 Task: Design a food menu with mouth-watering food photography.
Action: Mouse moved to (236, 218)
Screenshot: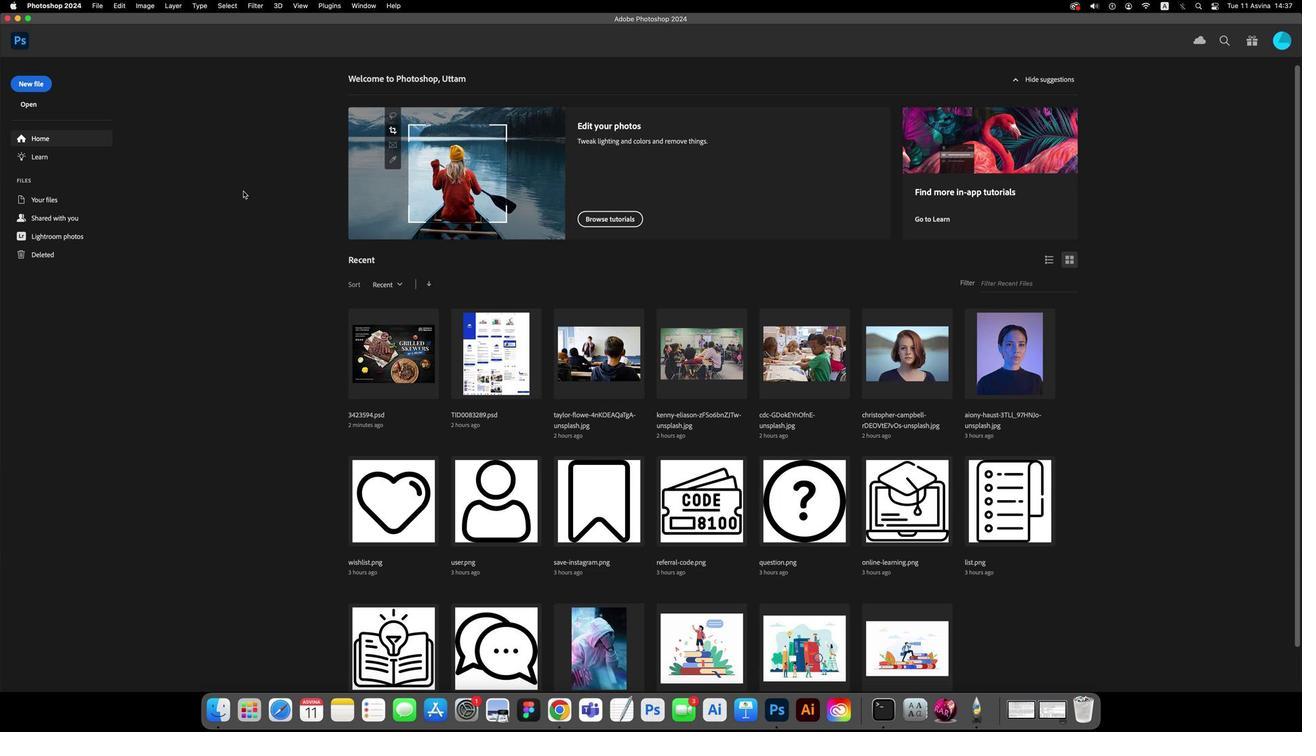 
Action: Mouse pressed left at (236, 218)
Screenshot: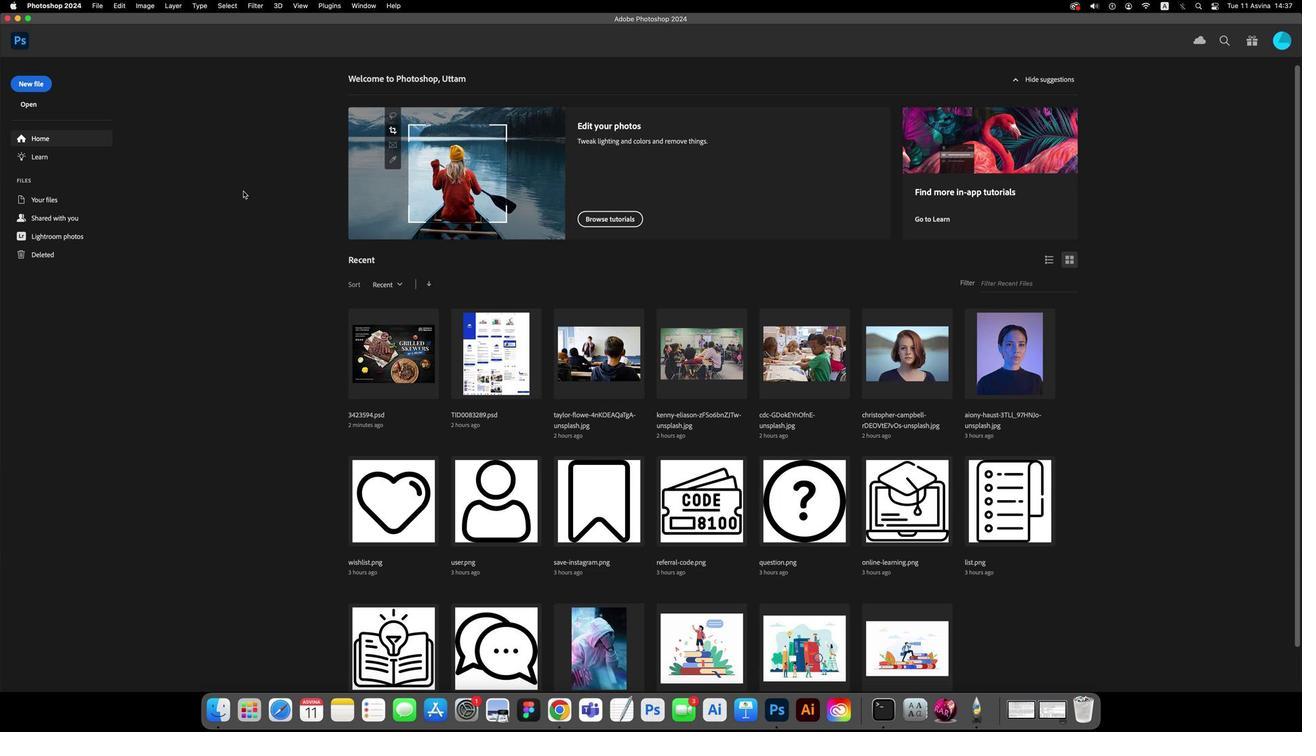 
Action: Mouse moved to (21, 85)
Screenshot: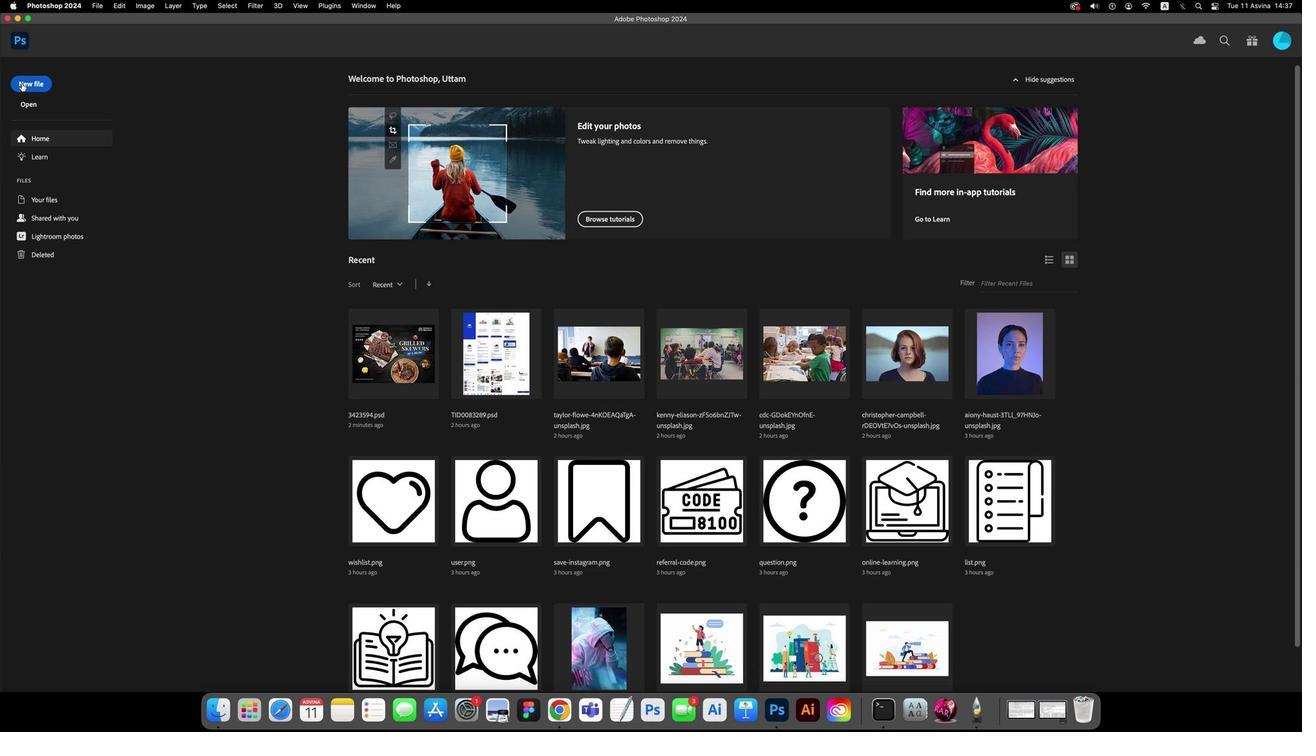
Action: Mouse pressed left at (21, 85)
Screenshot: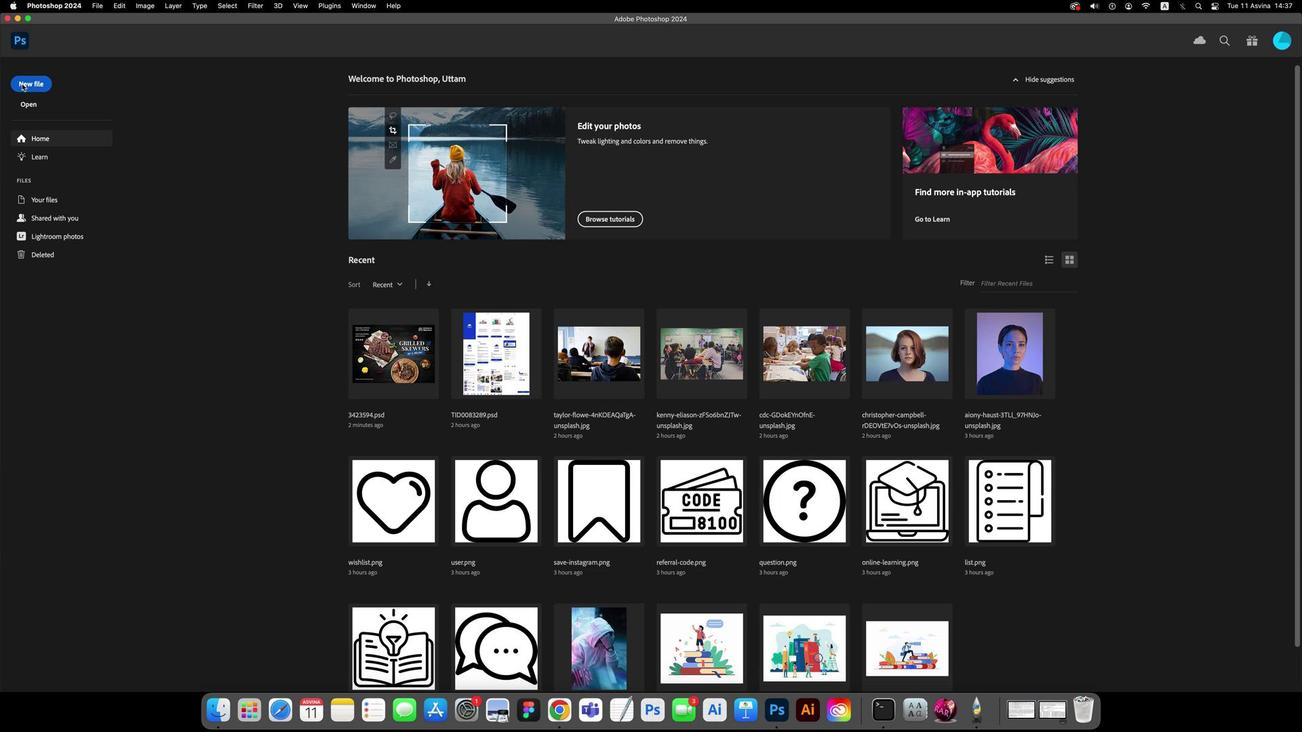 
Action: Mouse moved to (500, 191)
Screenshot: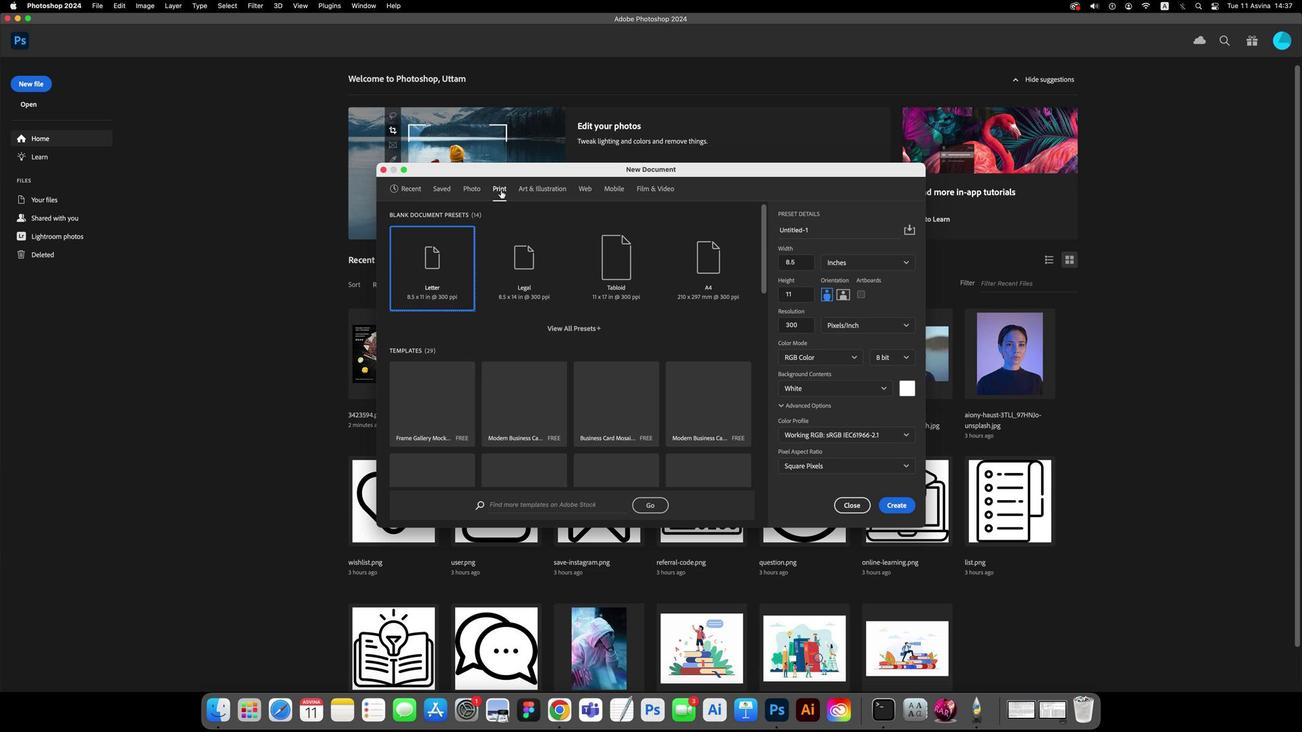 
Action: Mouse pressed left at (500, 191)
Screenshot: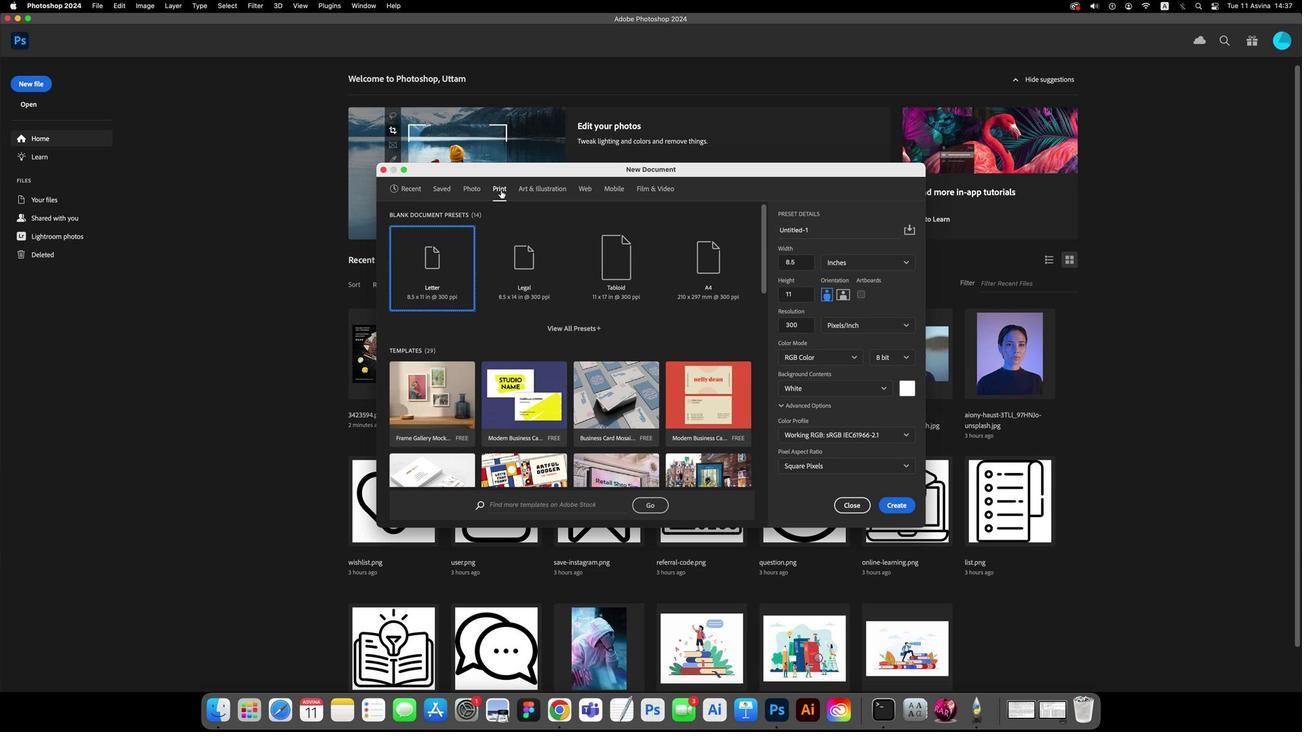 
Action: Mouse moved to (690, 259)
Screenshot: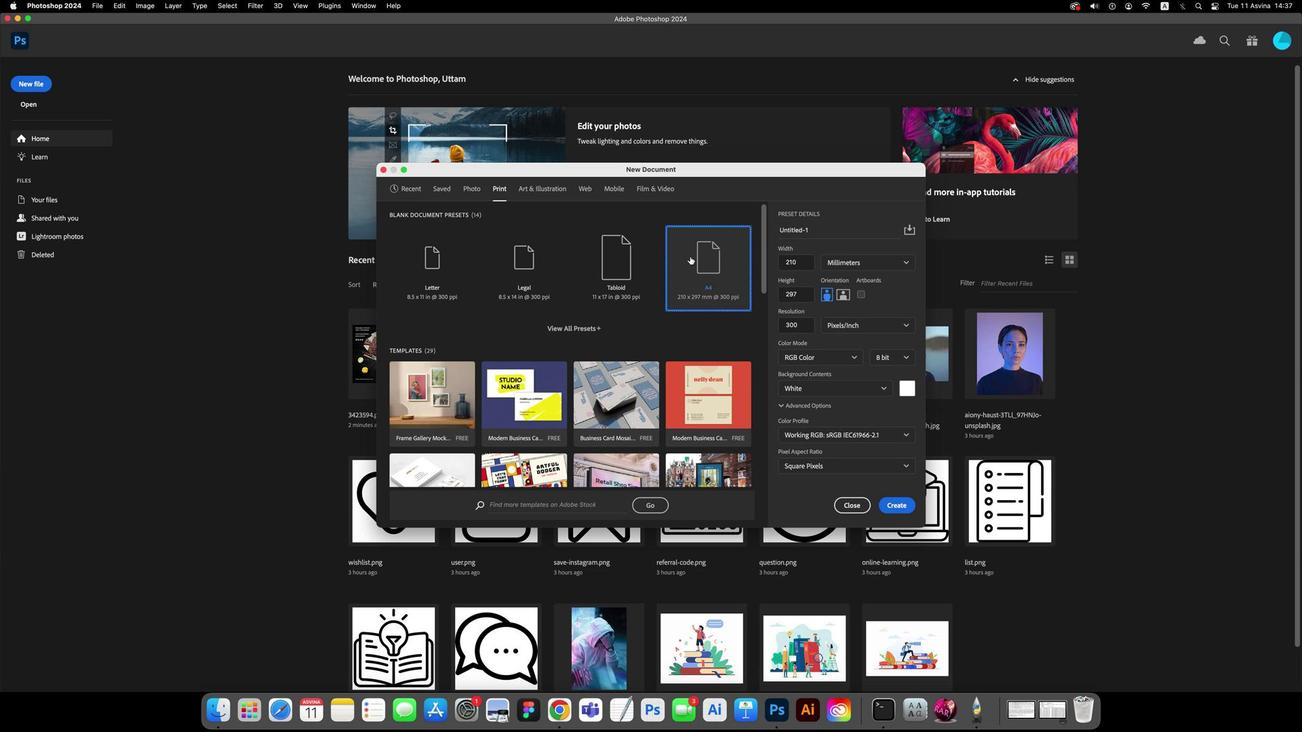 
Action: Mouse pressed left at (690, 259)
Screenshot: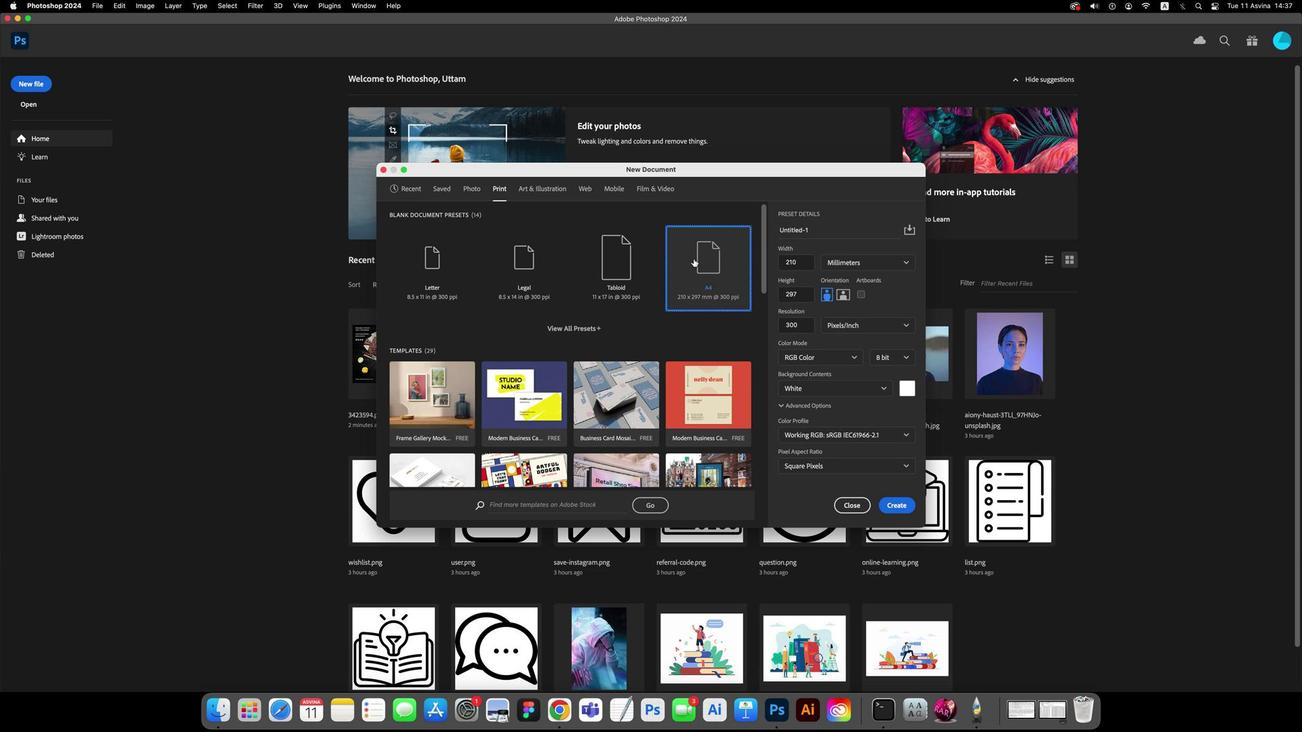 
Action: Mouse moved to (896, 506)
Screenshot: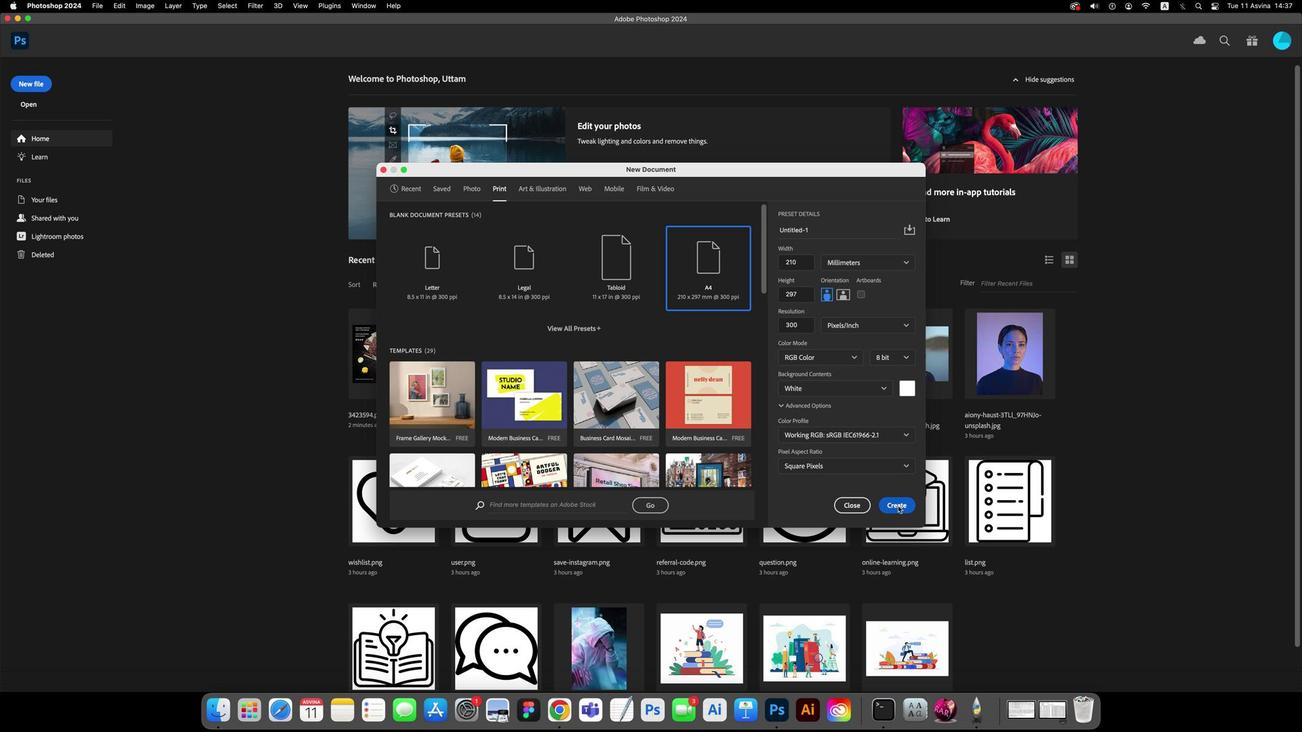 
Action: Mouse pressed left at (896, 506)
Screenshot: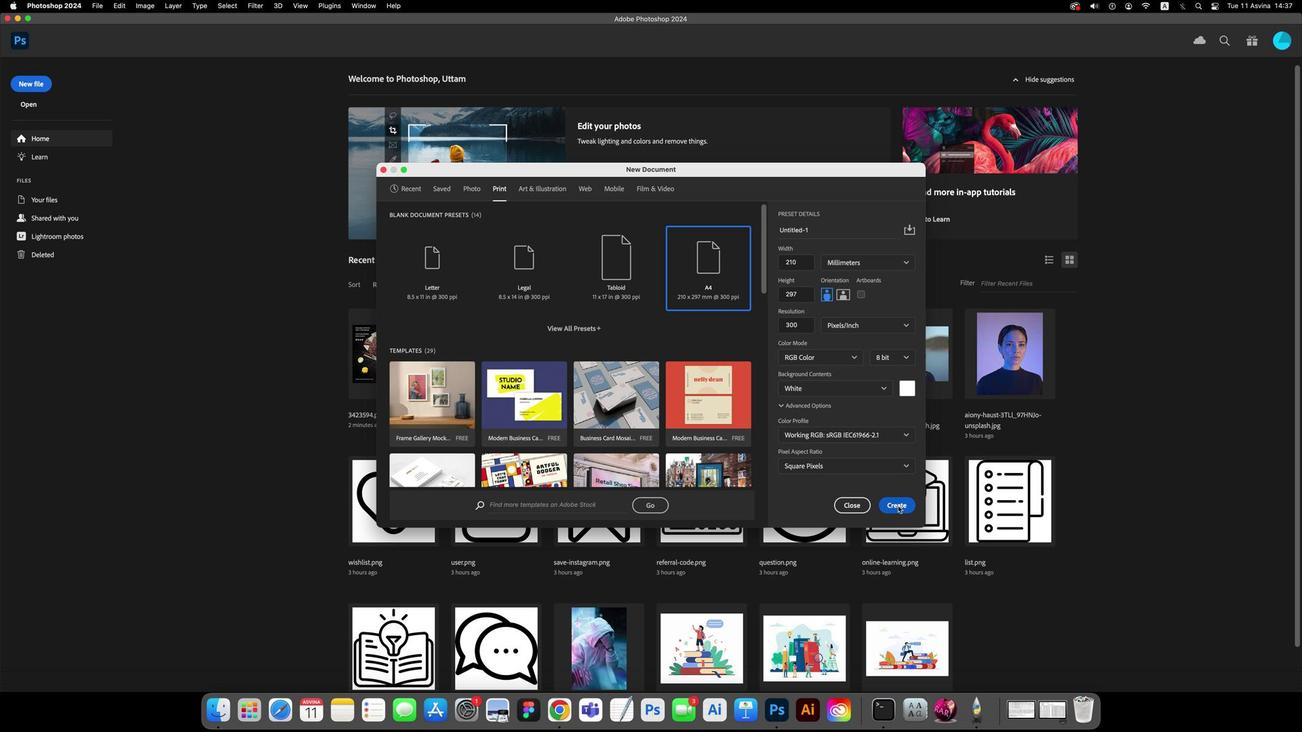 
Action: Mouse moved to (93, 6)
Screenshot: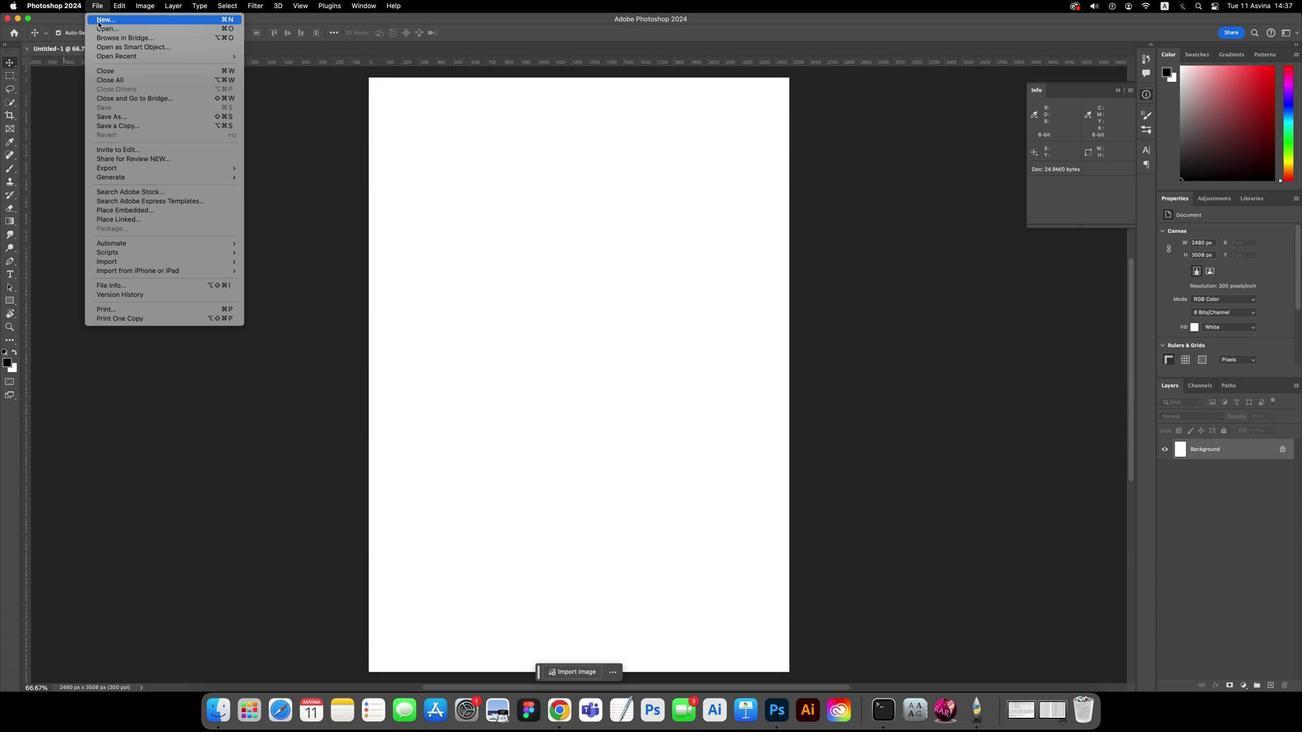 
Action: Mouse pressed left at (93, 6)
Screenshot: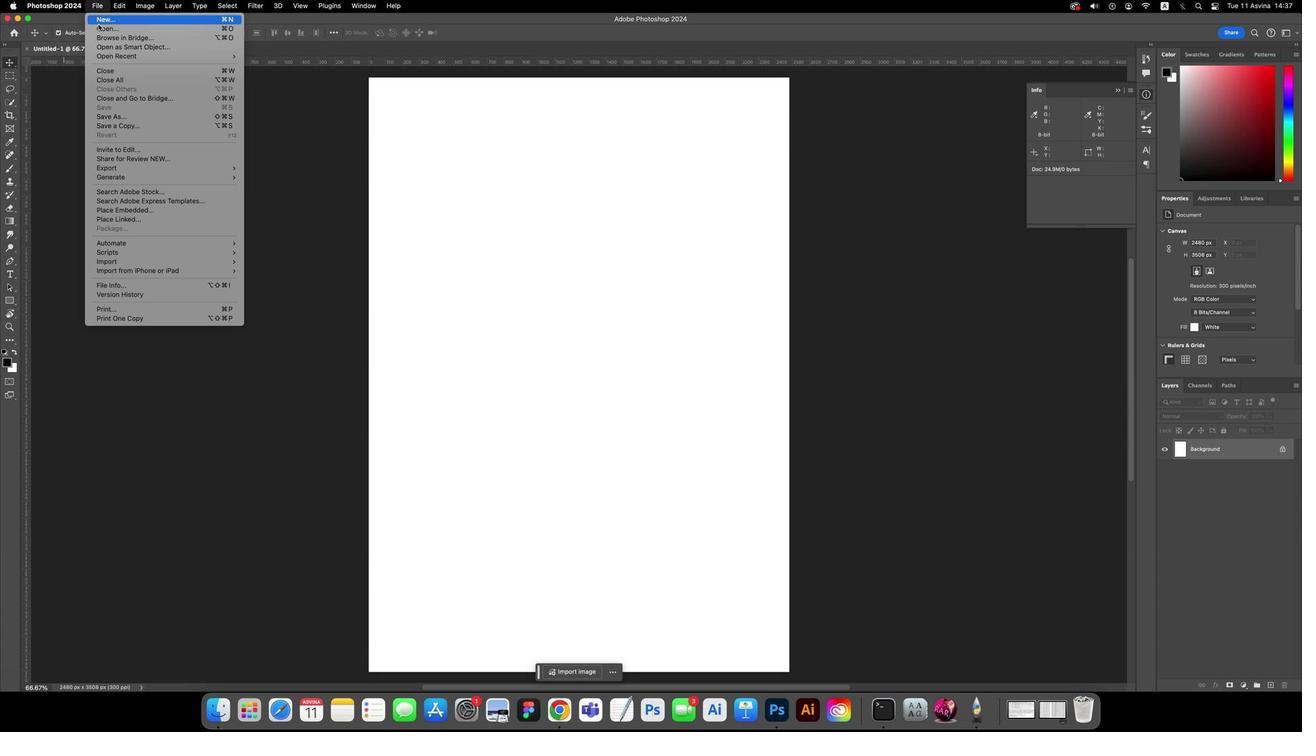 
Action: Mouse moved to (99, 18)
Screenshot: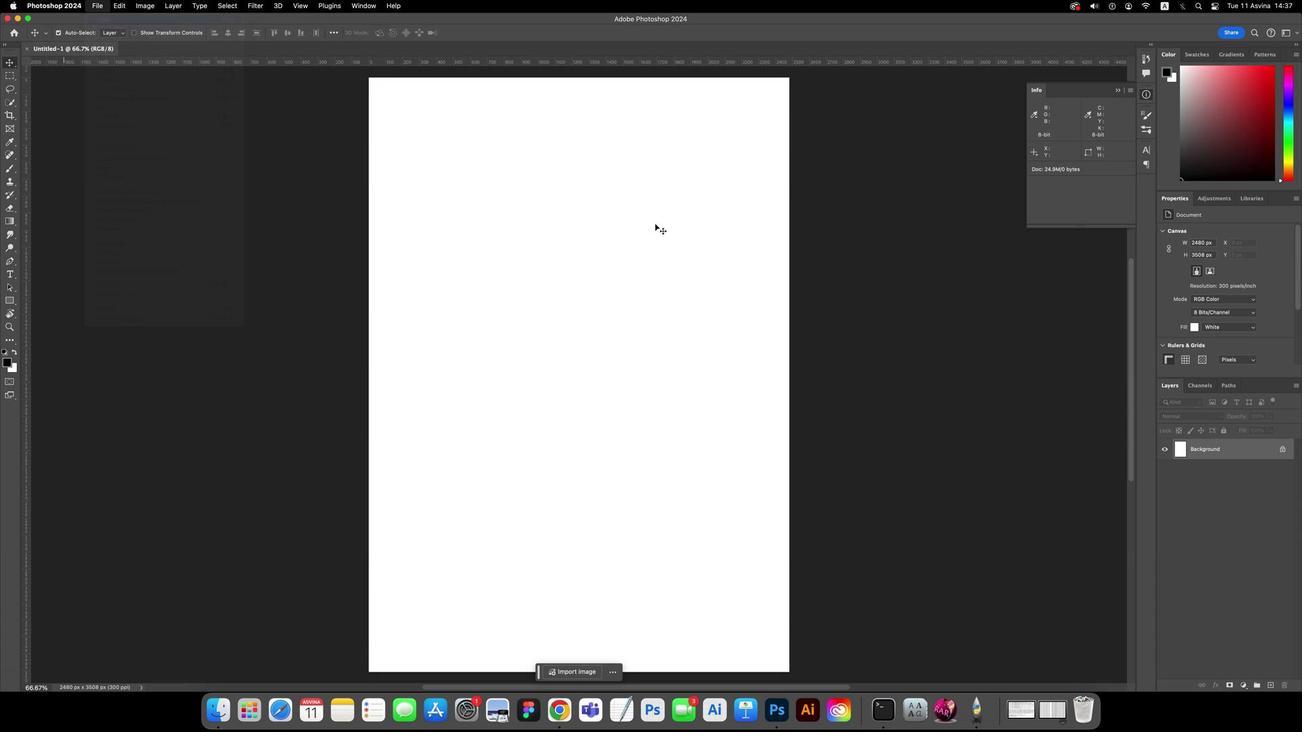 
Action: Mouse pressed left at (99, 18)
Screenshot: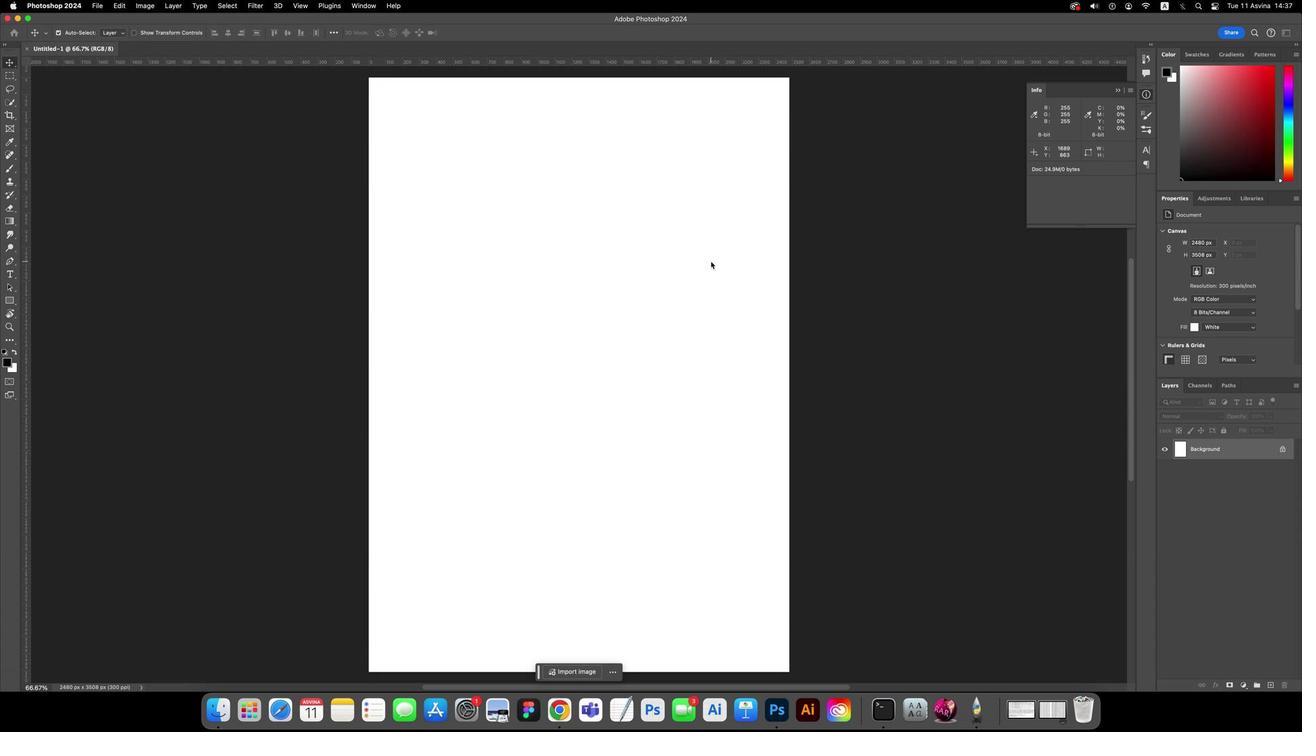 
Action: Mouse moved to (858, 296)
Screenshot: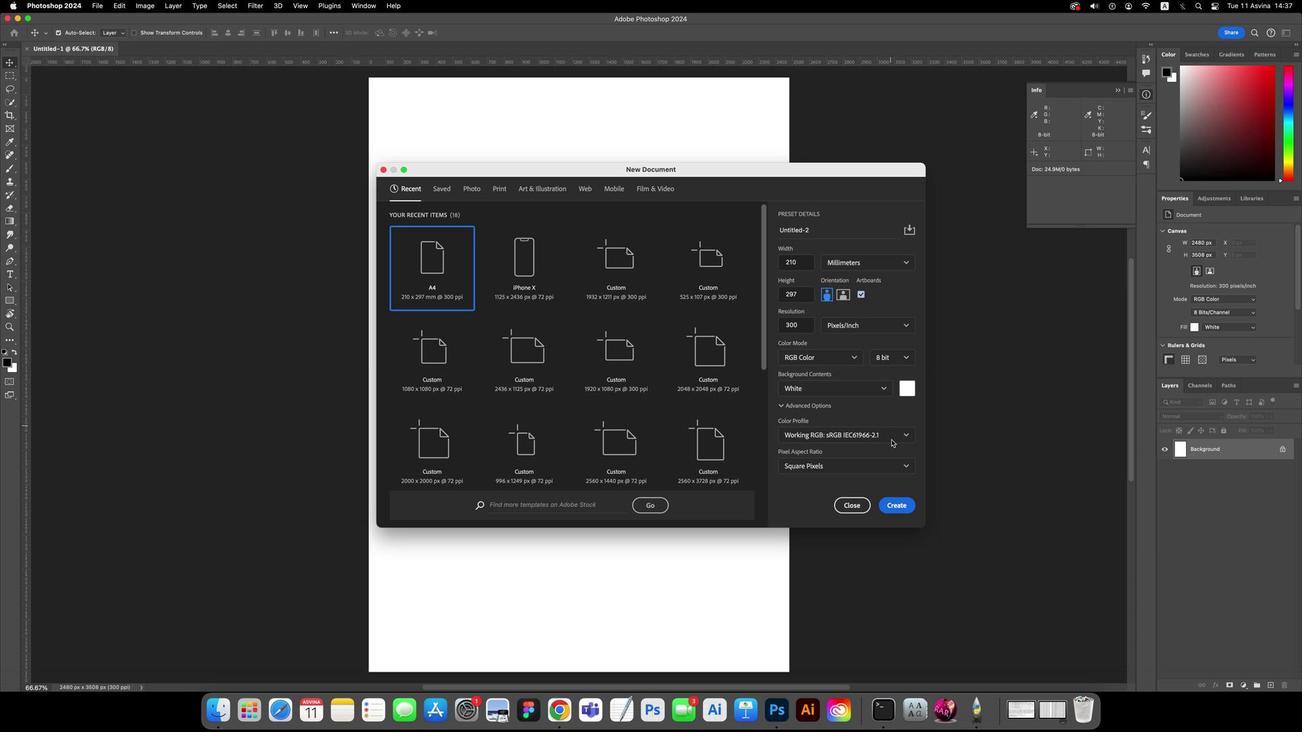
Action: Mouse pressed left at (858, 296)
Screenshot: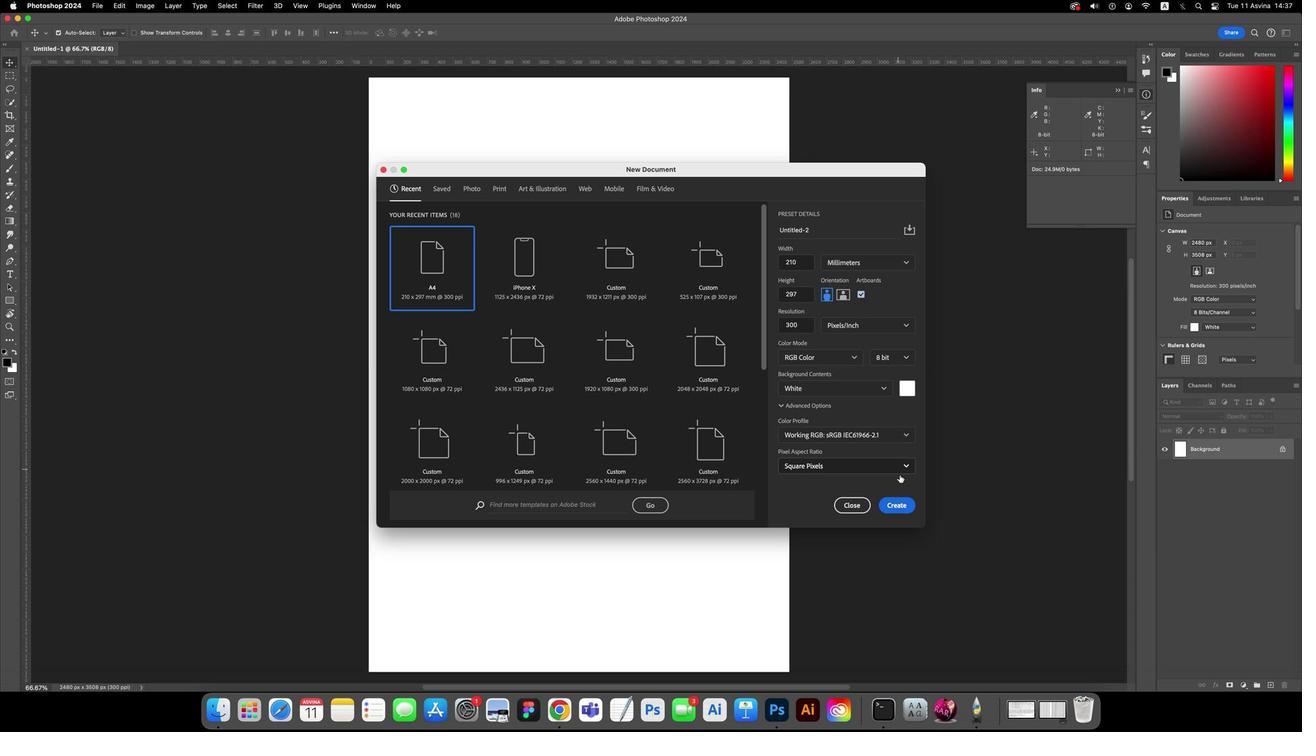 
Action: Mouse moved to (897, 502)
Screenshot: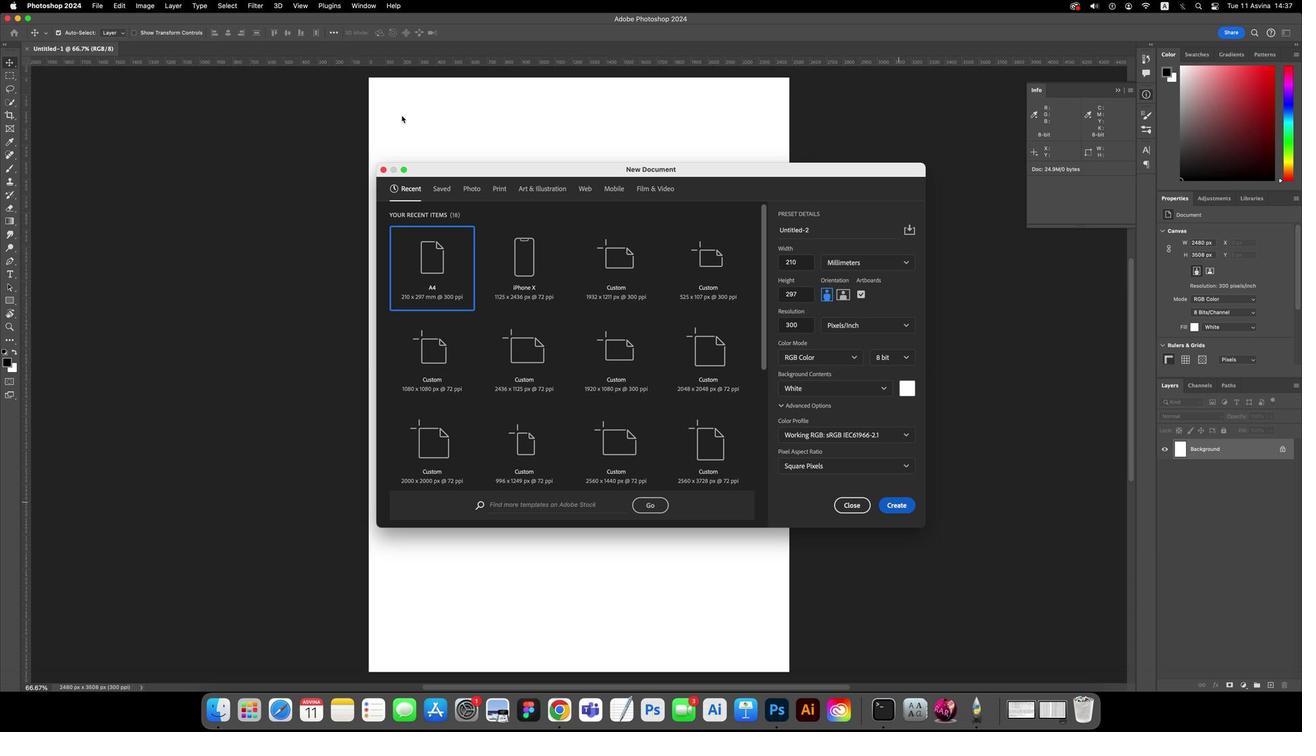 
Action: Mouse pressed left at (897, 502)
Screenshot: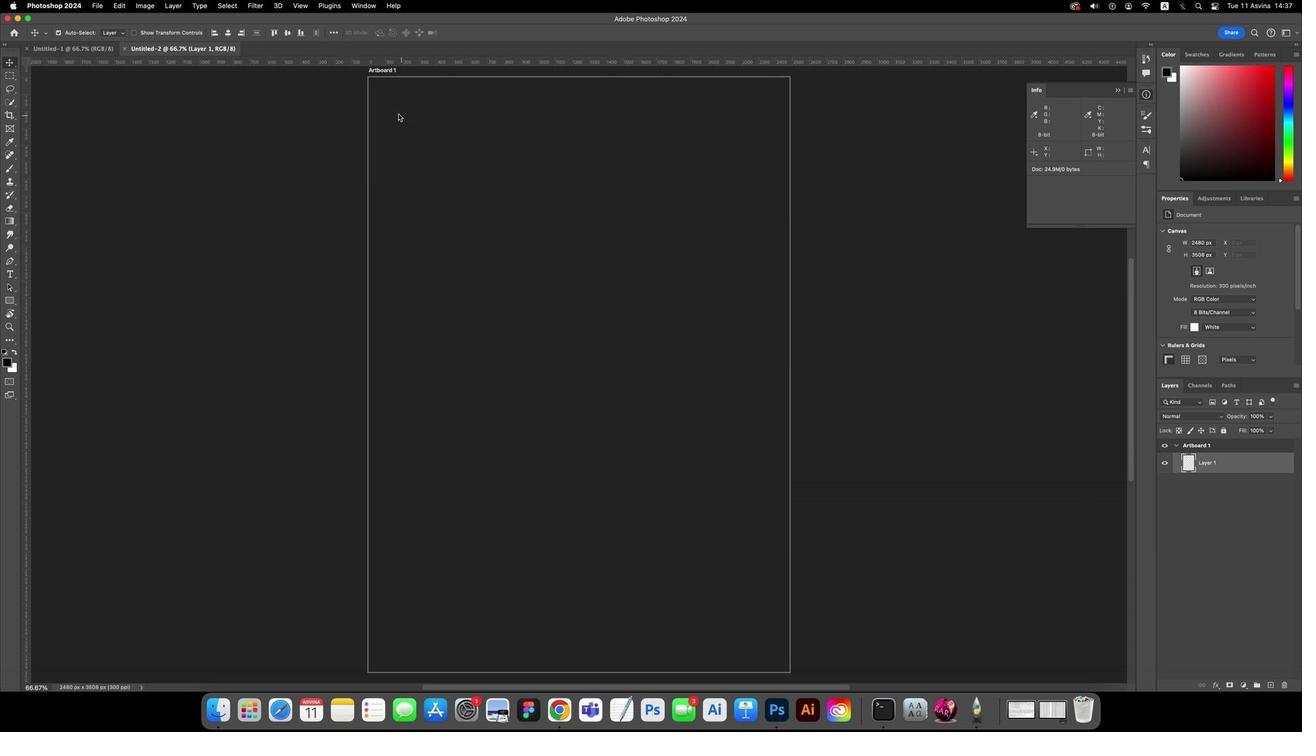 
Action: Mouse moved to (25, 51)
Screenshot: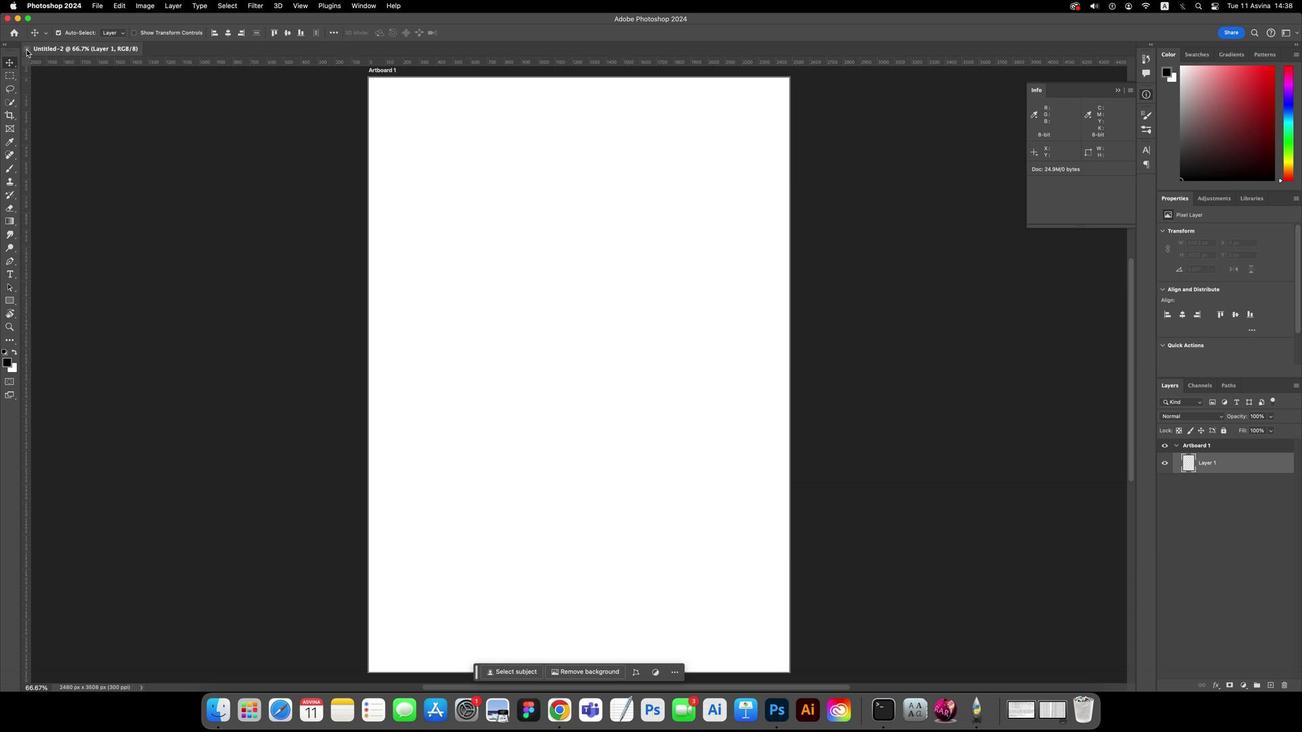 
Action: Mouse pressed left at (25, 51)
Screenshot: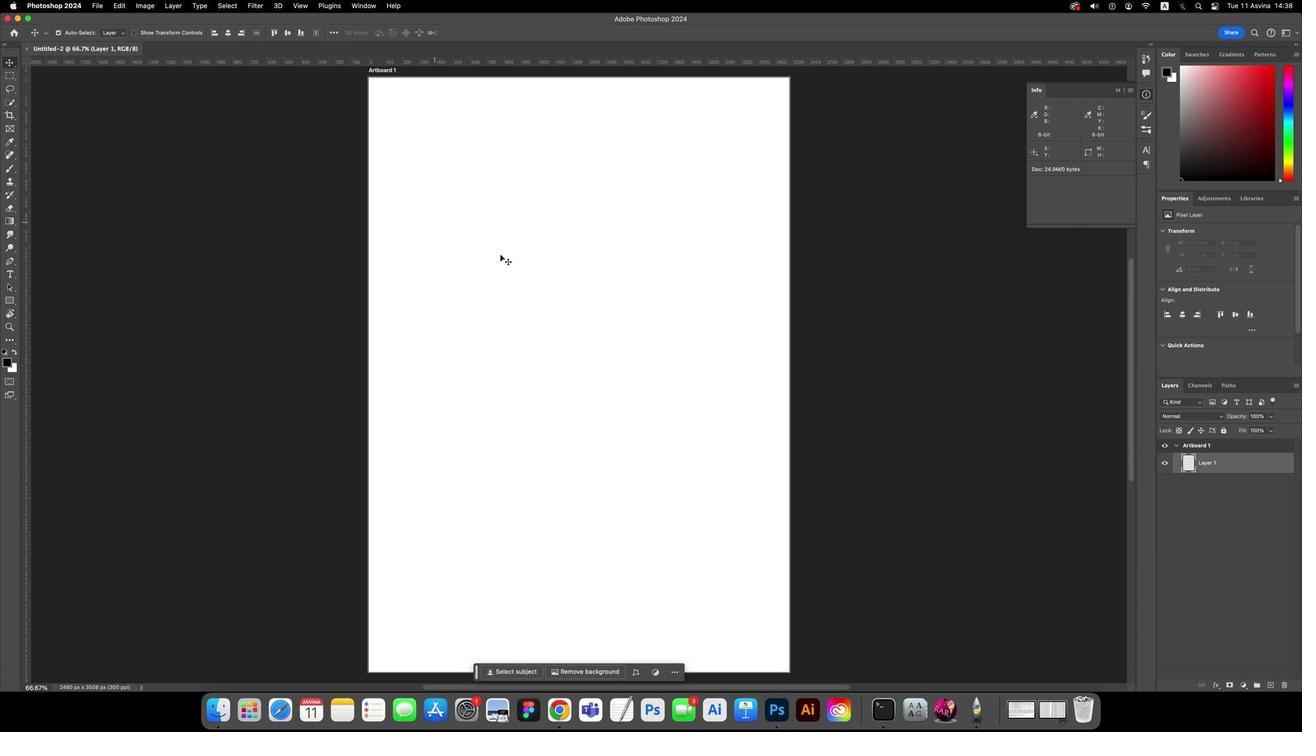 
Action: Mouse moved to (793, 376)
Screenshot: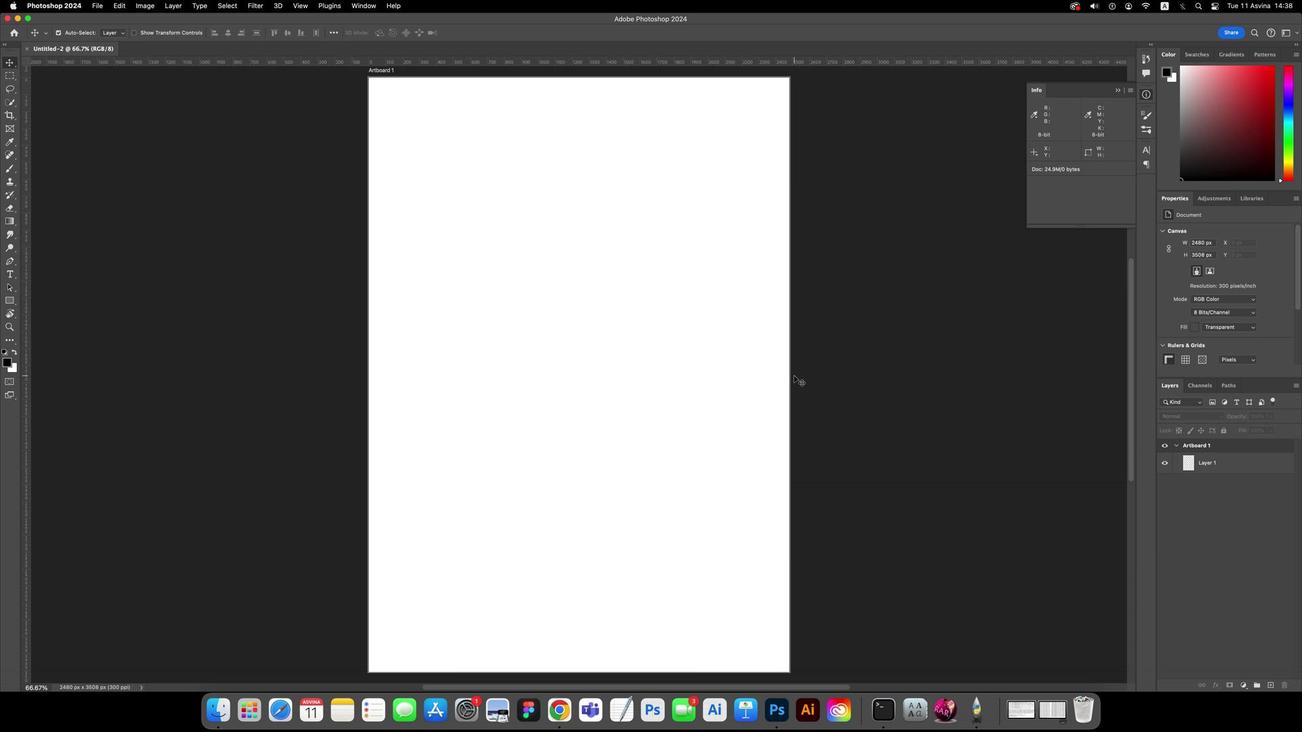
Action: Mouse pressed left at (793, 376)
Screenshot: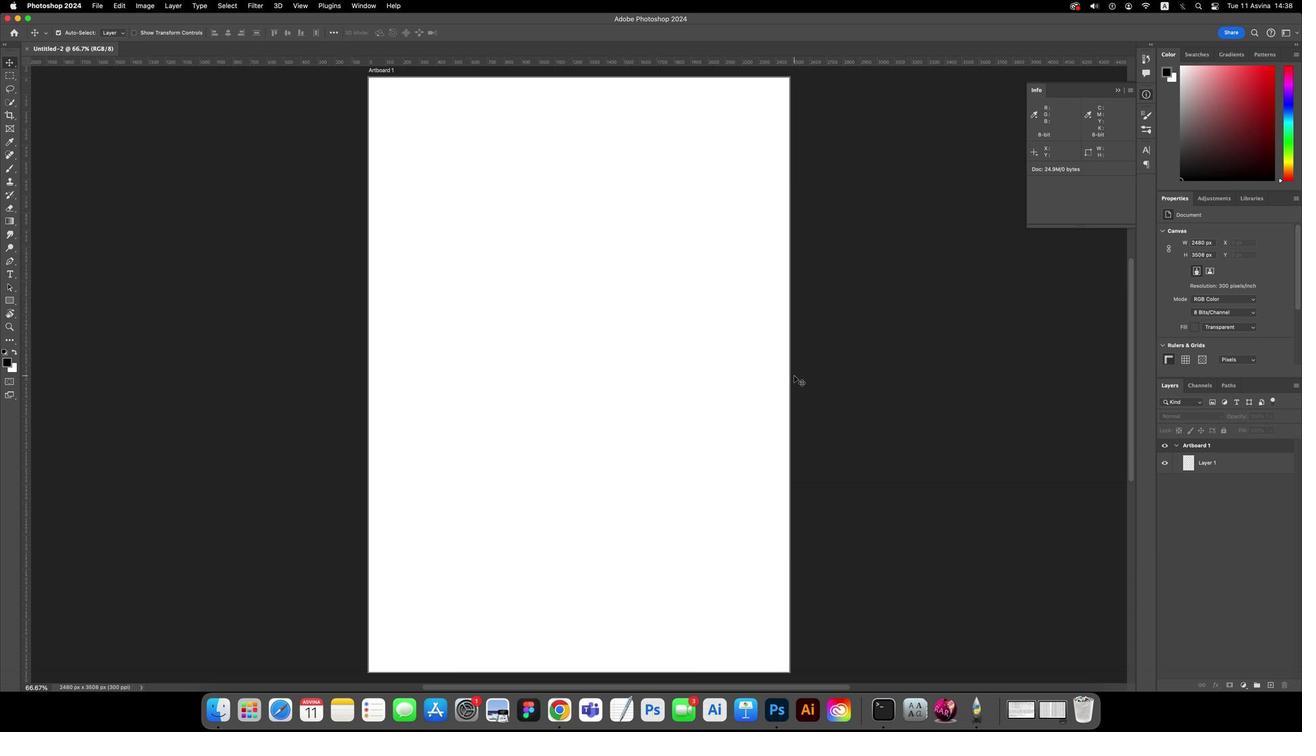 
Action: Mouse moved to (787, 377)
Screenshot: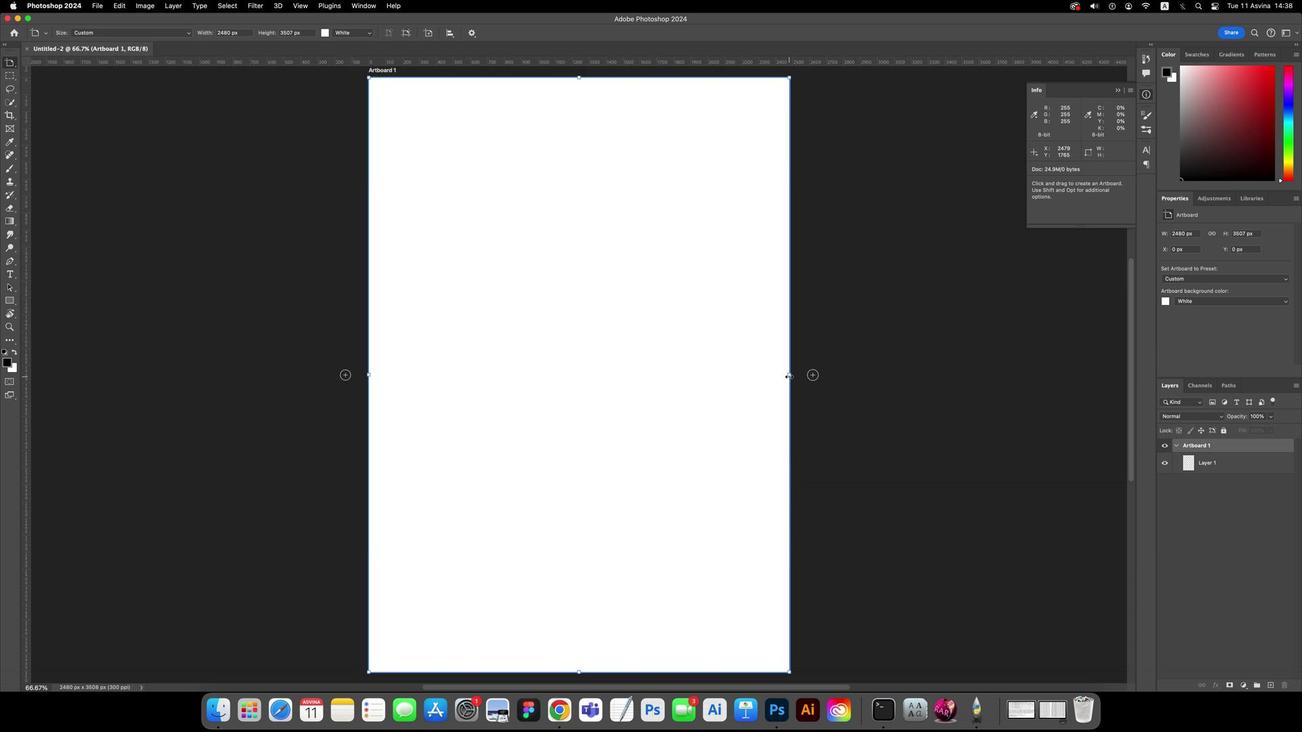 
Action: Mouse pressed left at (787, 377)
Screenshot: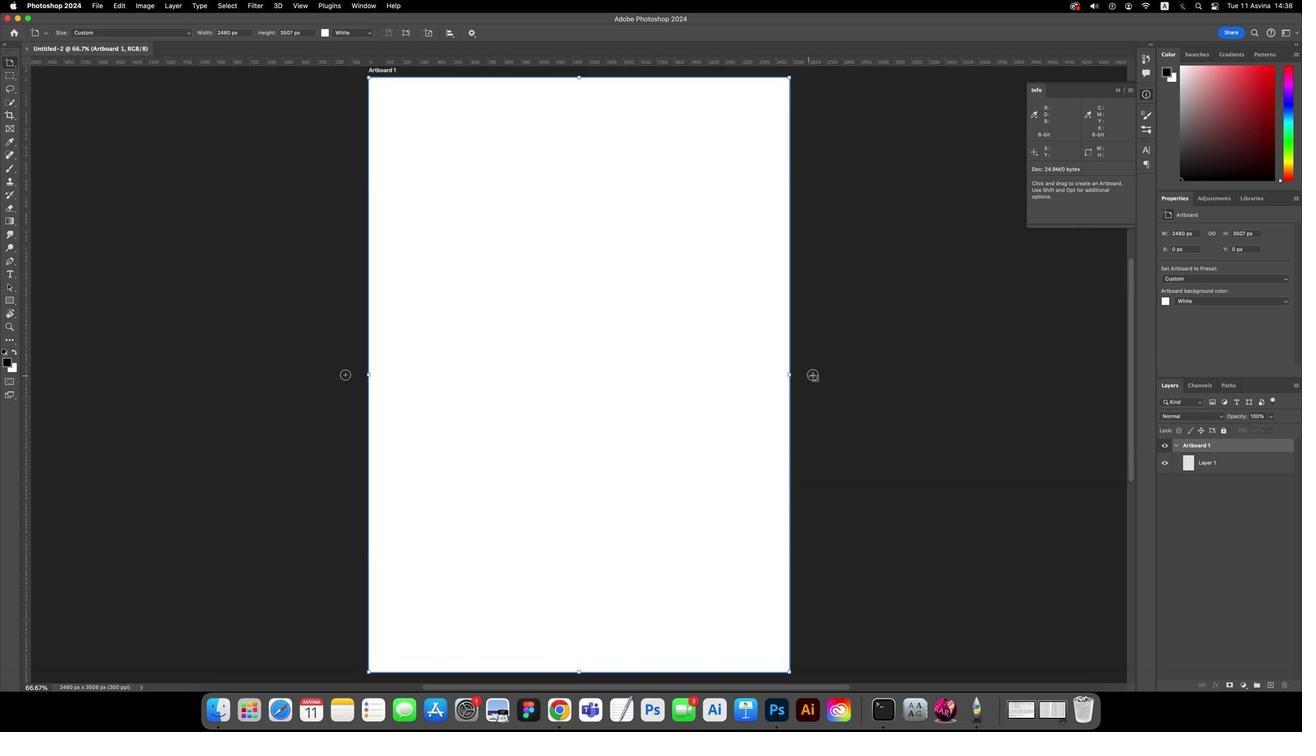 
Action: Mouse moved to (813, 376)
Screenshot: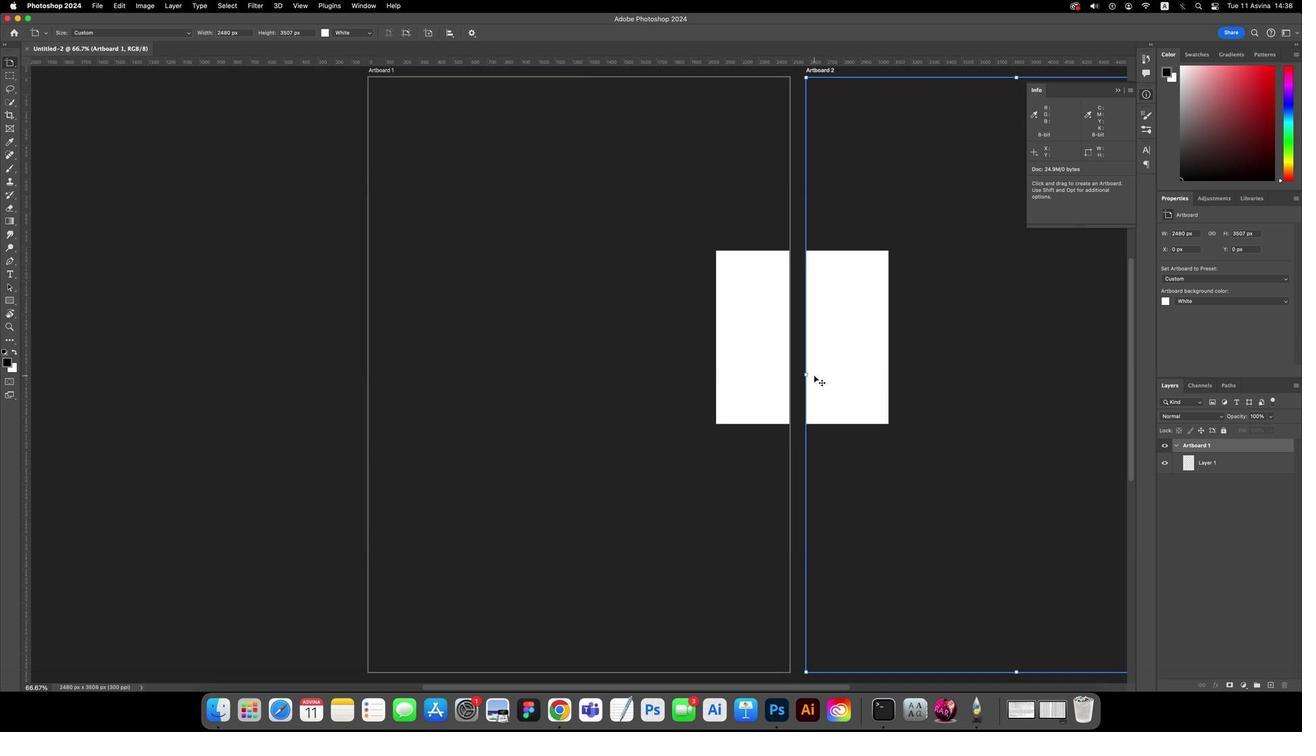 
Action: Mouse pressed left at (813, 376)
Screenshot: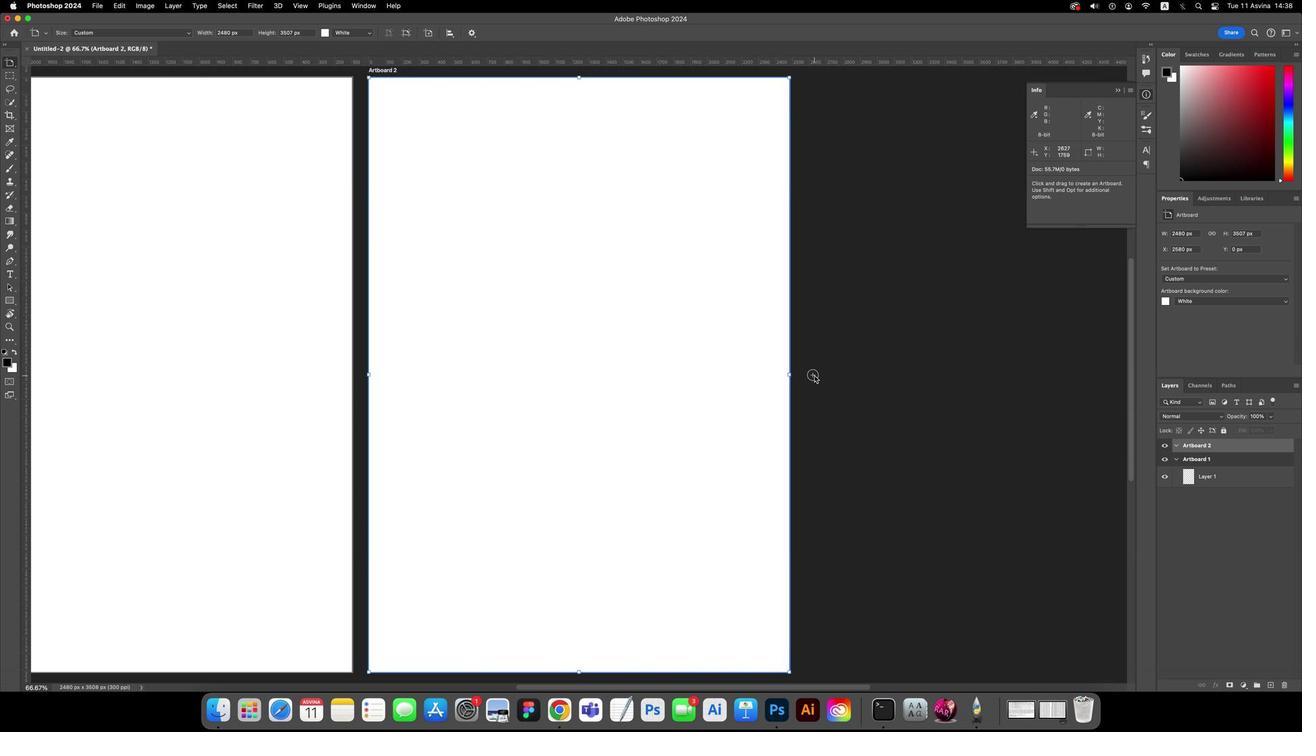 
Action: Mouse moved to (502, 346)
Screenshot: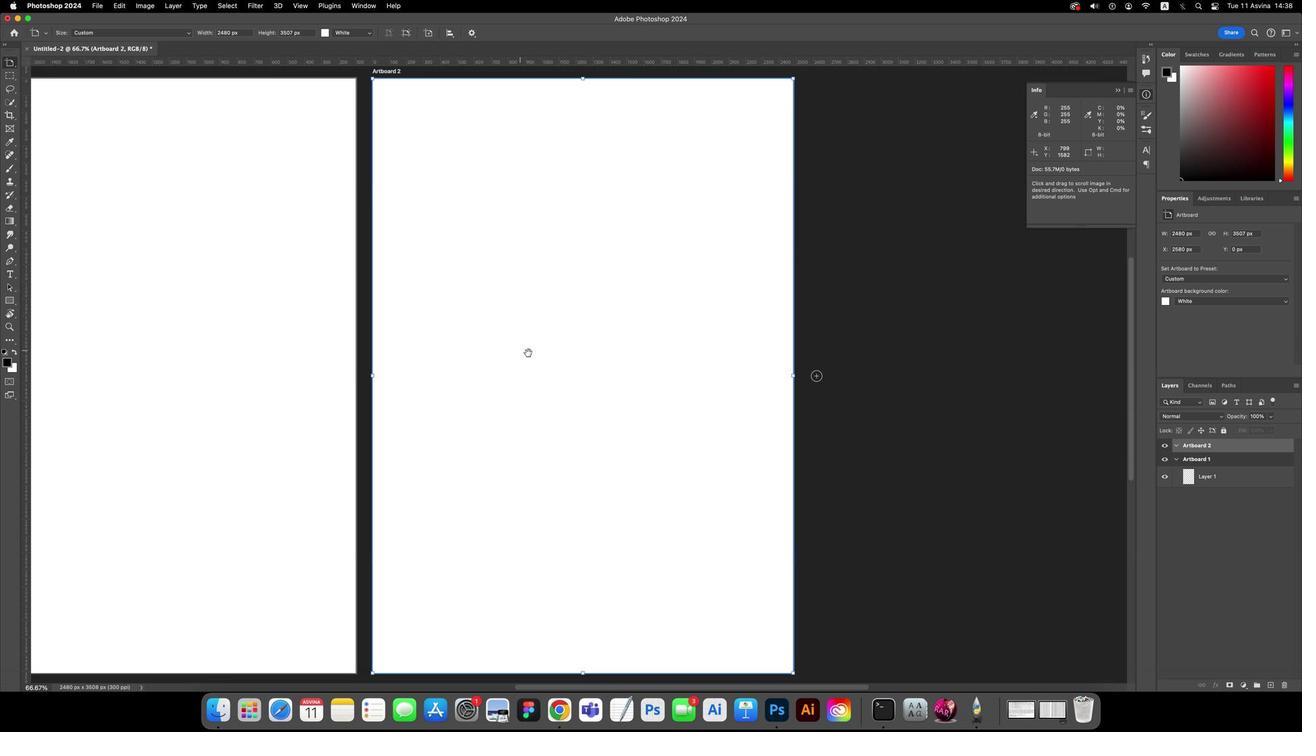 
Action: Key pressed Key.space
Screenshot: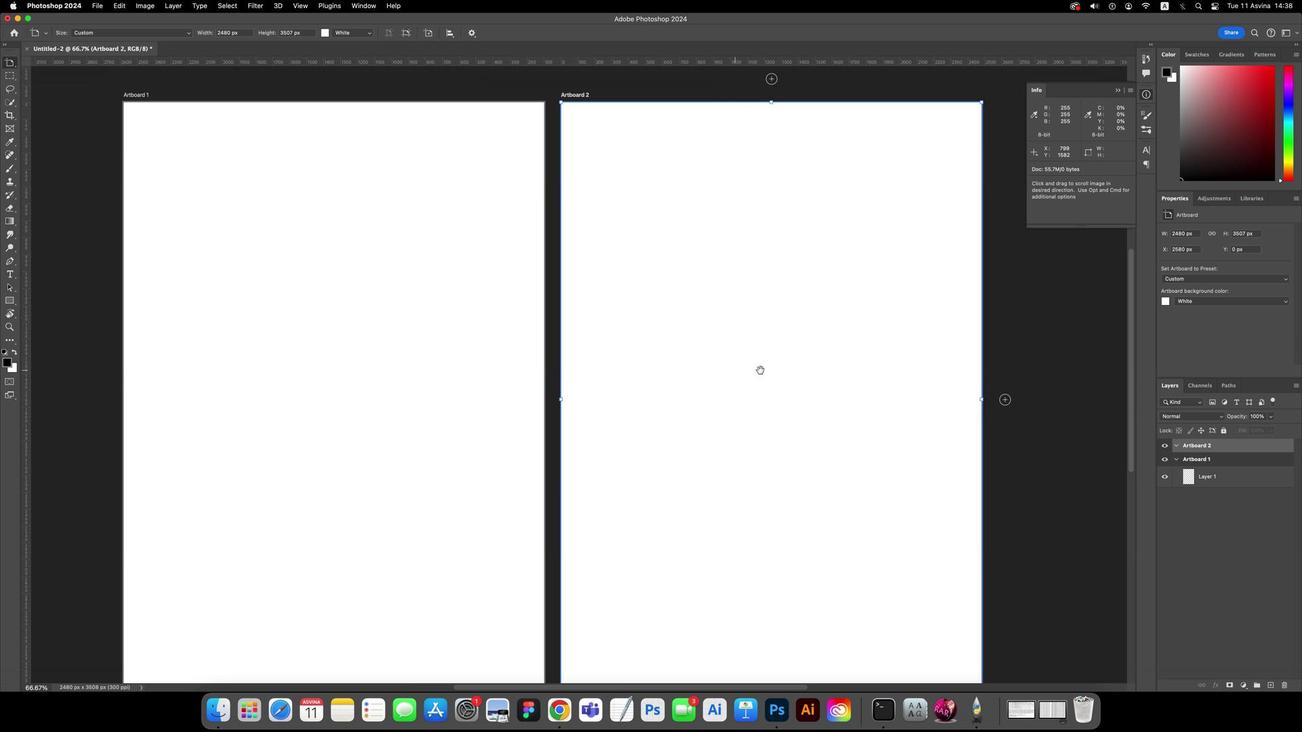 
Action: Mouse moved to (503, 346)
Screenshot: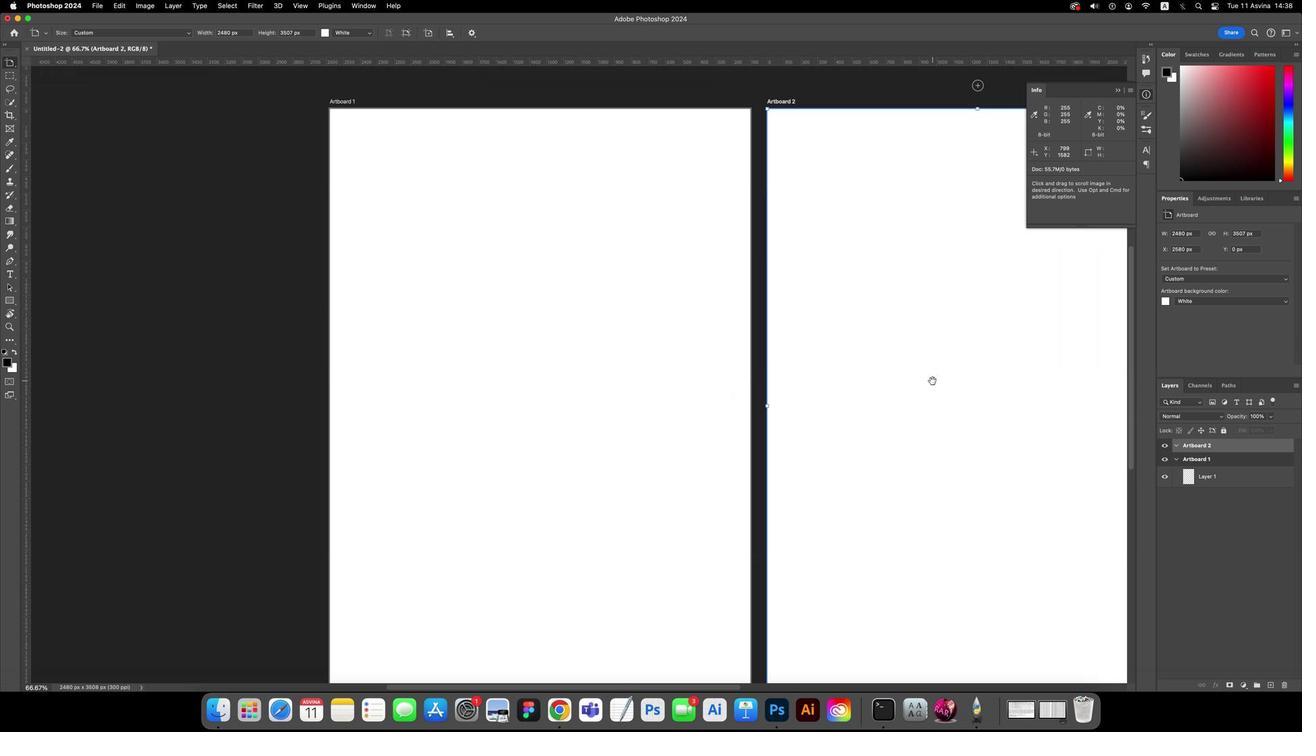
Action: Mouse pressed left at (503, 346)
Screenshot: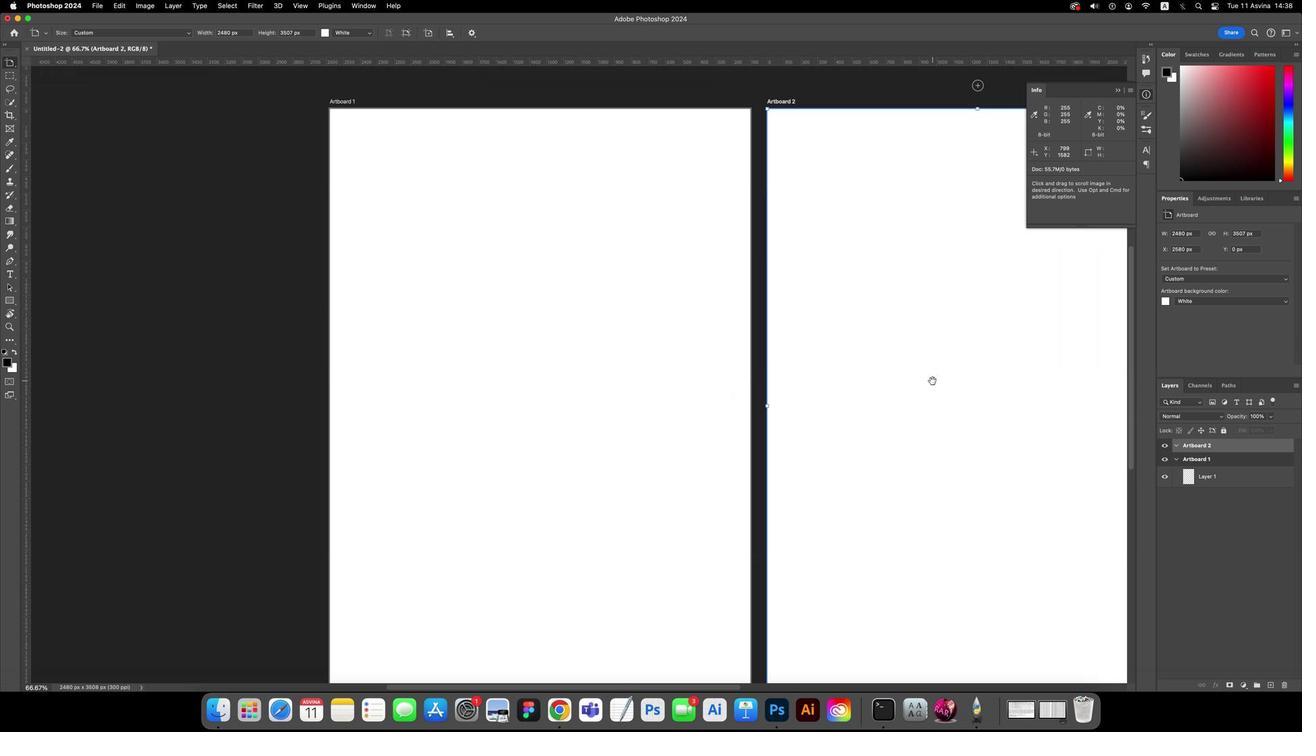
Action: Mouse moved to (931, 381)
Screenshot: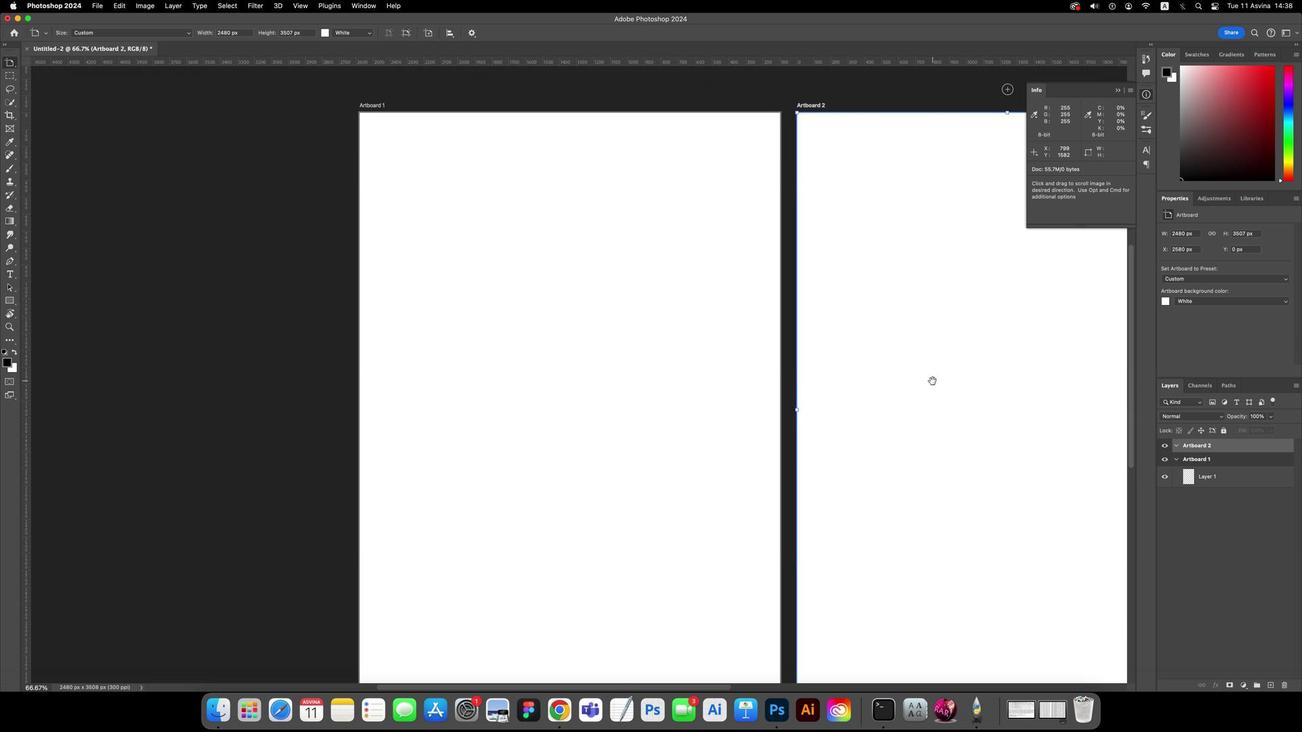 
Action: Key pressed Key.spaceKey.space
Screenshot: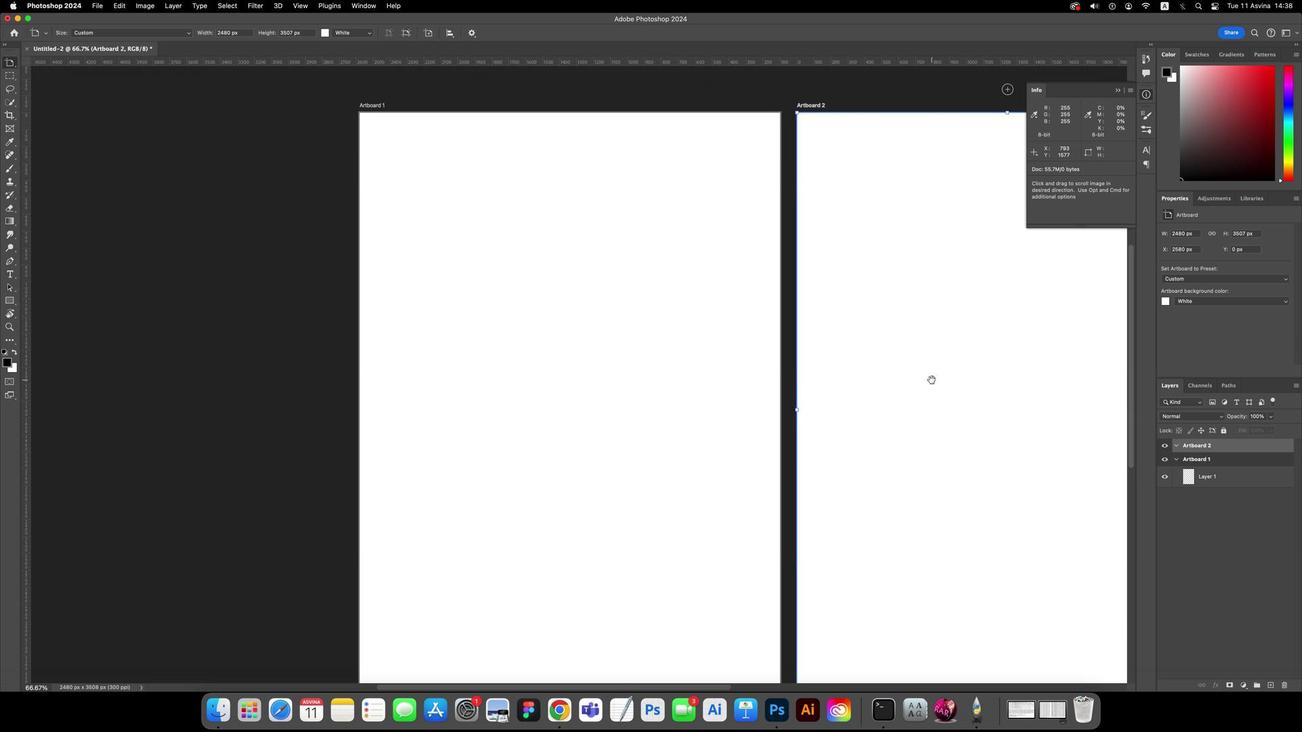 
Action: Mouse moved to (930, 380)
Screenshot: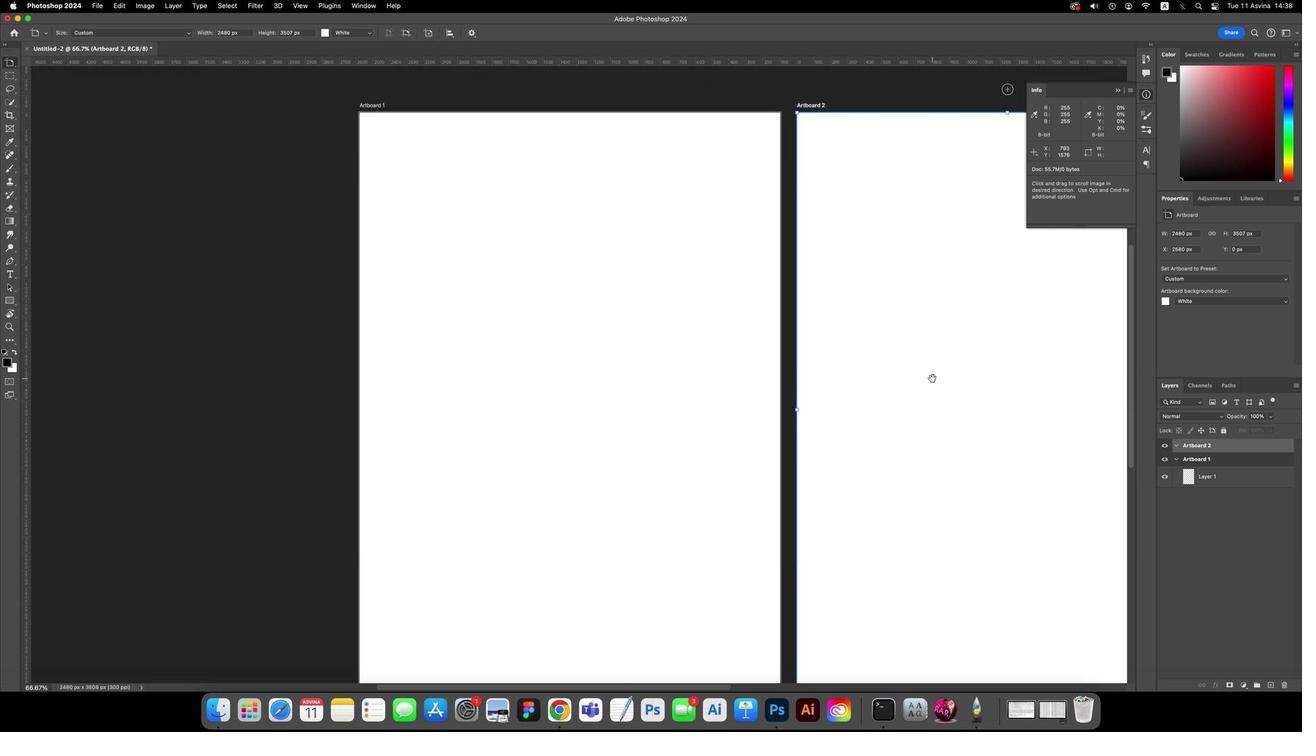 
Action: Key pressed Key.space
Screenshot: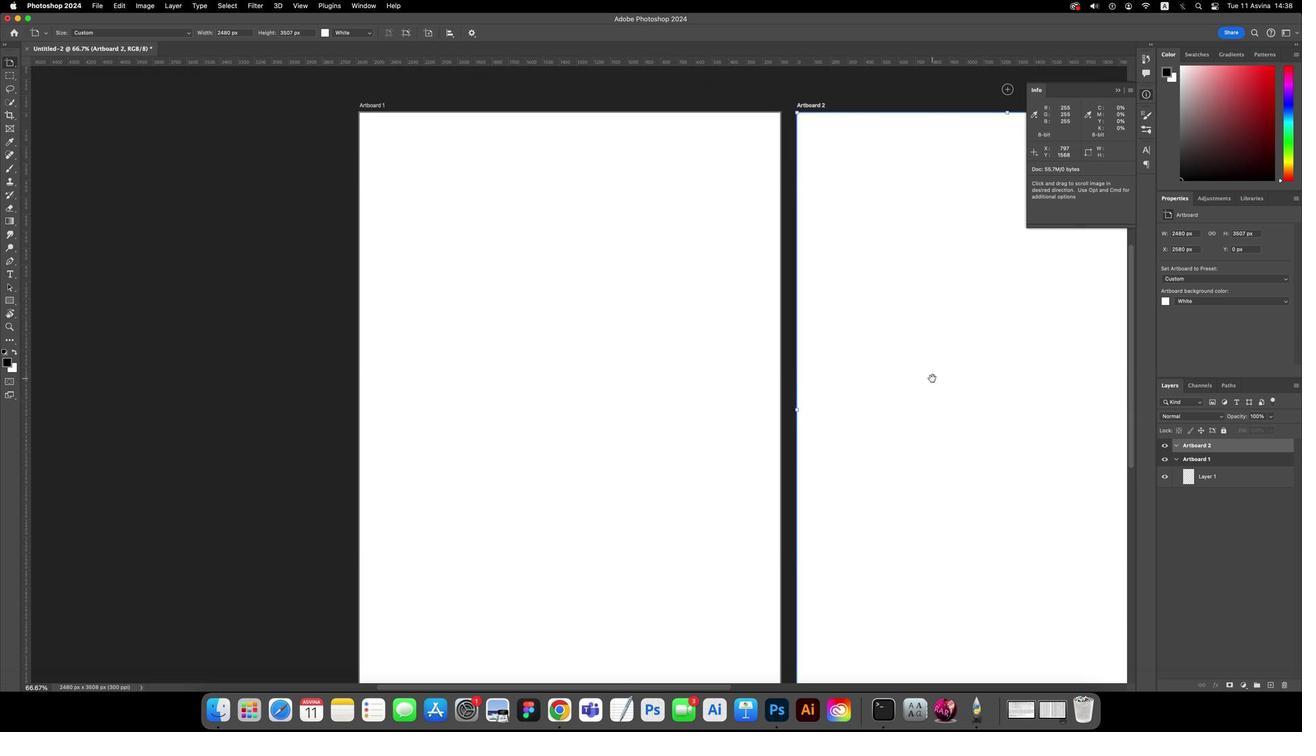 
Action: Mouse moved to (930, 379)
Screenshot: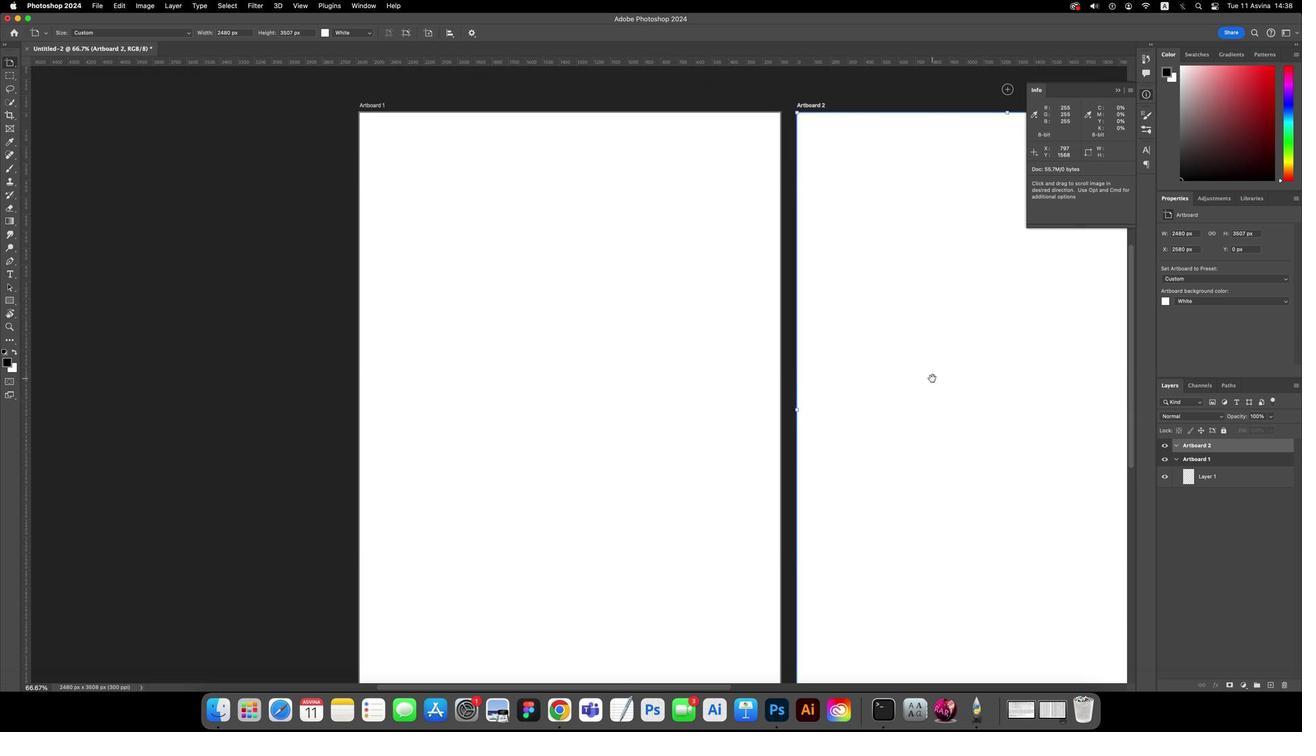 
Action: Key pressed Key.space
Screenshot: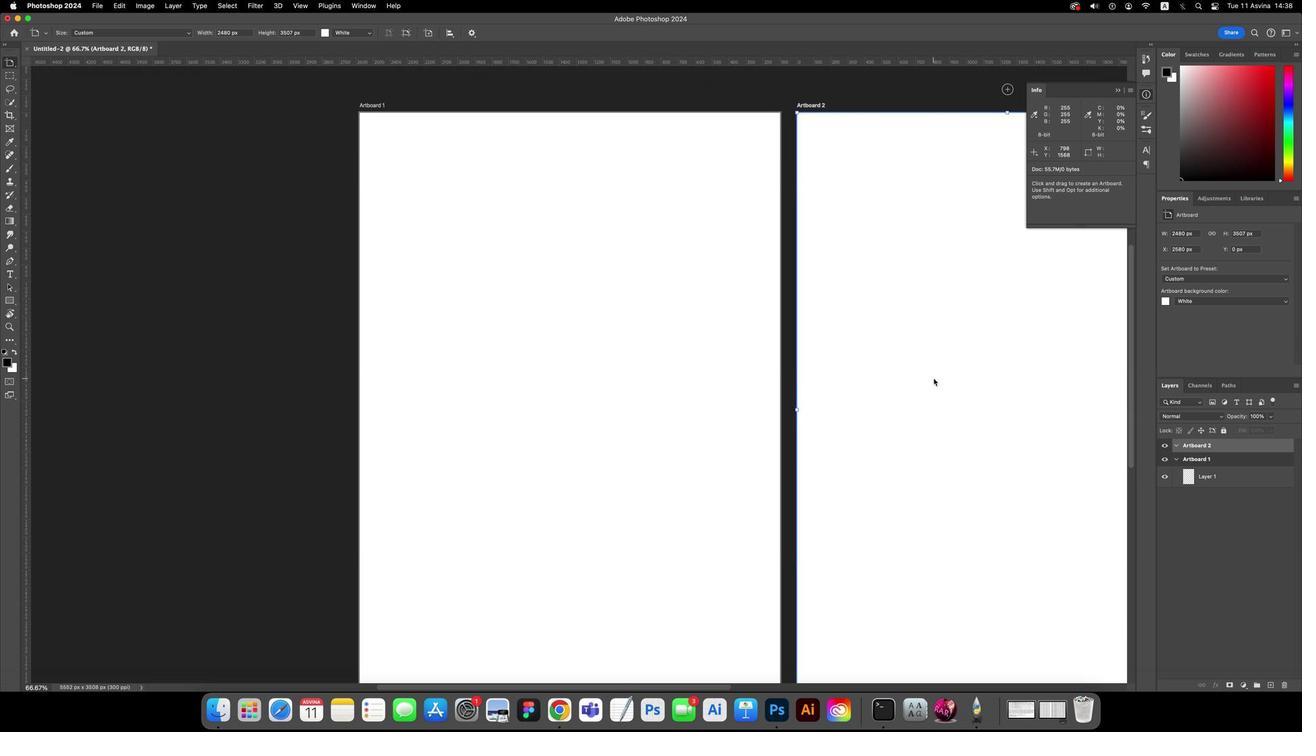 
Action: Mouse moved to (850, 289)
Screenshot: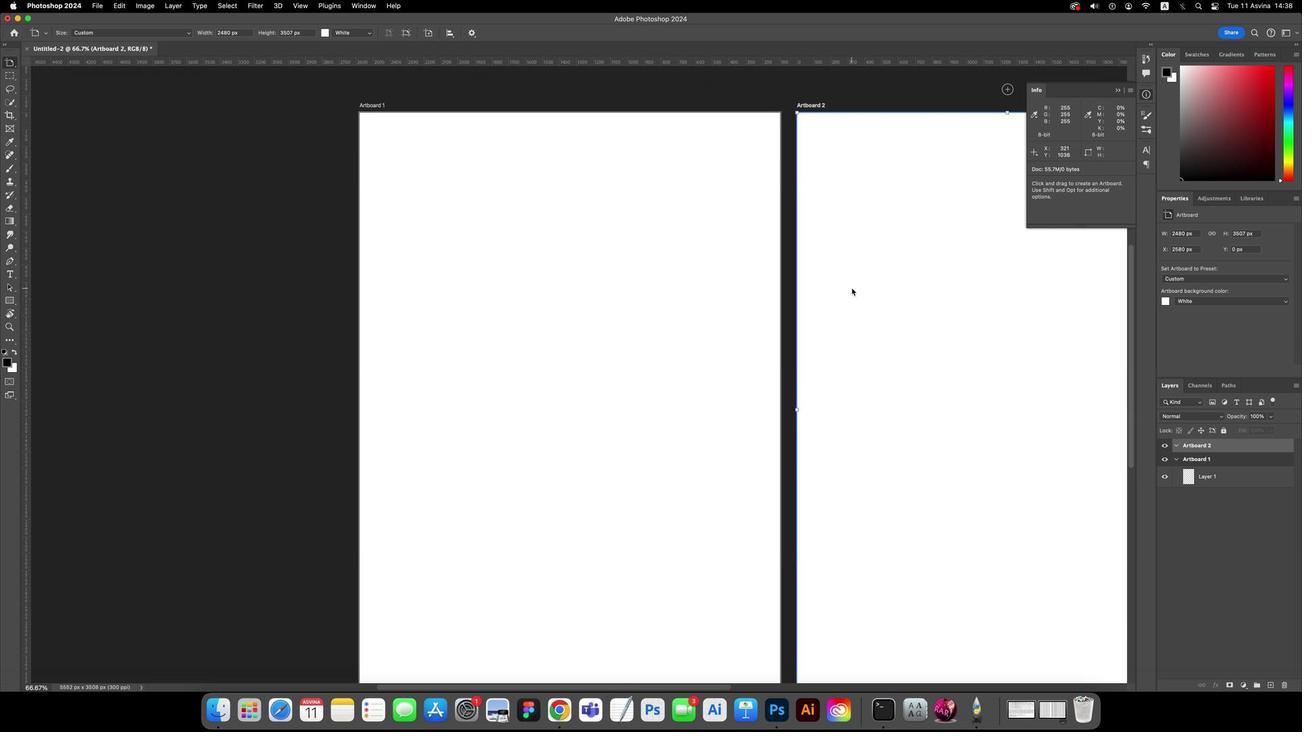 
Action: Mouse scrolled (850, 289) with delta (0, 2)
Screenshot: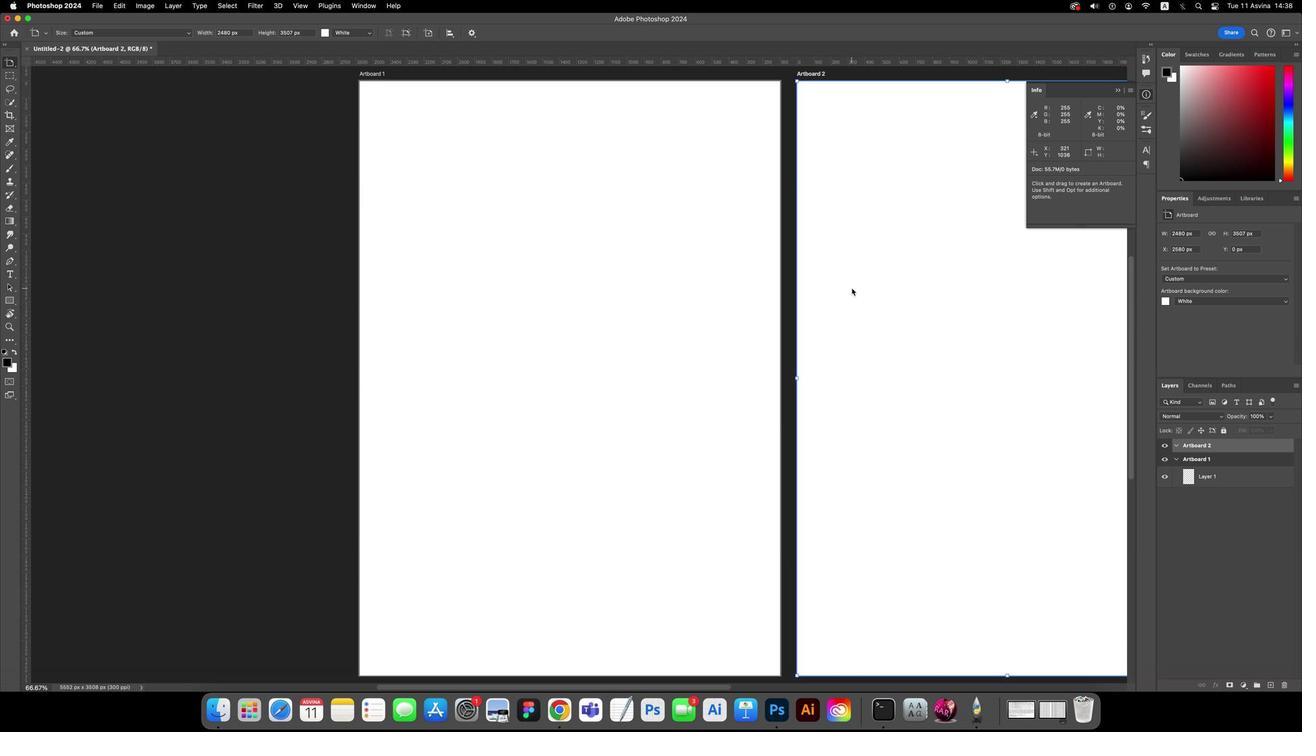 
Action: Mouse scrolled (850, 289) with delta (0, 2)
Screenshot: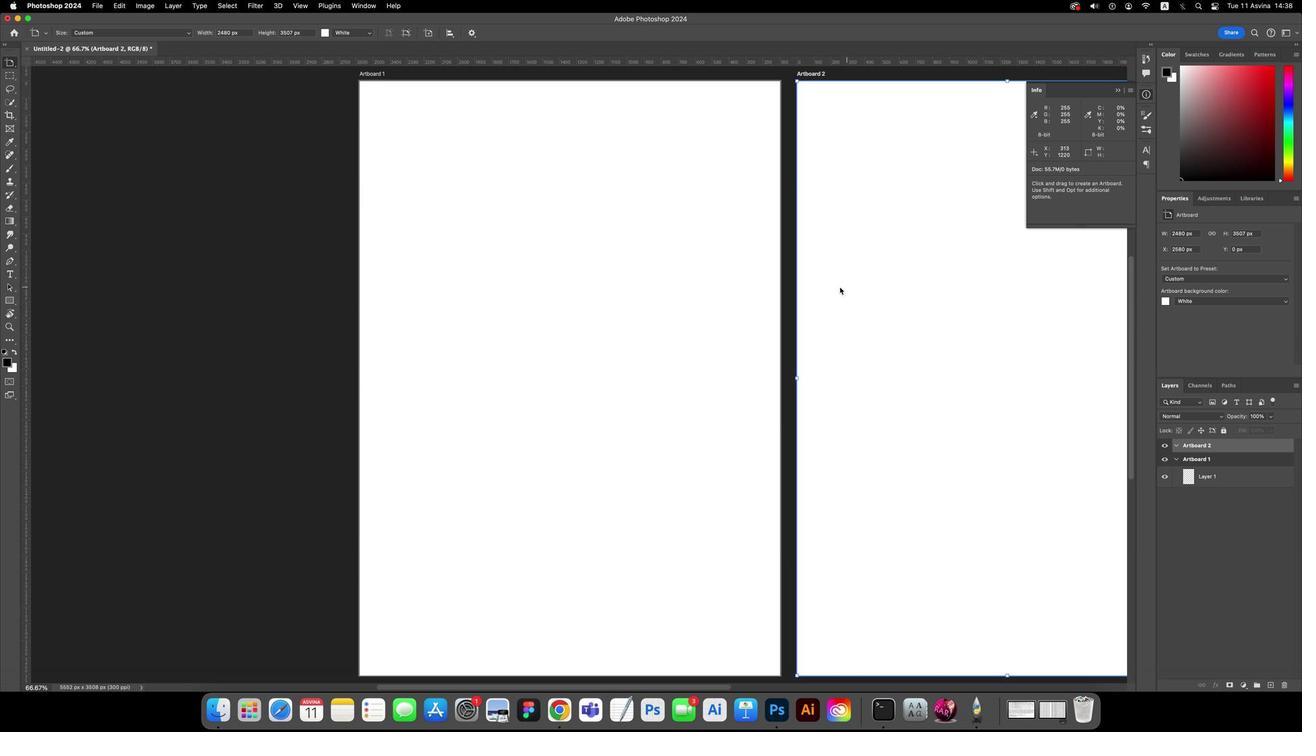 
Action: Mouse scrolled (850, 289) with delta (0, 0)
Screenshot: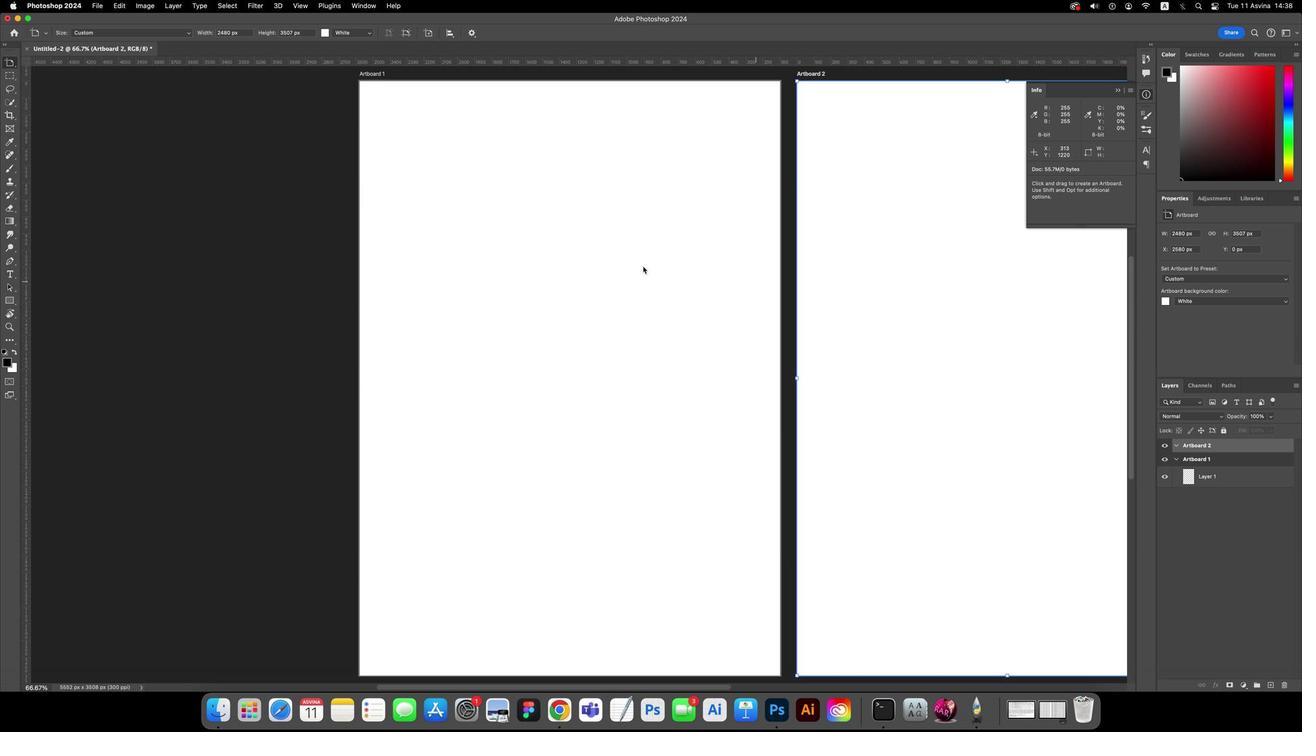 
Action: Mouse moved to (95, 6)
Screenshot: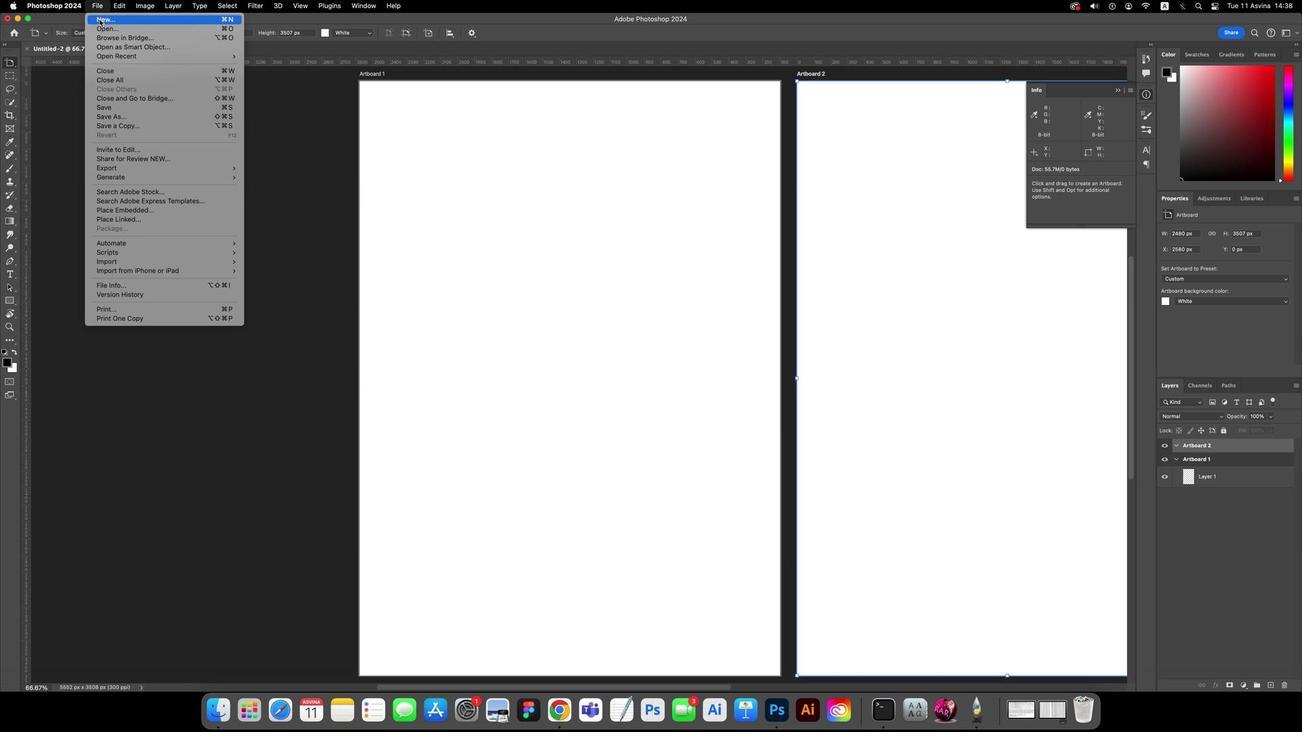 
Action: Mouse pressed left at (95, 6)
Screenshot: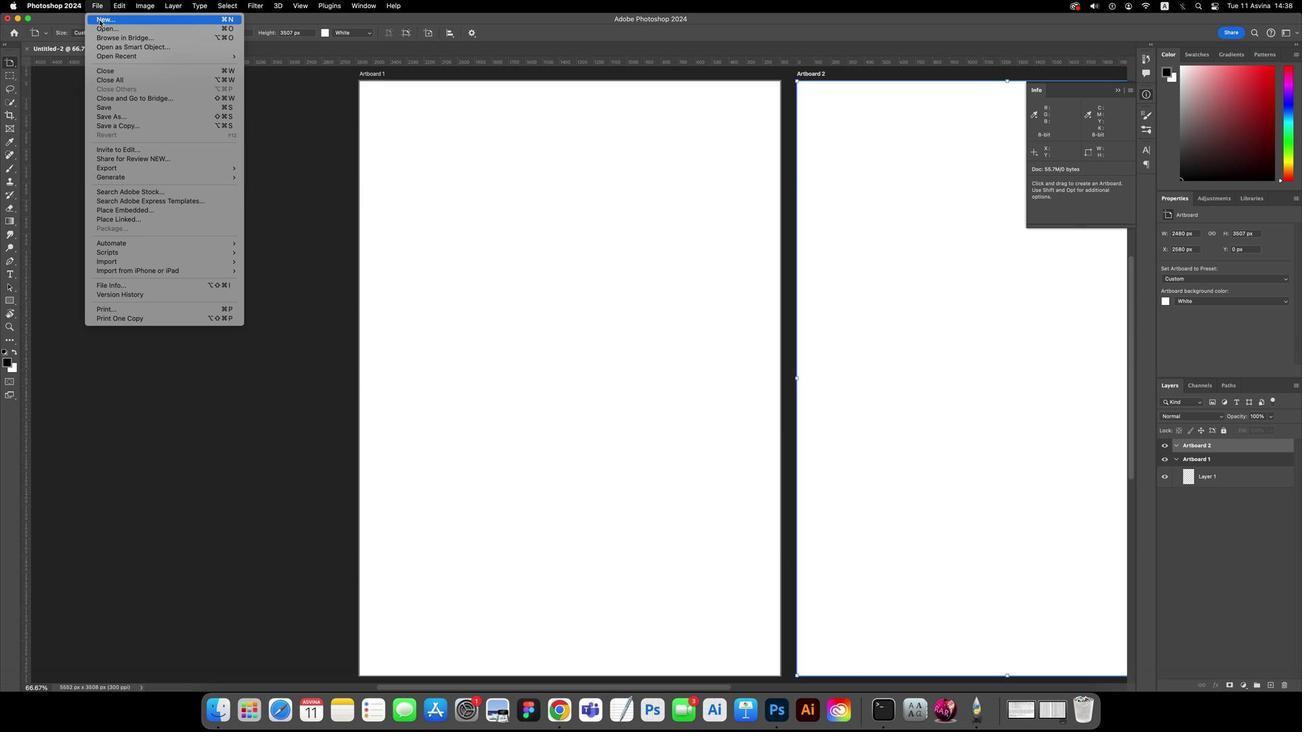 
Action: Mouse moved to (99, 22)
Screenshot: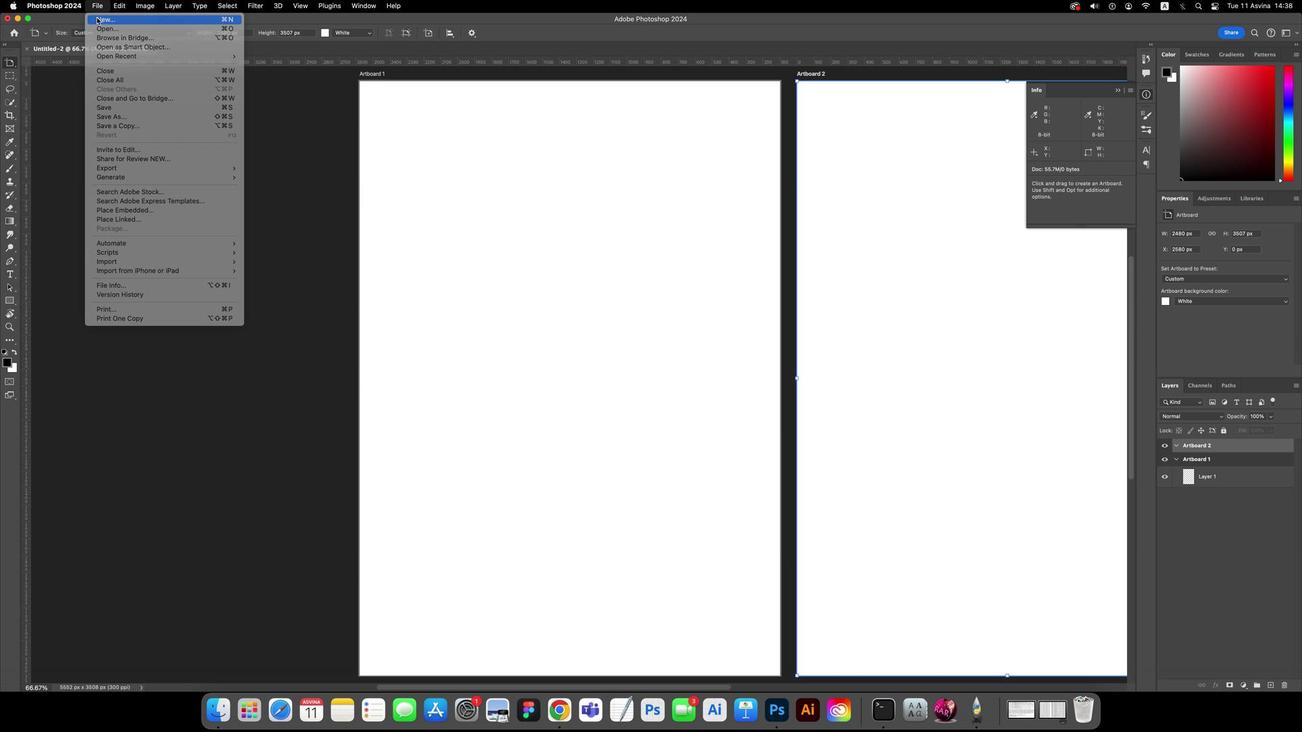 
Action: Mouse pressed left at (99, 22)
Screenshot: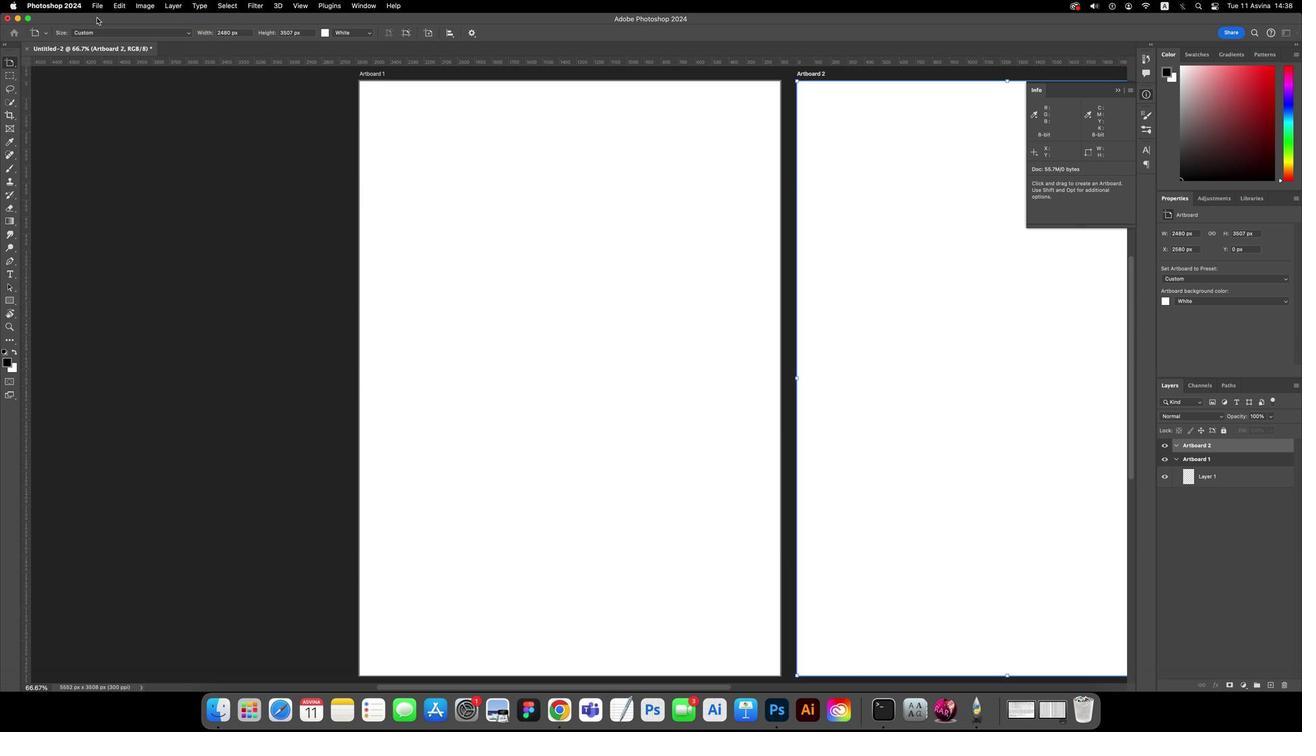 
Action: Mouse moved to (838, 297)
Screenshot: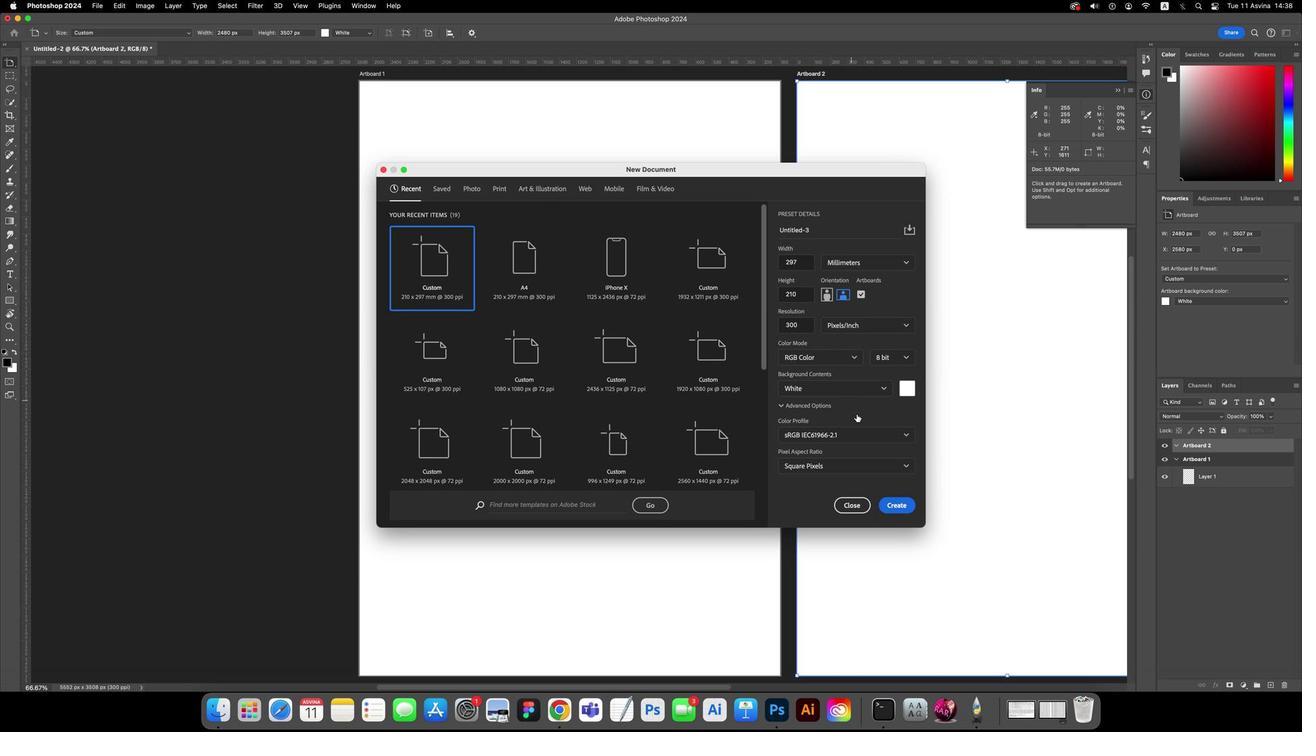 
Action: Mouse pressed left at (838, 297)
Screenshot: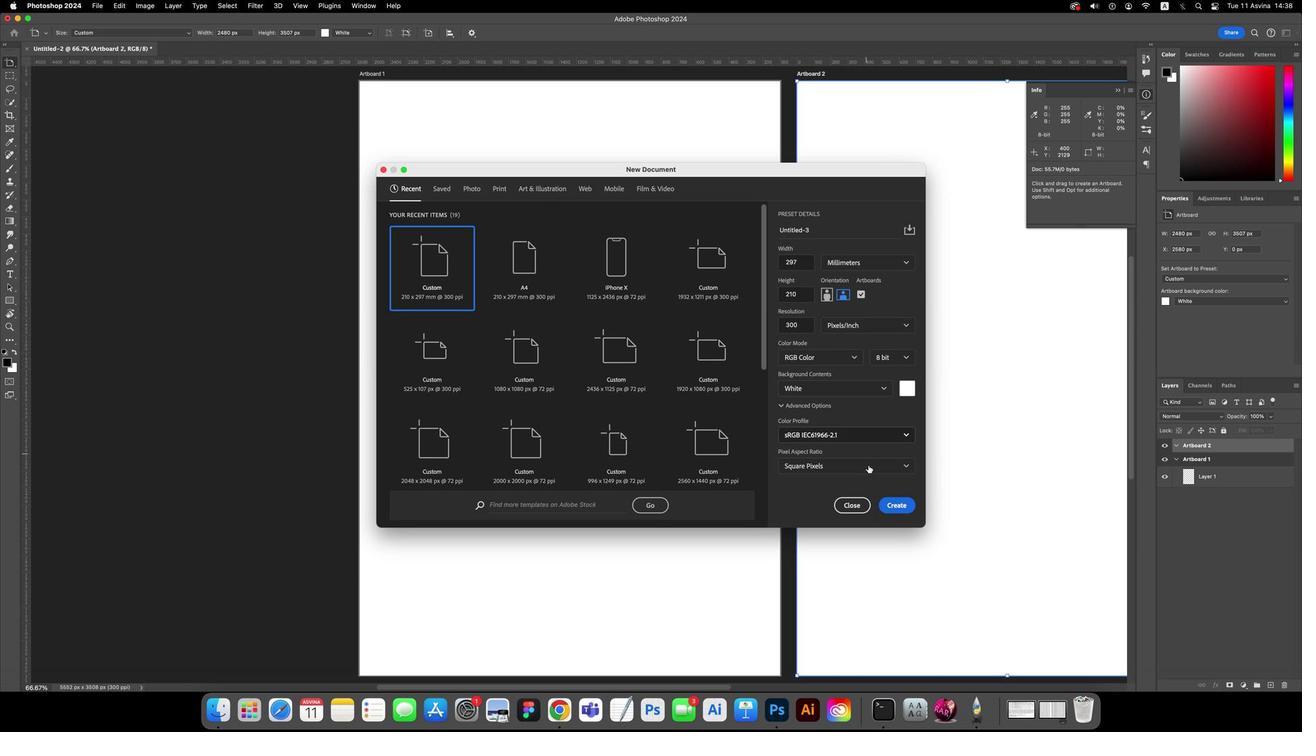 
Action: Mouse moved to (896, 506)
Screenshot: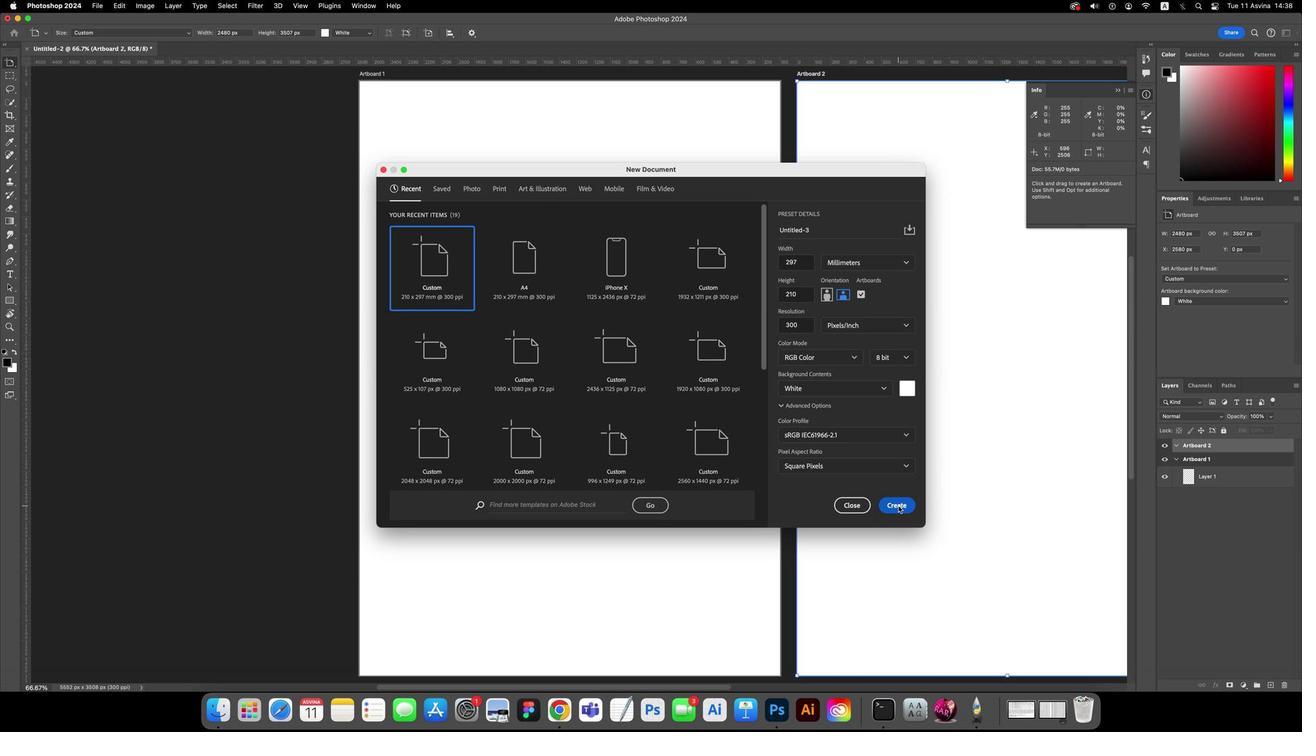 
Action: Mouse pressed left at (896, 506)
Screenshot: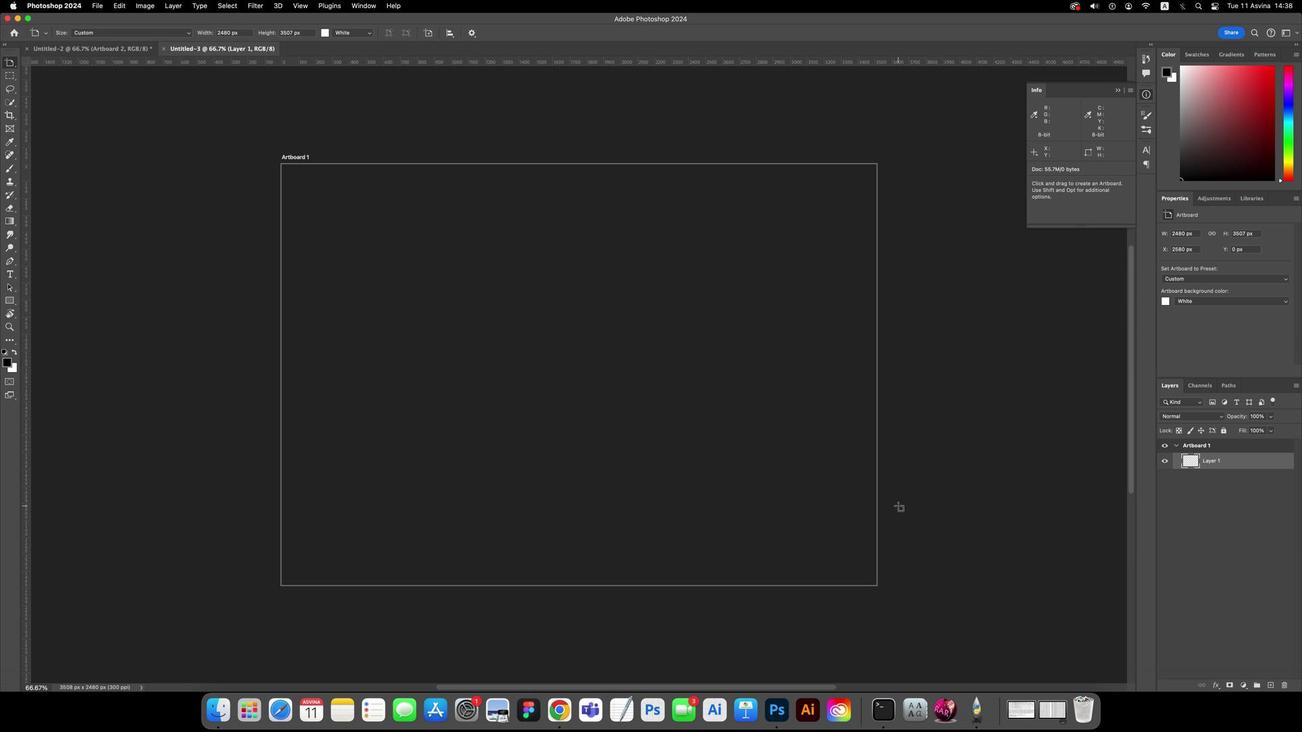 
Action: Mouse moved to (645, 274)
Screenshot: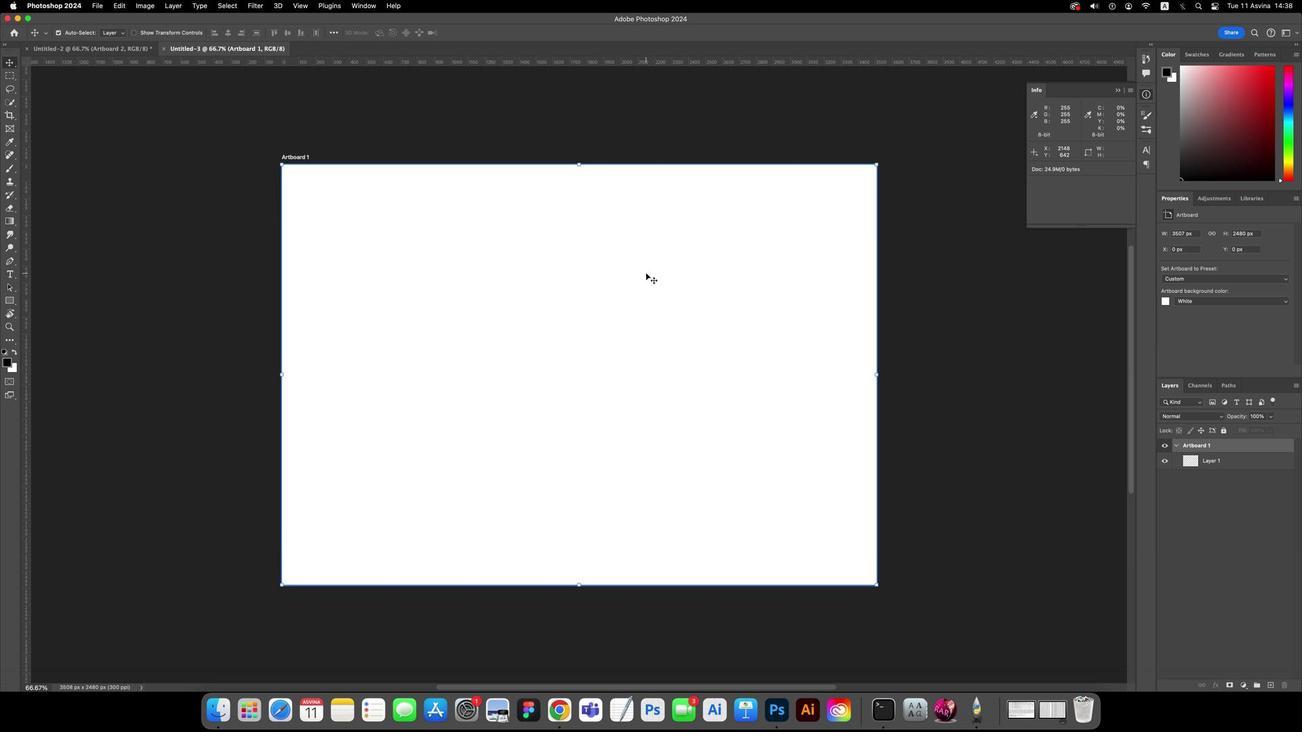 
Action: Mouse pressed left at (645, 274)
Screenshot: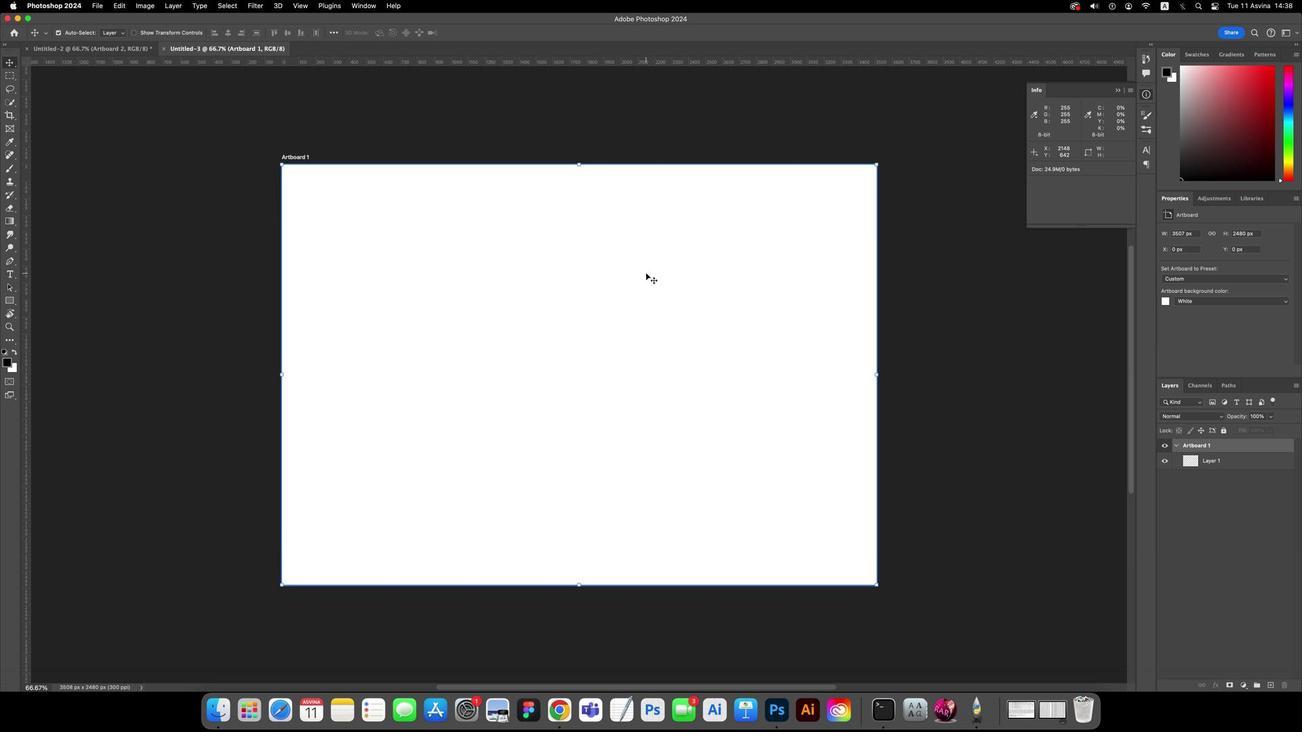
Action: Mouse moved to (649, 272)
Screenshot: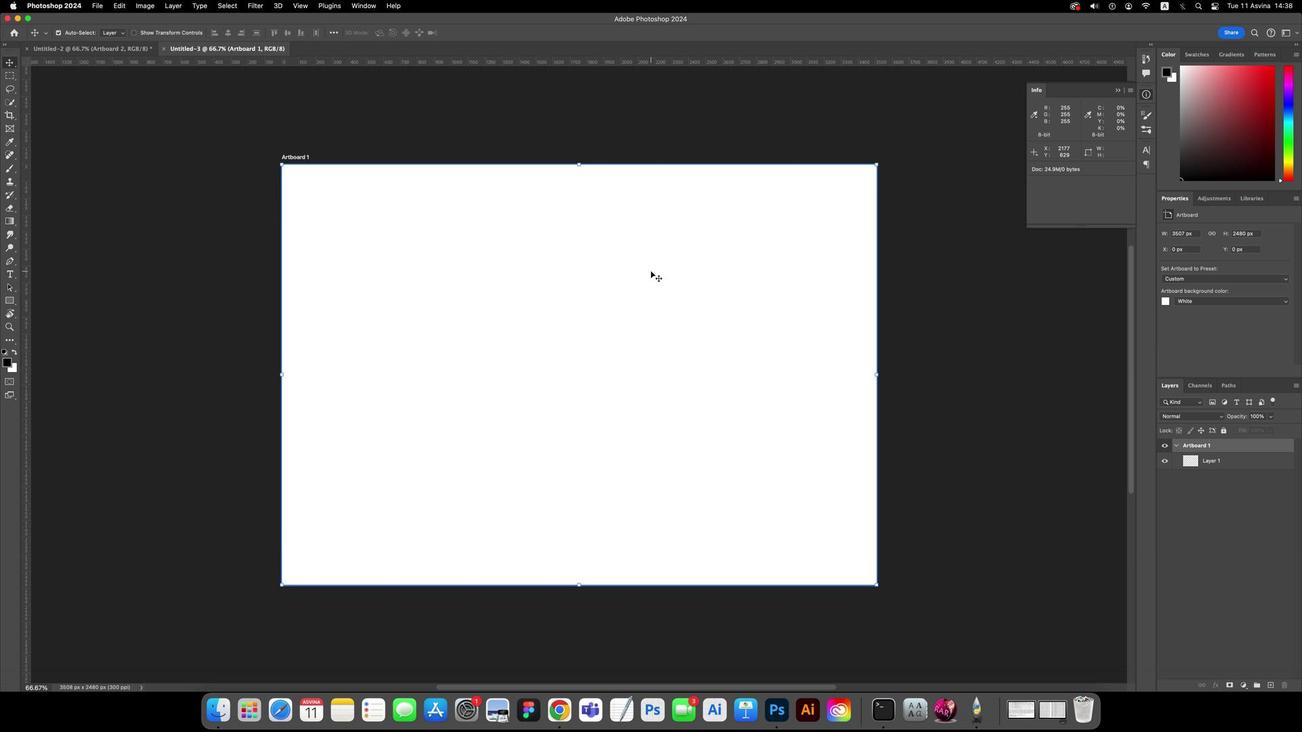 
Action: Key pressed 't'
Screenshot: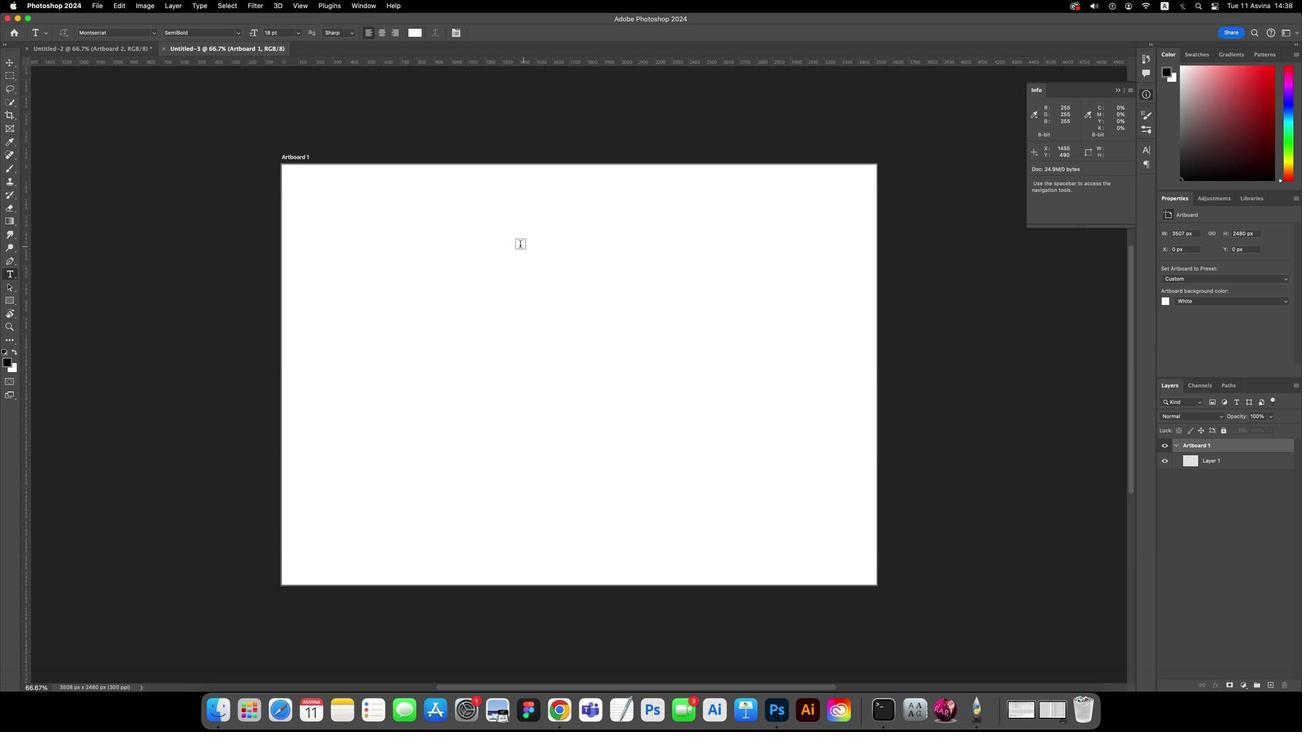 
Action: Mouse moved to (500, 232)
Screenshot: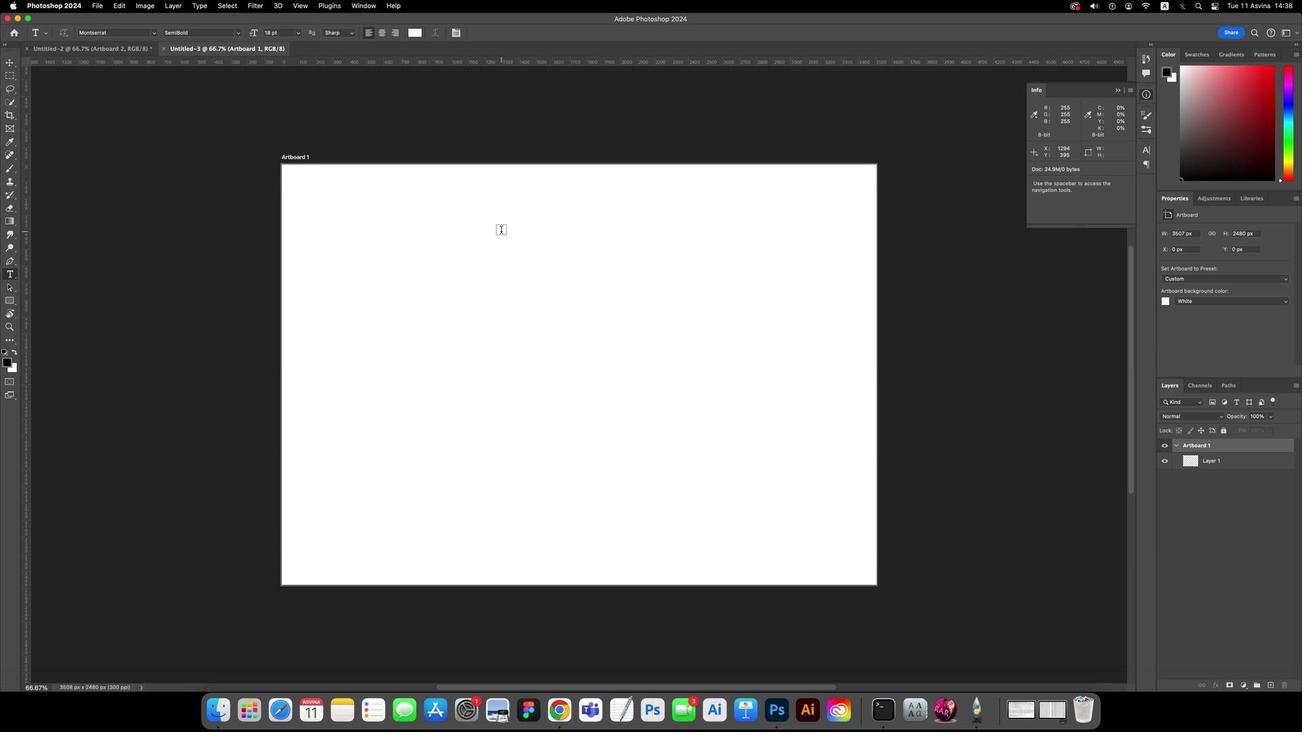 
Action: Mouse pressed left at (500, 232)
Screenshot: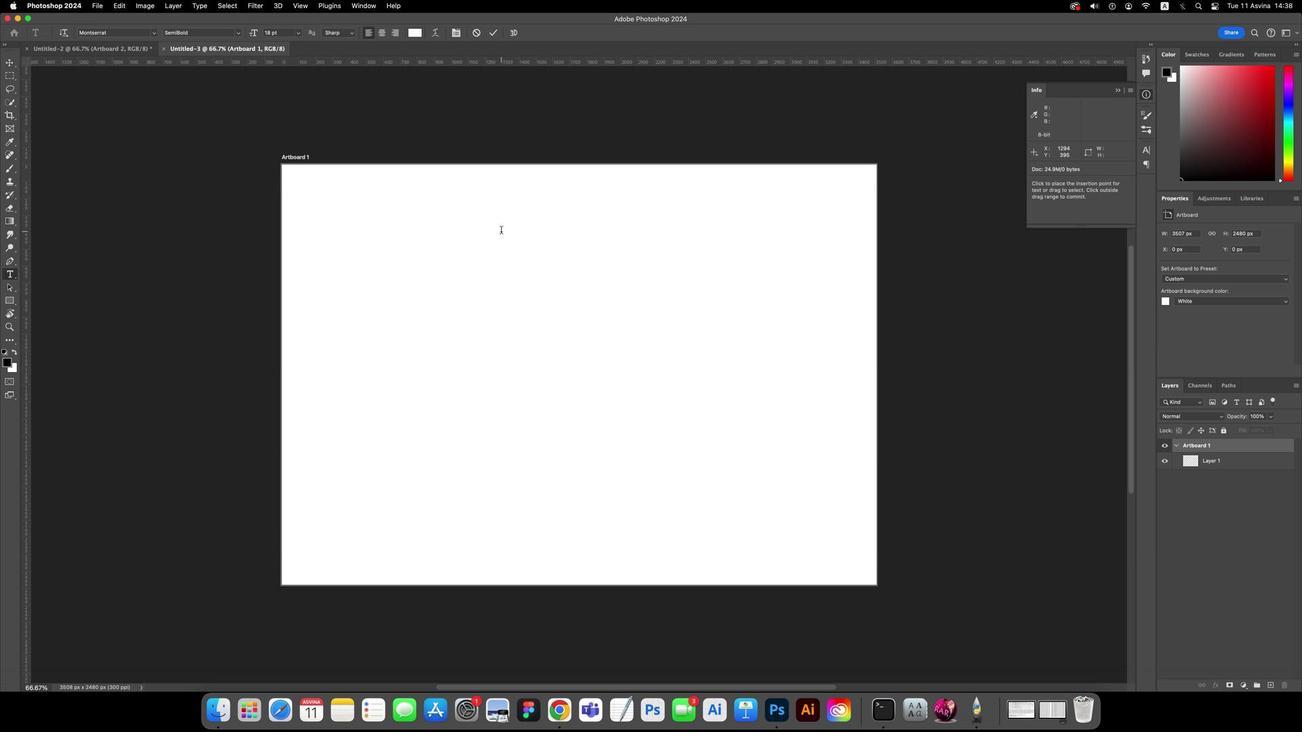 
Action: Key pressed Key.caps_lock'M'Key.caps_lock'e''n''u'Key.cmd'a'
Screenshot: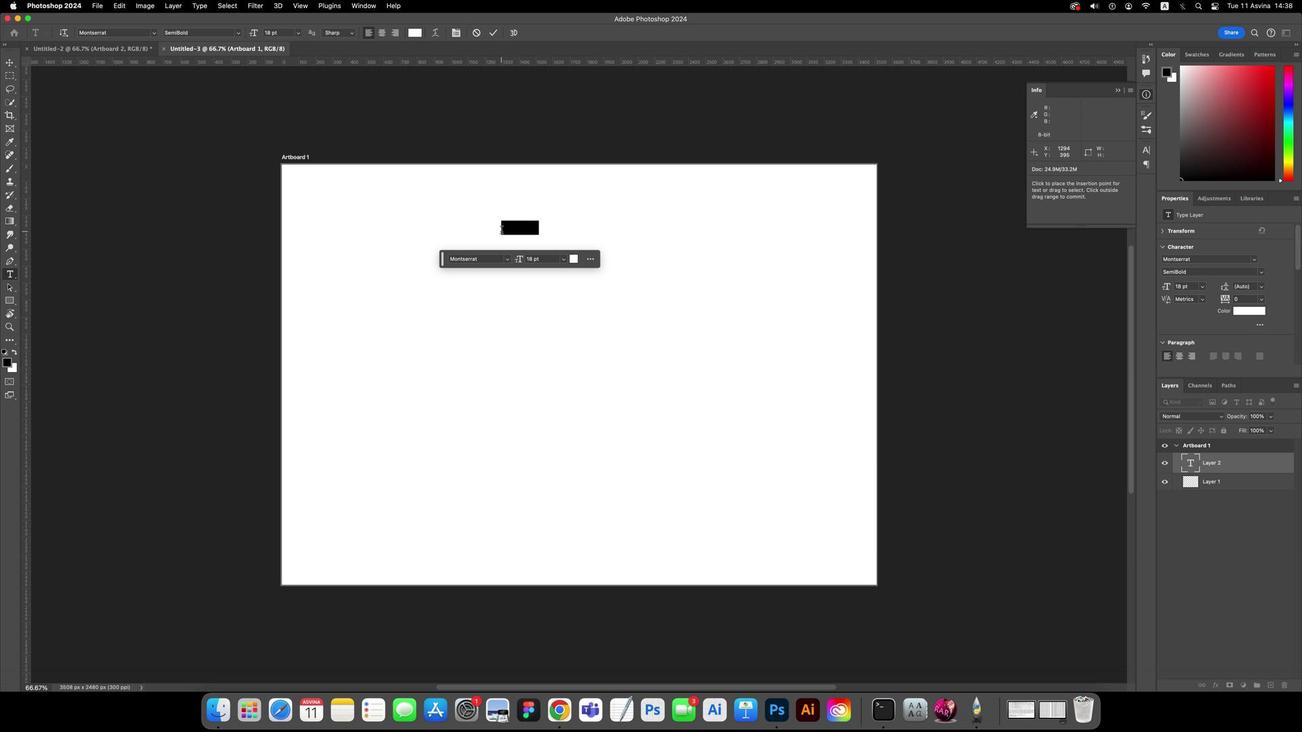 
Action: Mouse moved to (411, 34)
Screenshot: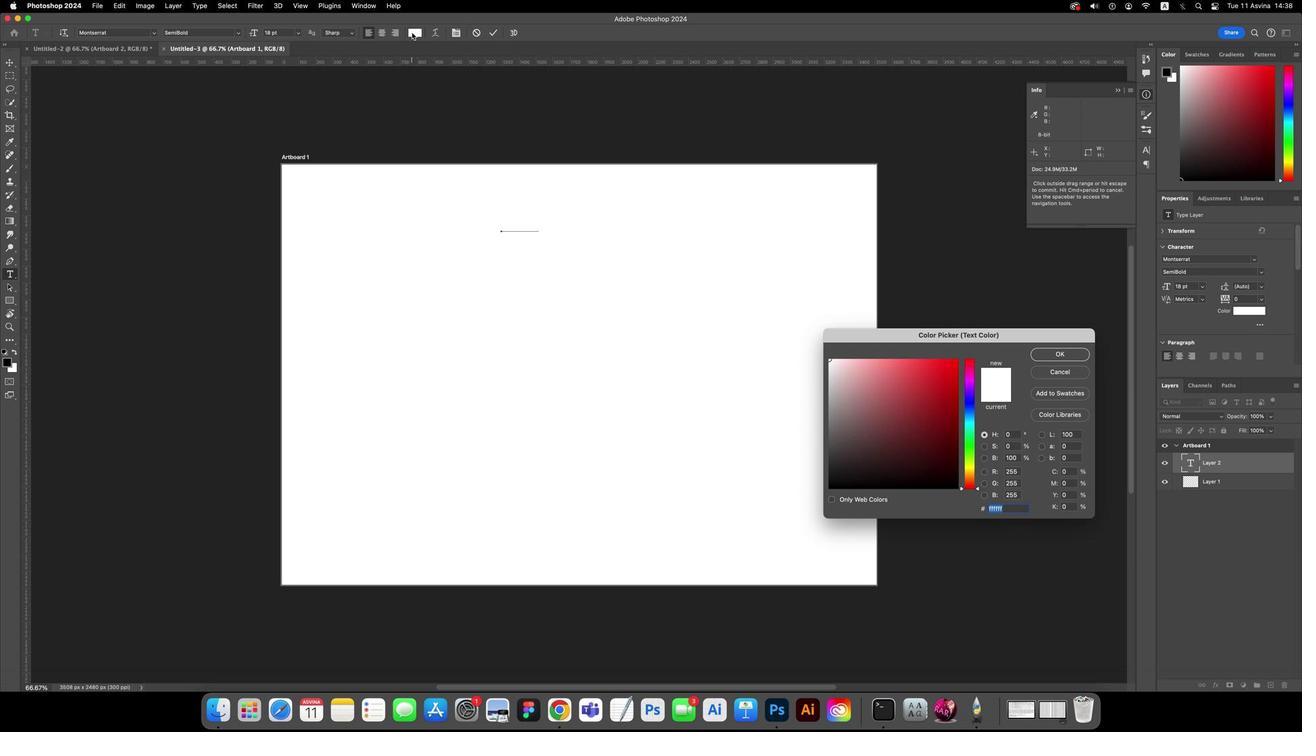 
Action: Mouse pressed left at (411, 34)
Screenshot: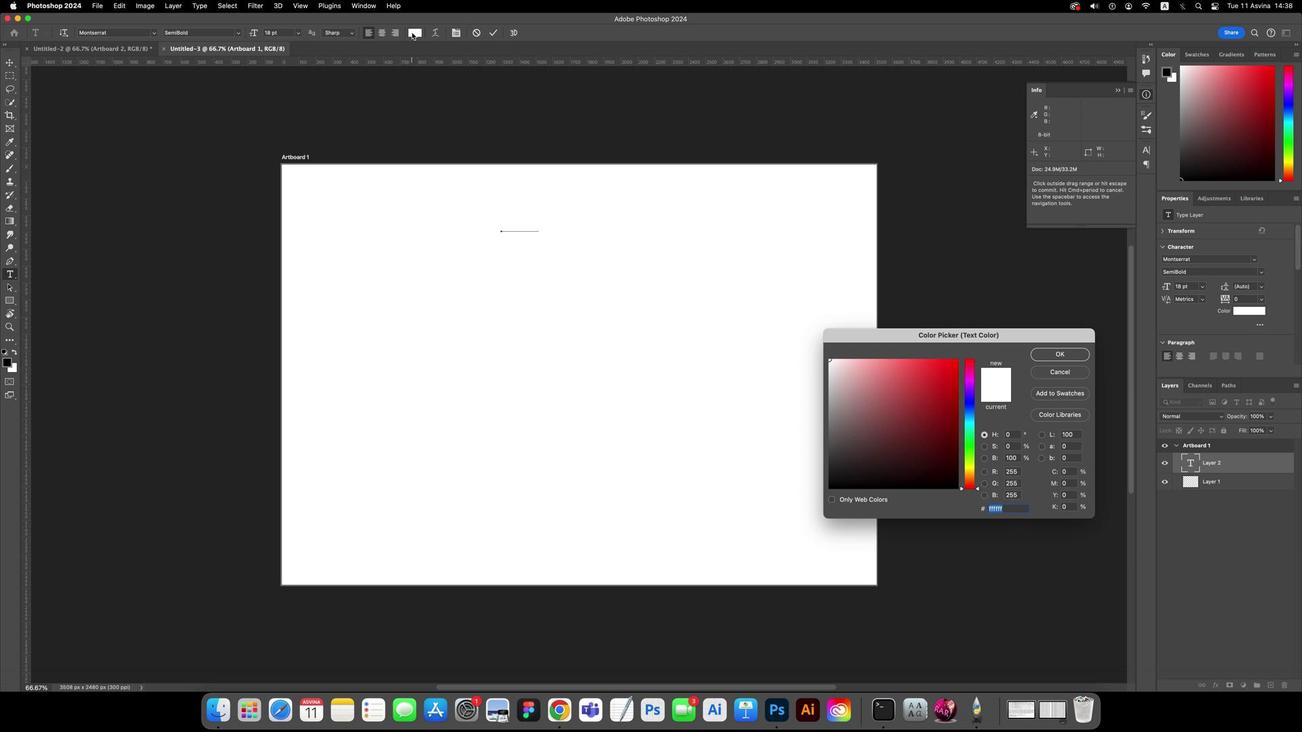
Action: Mouse moved to (839, 465)
Screenshot: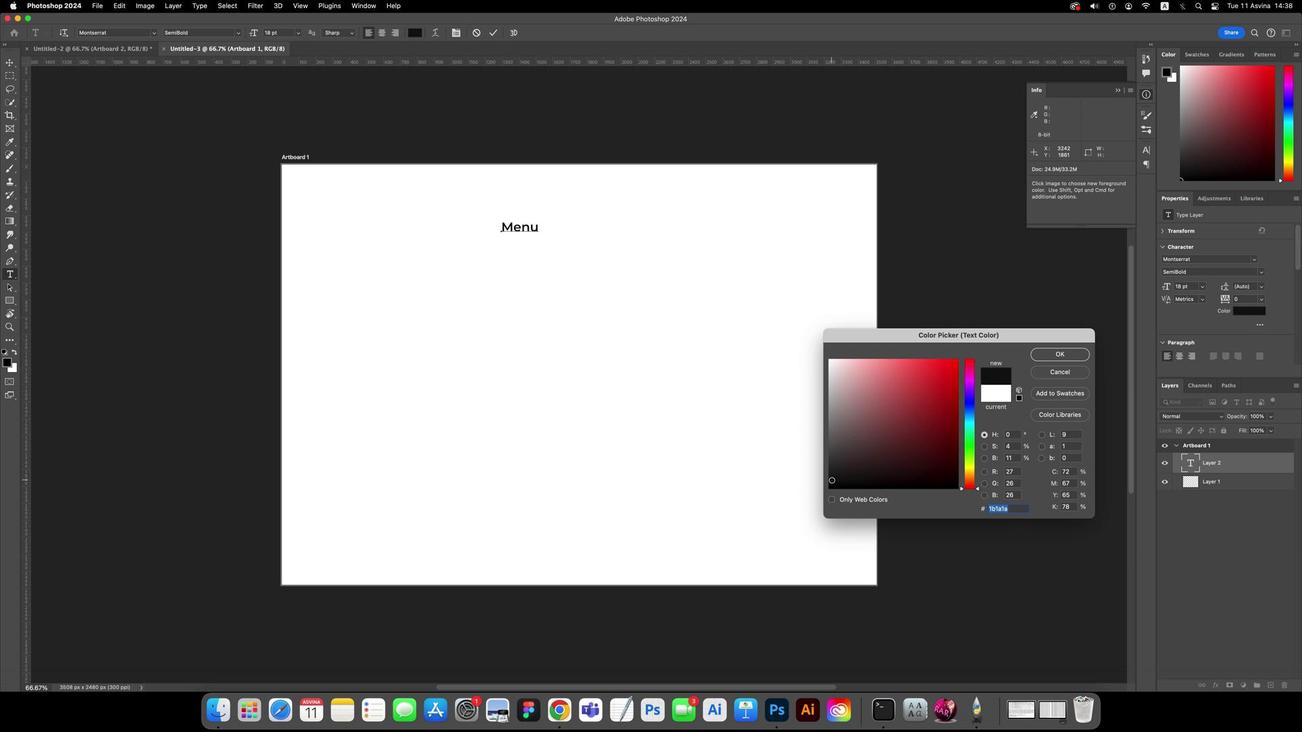 
Action: Mouse pressed left at (839, 465)
Screenshot: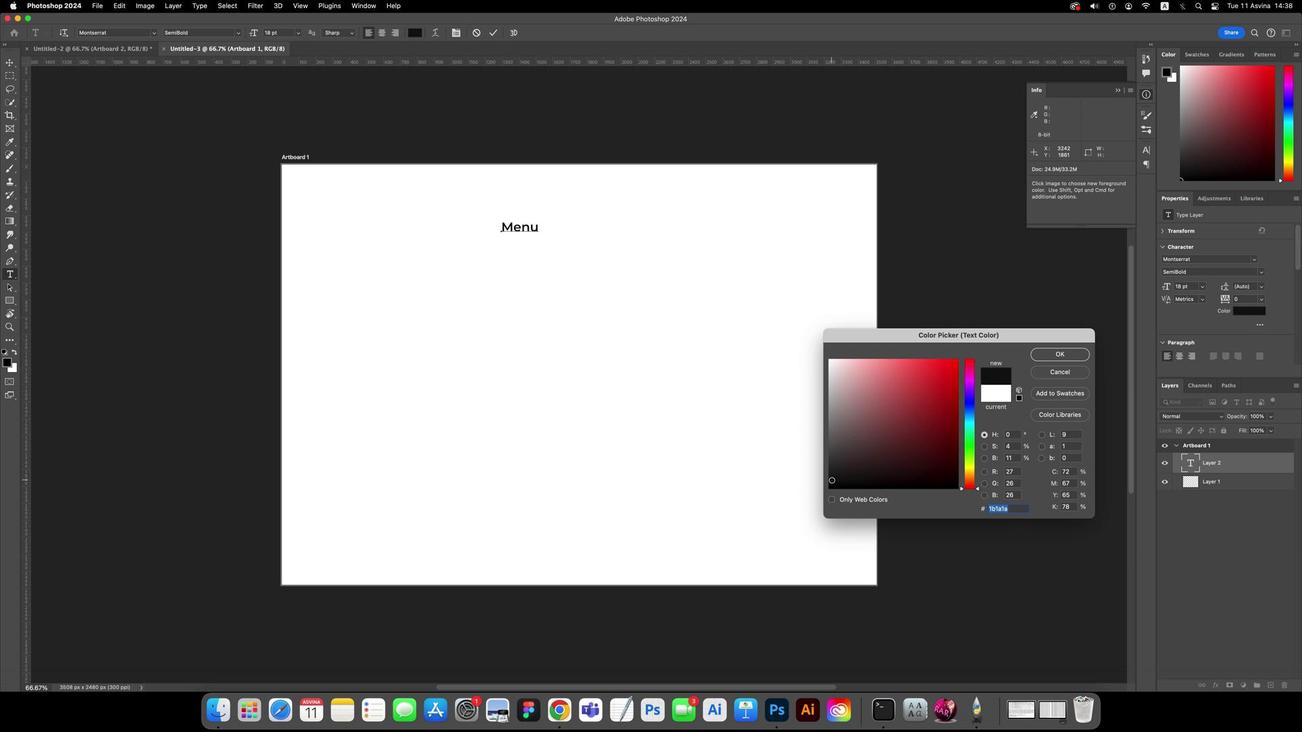 
Action: Mouse moved to (1050, 356)
Screenshot: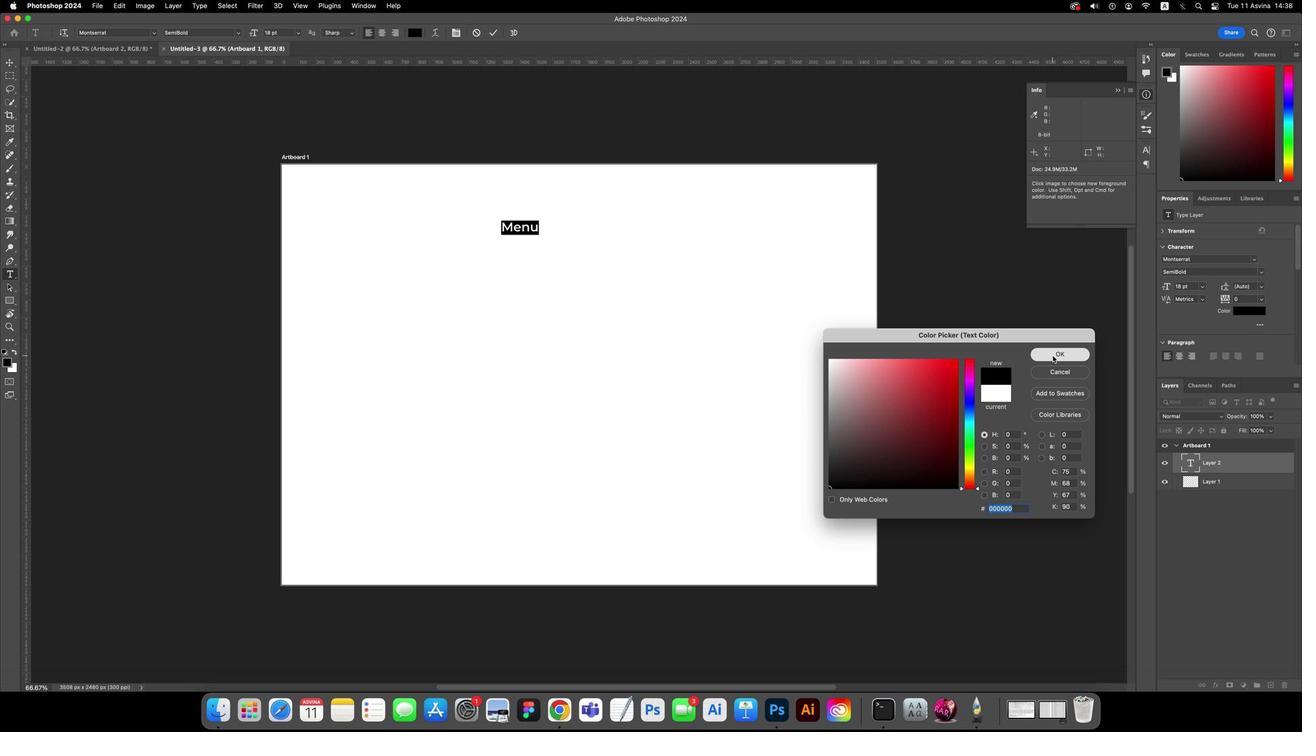 
Action: Mouse pressed left at (1050, 356)
Screenshot: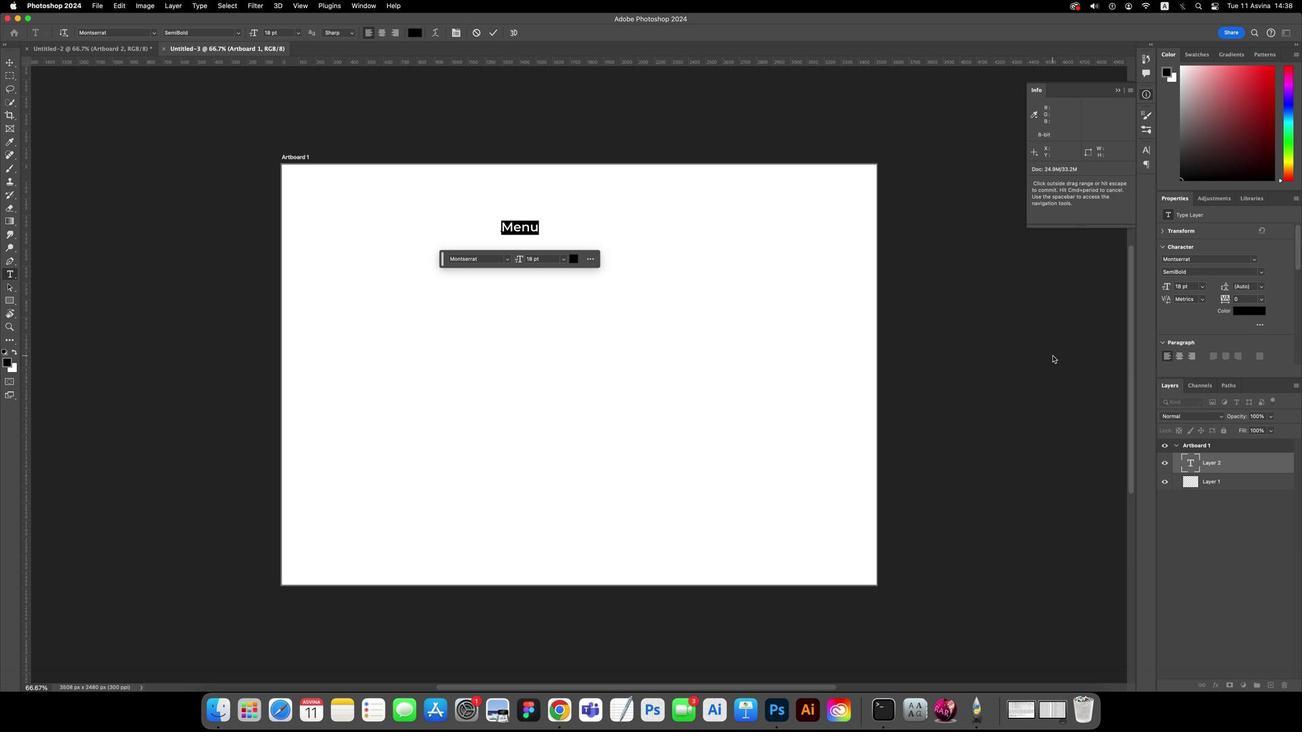 
Action: Mouse moved to (765, 318)
Screenshot: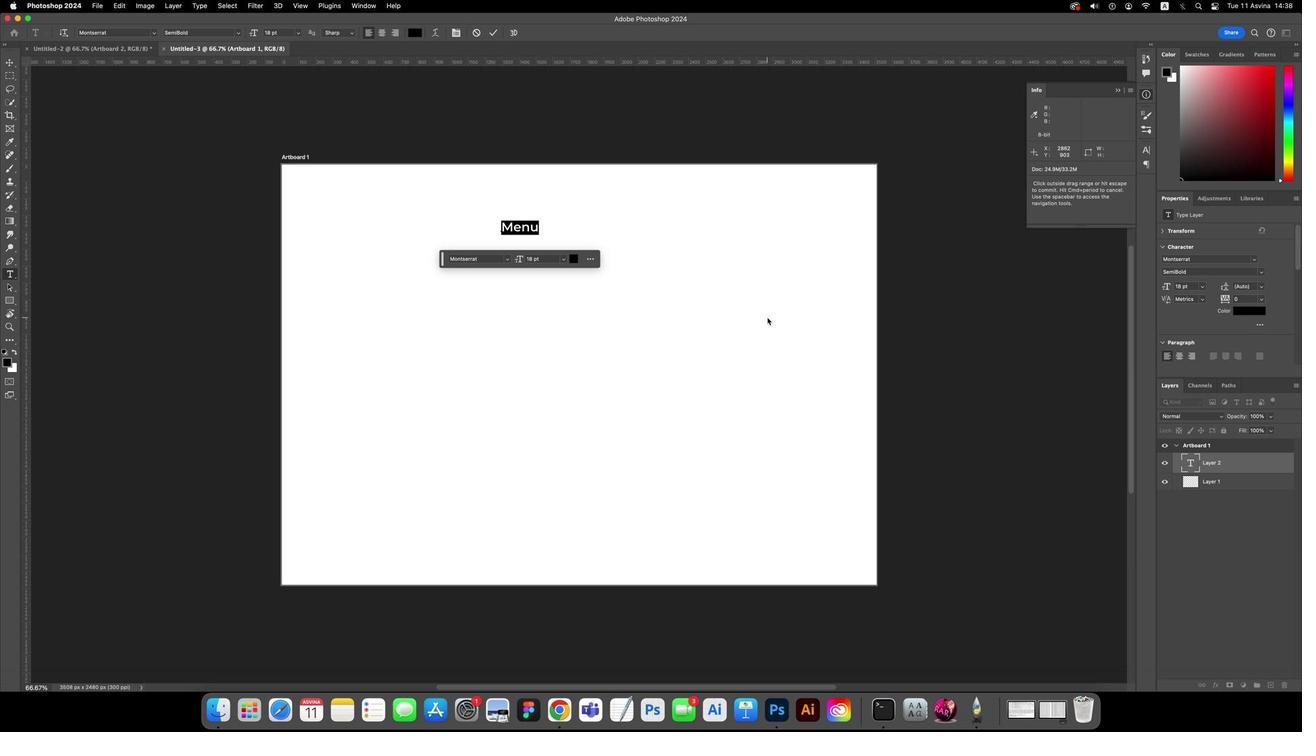 
Action: Key pressed Key.shiftKey.cmd'.''.''.''.''.''.''.''.''.''.''.''.''.''.''.''.''.''.''.''.''.''.''.''.''.''.''.''.''.''.''.''.''.''.''.''.''.''.''.''.''.''.''.''.''.''.''.''.''.''.''.'
Screenshot: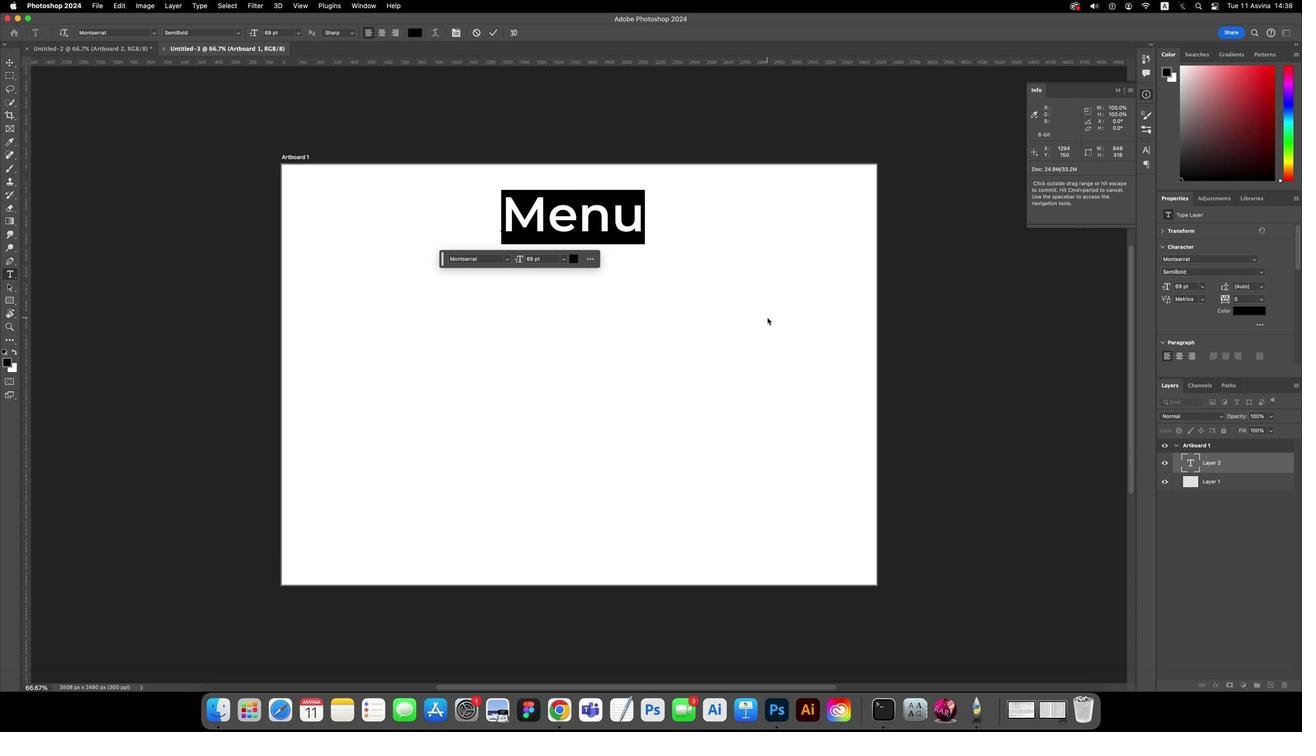 
Action: Mouse moved to (1199, 315)
Screenshot: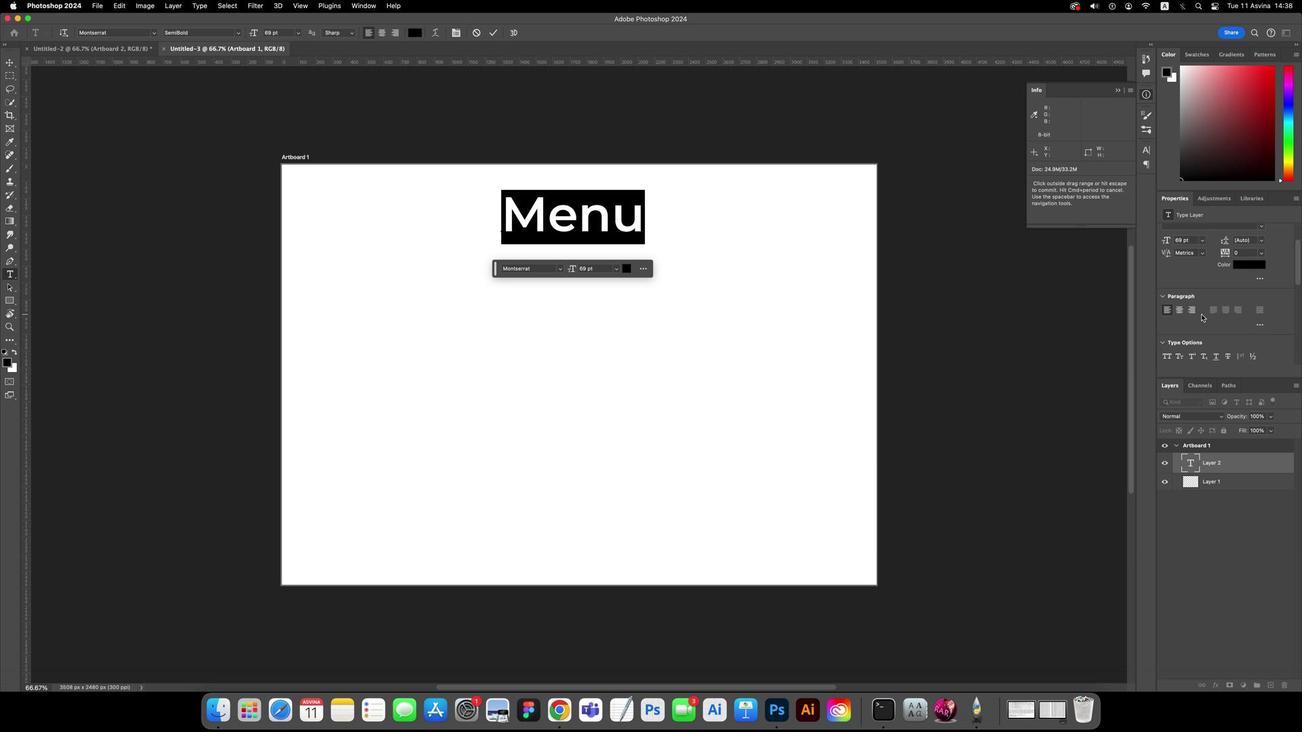 
Action: Mouse scrolled (1199, 315) with delta (0, 2)
Screenshot: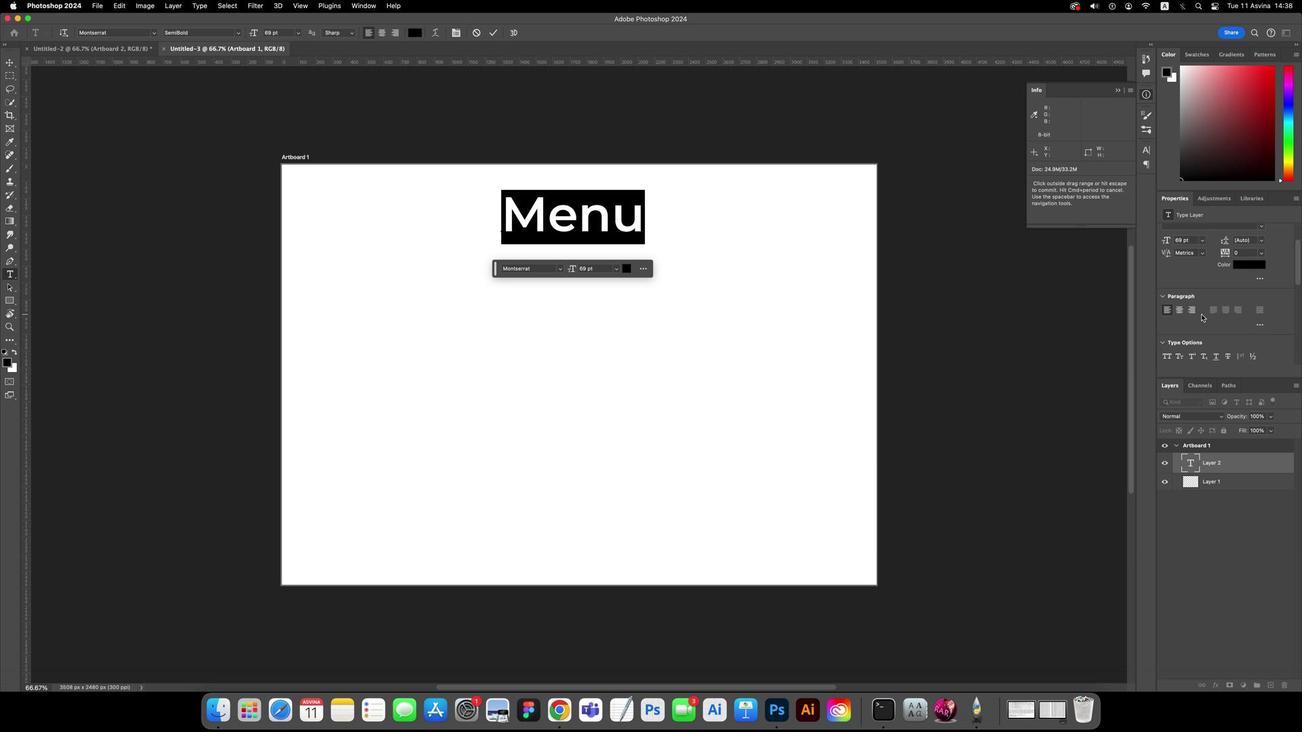 
Action: Mouse scrolled (1199, 315) with delta (0, 2)
Screenshot: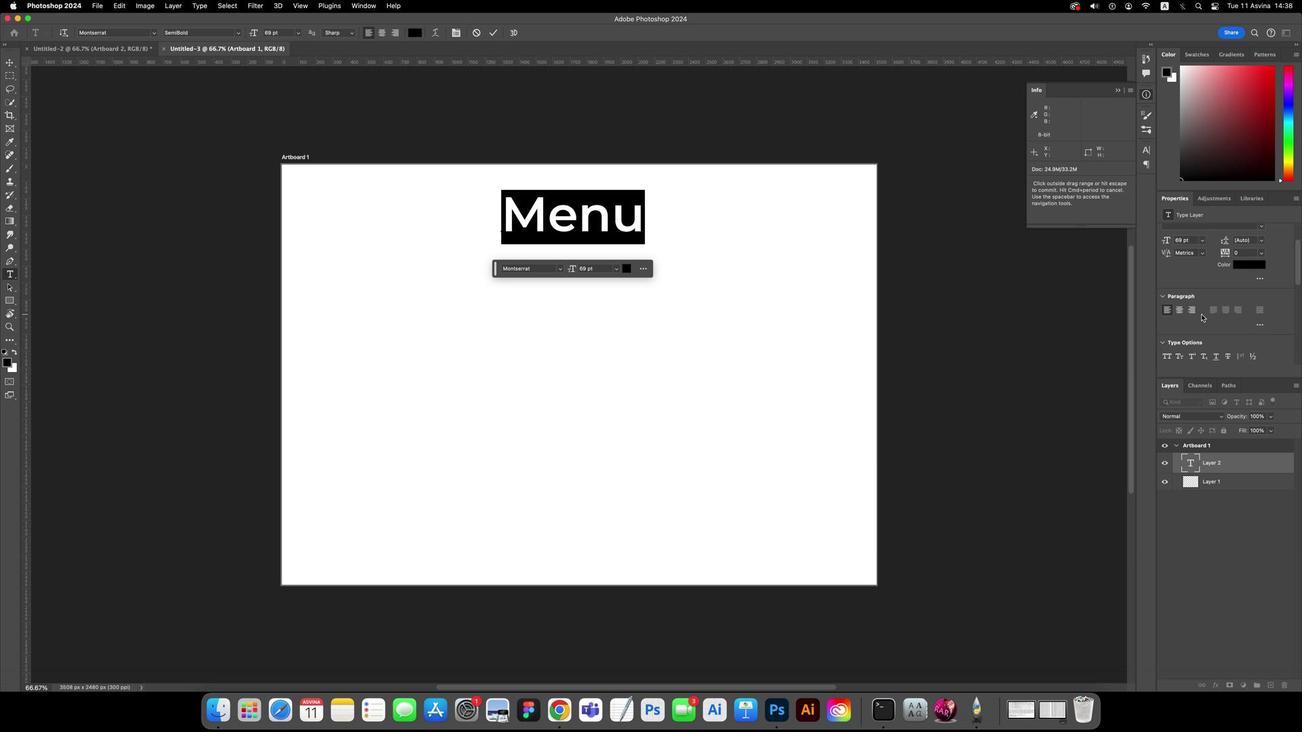 
Action: Mouse scrolled (1199, 315) with delta (0, 0)
Screenshot: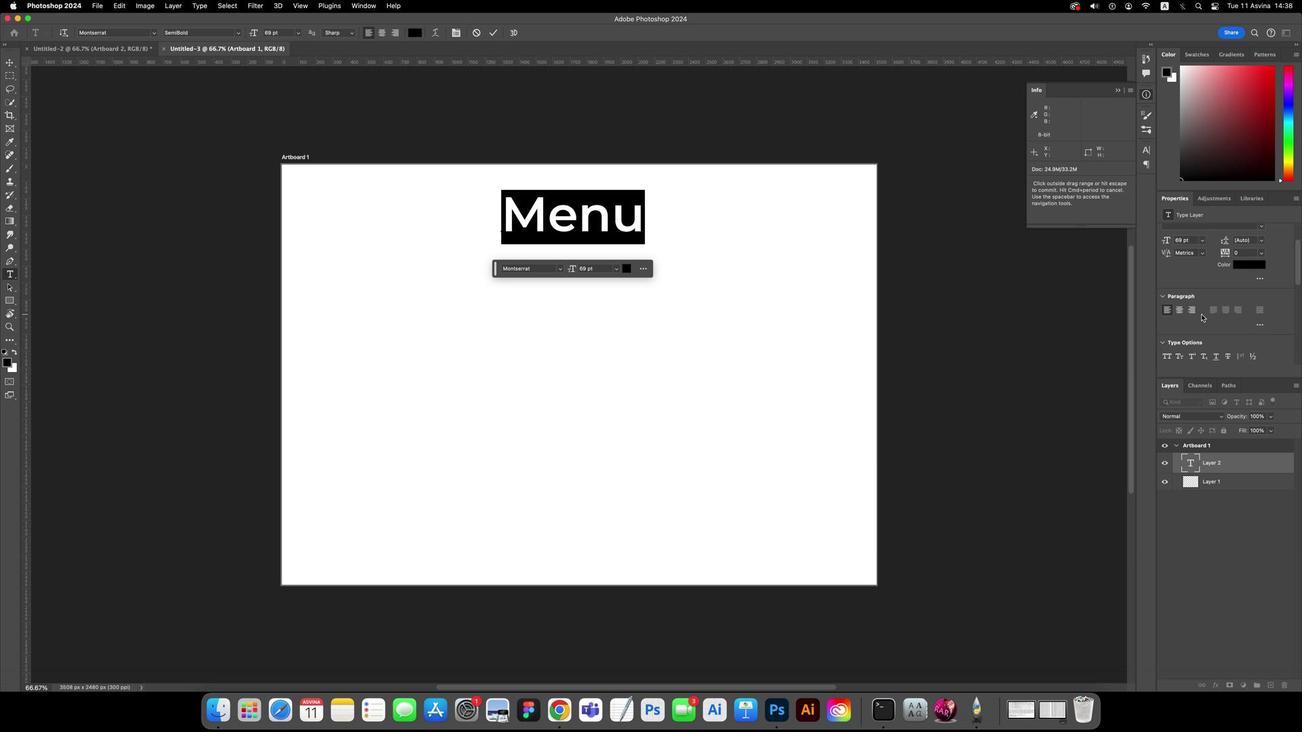 
Action: Mouse scrolled (1199, 315) with delta (0, 2)
Screenshot: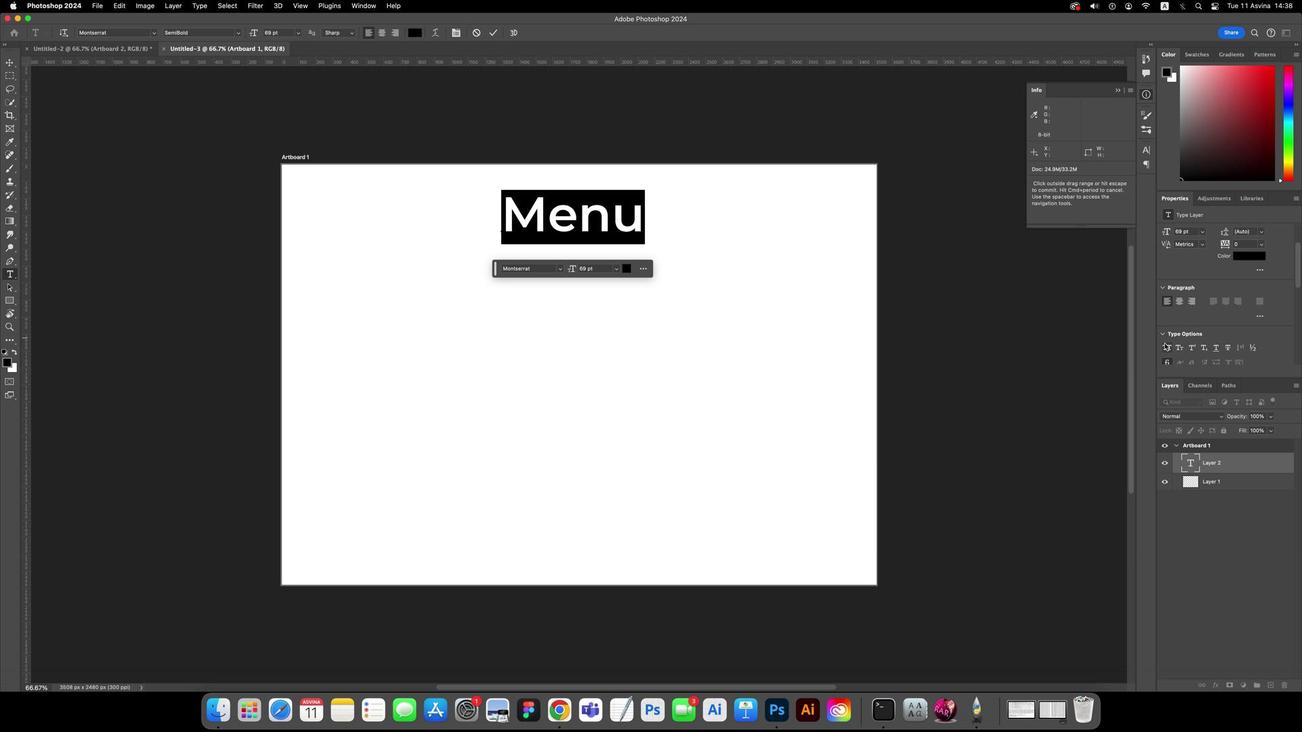 
Action: Mouse scrolled (1199, 315) with delta (0, 2)
Screenshot: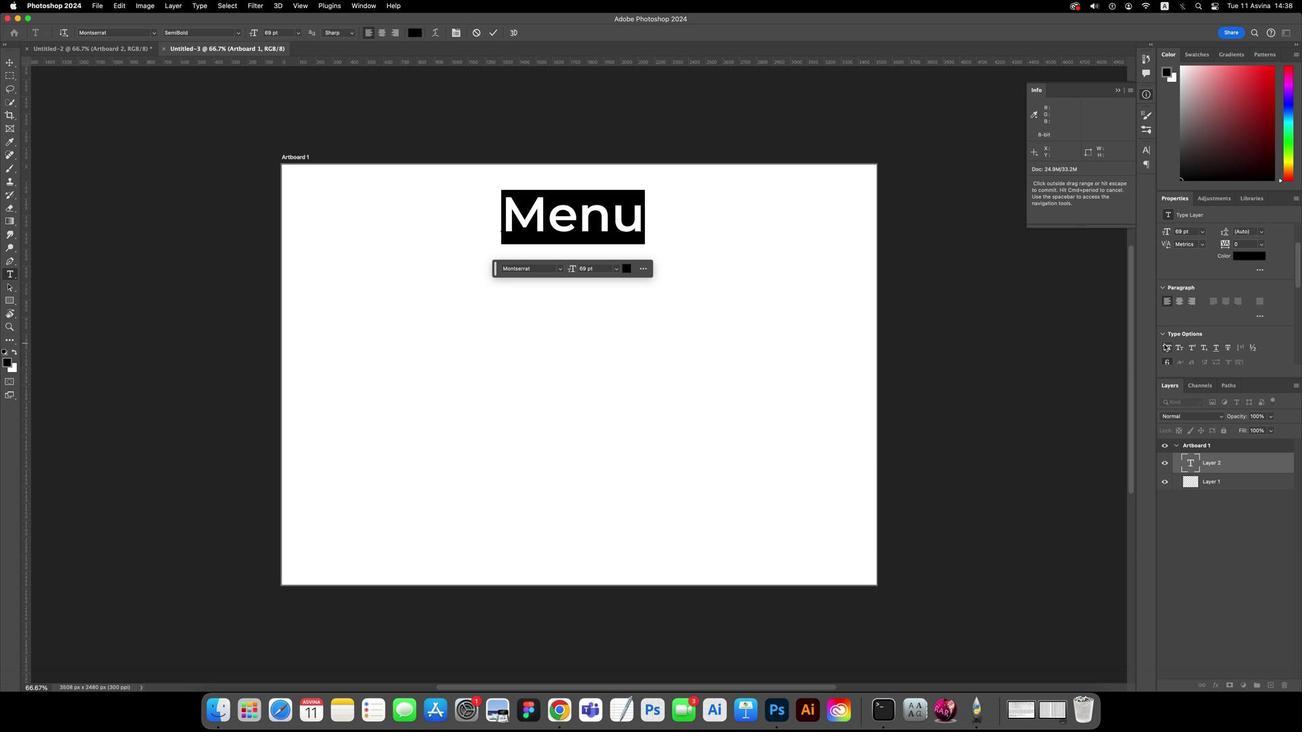 
Action: Mouse moved to (1161, 348)
Screenshot: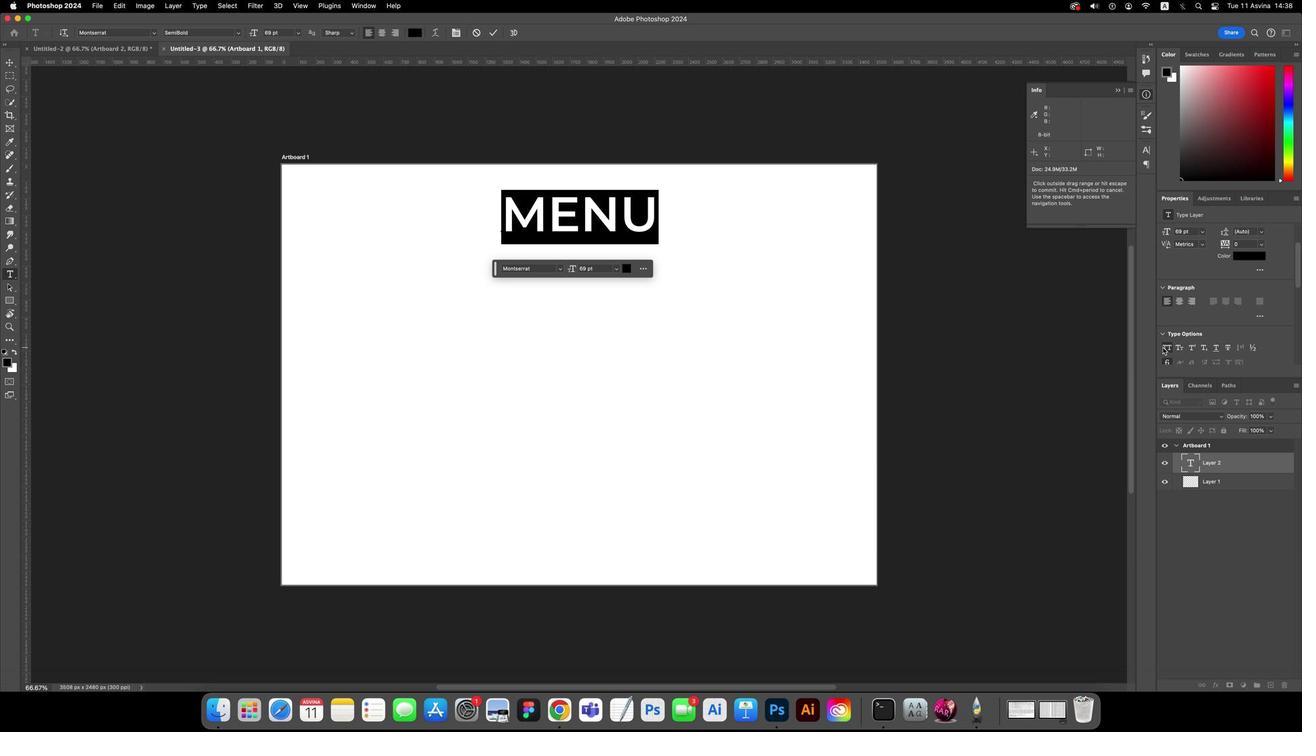 
Action: Mouse pressed left at (1161, 348)
Screenshot: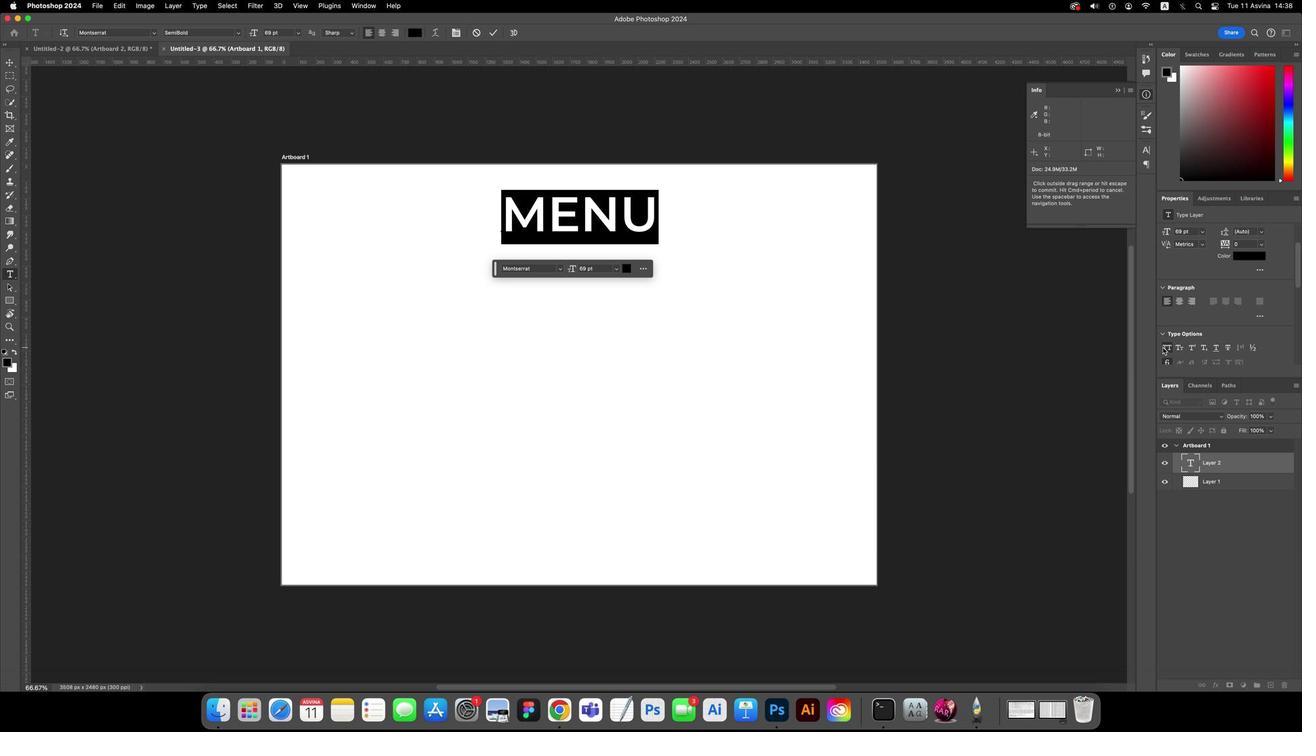 
Action: Mouse moved to (492, 36)
Screenshot: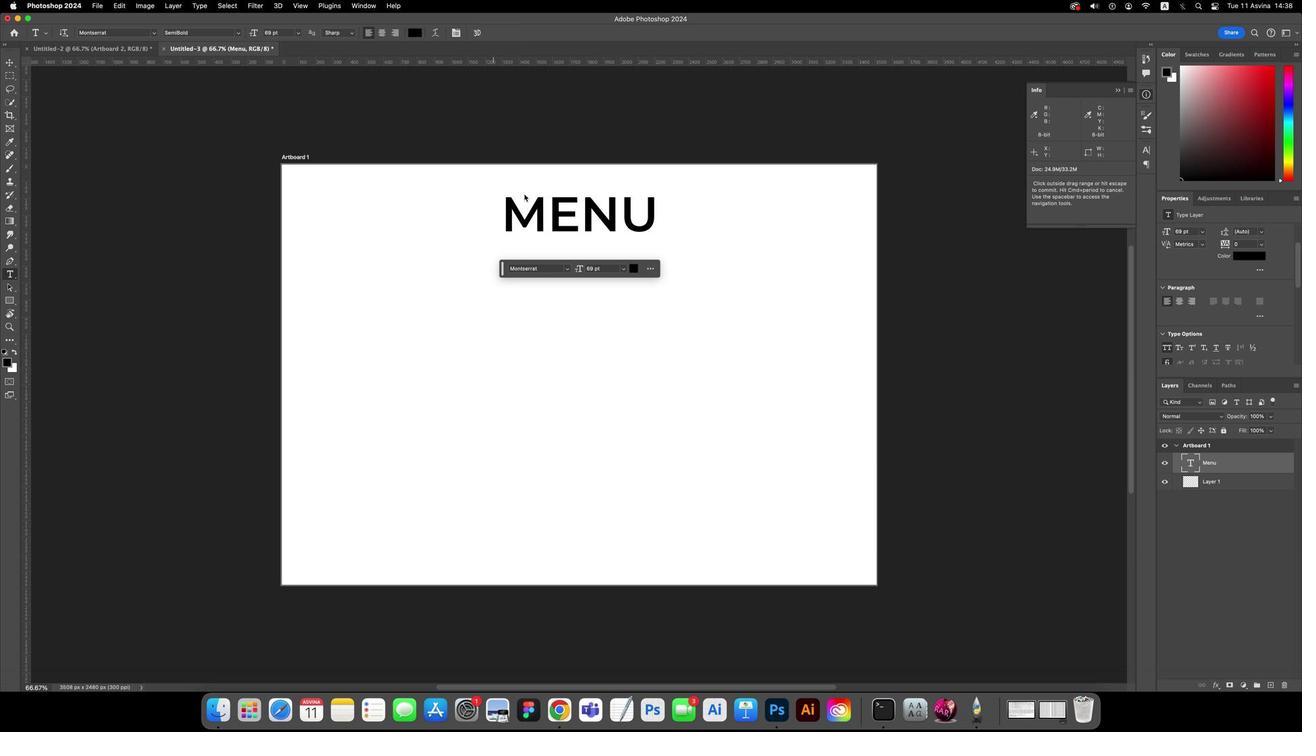 
Action: Mouse pressed left at (492, 36)
Screenshot: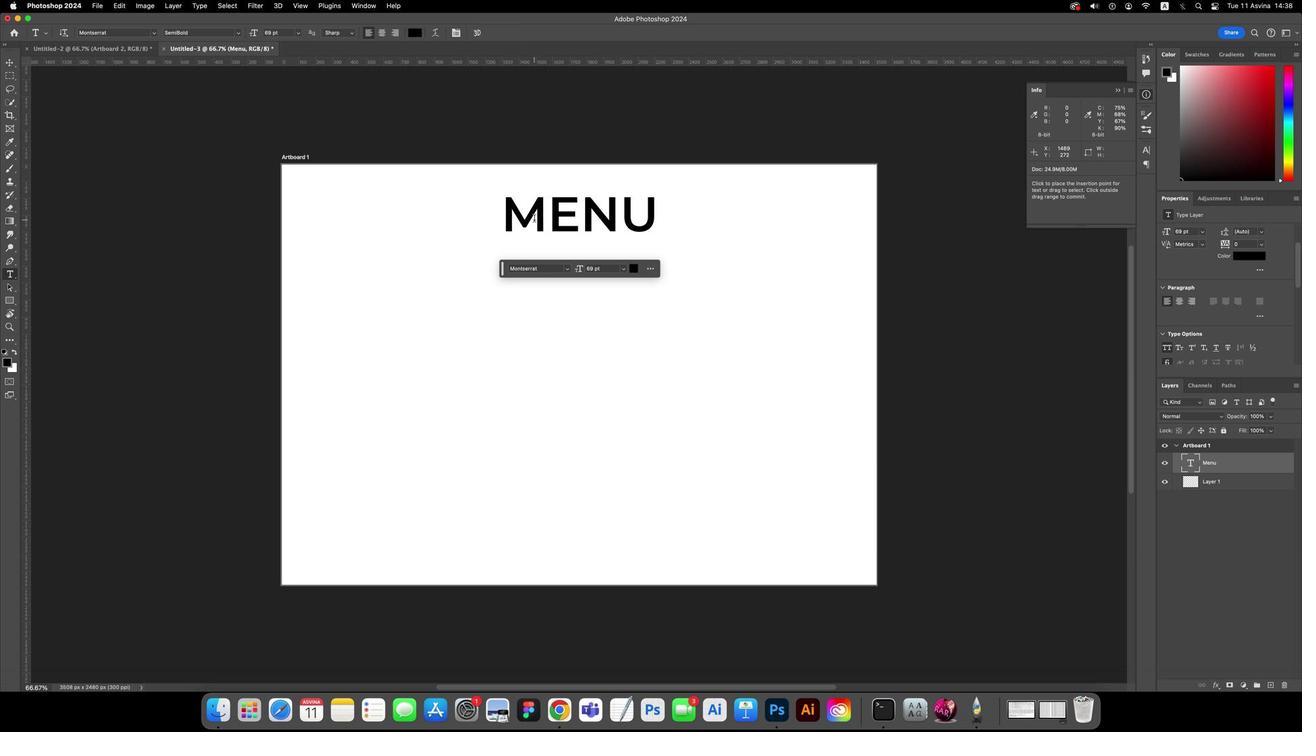 
Action: Mouse moved to (533, 221)
Screenshot: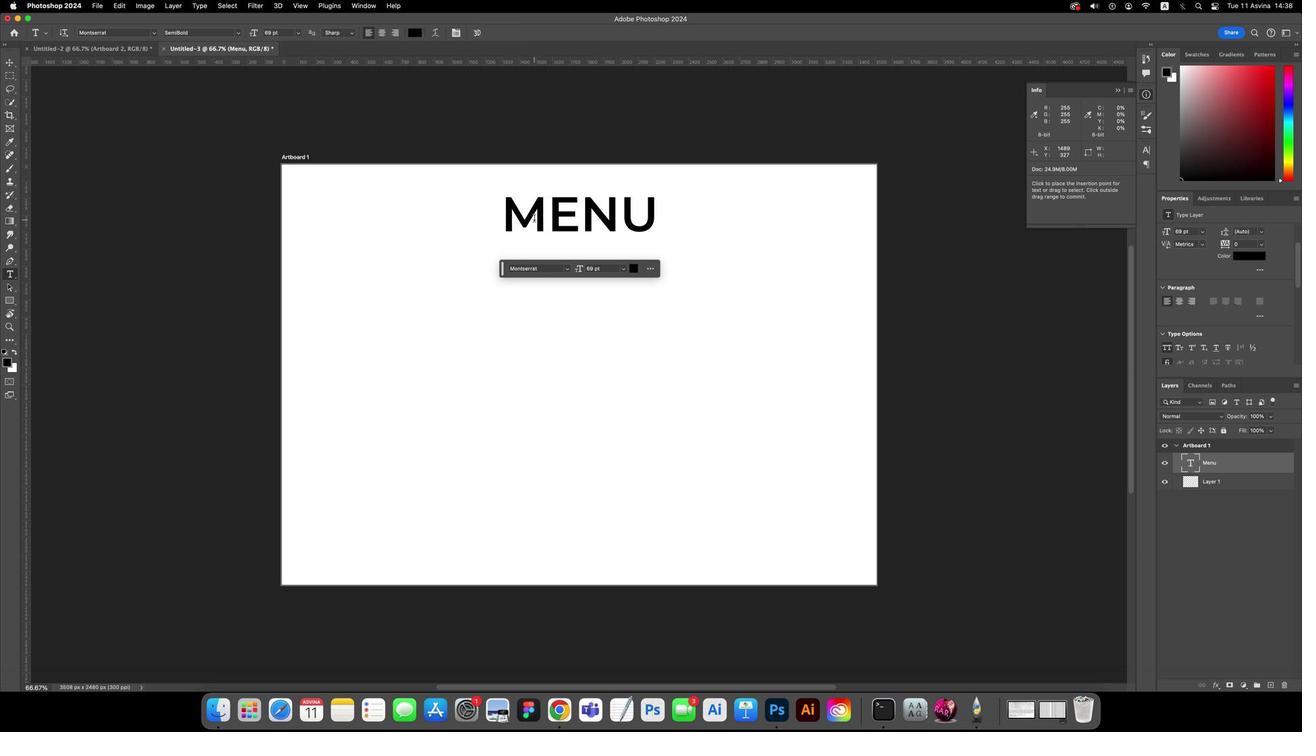 
Action: Key pressed Key.cmd't'
Screenshot: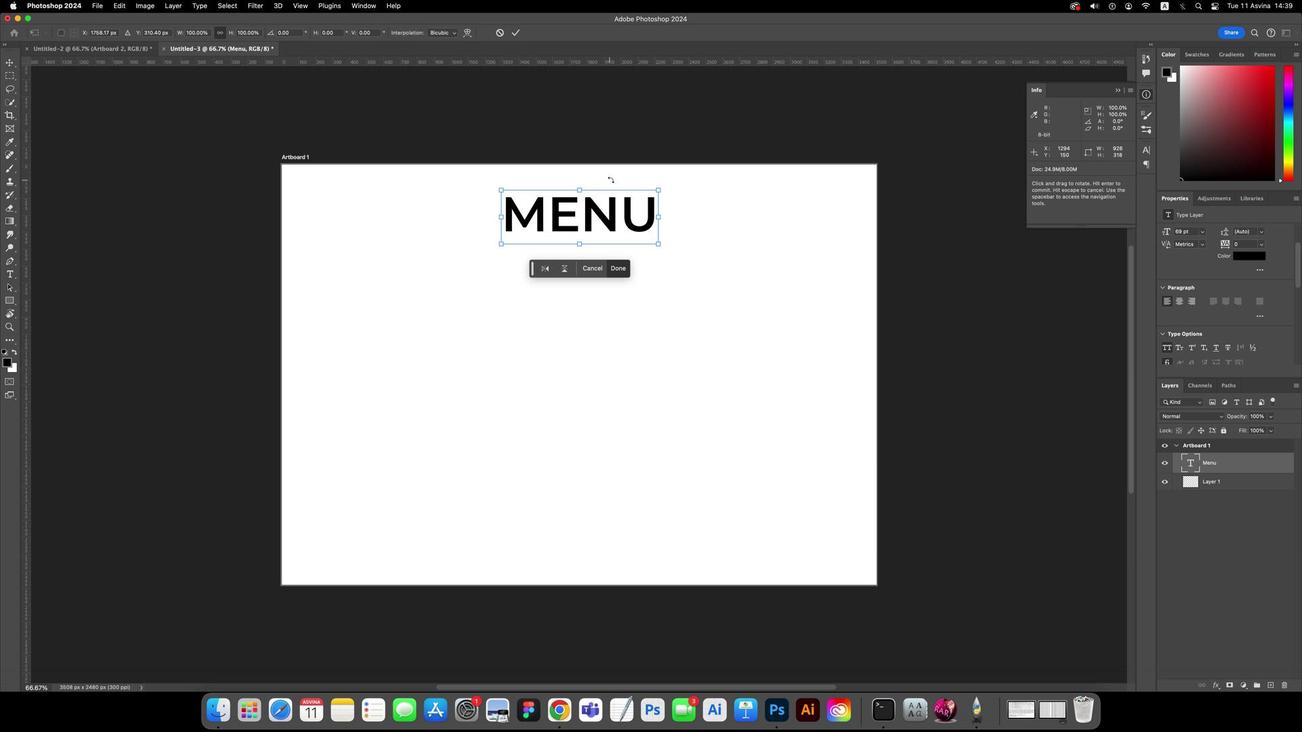 
Action: Mouse moved to (672, 184)
Screenshot: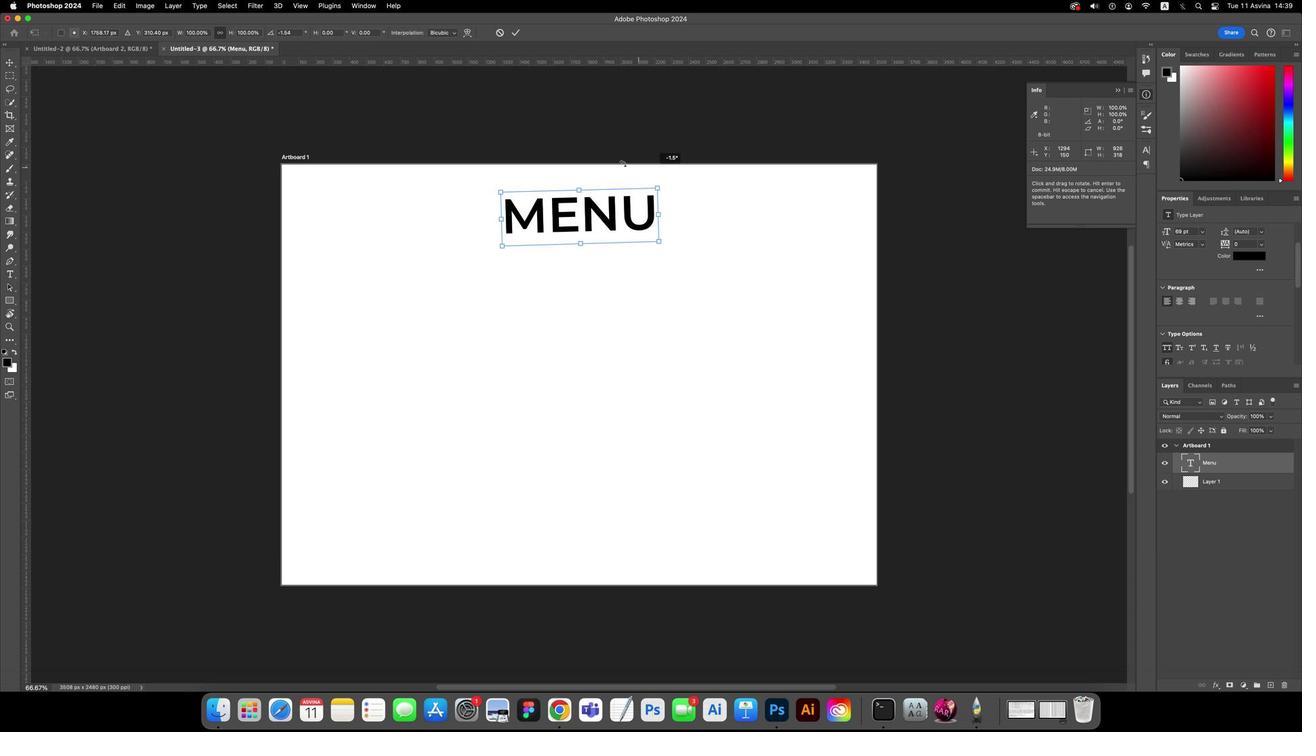 
Action: Mouse pressed left at (672, 184)
Screenshot: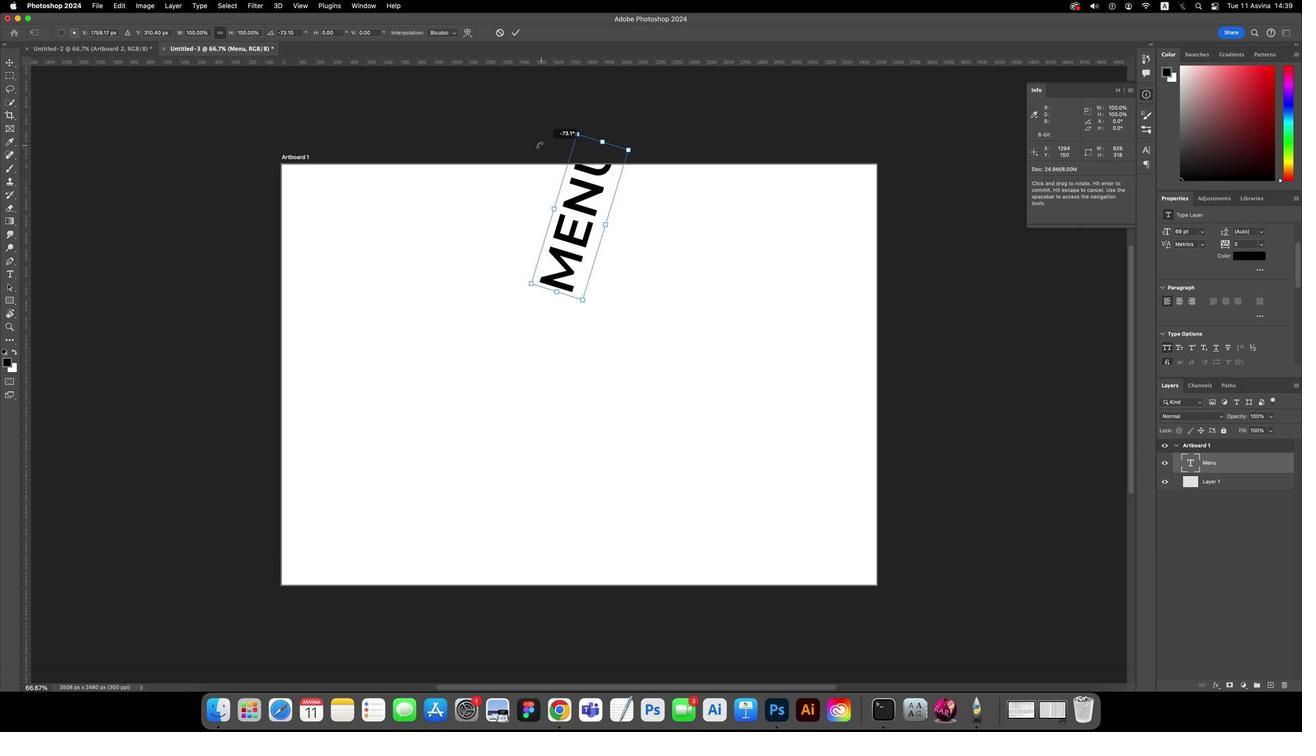 
Action: Mouse moved to (301, 35)
Screenshot: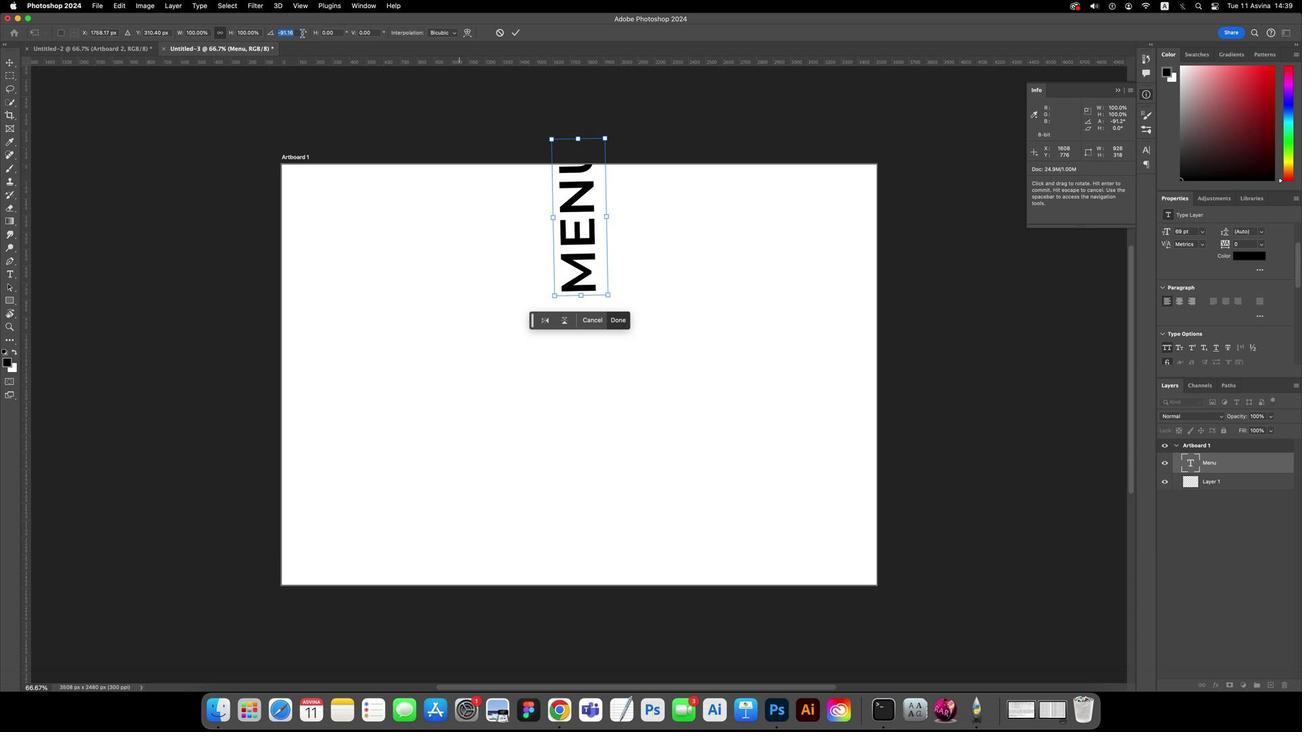 
Action: Mouse pressed left at (301, 35)
Screenshot: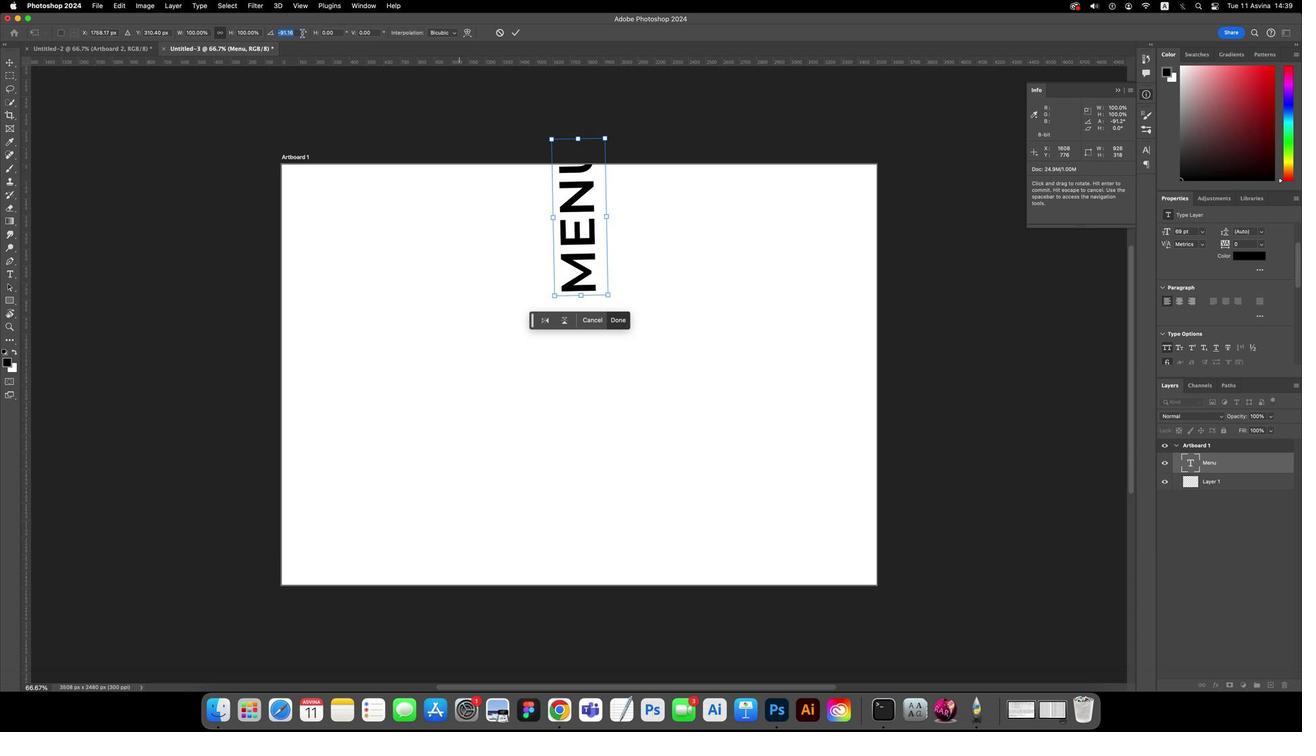 
Action: Key pressed '9''0'Key.enter
Screenshot: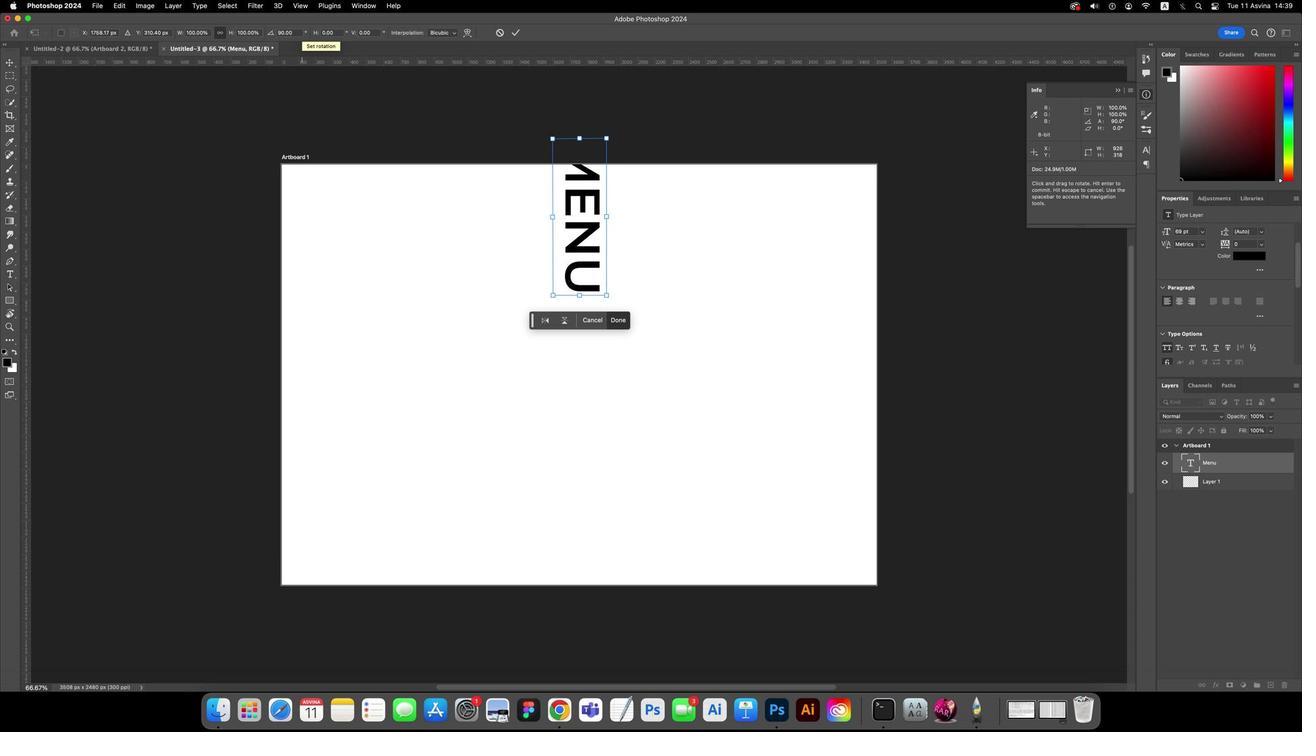 
Action: Mouse moved to (592, 204)
Screenshot: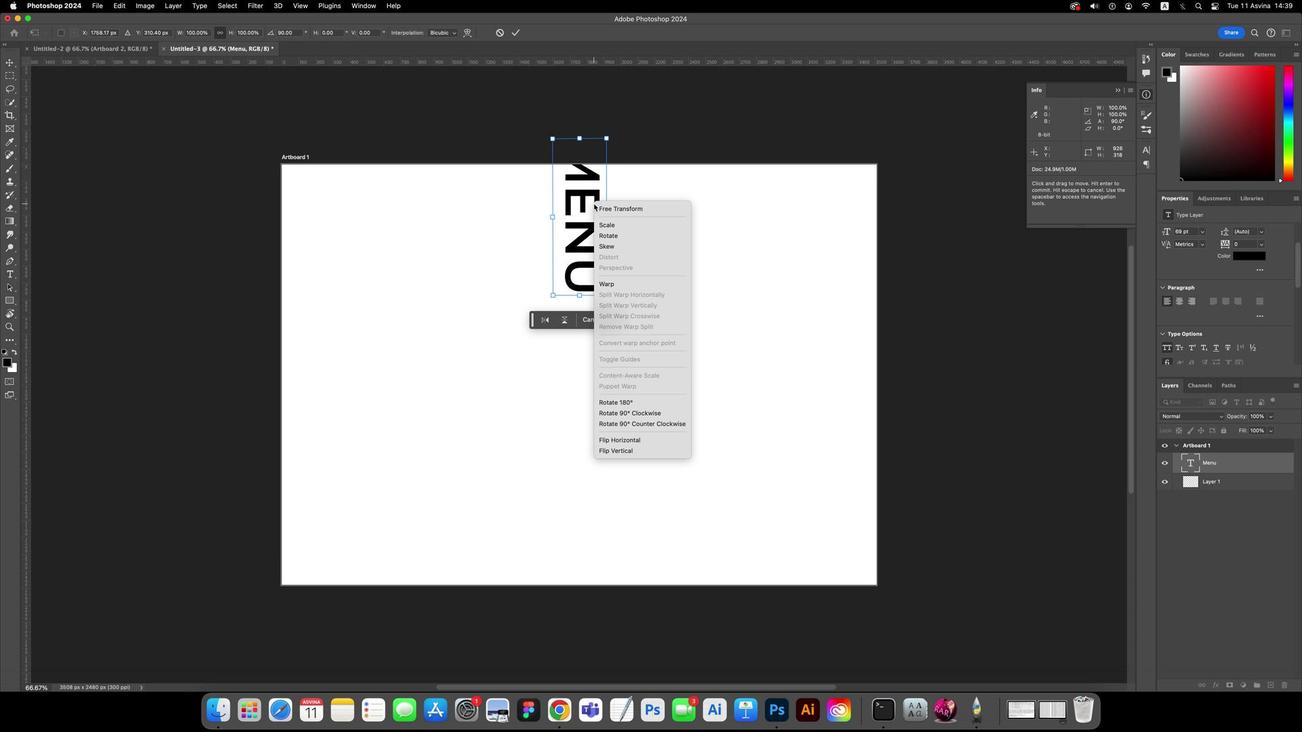 
Action: Mouse pressed right at (592, 204)
Screenshot: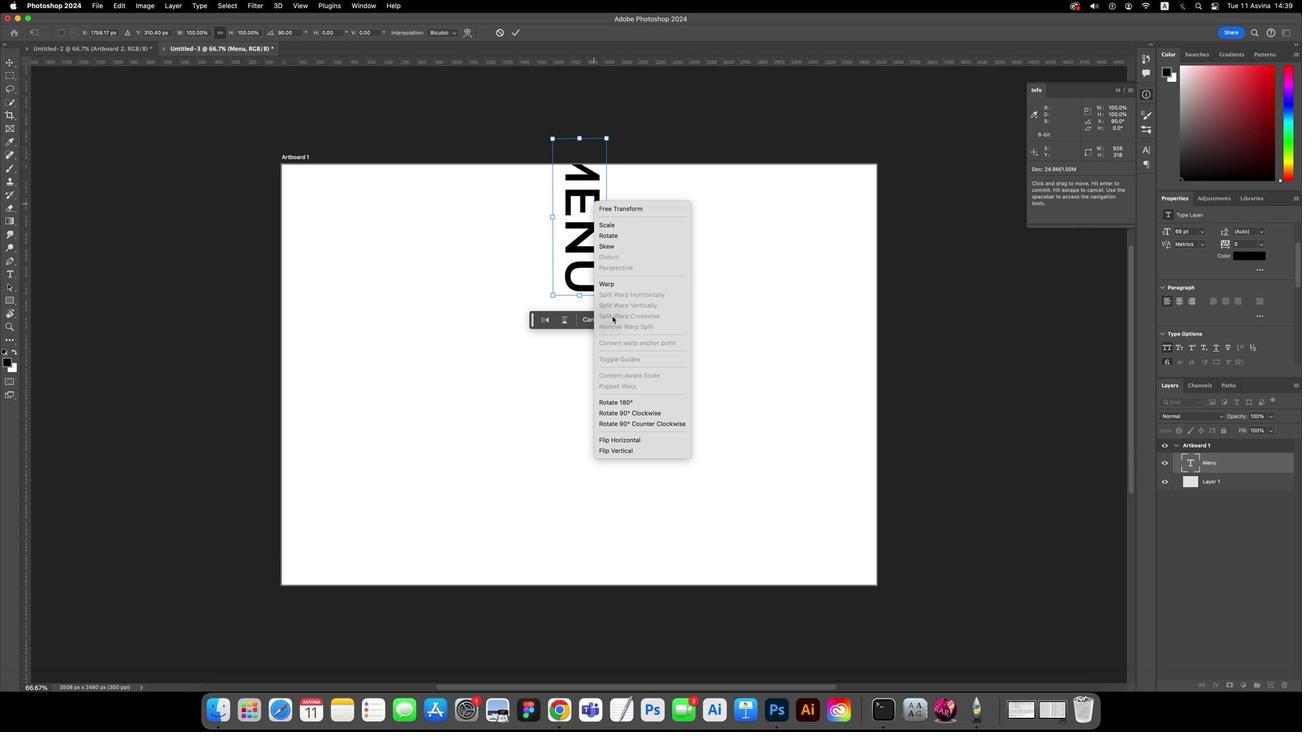 
Action: Mouse moved to (613, 441)
Screenshot: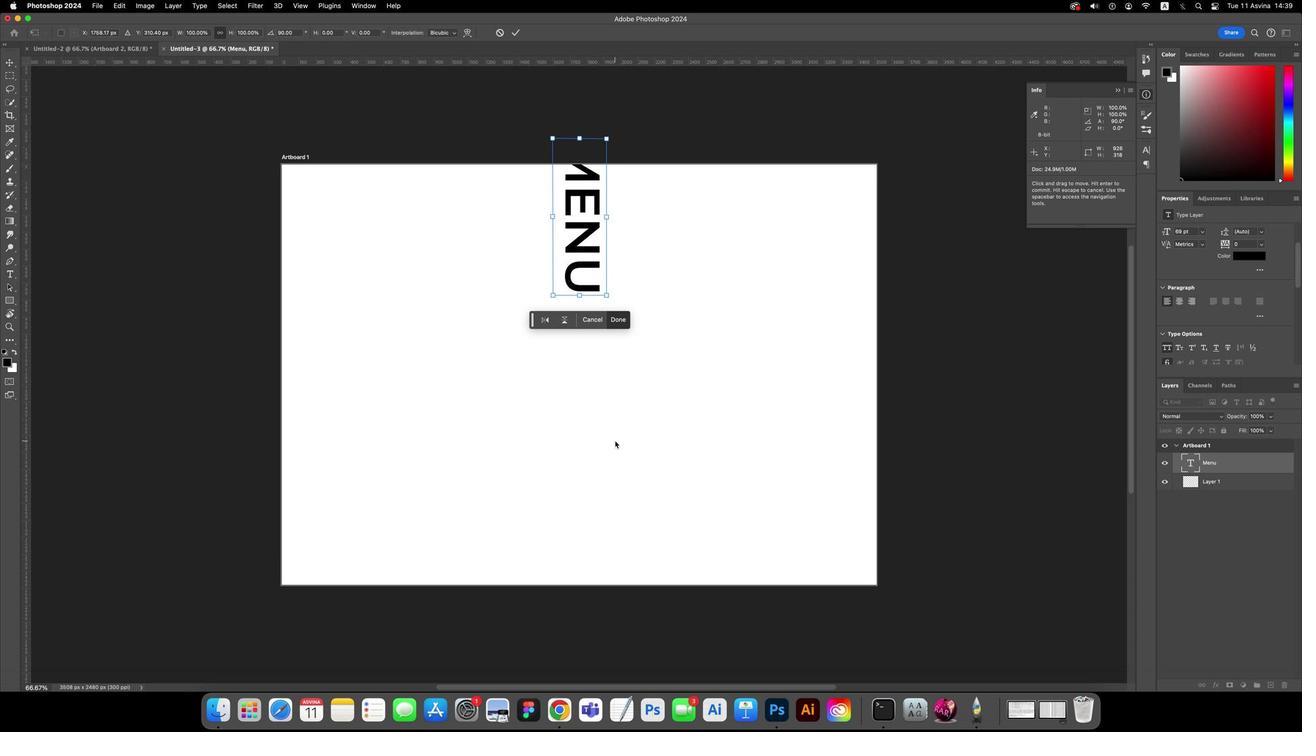 
Action: Mouse pressed left at (613, 441)
Screenshot: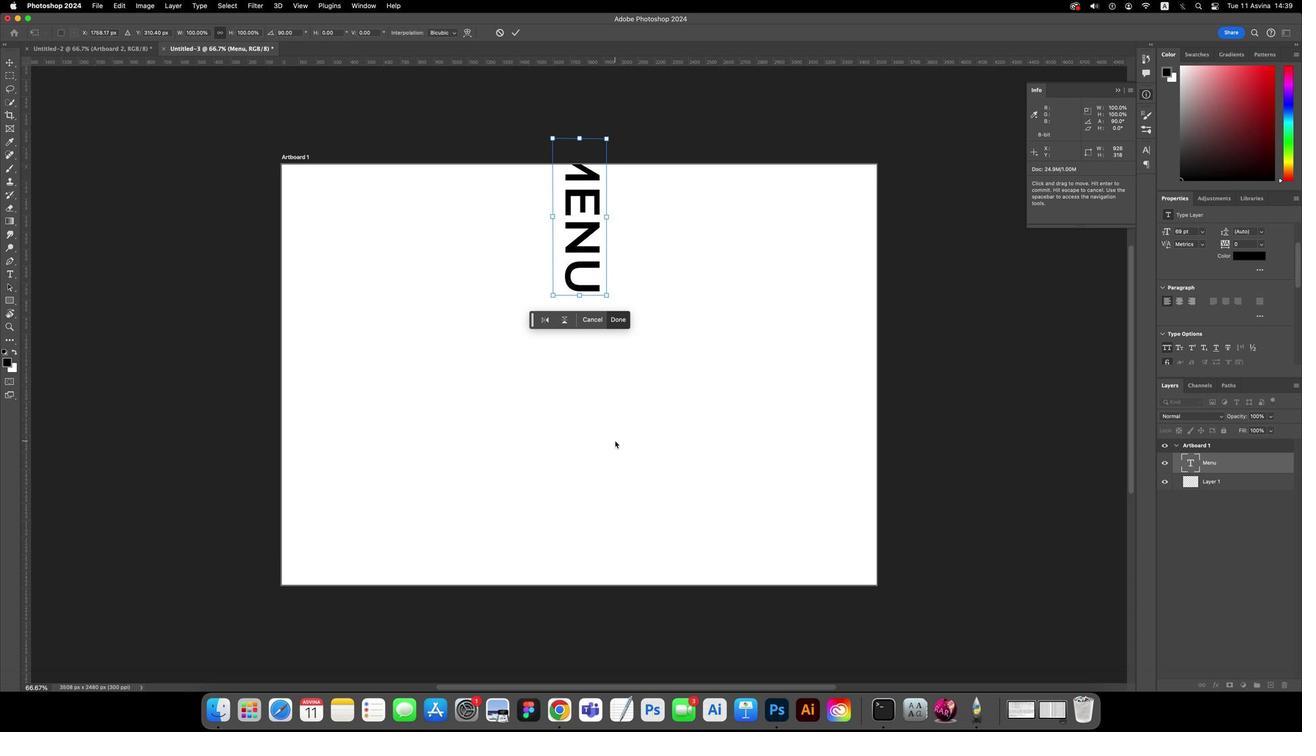 
Action: Mouse moved to (560, 223)
Screenshot: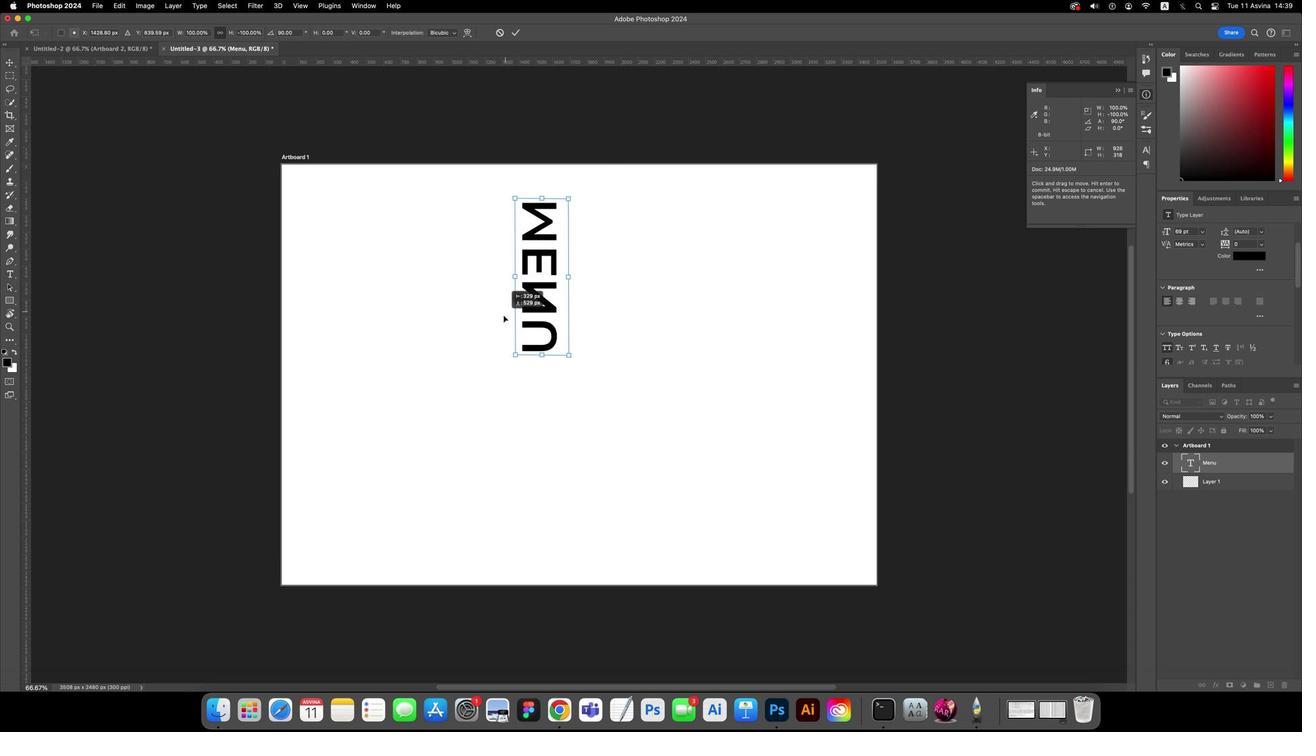 
Action: Mouse pressed left at (560, 223)
Screenshot: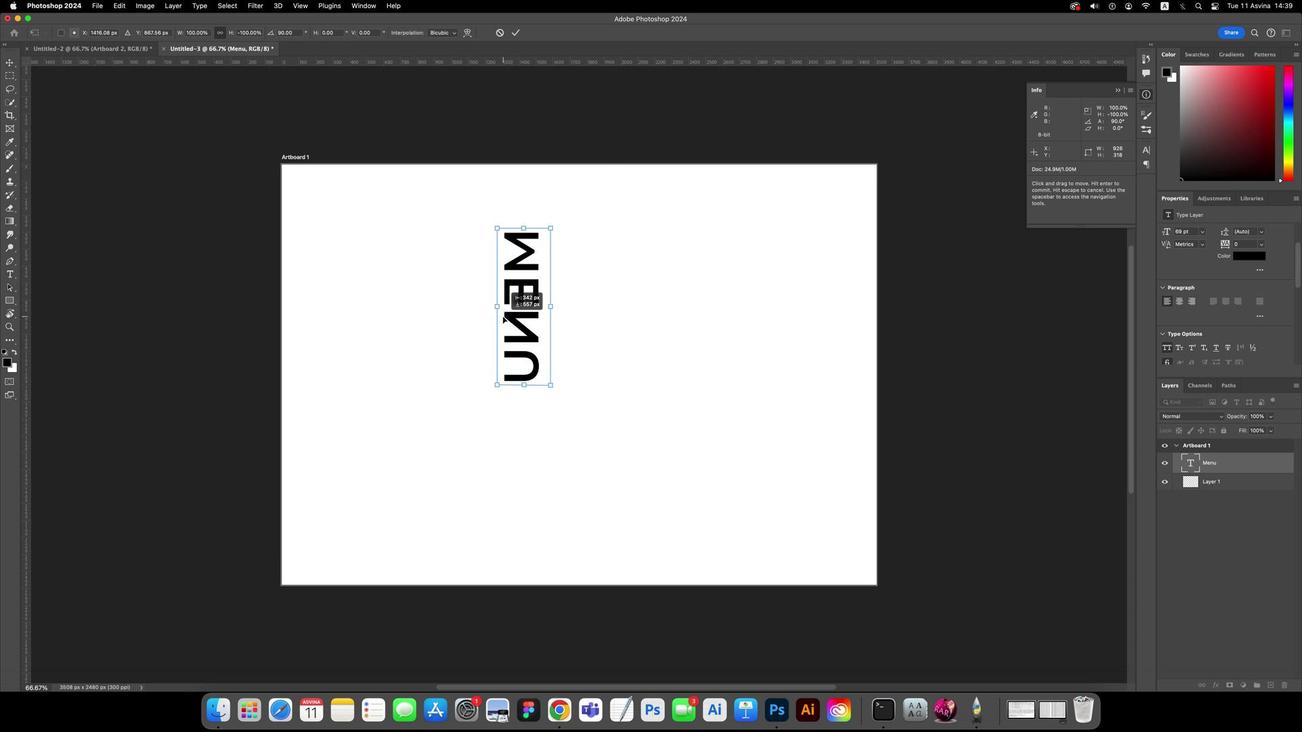 
Action: Mouse moved to (415, 358)
Screenshot: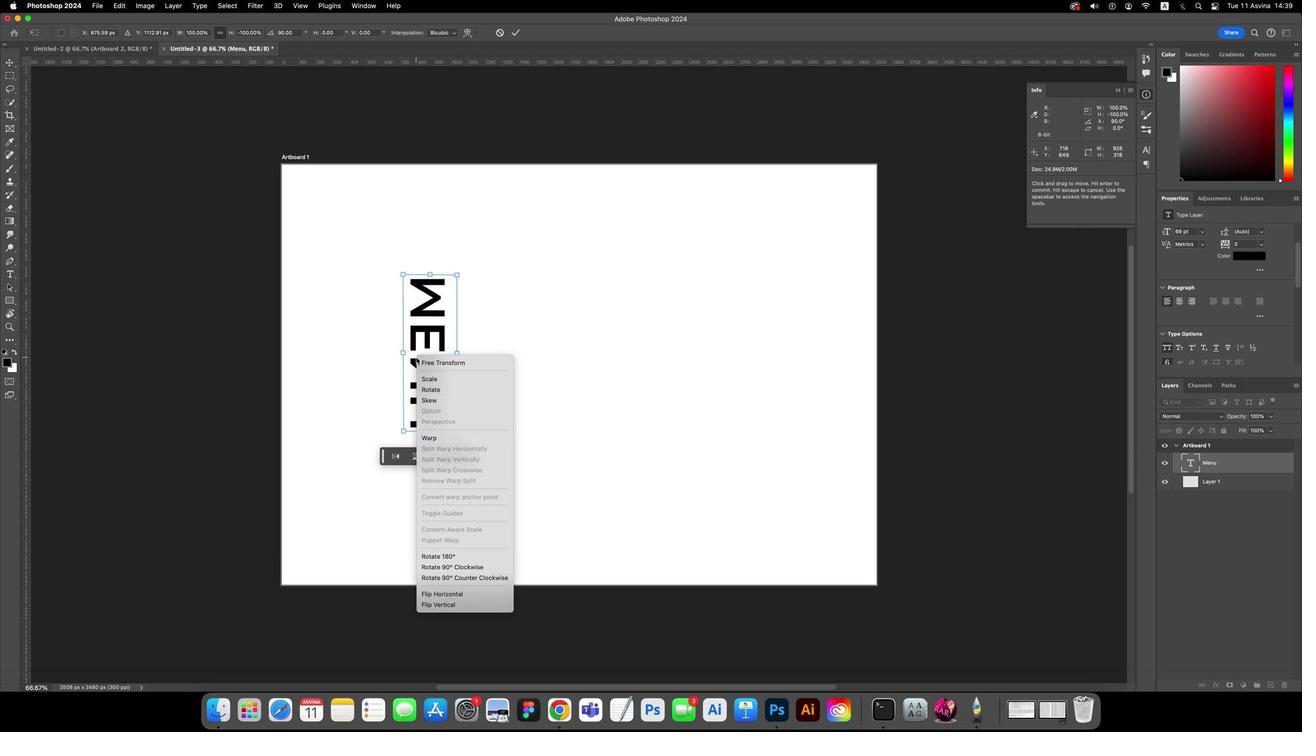 
Action: Mouse pressed right at (415, 358)
Screenshot: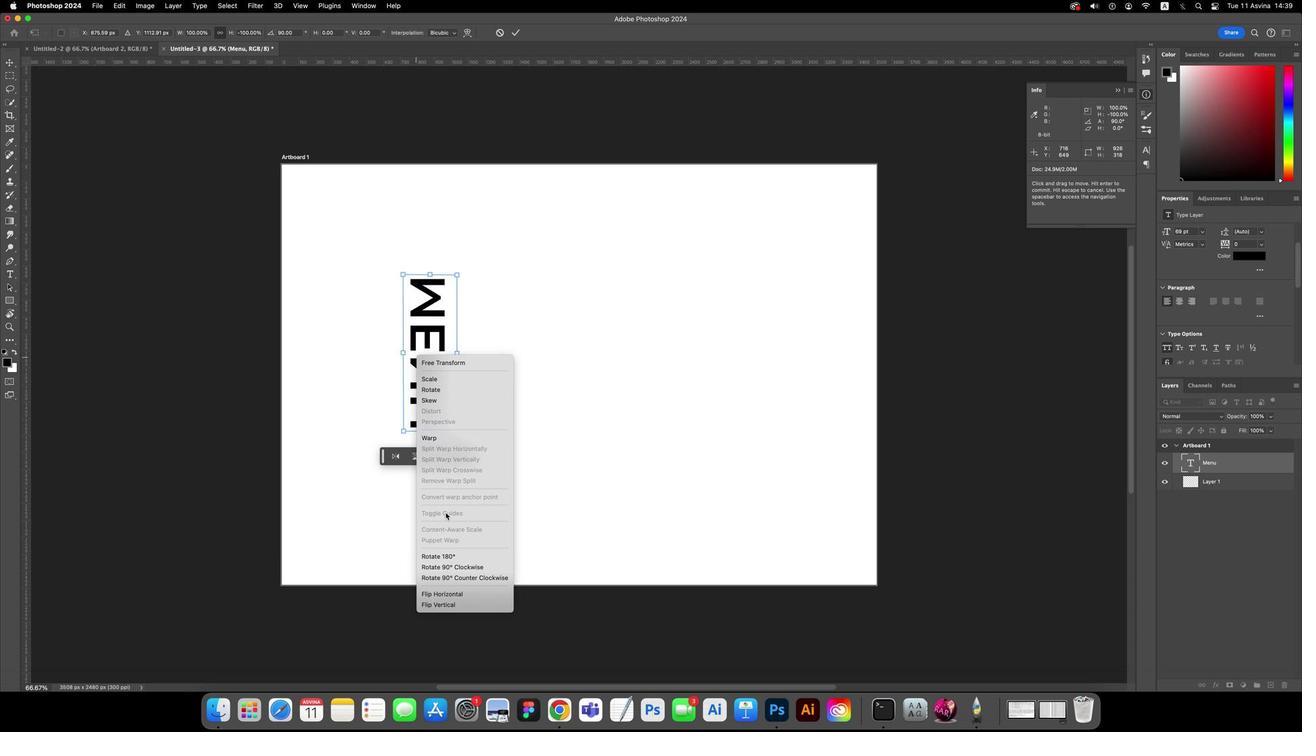 
Action: Mouse moved to (440, 597)
Screenshot: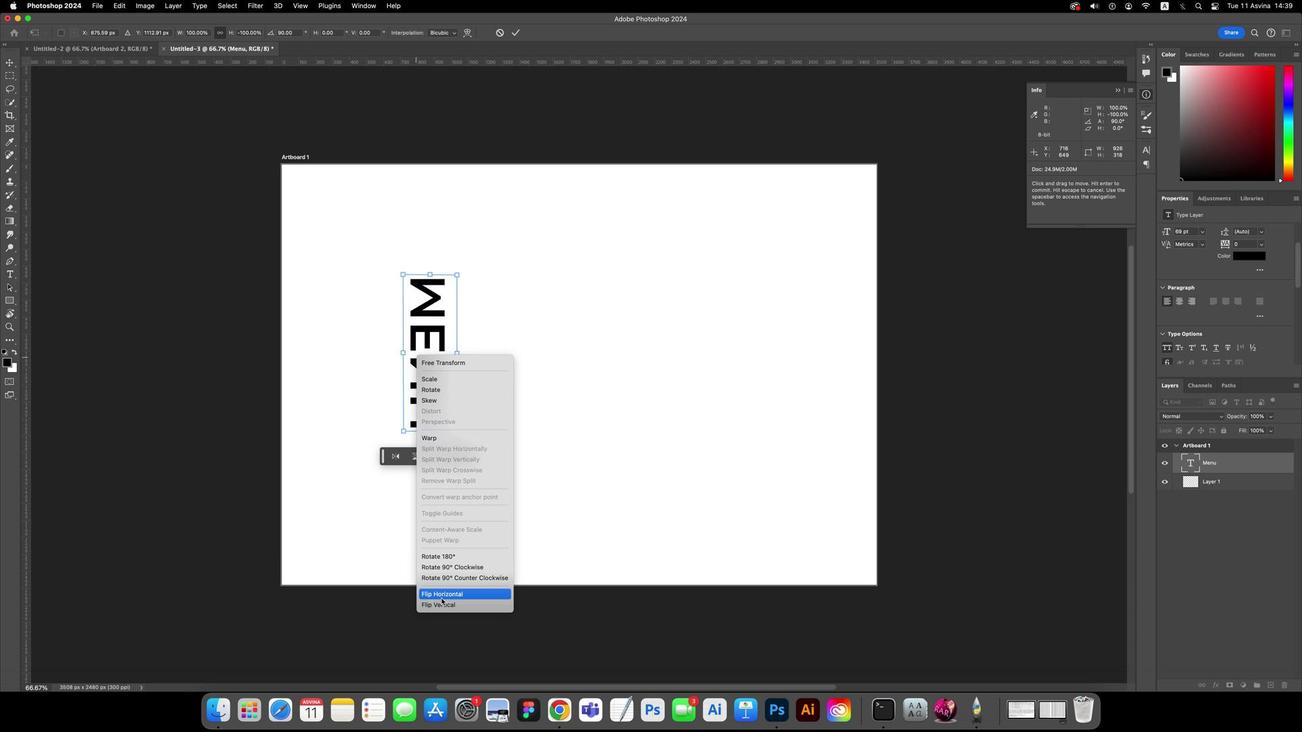 
Action: Mouse pressed left at (440, 597)
Screenshot: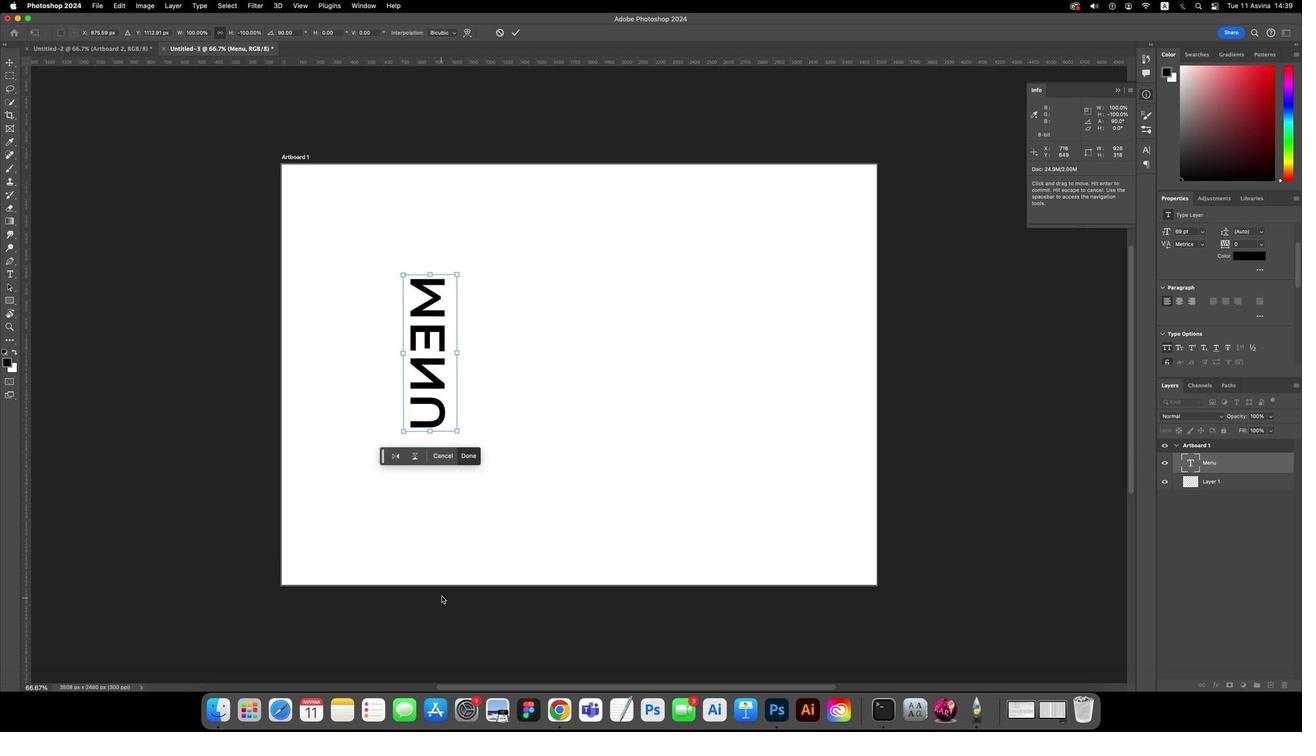 
Action: Mouse moved to (432, 373)
Screenshot: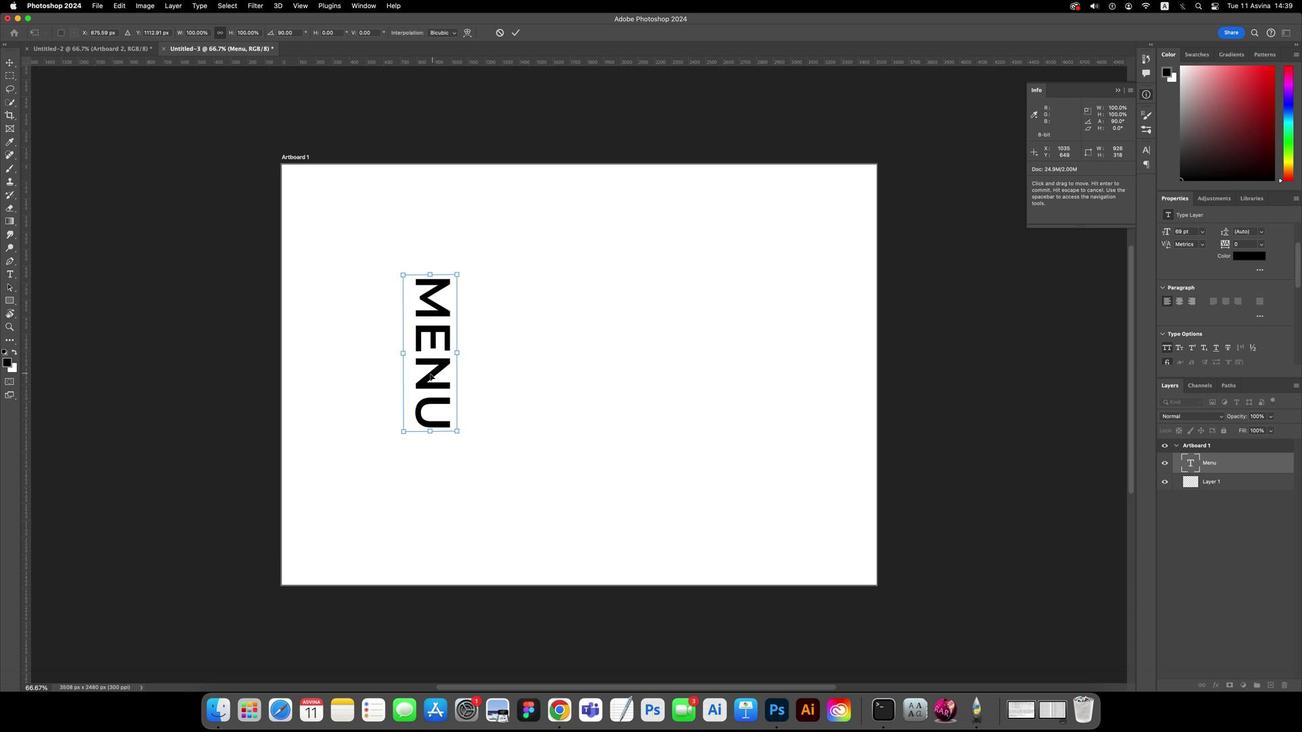 
Action: Mouse pressed left at (432, 373)
Screenshot: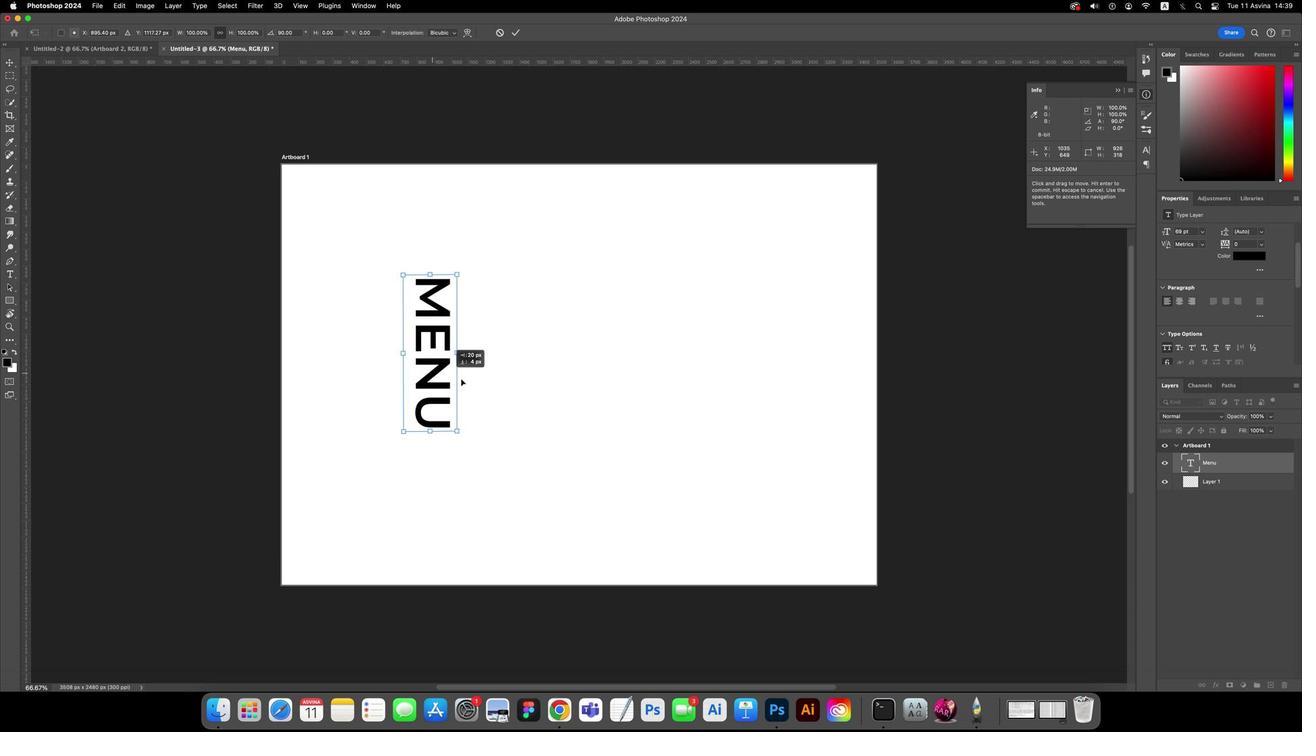
Action: Mouse moved to (842, 459)
Screenshot: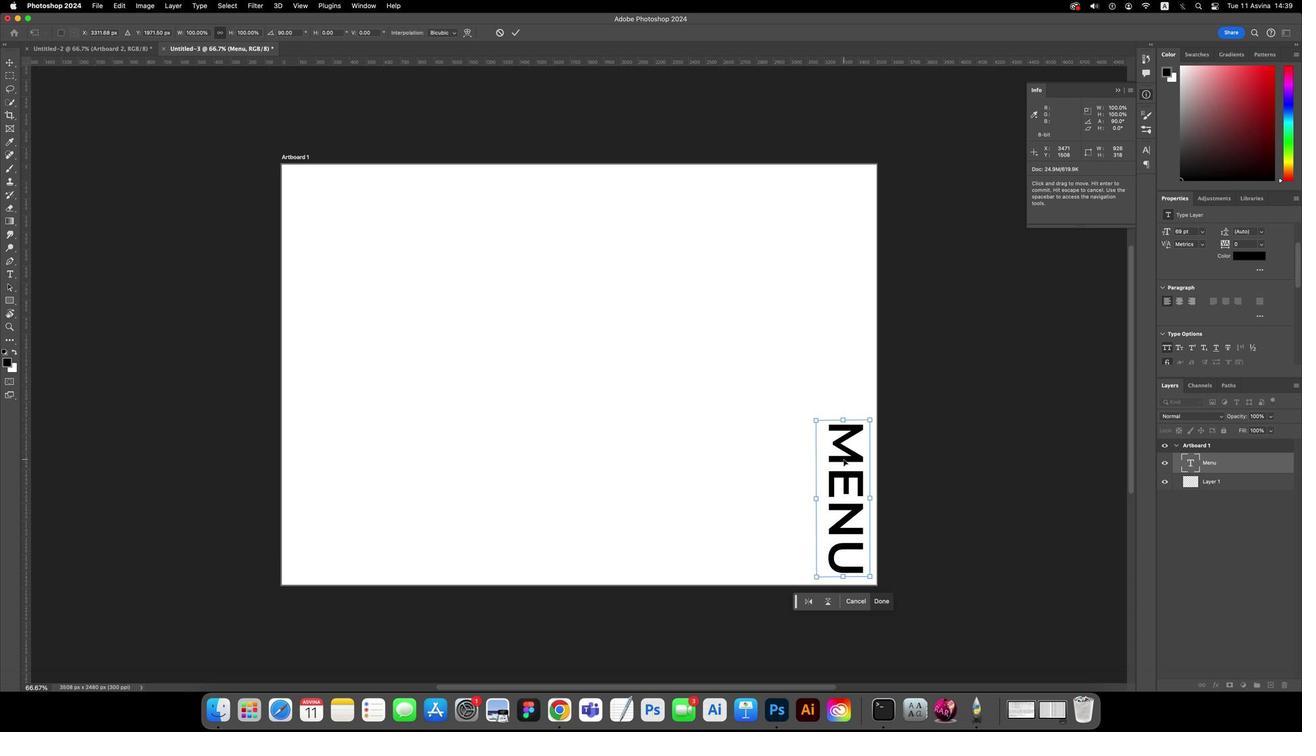
Action: Key pressed Key.enter
Screenshot: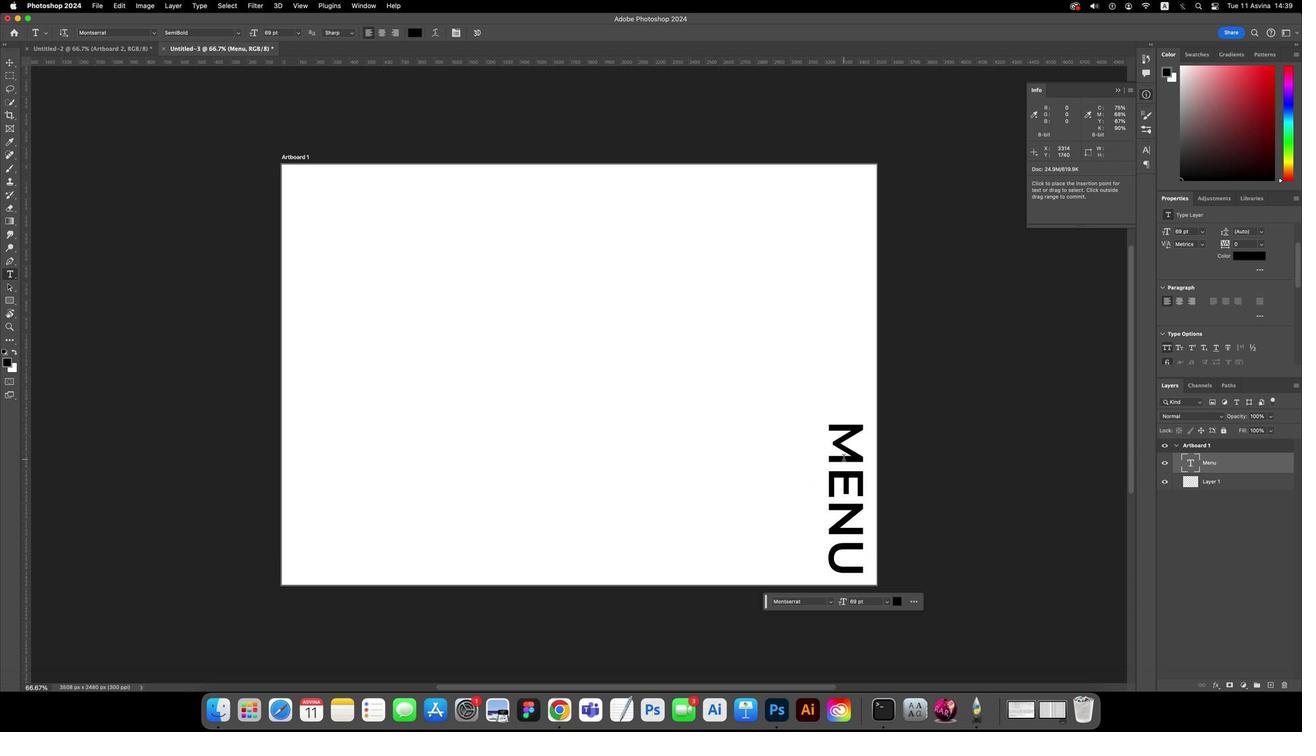 
Action: Mouse moved to (26, 48)
Screenshot: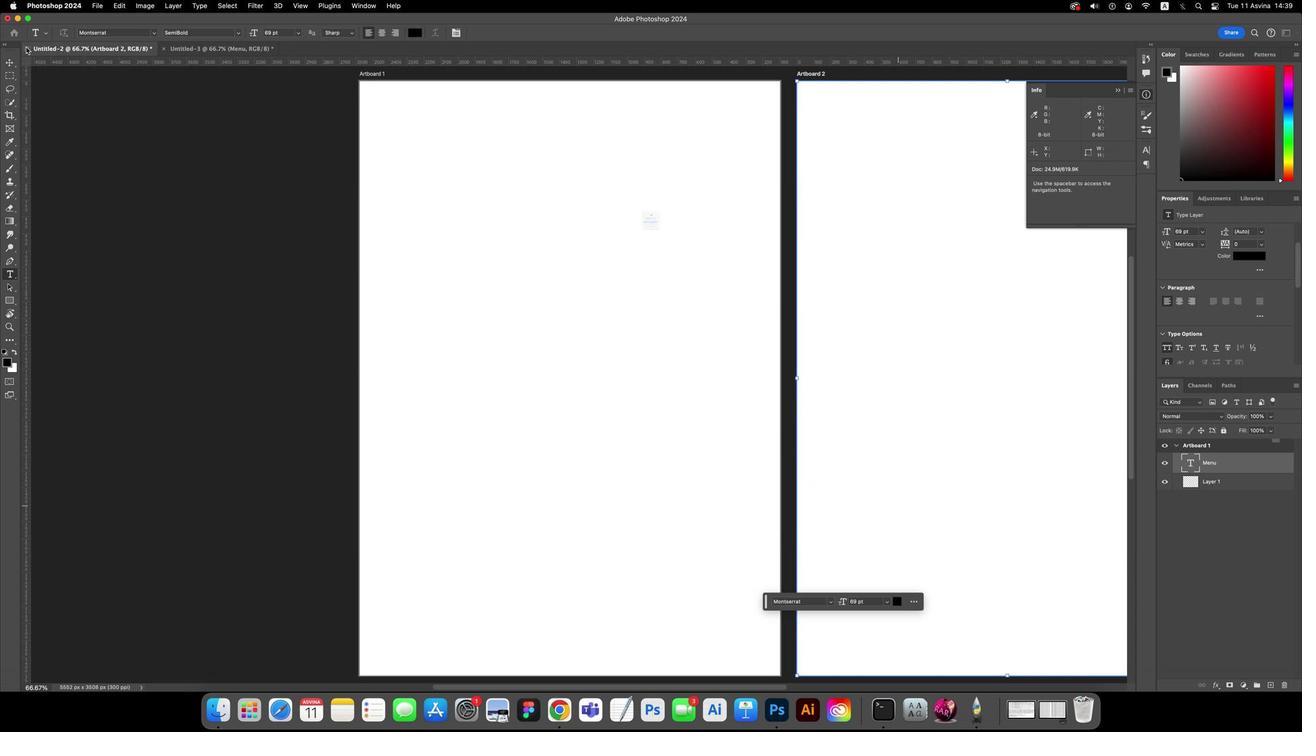 
Action: Mouse pressed left at (26, 48)
Screenshot: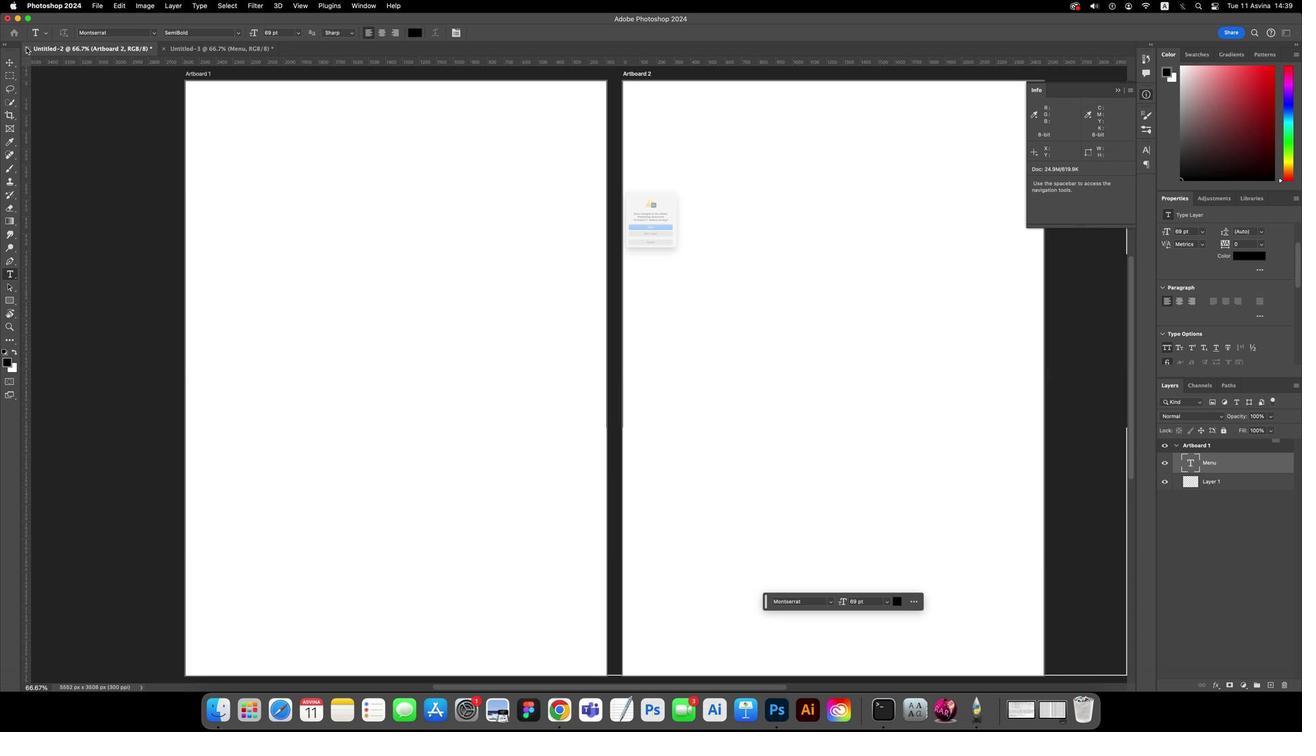 
Action: Mouse moved to (642, 257)
Screenshot: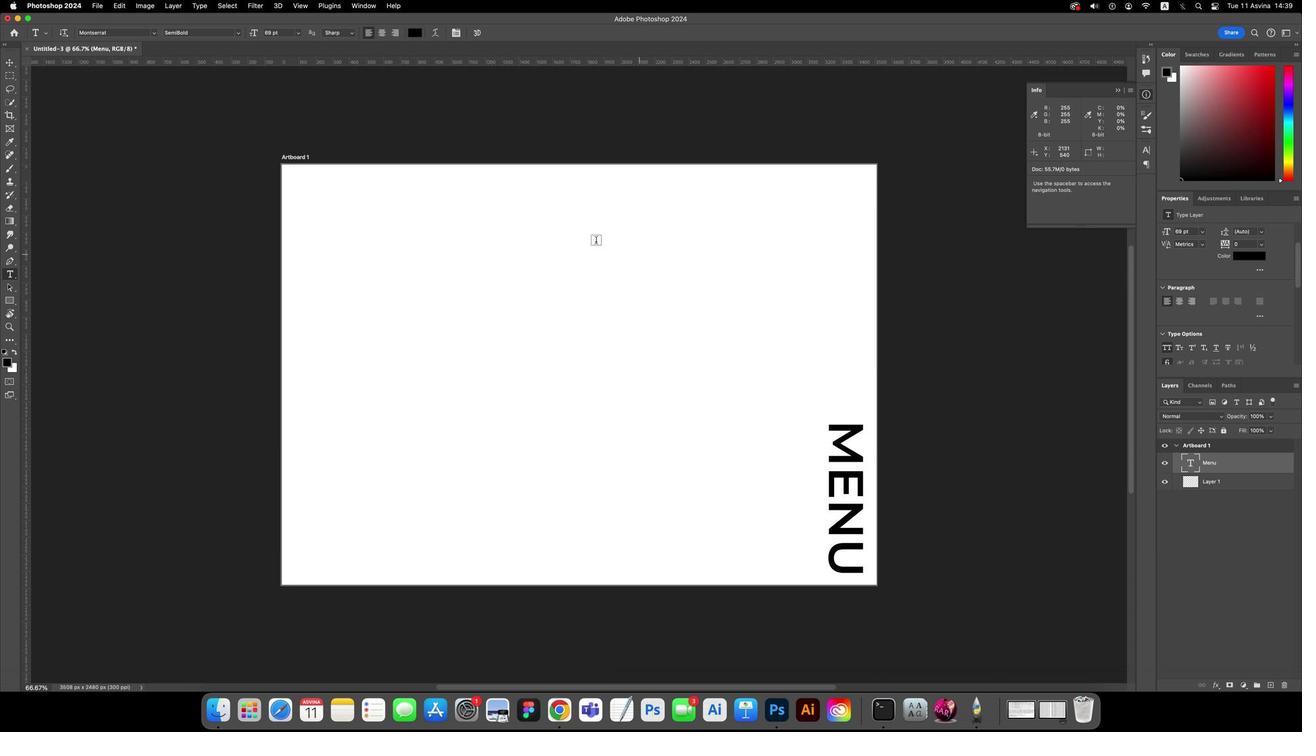 
Action: Mouse pressed left at (642, 257)
Screenshot: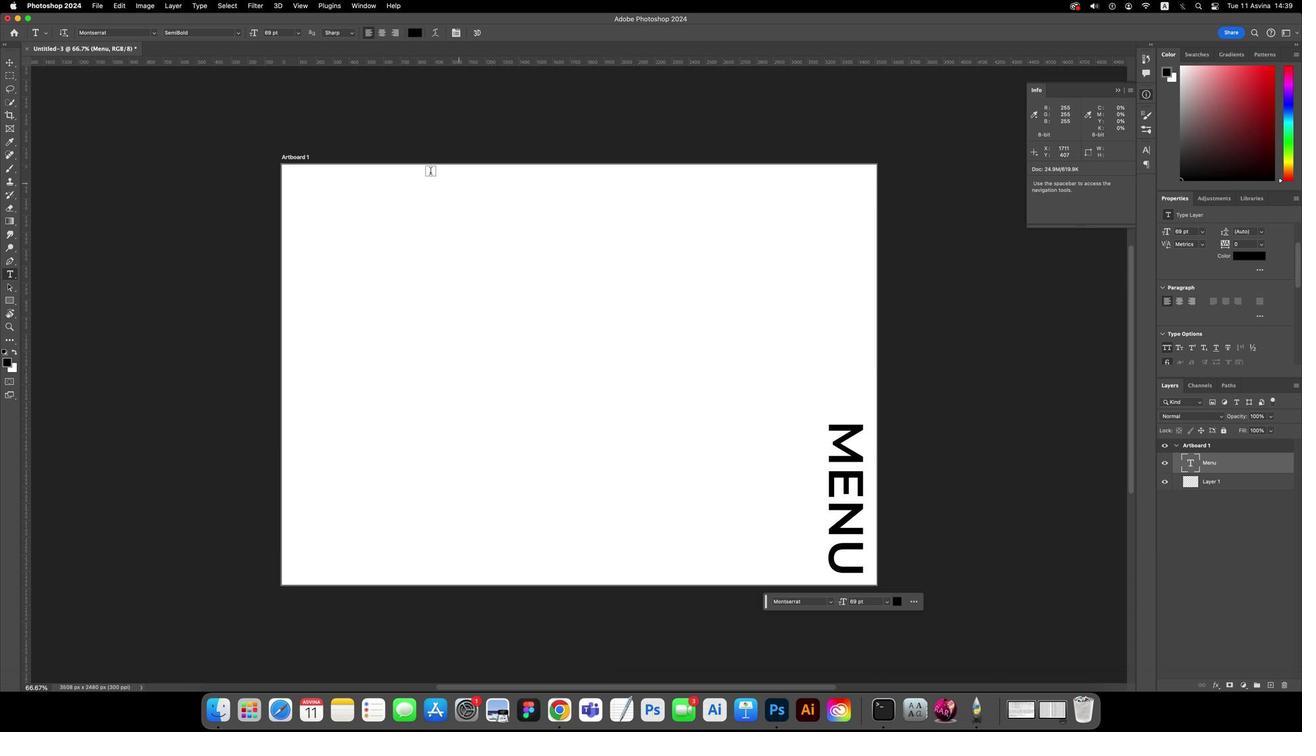 
Action: Mouse moved to (97, 4)
Screenshot: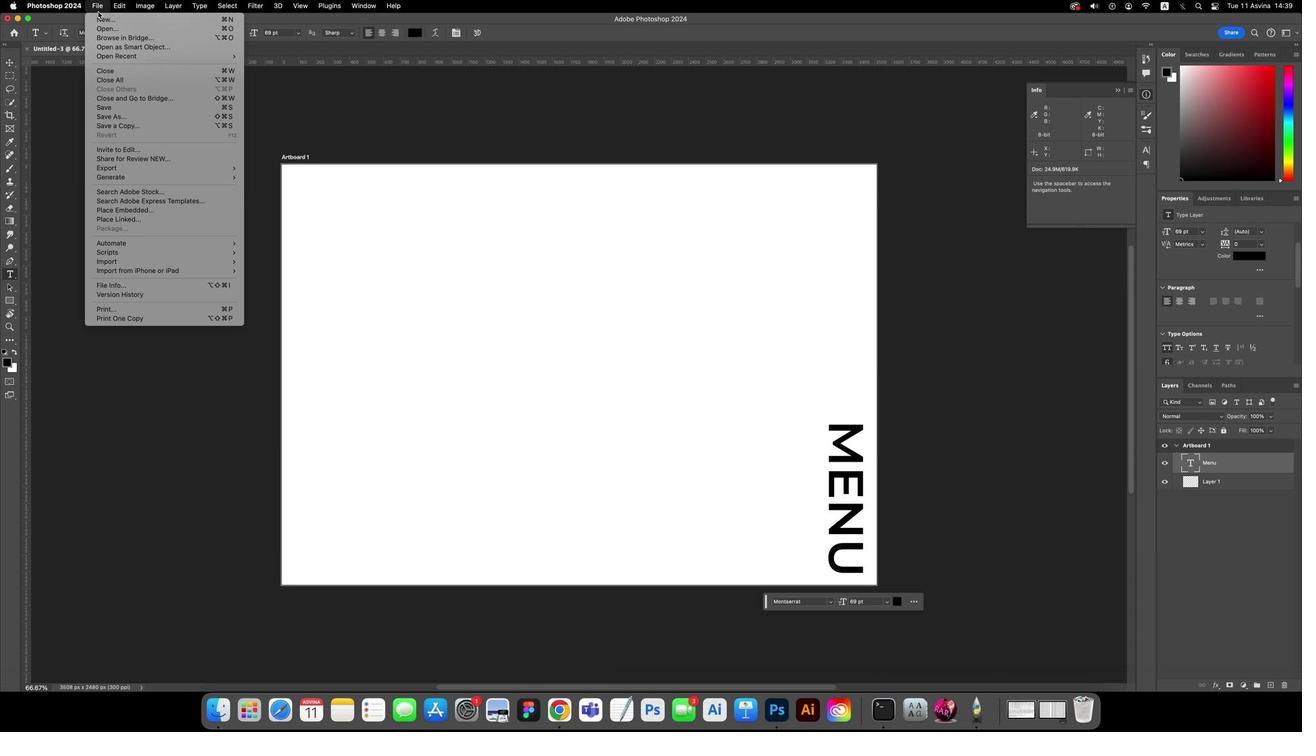 
Action: Mouse pressed left at (97, 4)
Screenshot: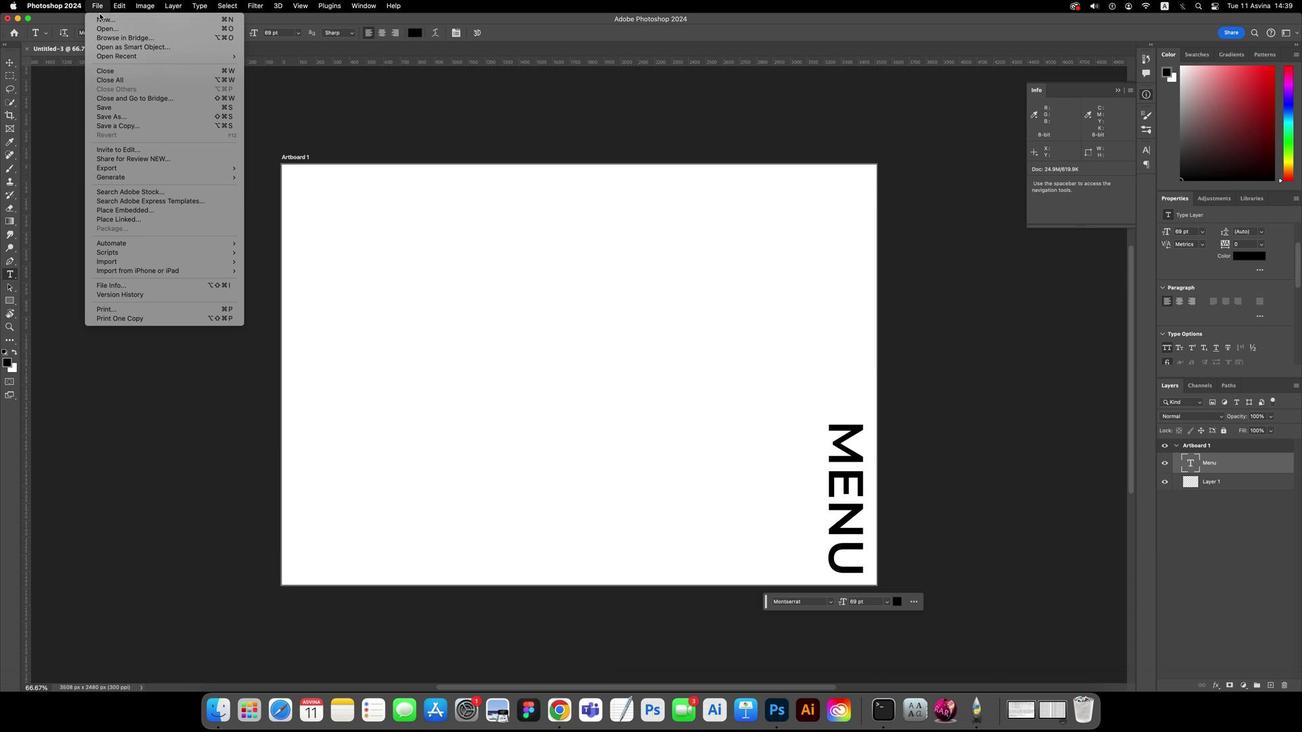 
Action: Mouse moved to (103, 30)
Screenshot: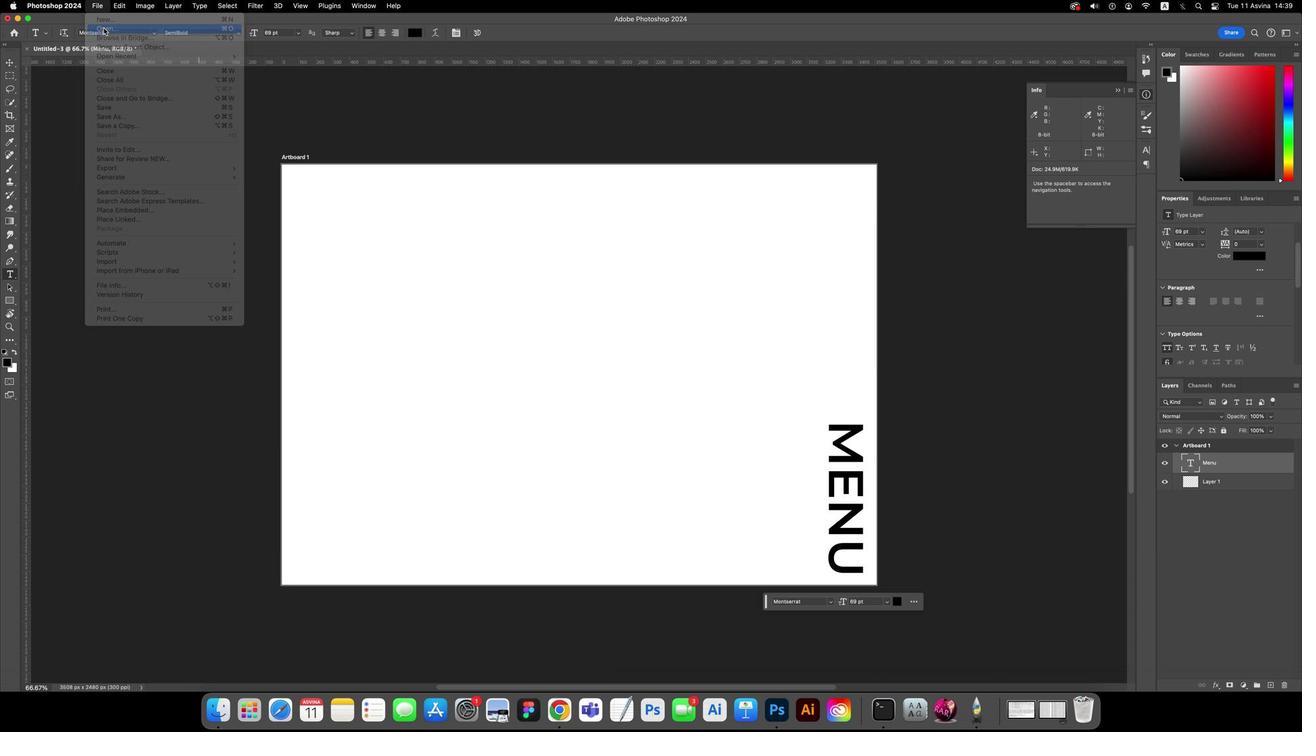 
Action: Mouse pressed left at (103, 30)
Screenshot: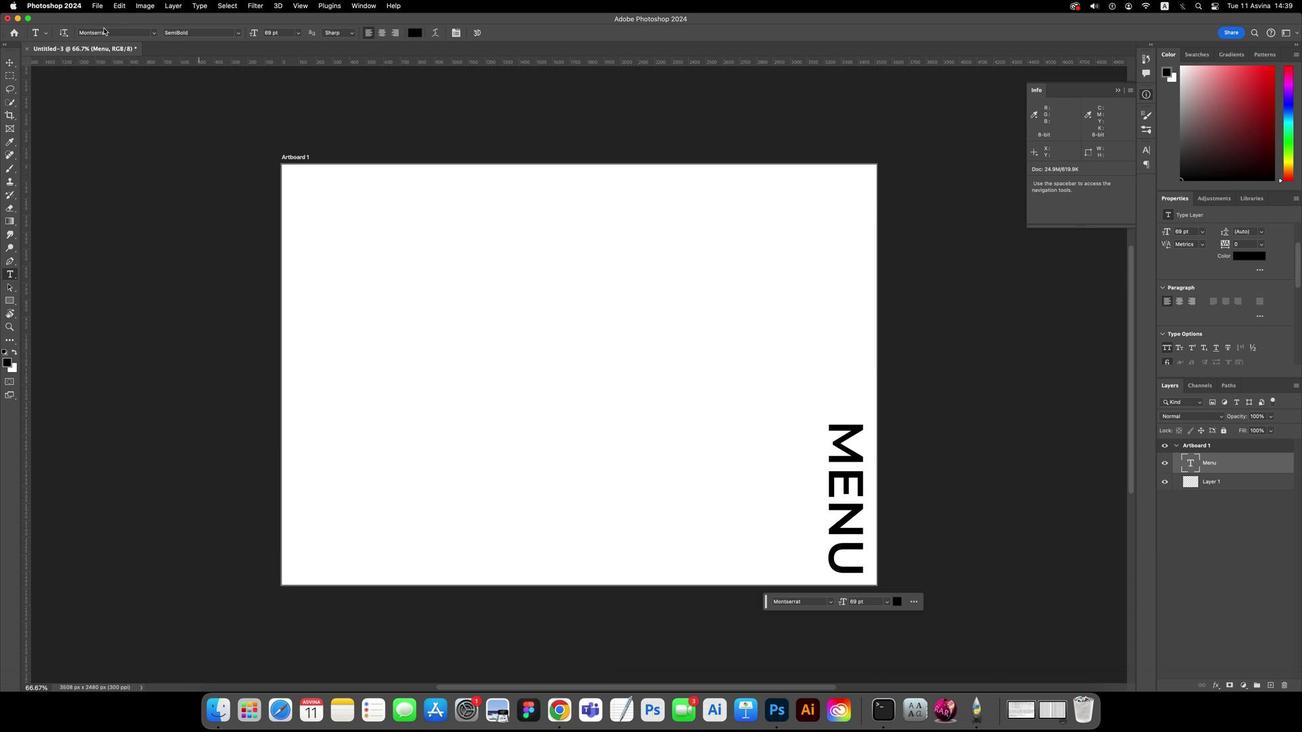 
Action: Mouse moved to (465, 211)
Screenshot: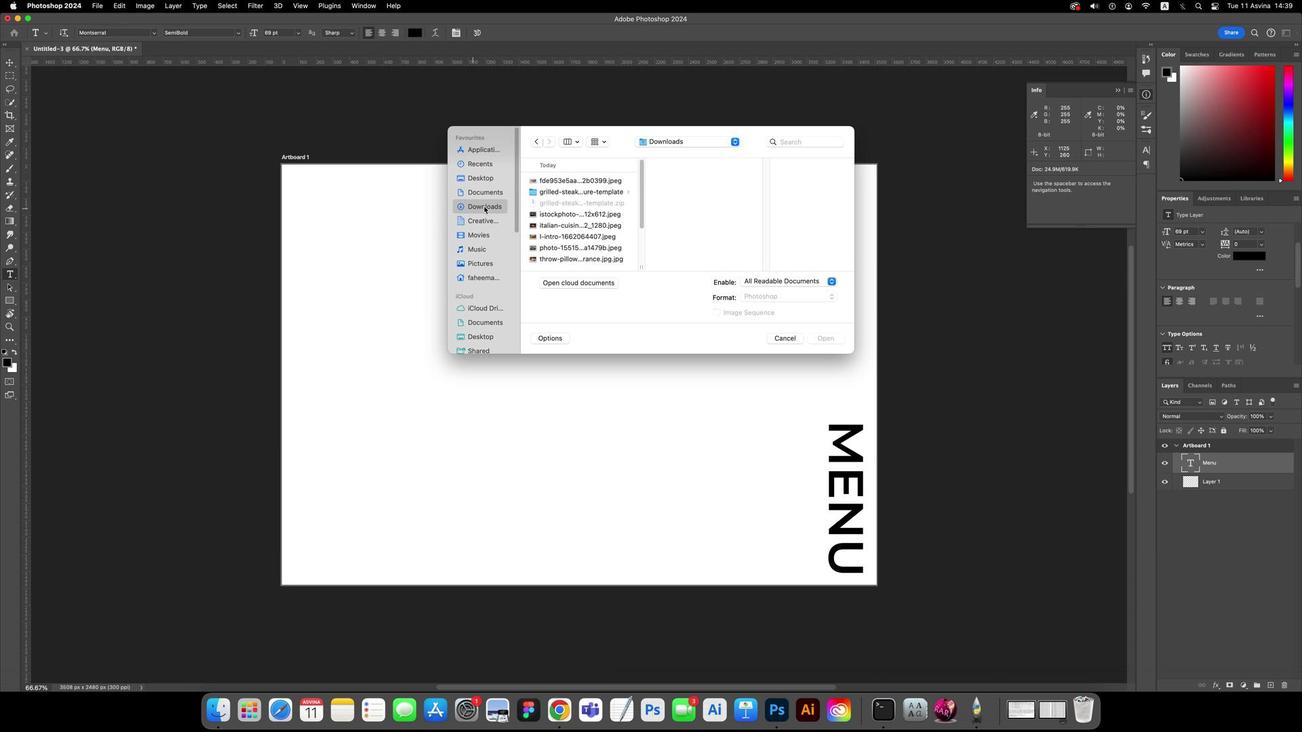 
Action: Mouse pressed left at (465, 211)
Screenshot: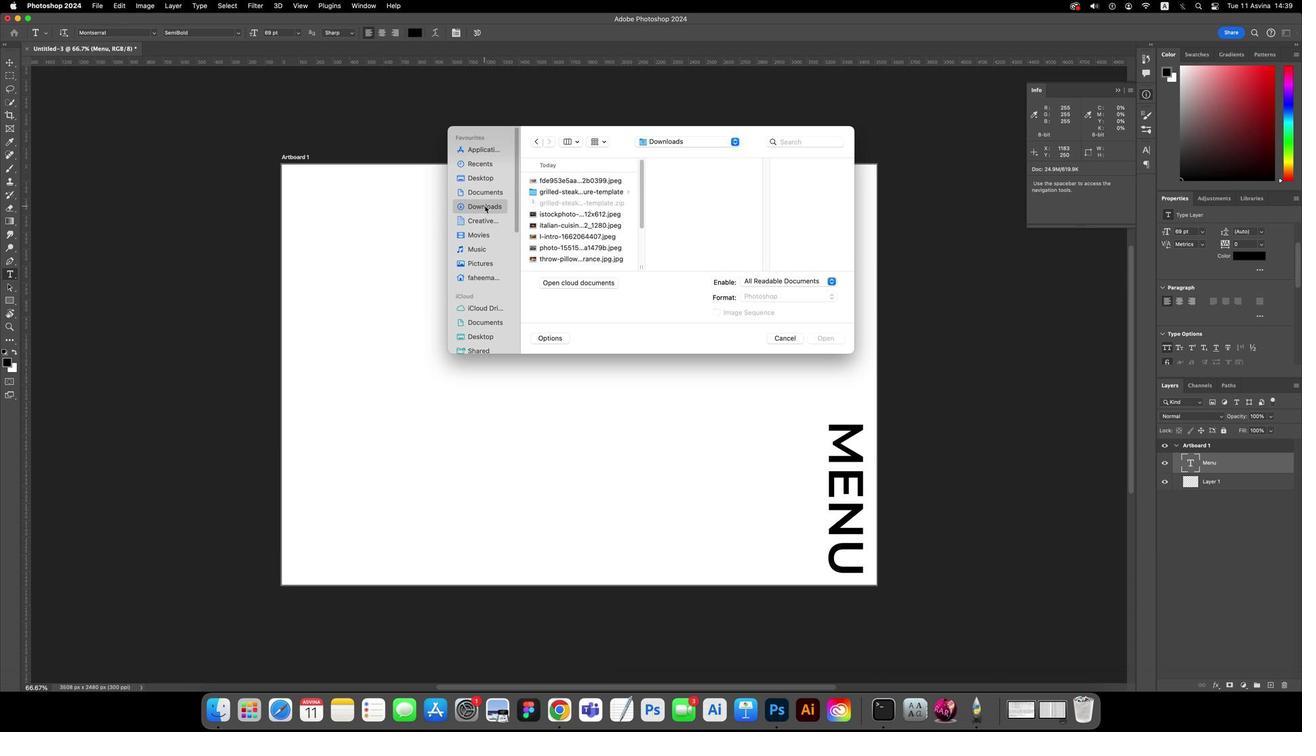 
Action: Mouse moved to (560, 177)
Screenshot: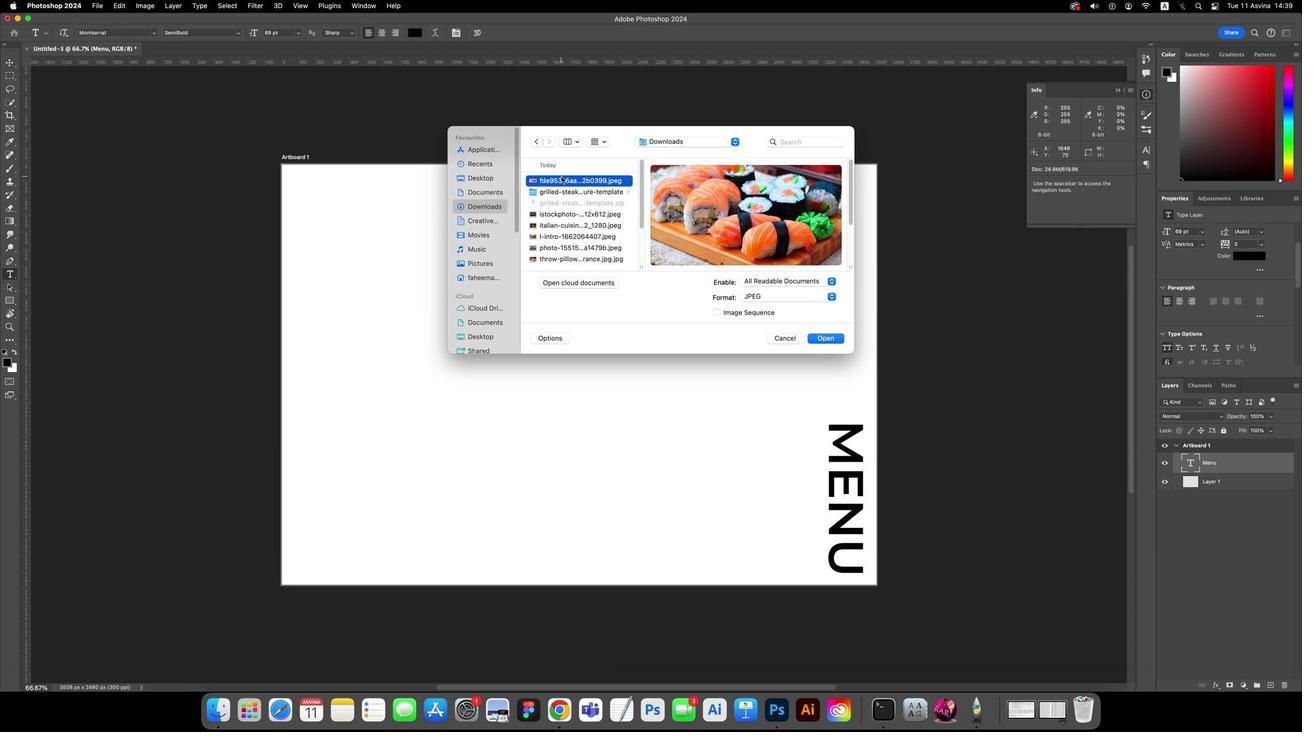 
Action: Mouse pressed left at (560, 177)
Screenshot: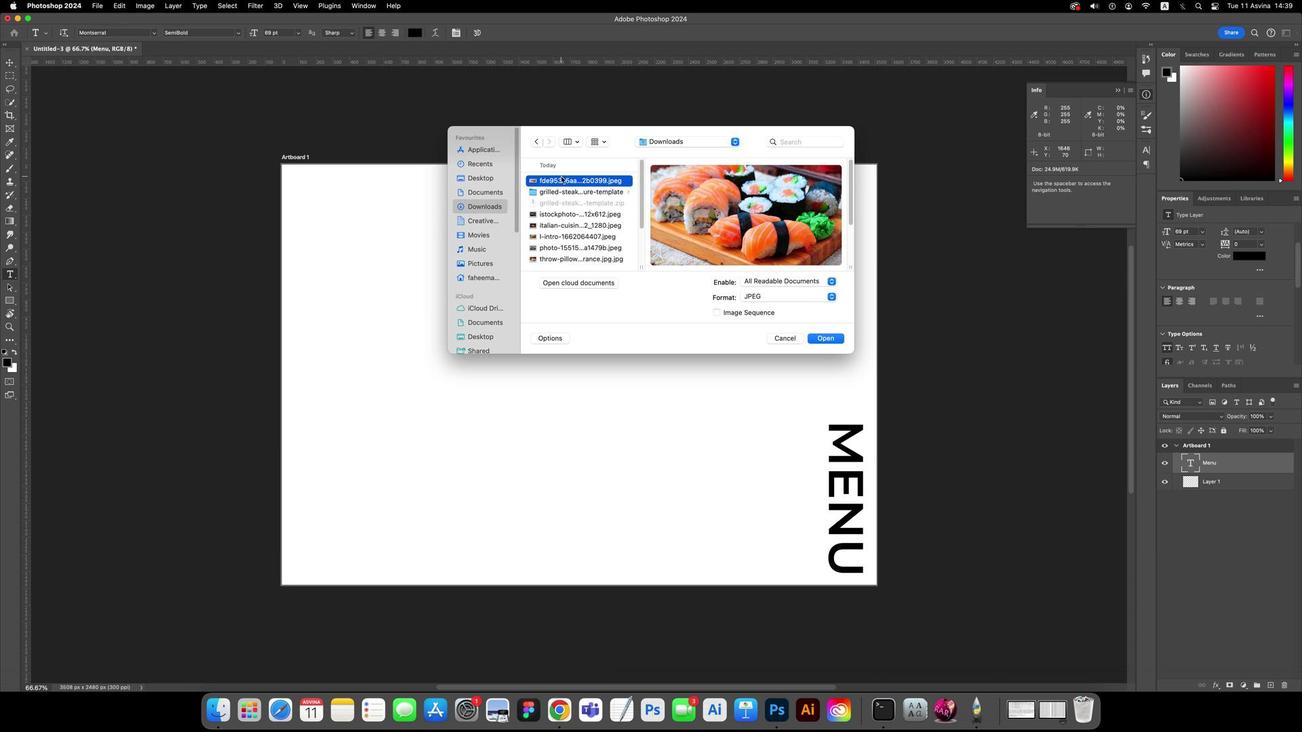 
Action: Mouse moved to (818, 341)
Screenshot: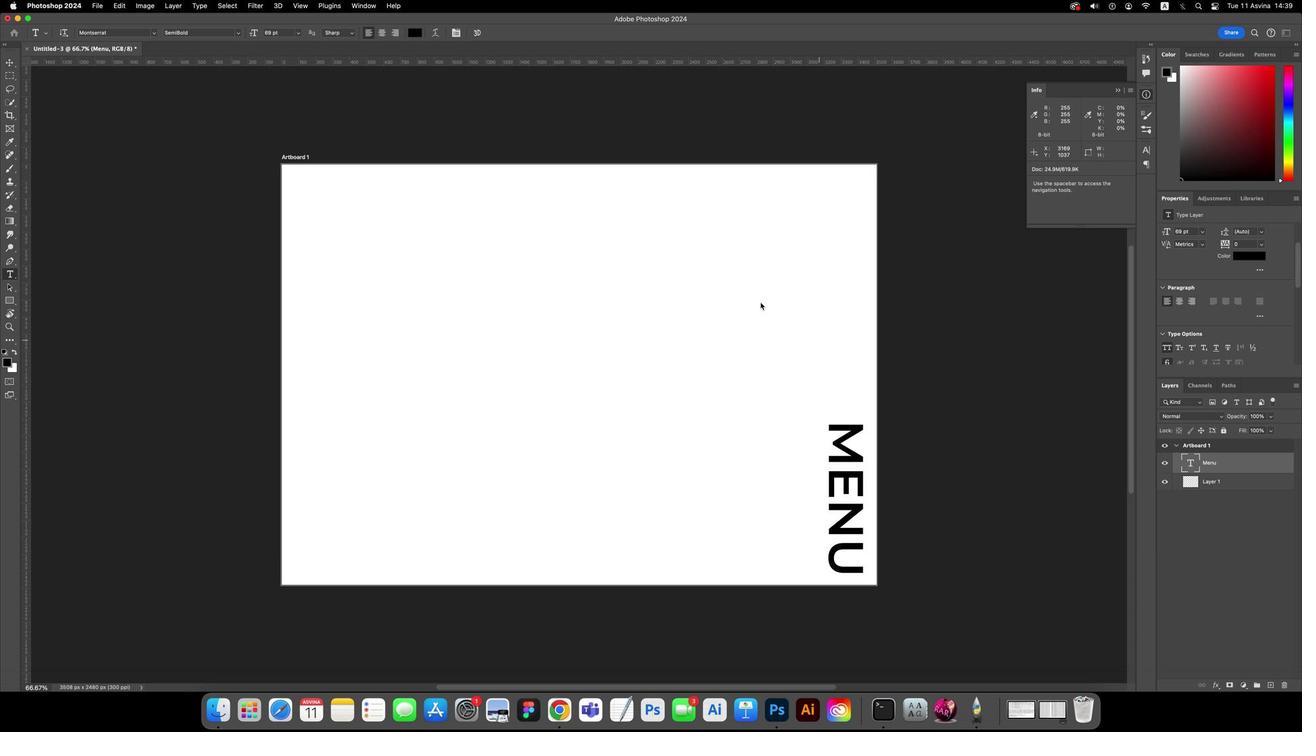 
Action: Mouse pressed left at (818, 341)
Screenshot: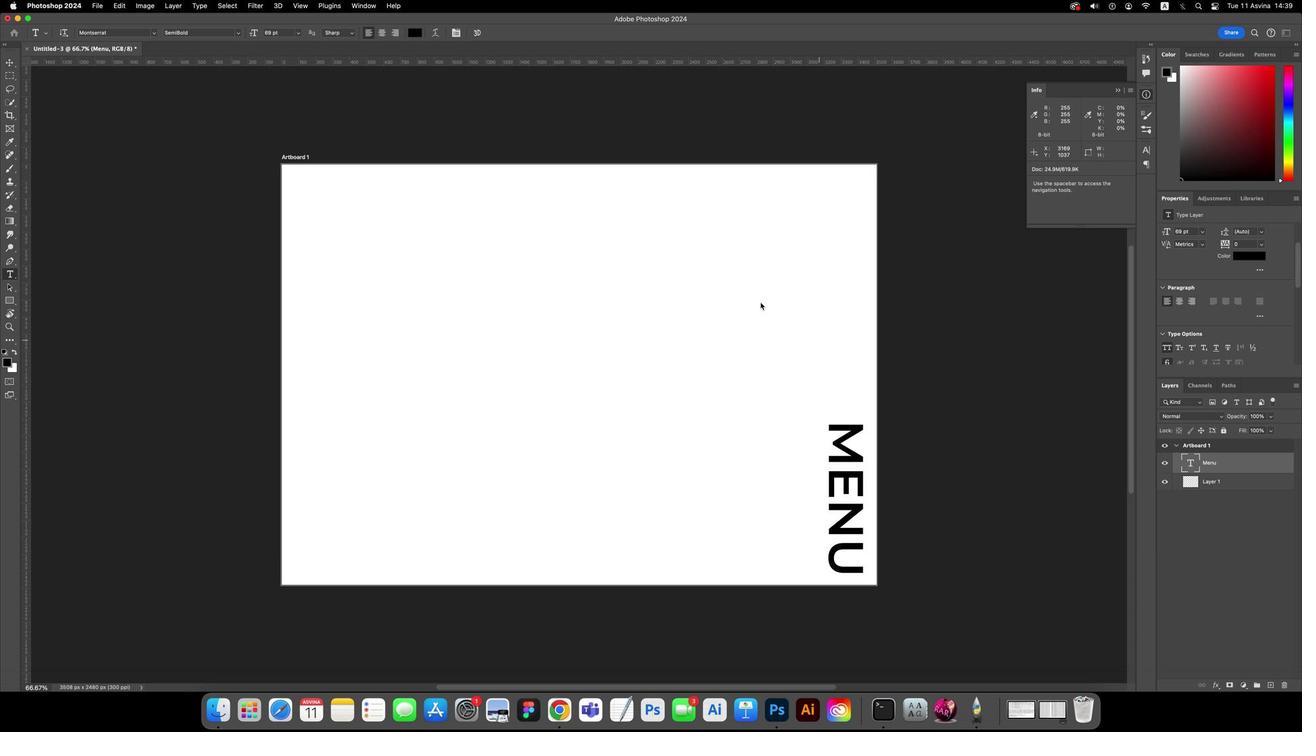 
Action: Mouse moved to (1276, 447)
Screenshot: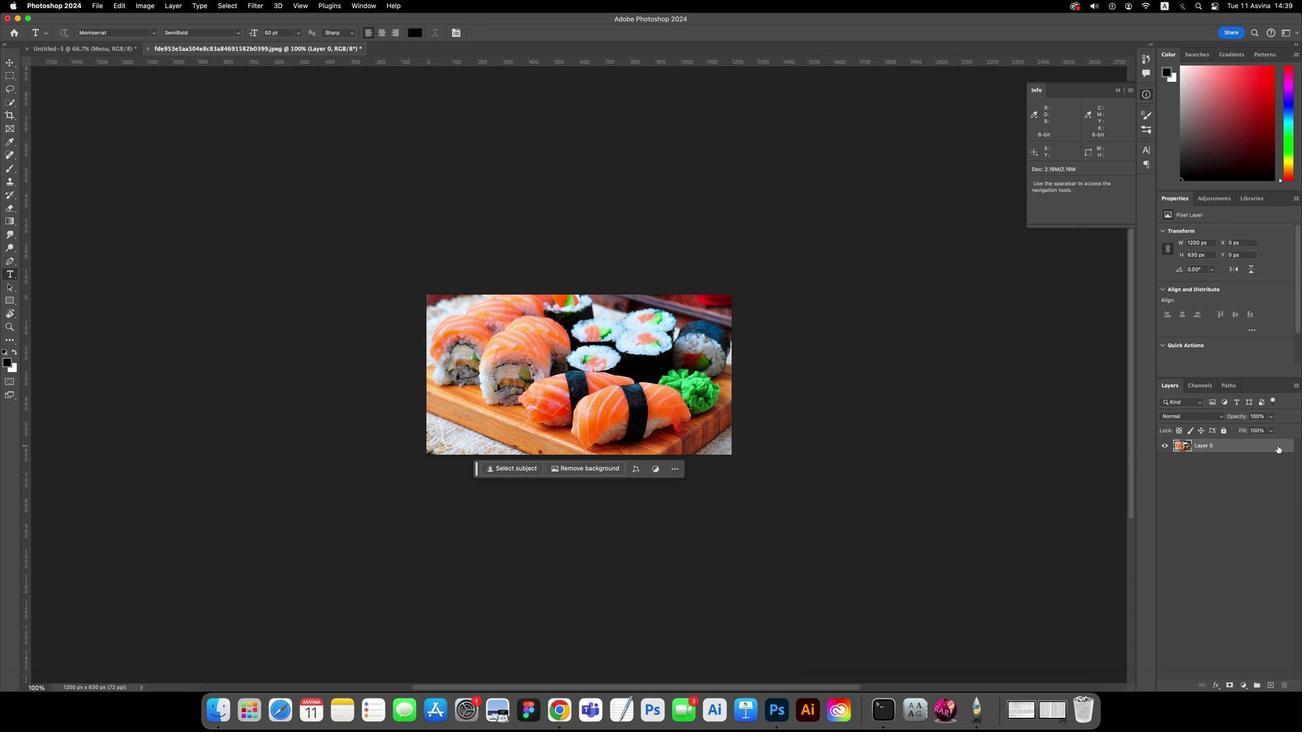 
Action: Mouse pressed left at (1276, 447)
Screenshot: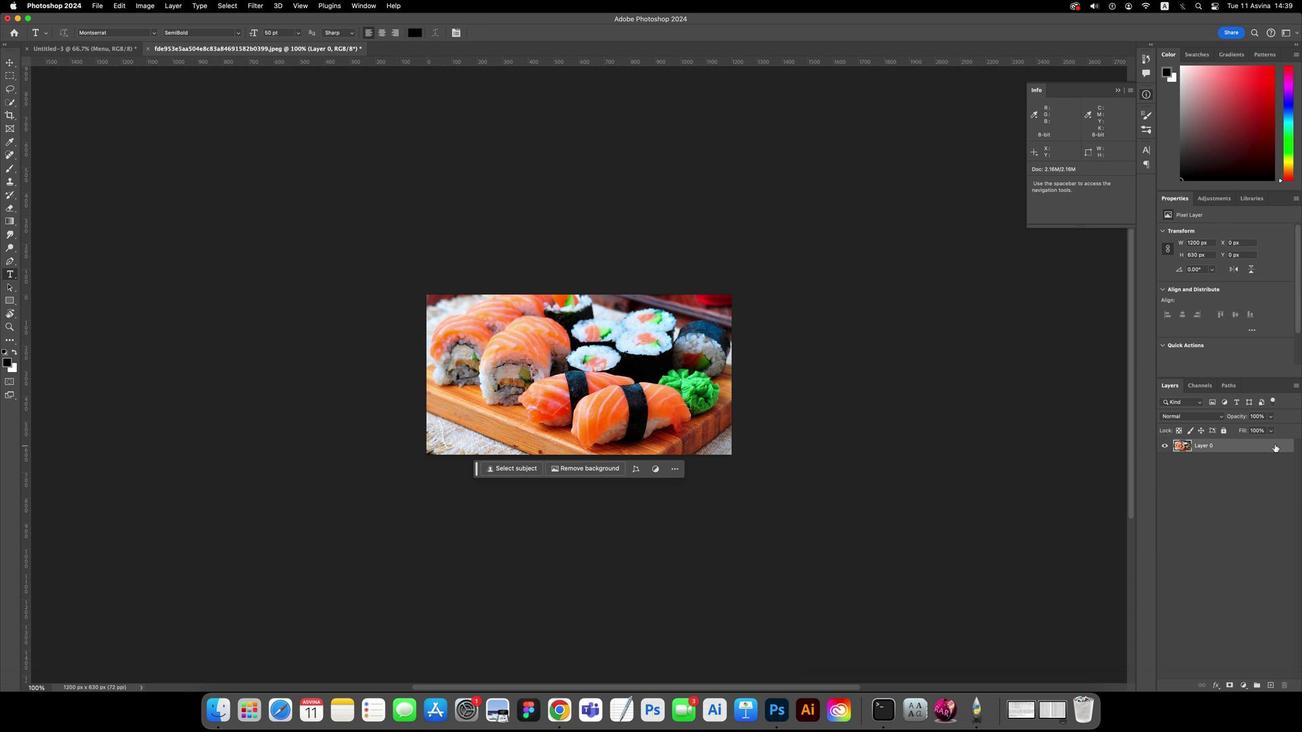 
Action: Mouse moved to (561, 354)
Screenshot: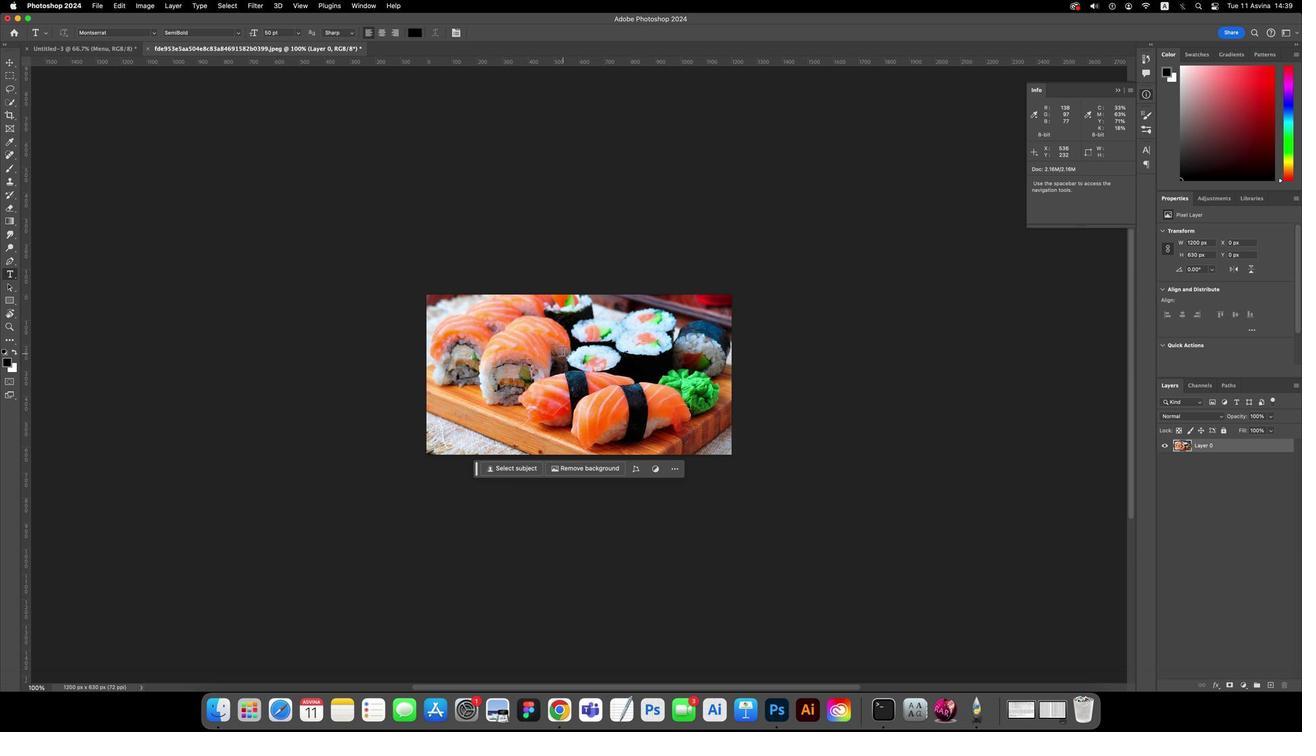 
Action: Key pressed 'v'
Screenshot: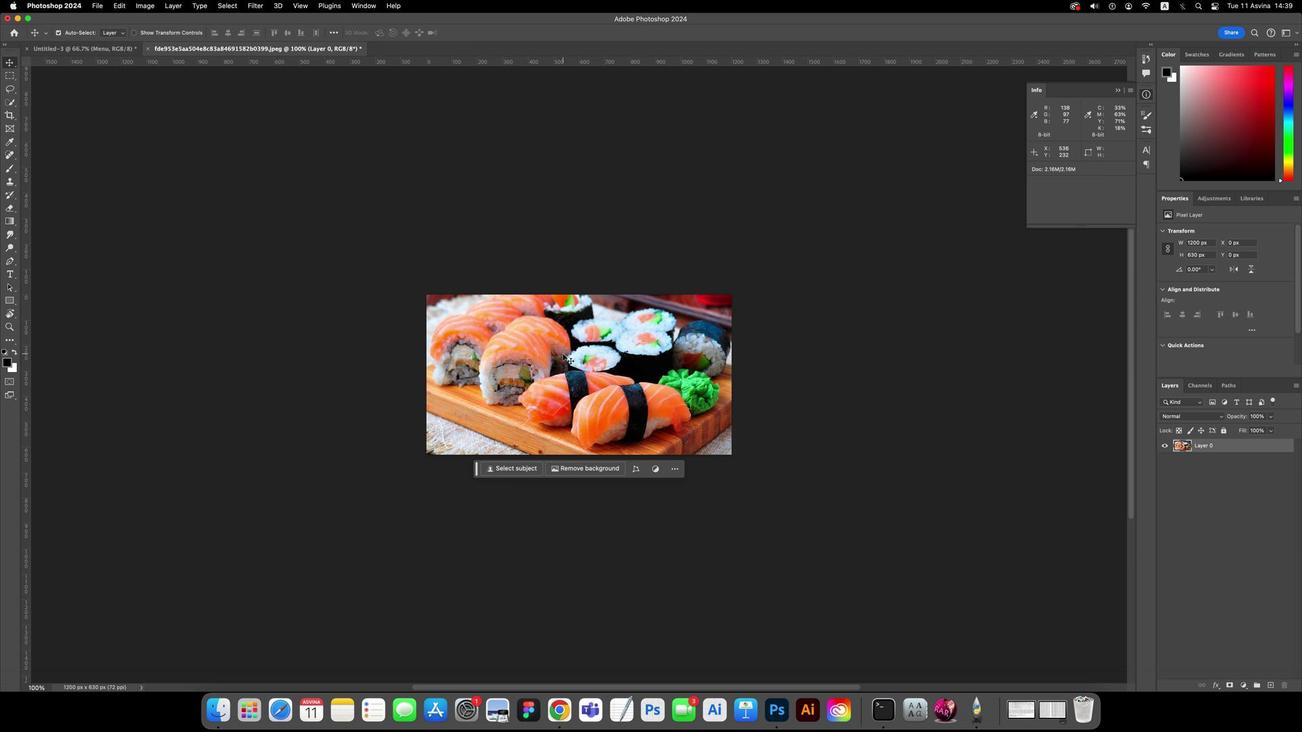 
Action: Mouse moved to (561, 354)
Screenshot: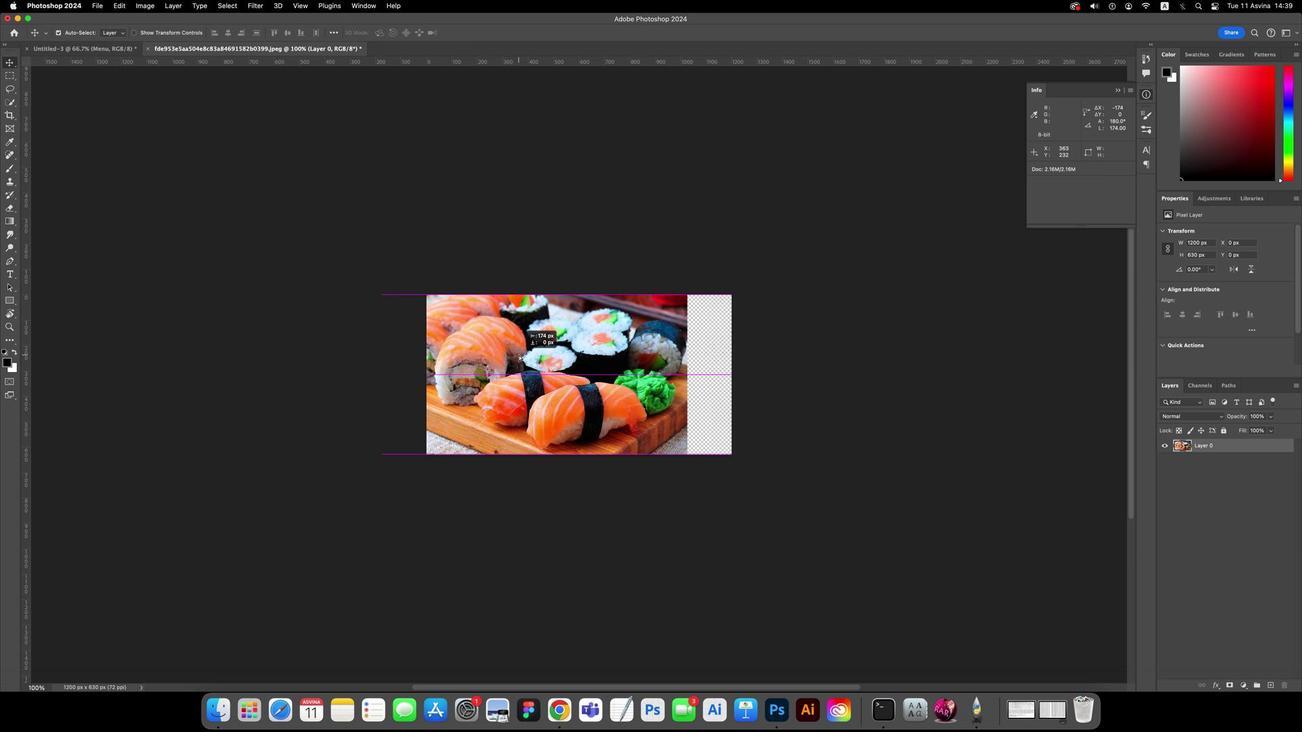 
Action: Mouse pressed left at (561, 354)
Screenshot: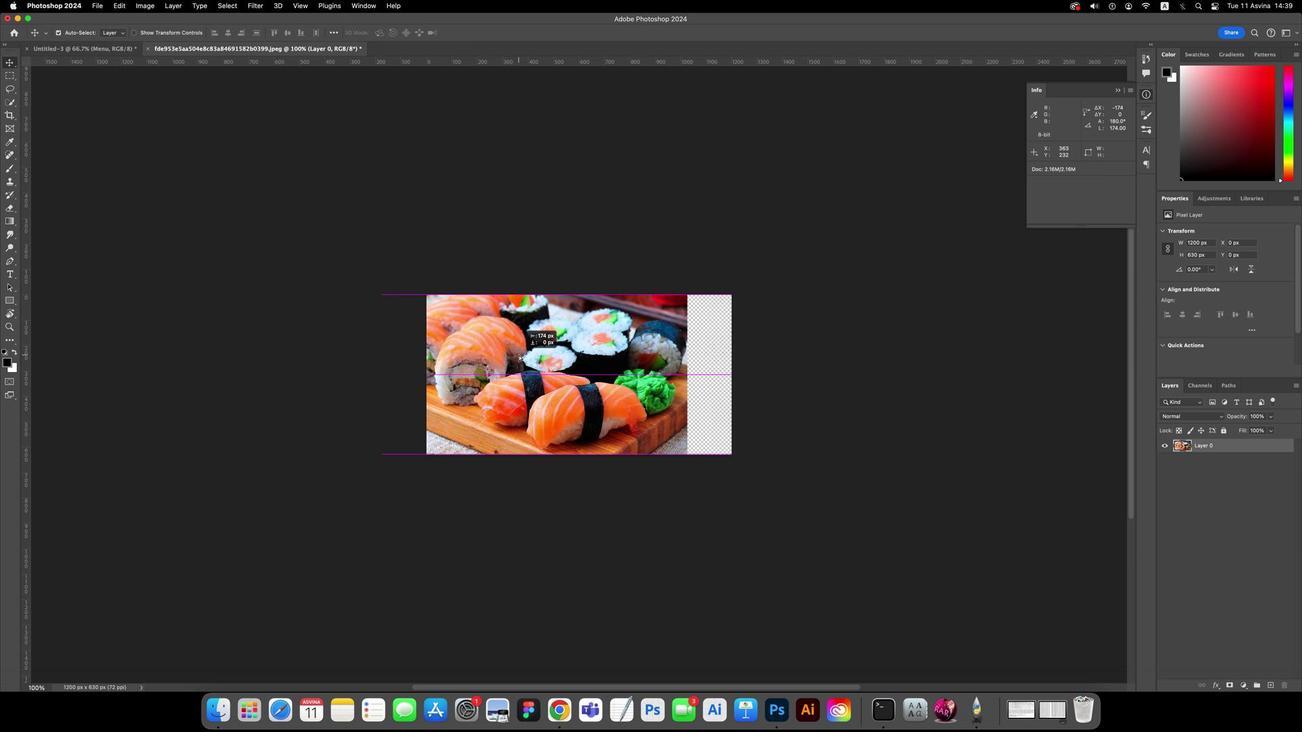 
Action: Mouse moved to (430, 326)
Screenshot: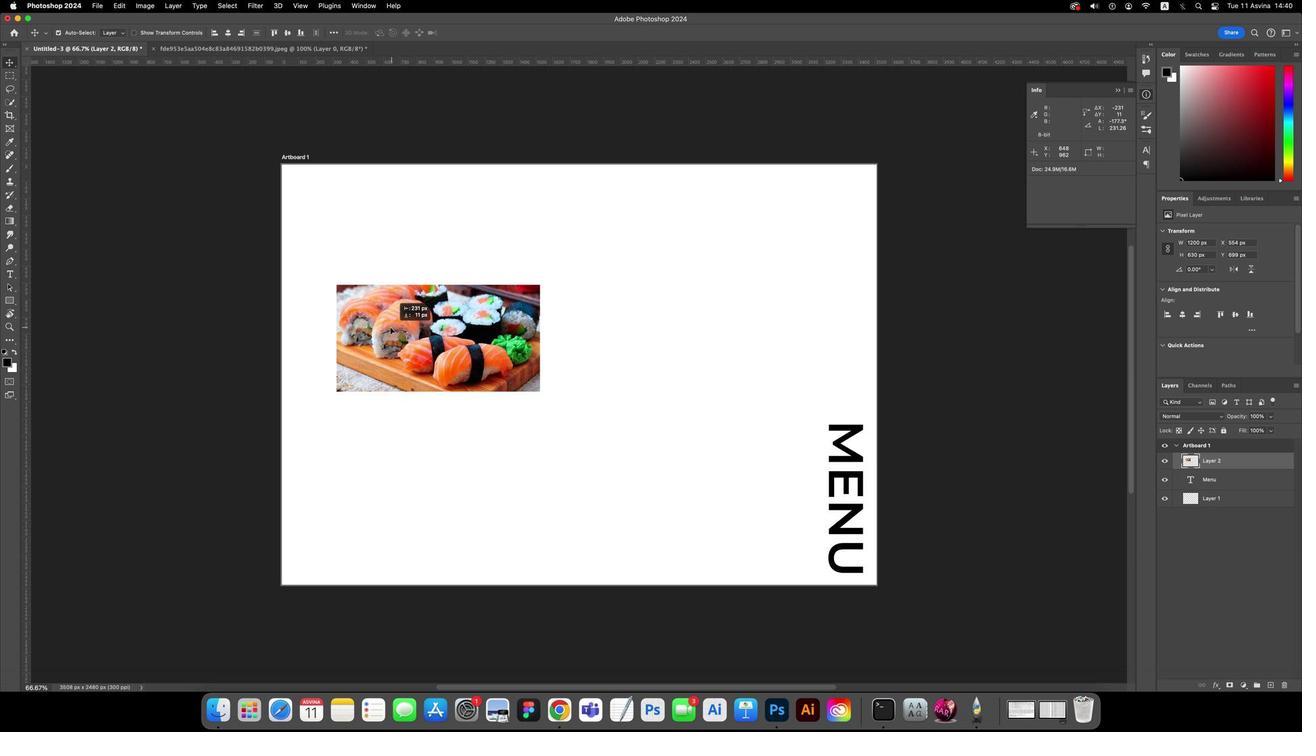 
Action: Mouse pressed left at (430, 326)
Screenshot: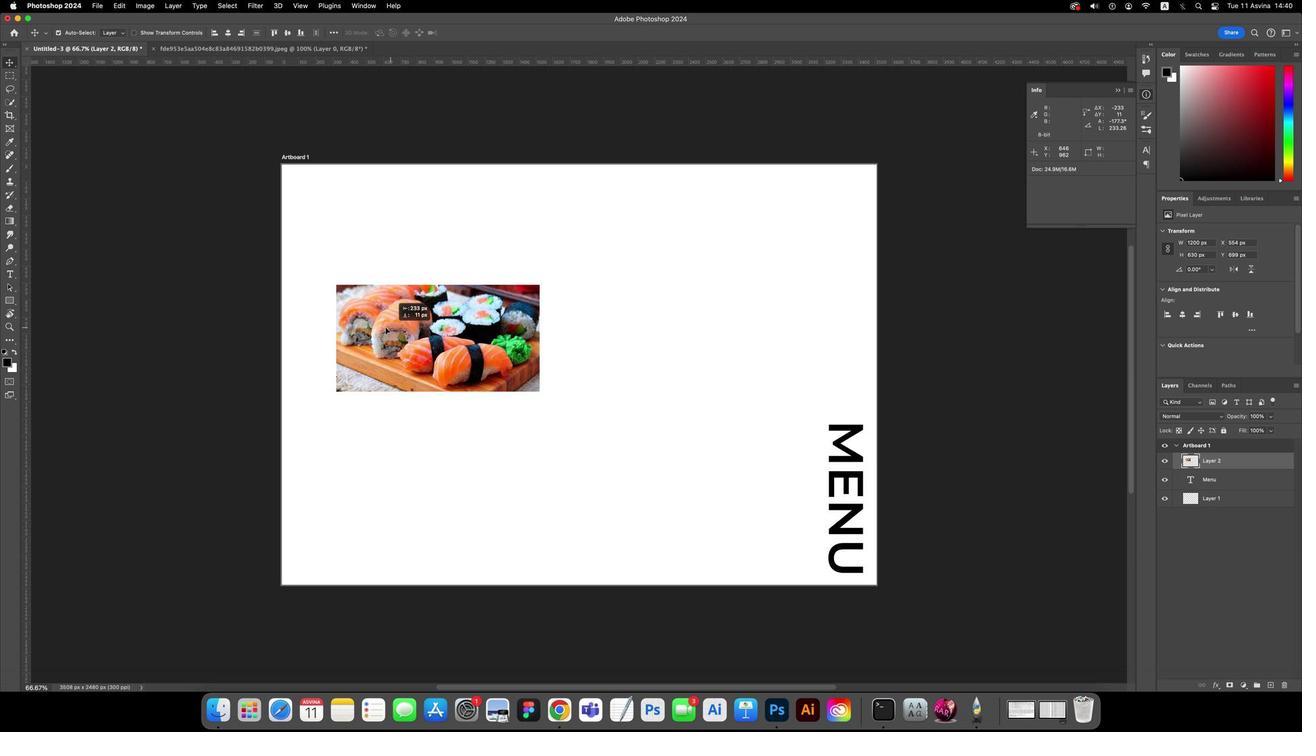 
Action: Mouse moved to (356, 335)
Screenshot: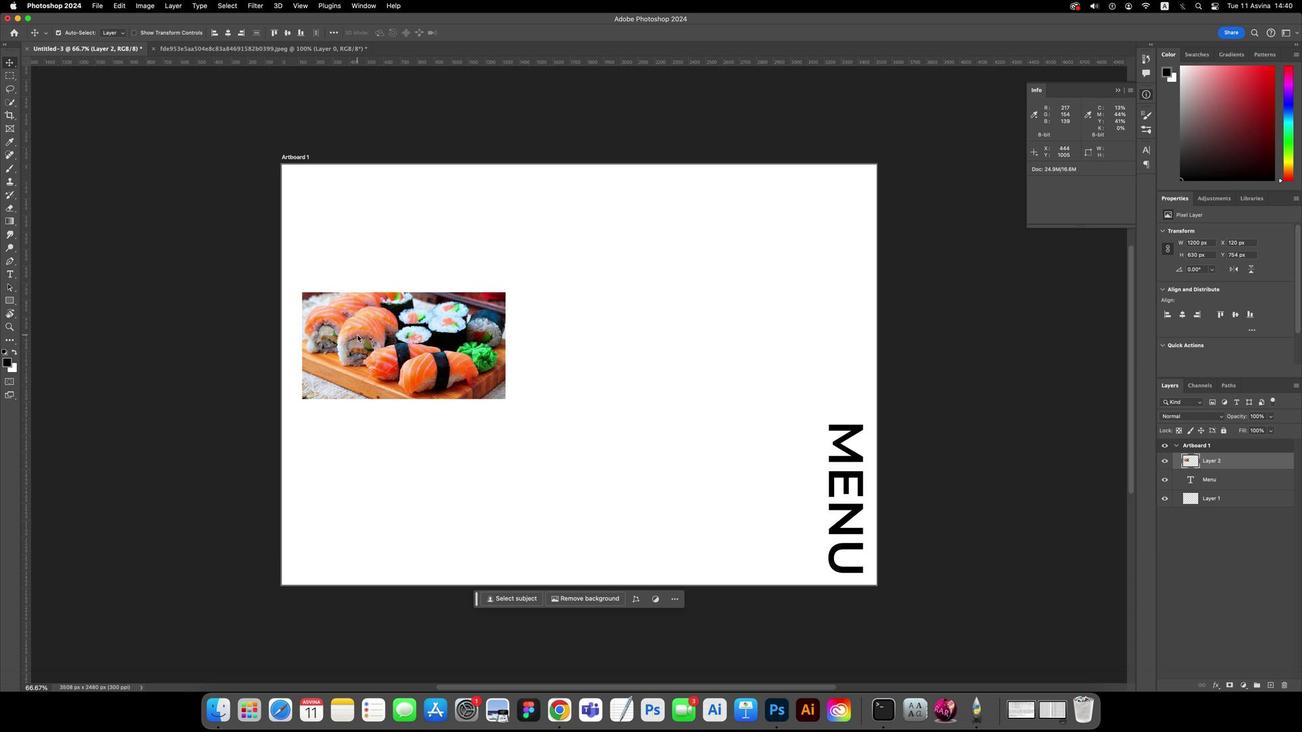 
Action: Key pressed Key.cmd't'
Screenshot: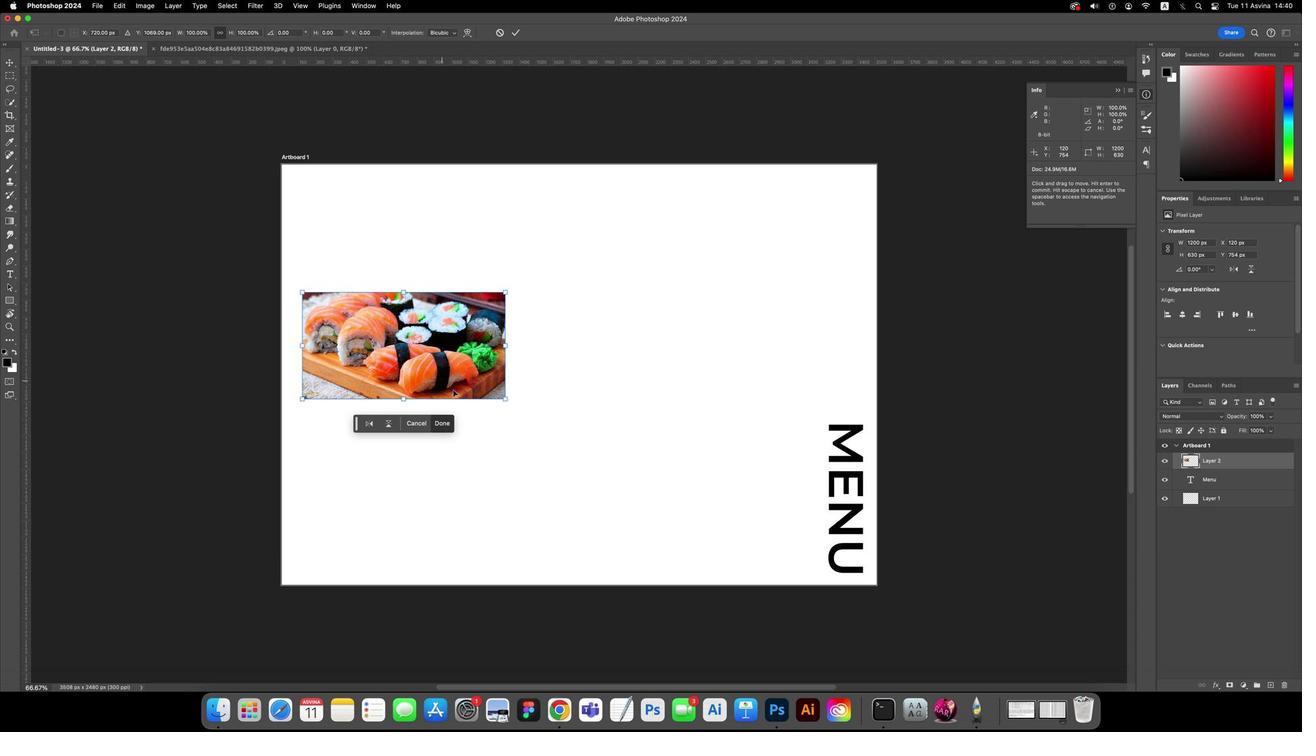 
Action: Mouse moved to (503, 400)
Screenshot: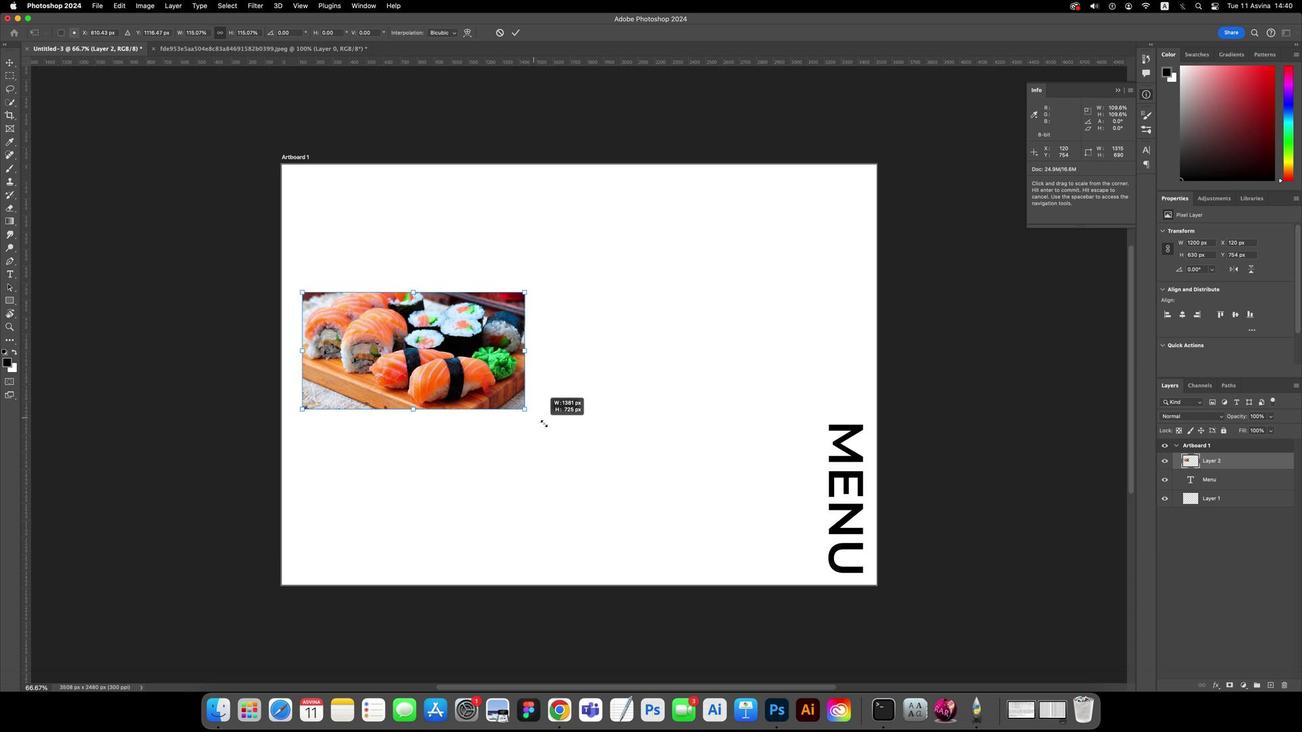 
Action: Mouse pressed left at (503, 400)
Screenshot: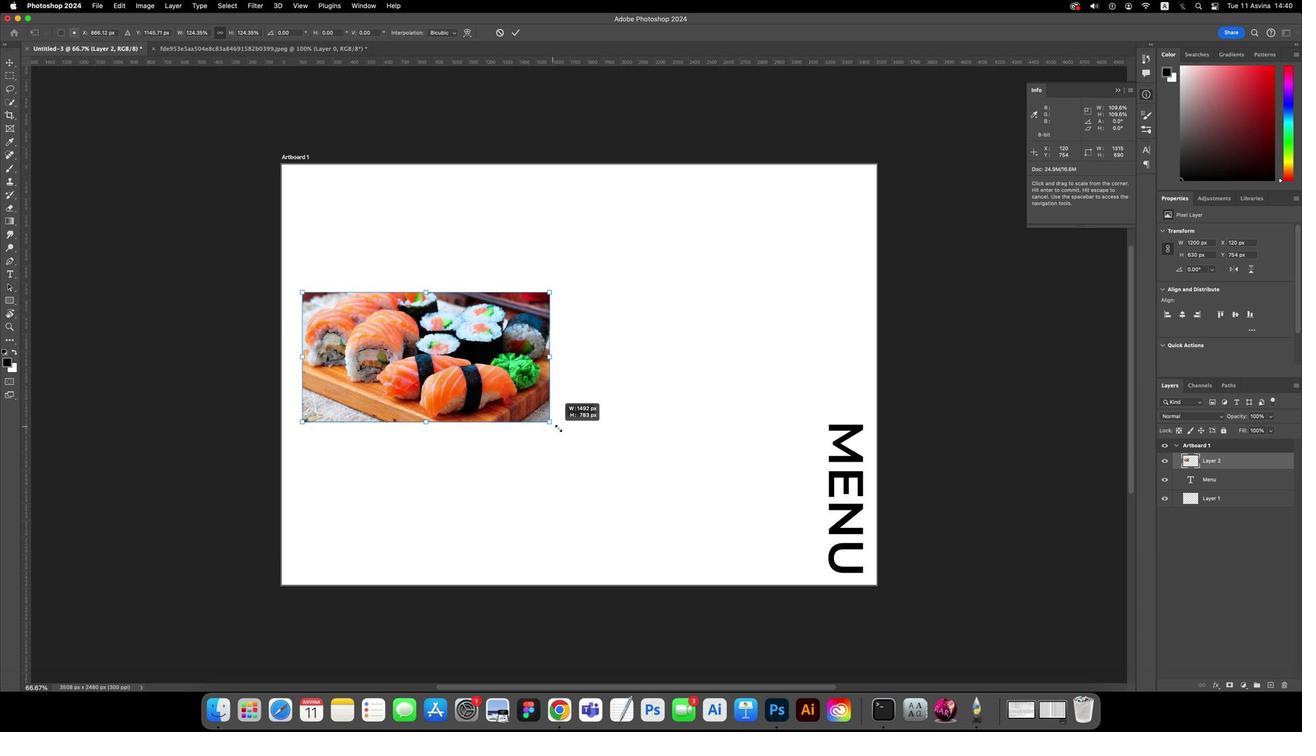 
Action: Mouse moved to (592, 398)
Screenshot: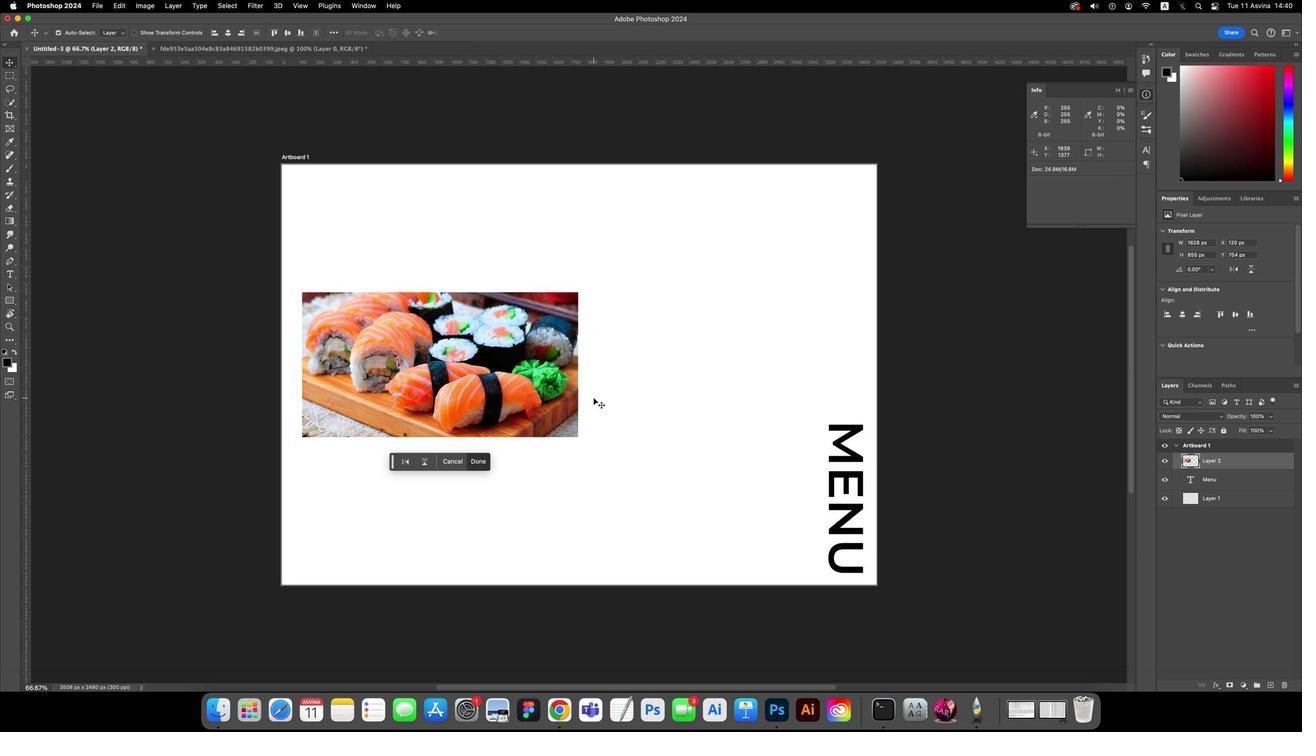 
Action: Key pressed Key.enter
Screenshot: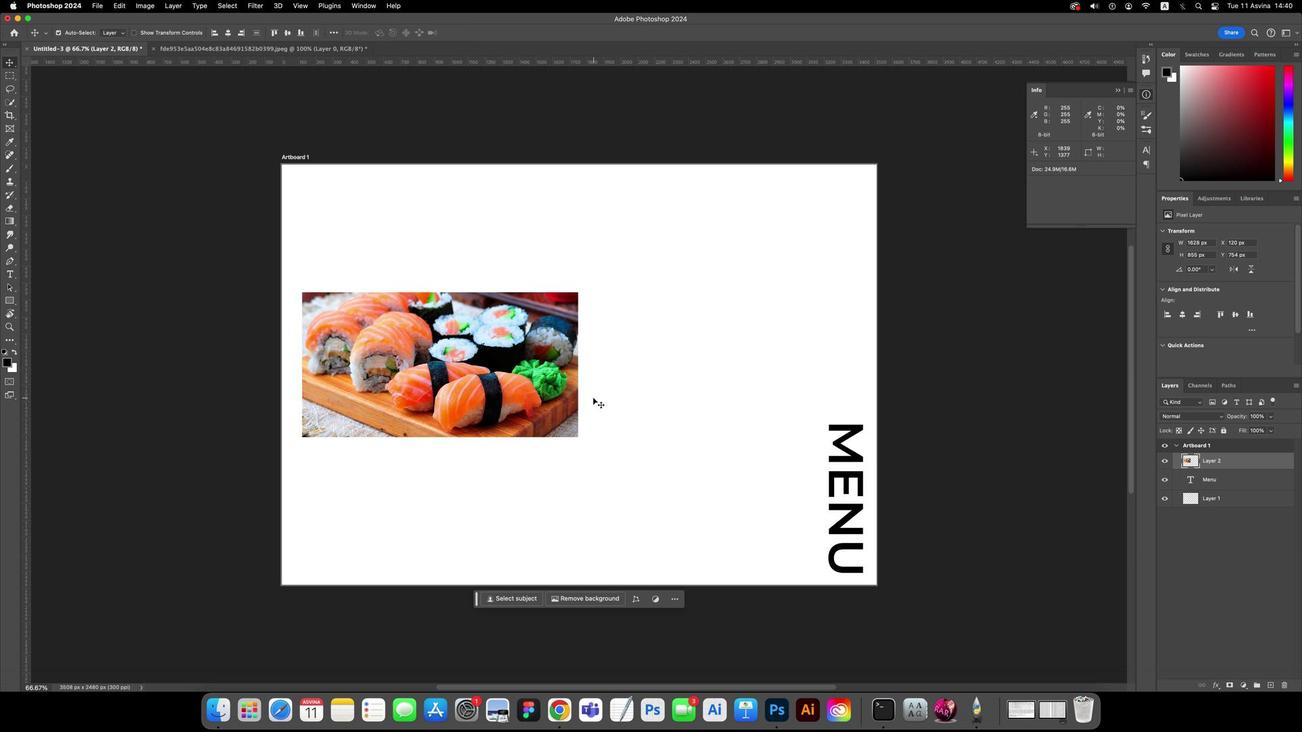 
Action: Mouse moved to (530, 377)
Screenshot: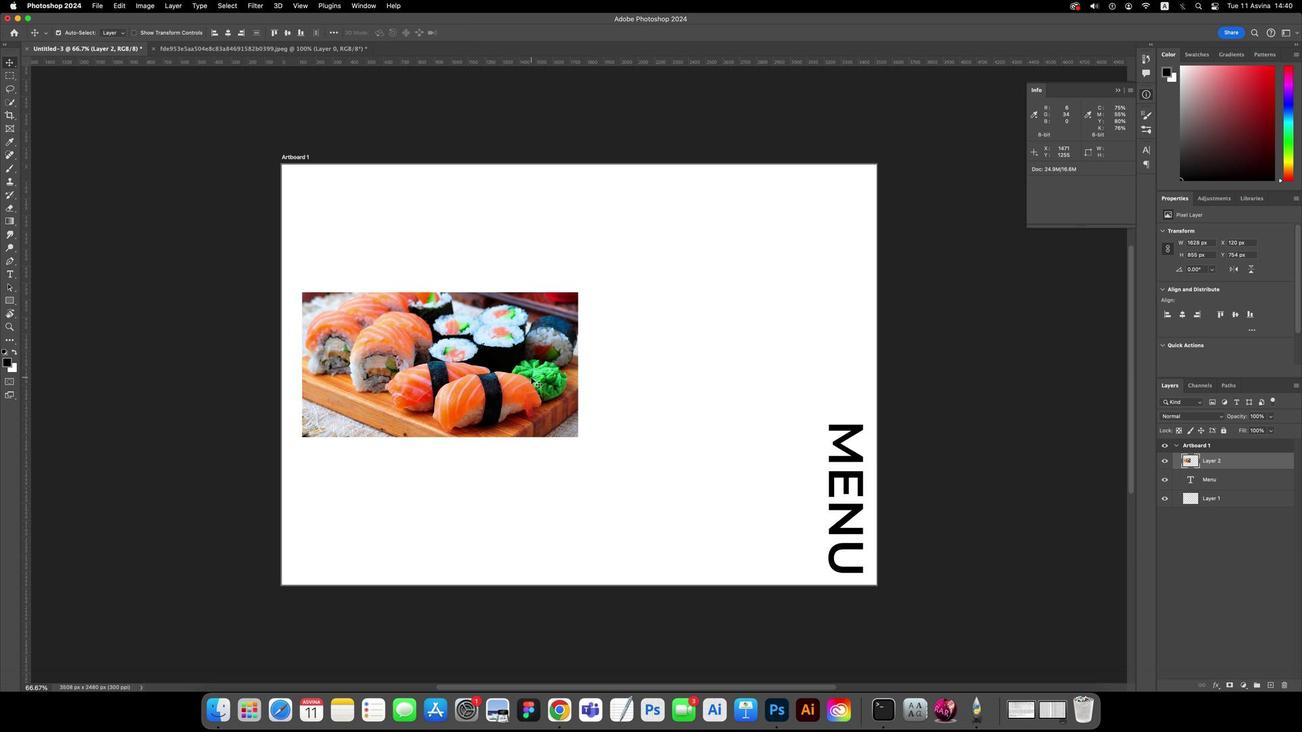 
Action: Mouse pressed left at (530, 377)
Screenshot: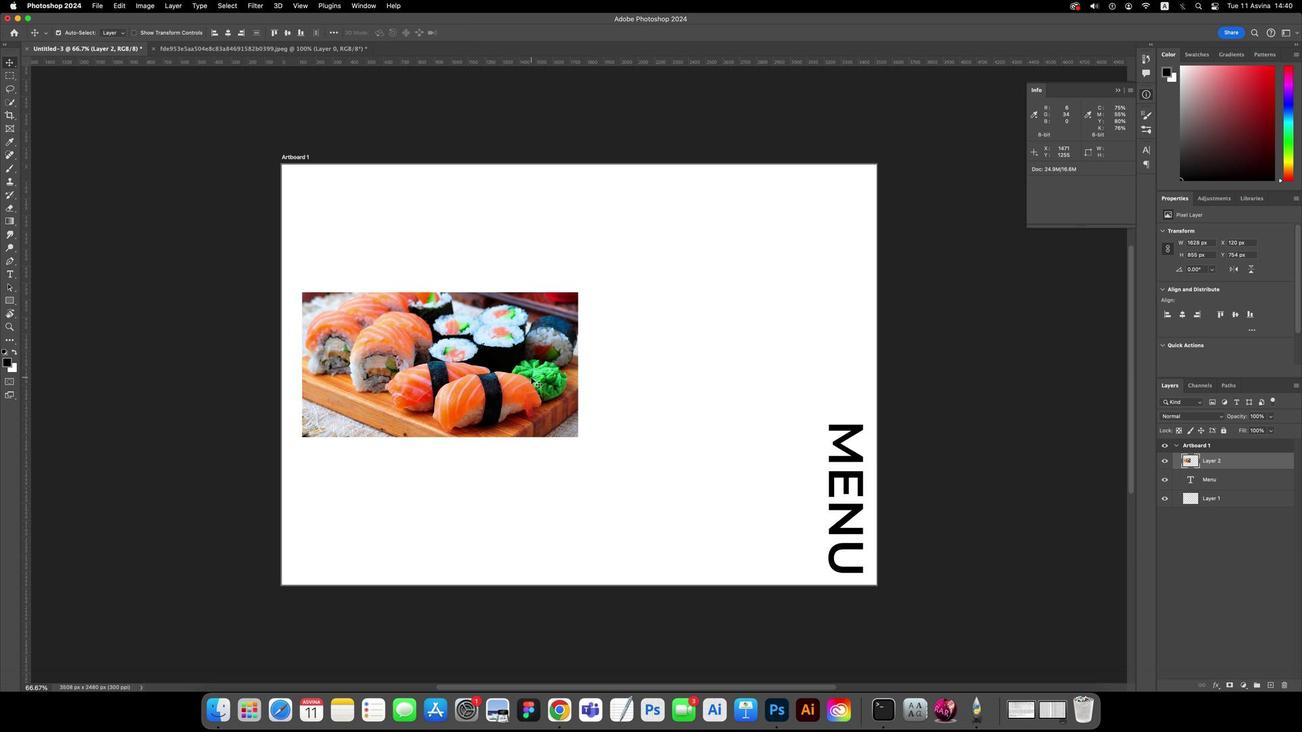 
Action: Mouse moved to (423, 246)
Screenshot: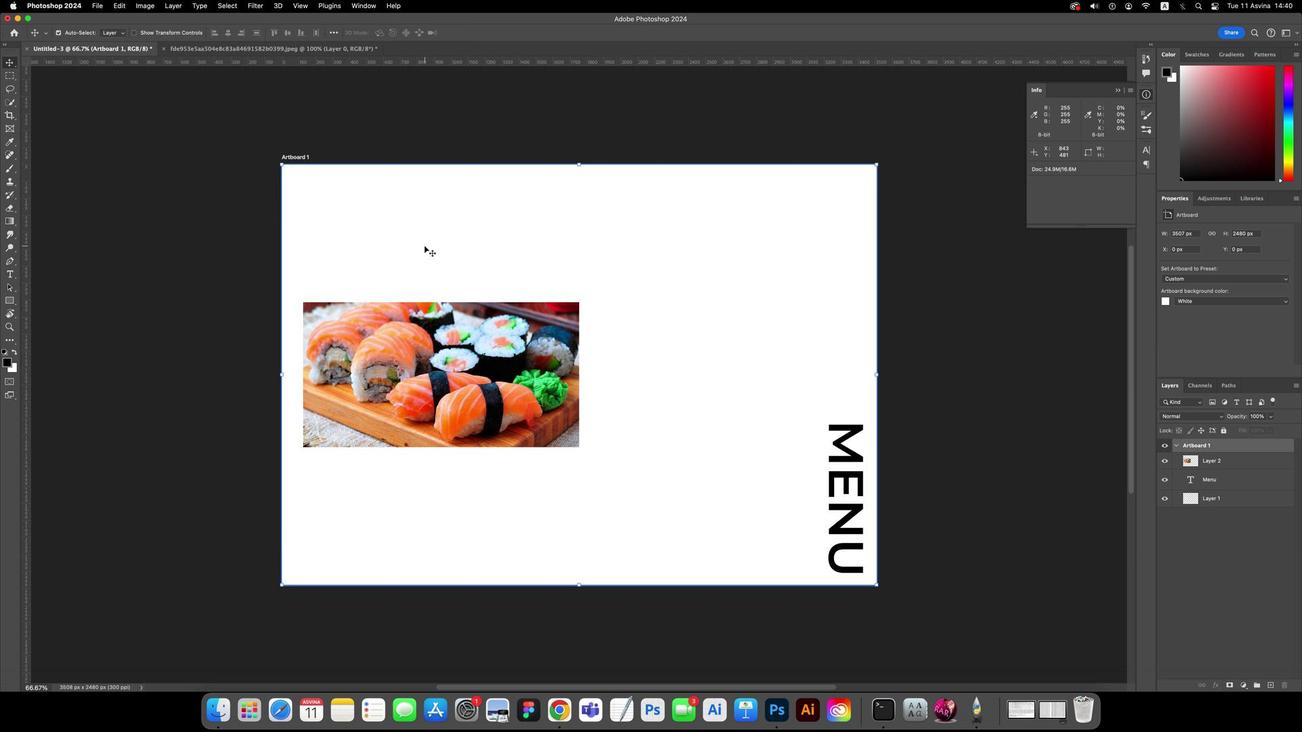 
Action: Mouse pressed left at (423, 246)
Screenshot: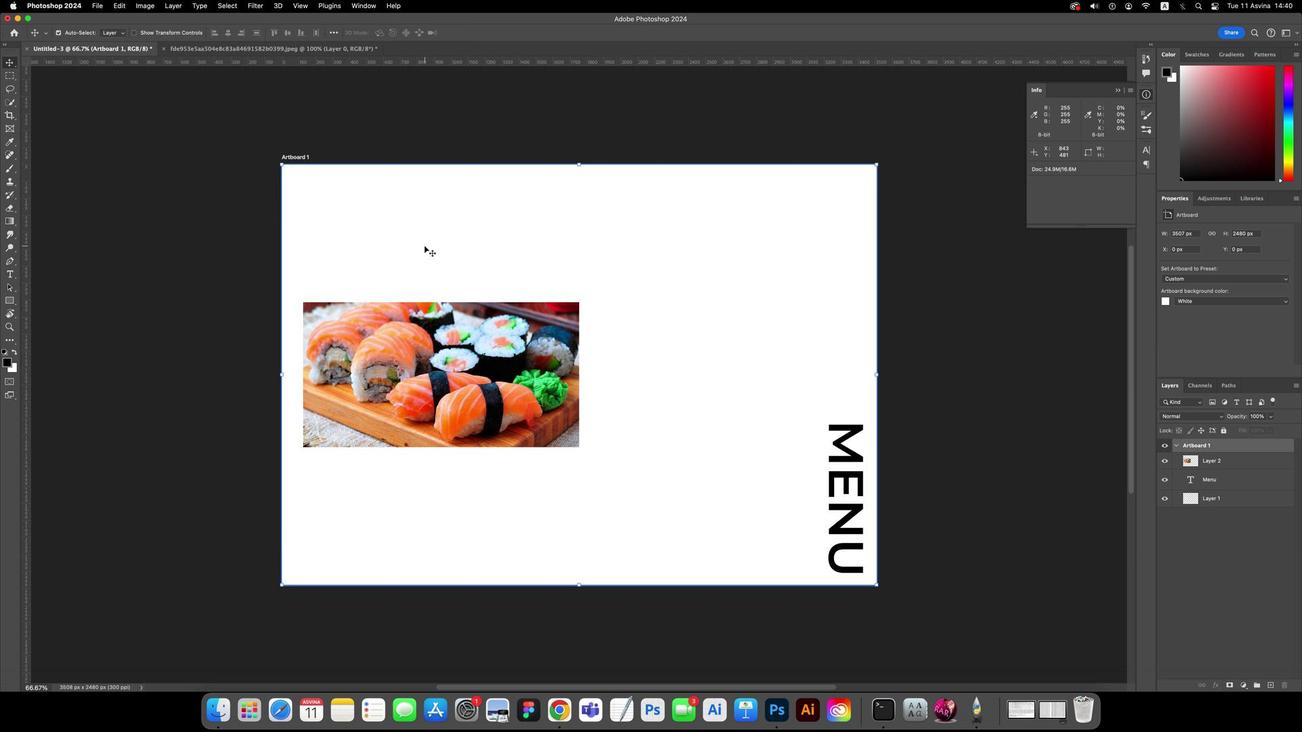 
Action: Mouse moved to (94, 8)
Screenshot: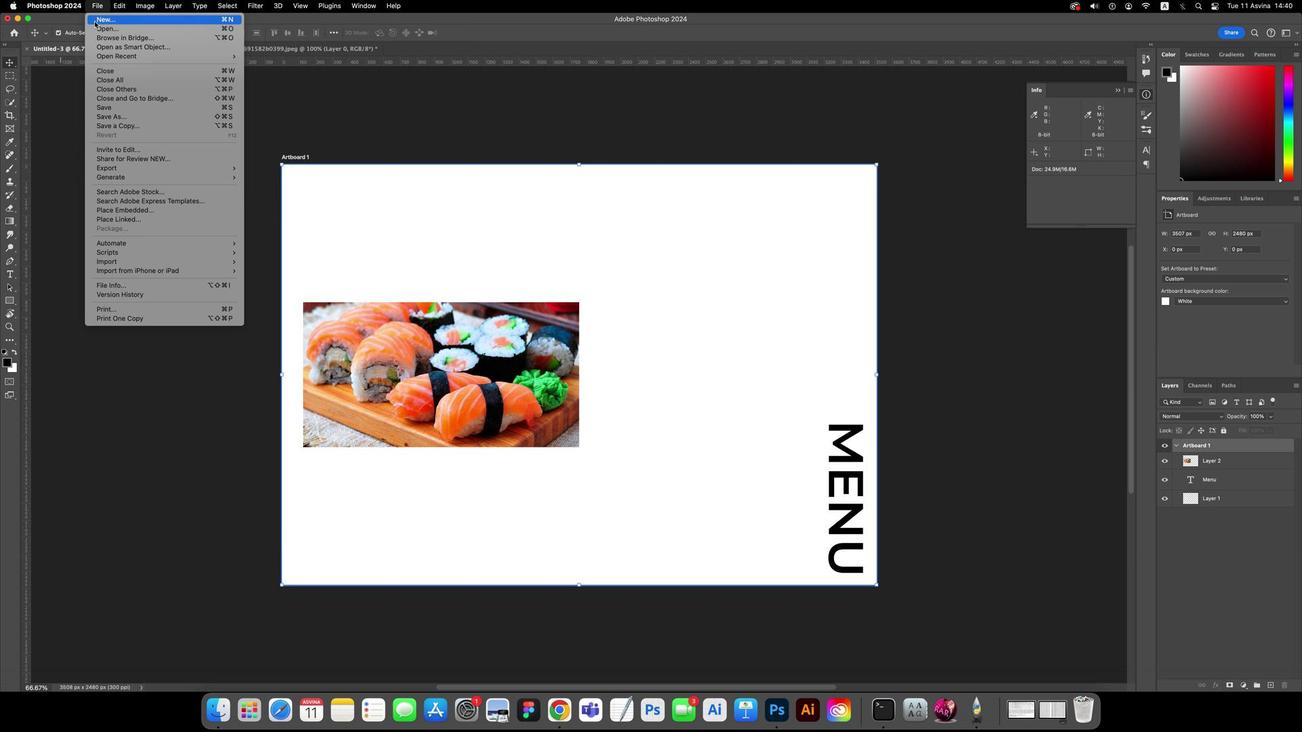 
Action: Mouse pressed left at (94, 8)
Screenshot: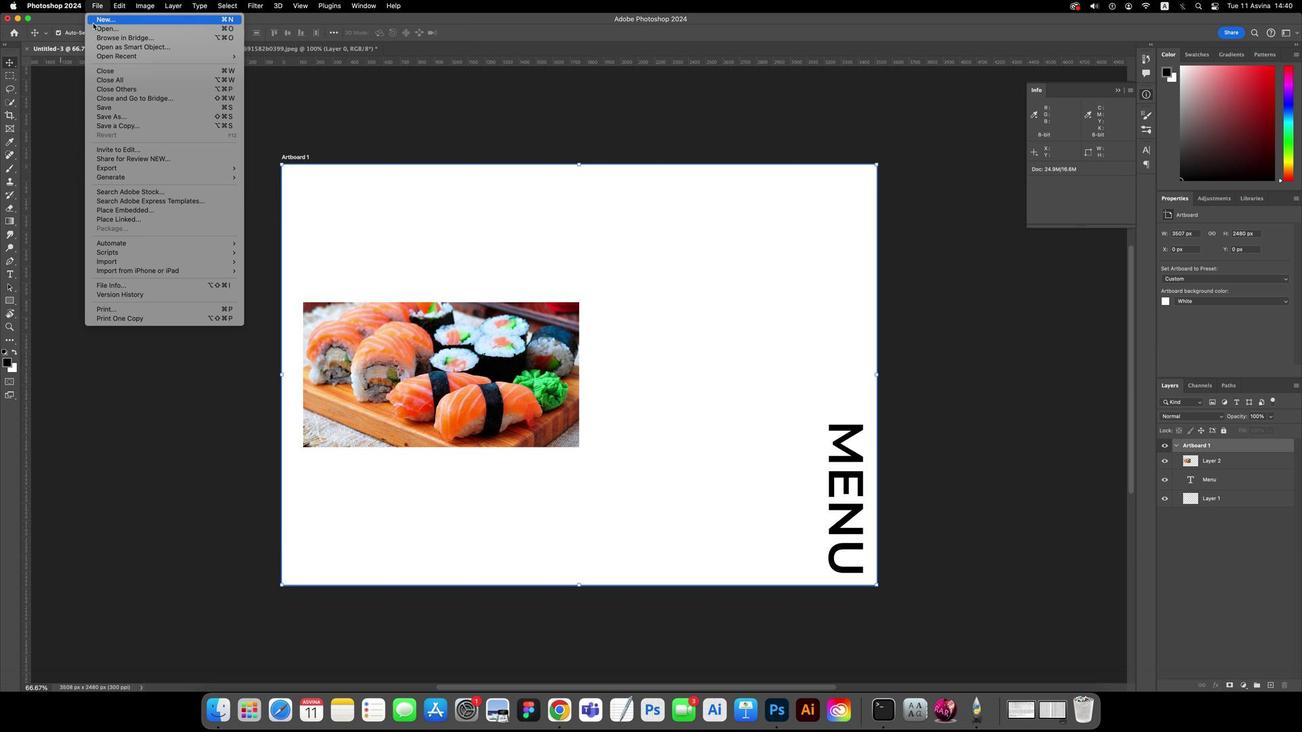 
Action: Mouse moved to (91, 30)
Screenshot: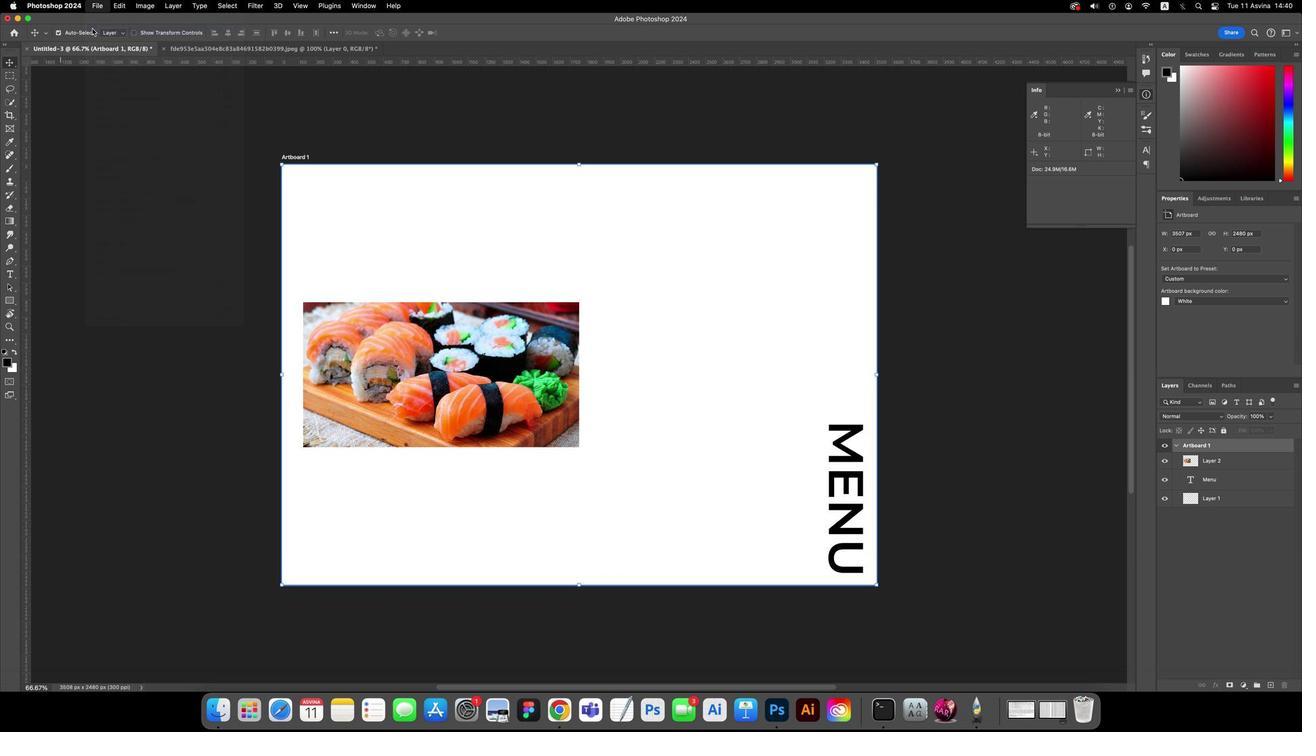 
Action: Mouse pressed left at (91, 30)
Screenshot: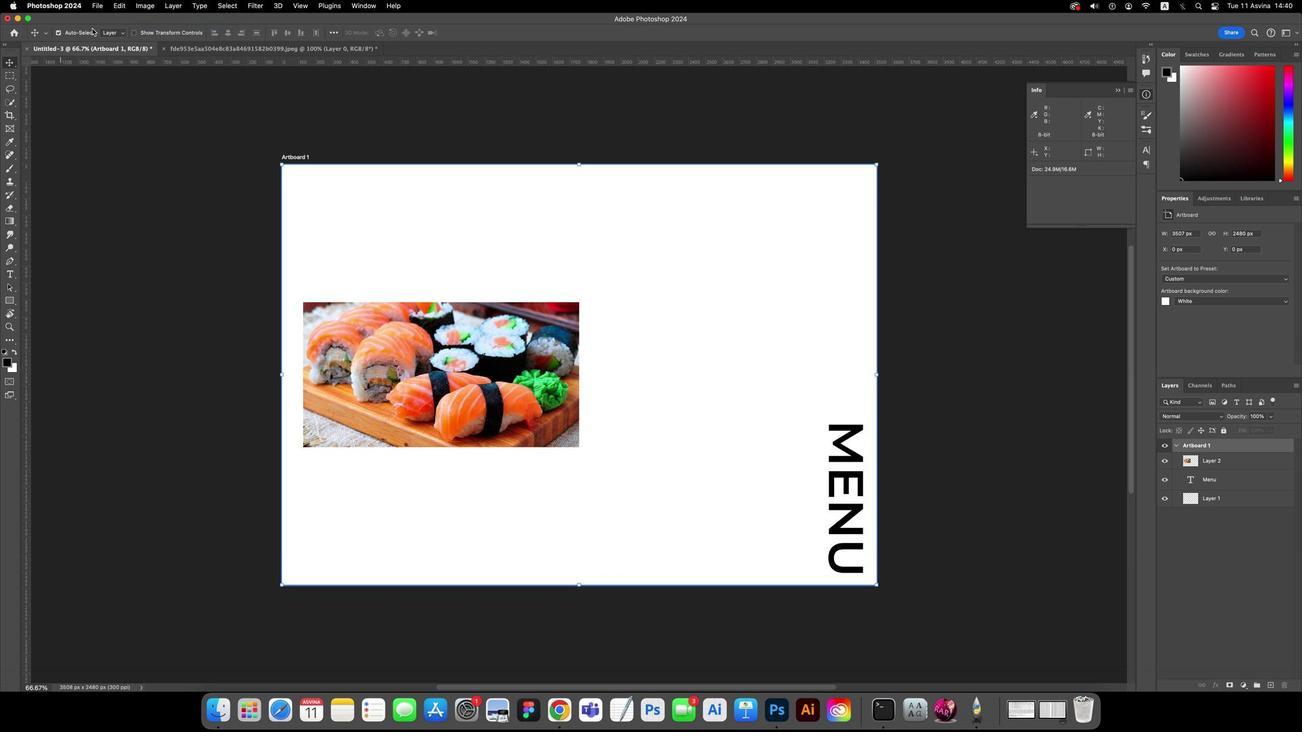 
Action: Mouse moved to (563, 217)
Screenshot: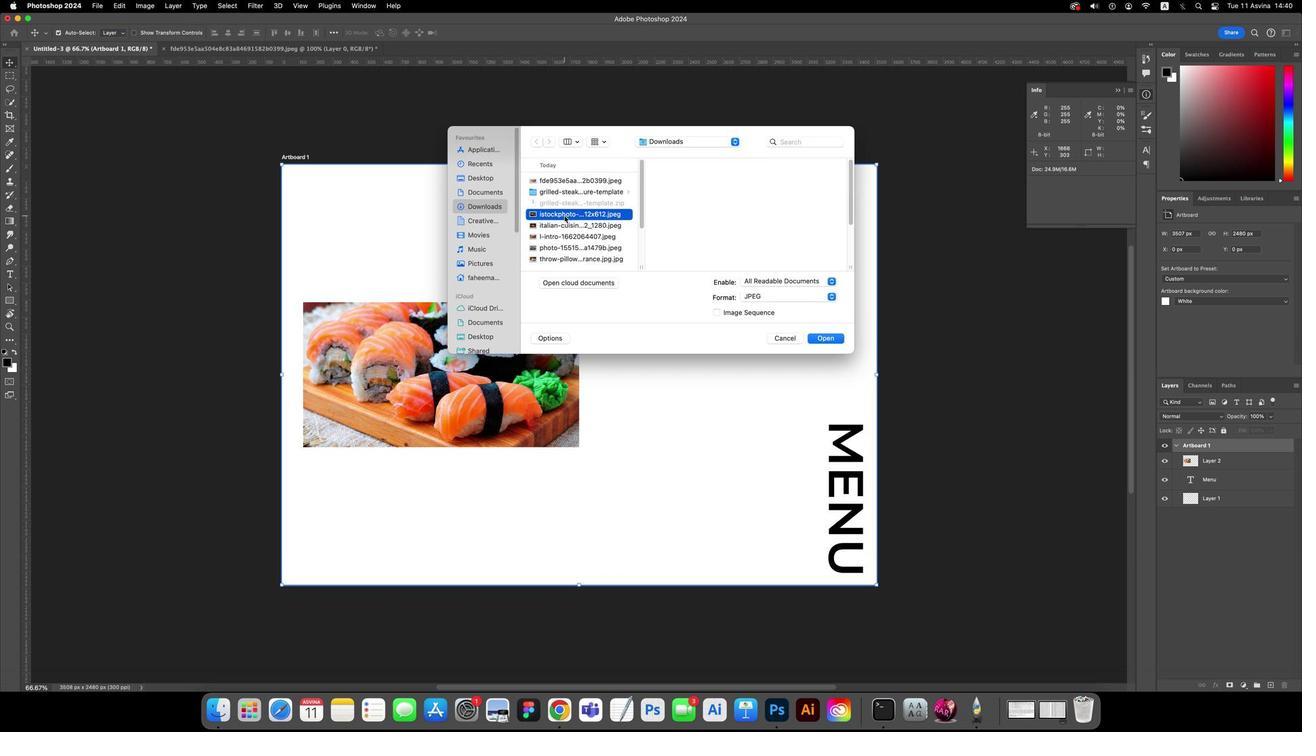 
Action: Mouse pressed left at (563, 217)
Screenshot: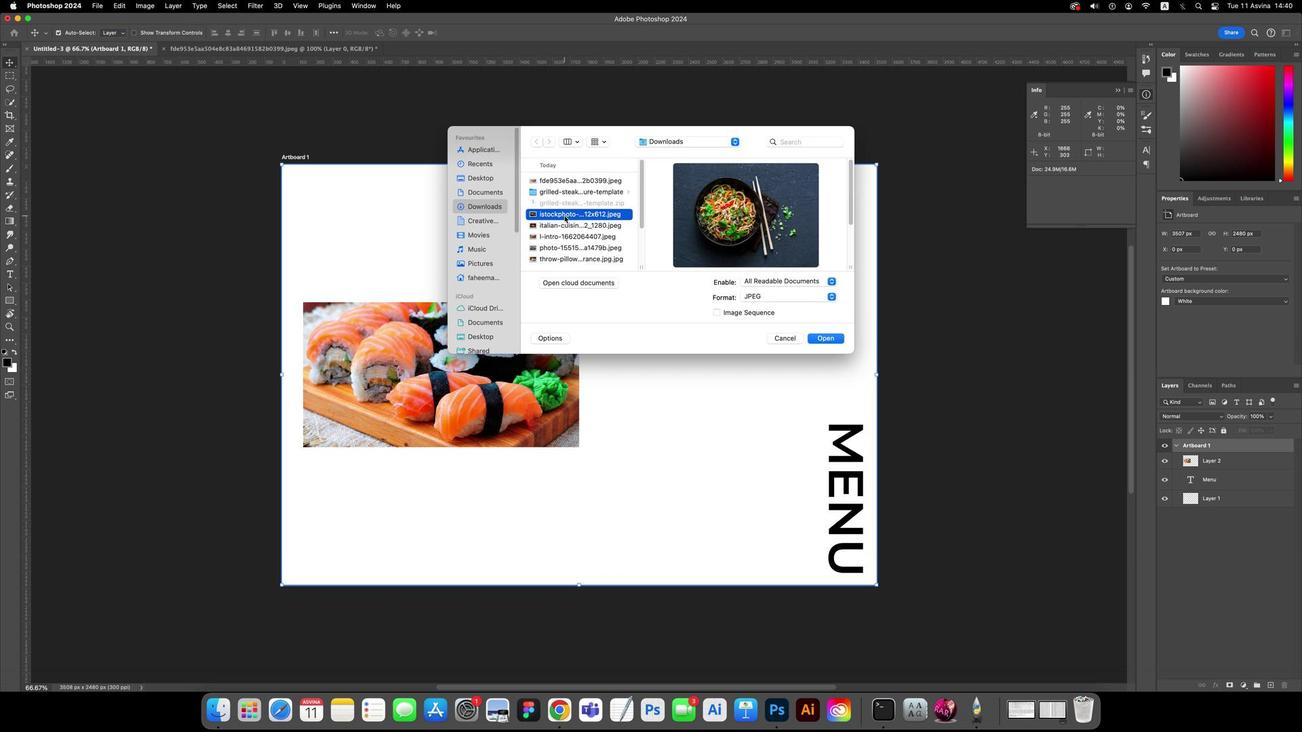 
Action: Key pressed Key.enter
Screenshot: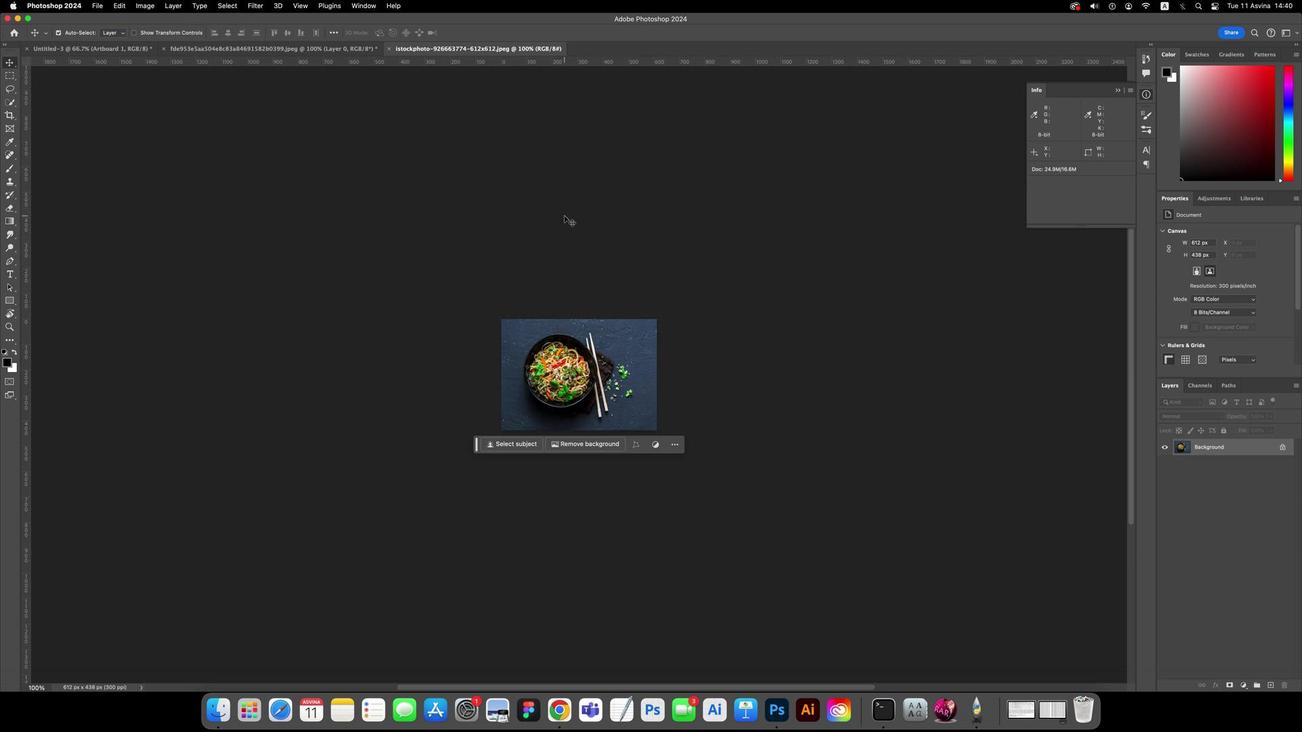 
Action: Mouse moved to (1284, 443)
Screenshot: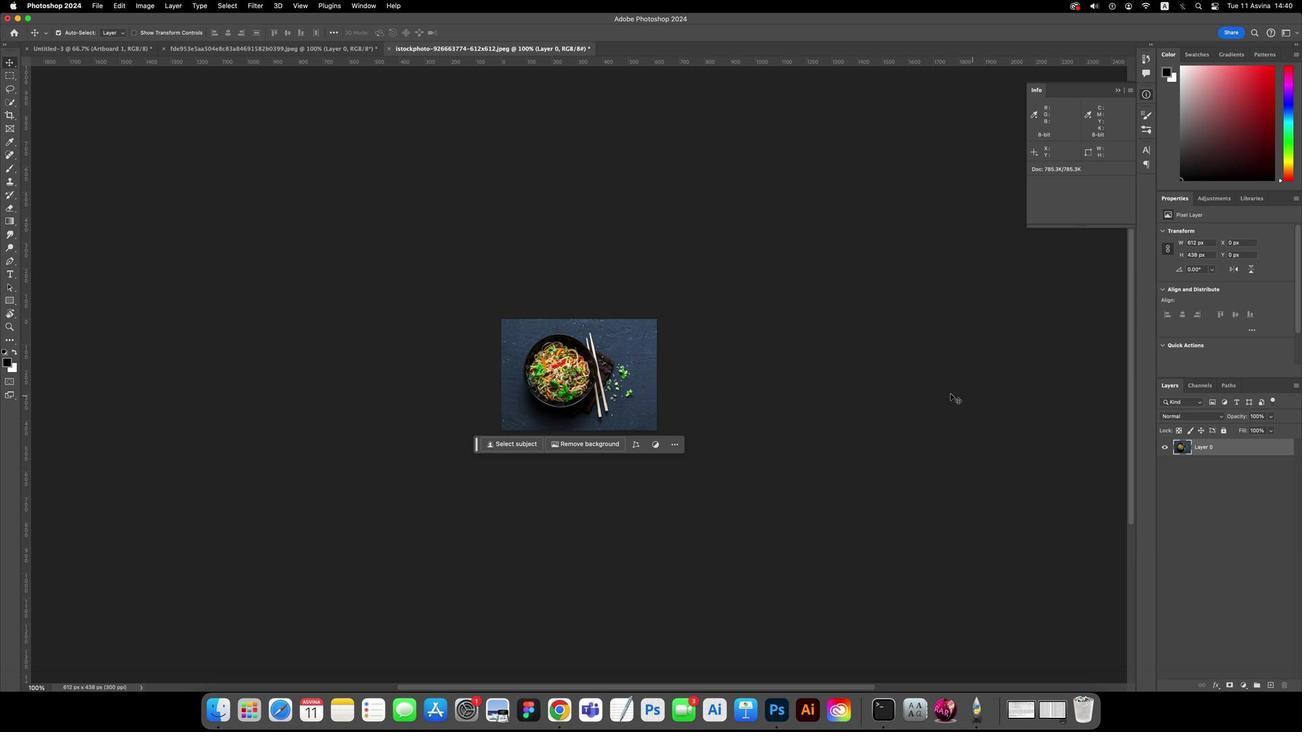 
Action: Mouse pressed left at (1284, 443)
Screenshot: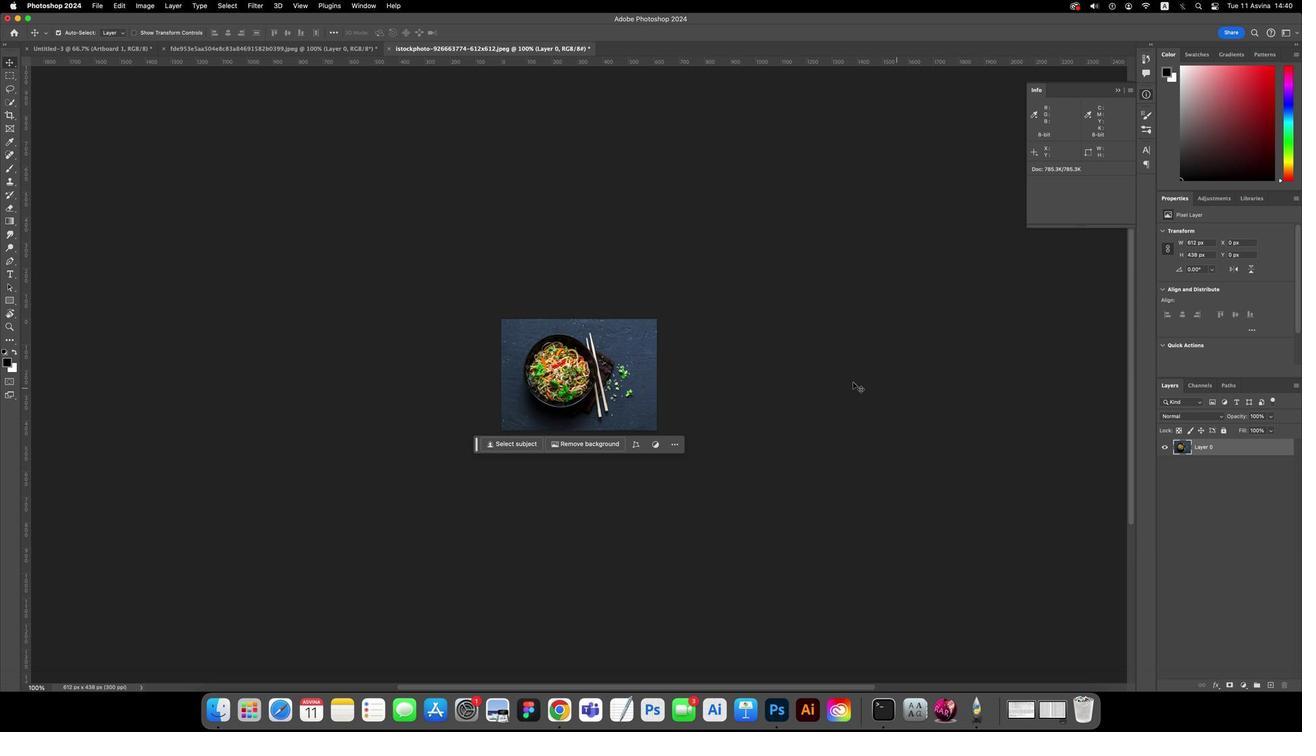 
Action: Mouse moved to (554, 381)
Screenshot: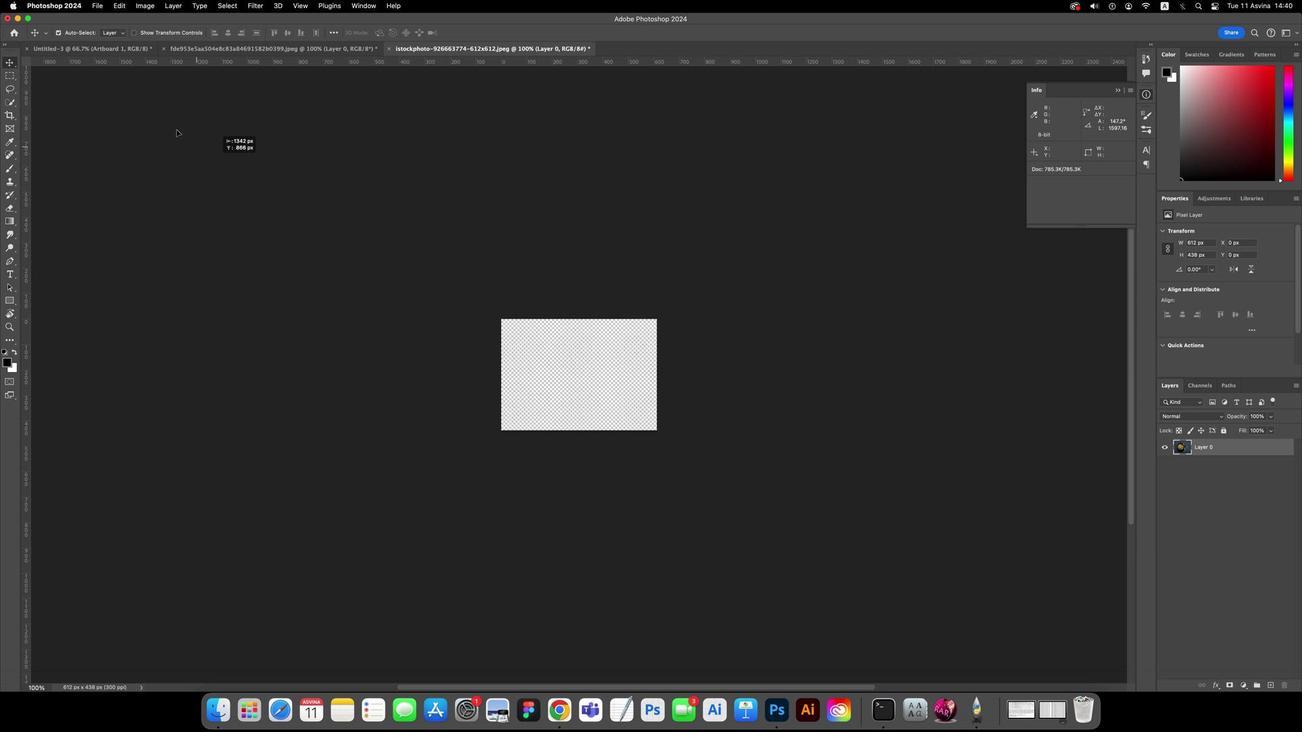 
Action: Mouse pressed left at (554, 381)
Screenshot: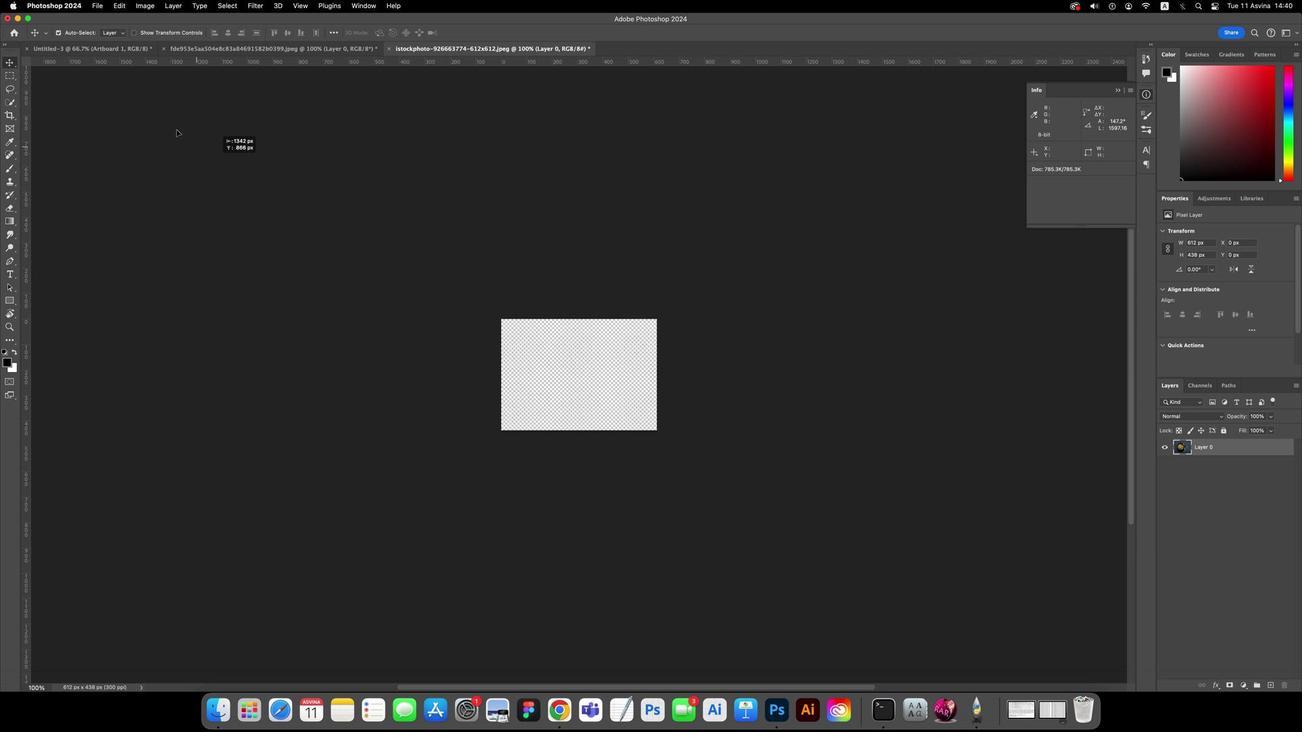
Action: Mouse moved to (365, 254)
Screenshot: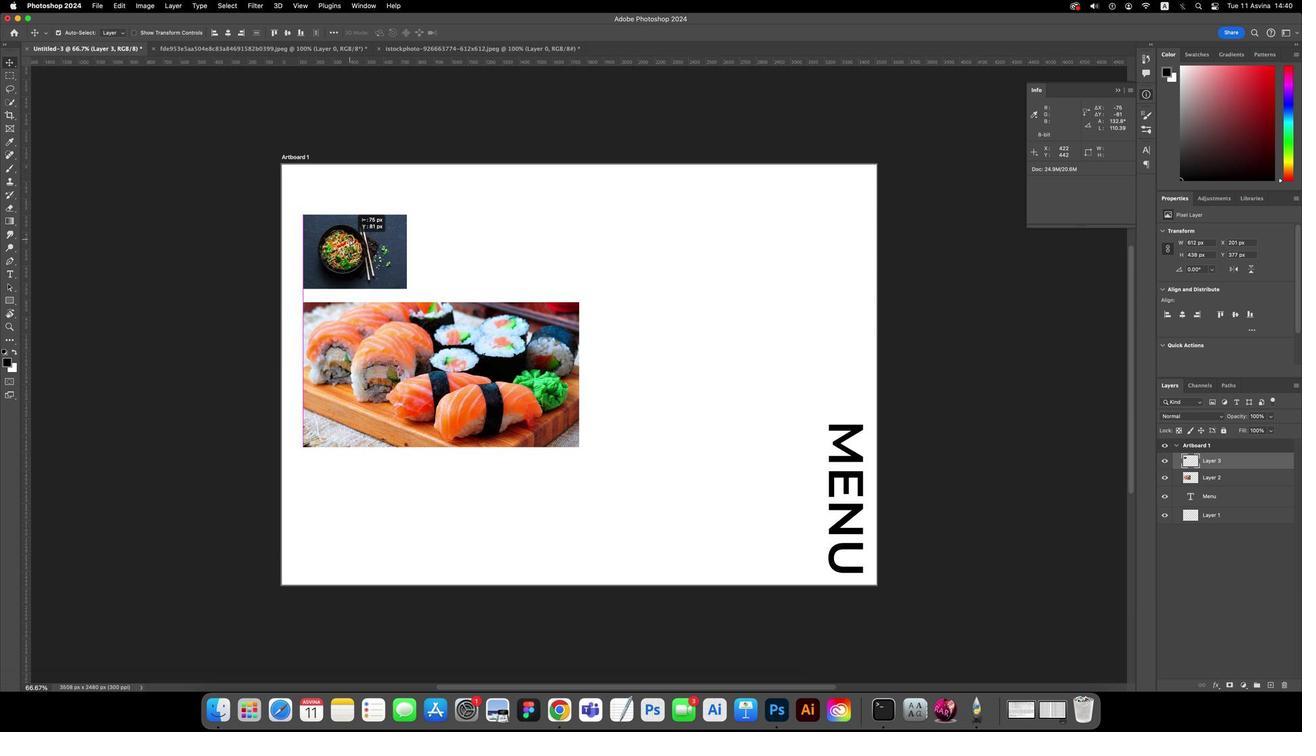 
Action: Mouse pressed left at (365, 254)
Screenshot: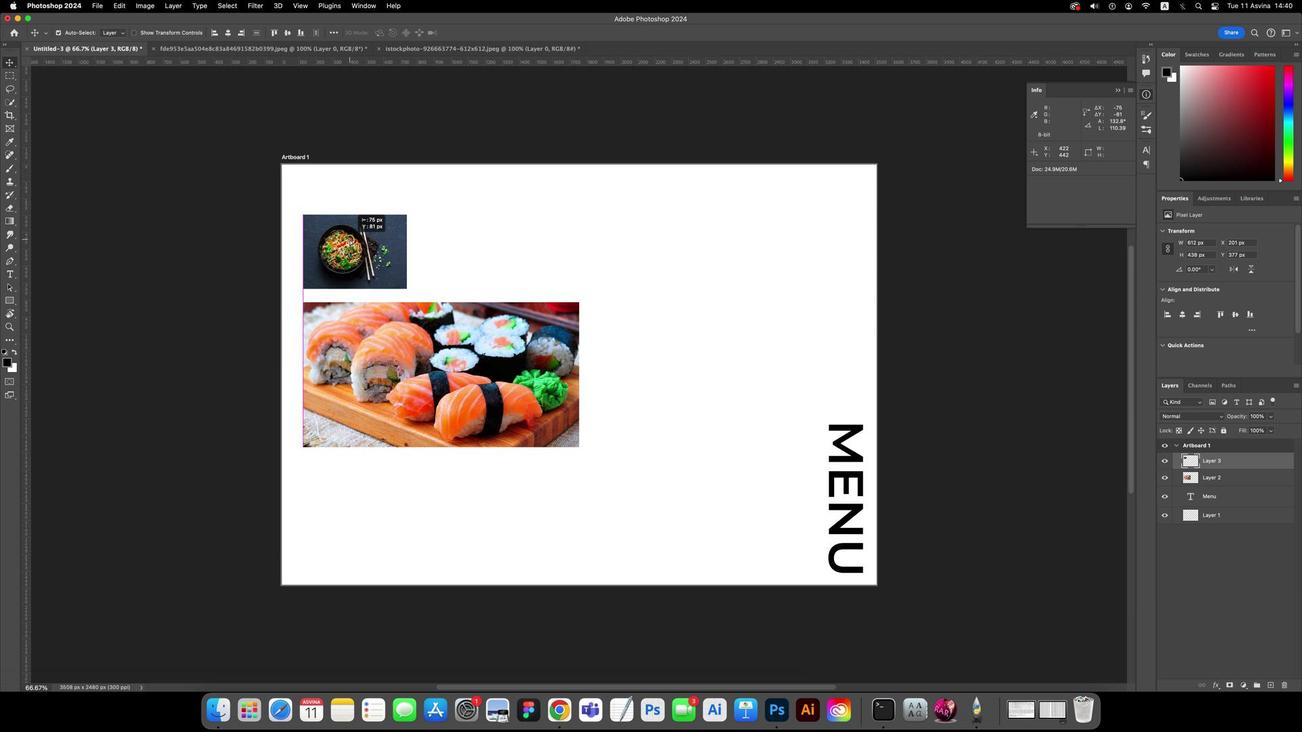 
Action: Mouse moved to (352, 240)
Screenshot: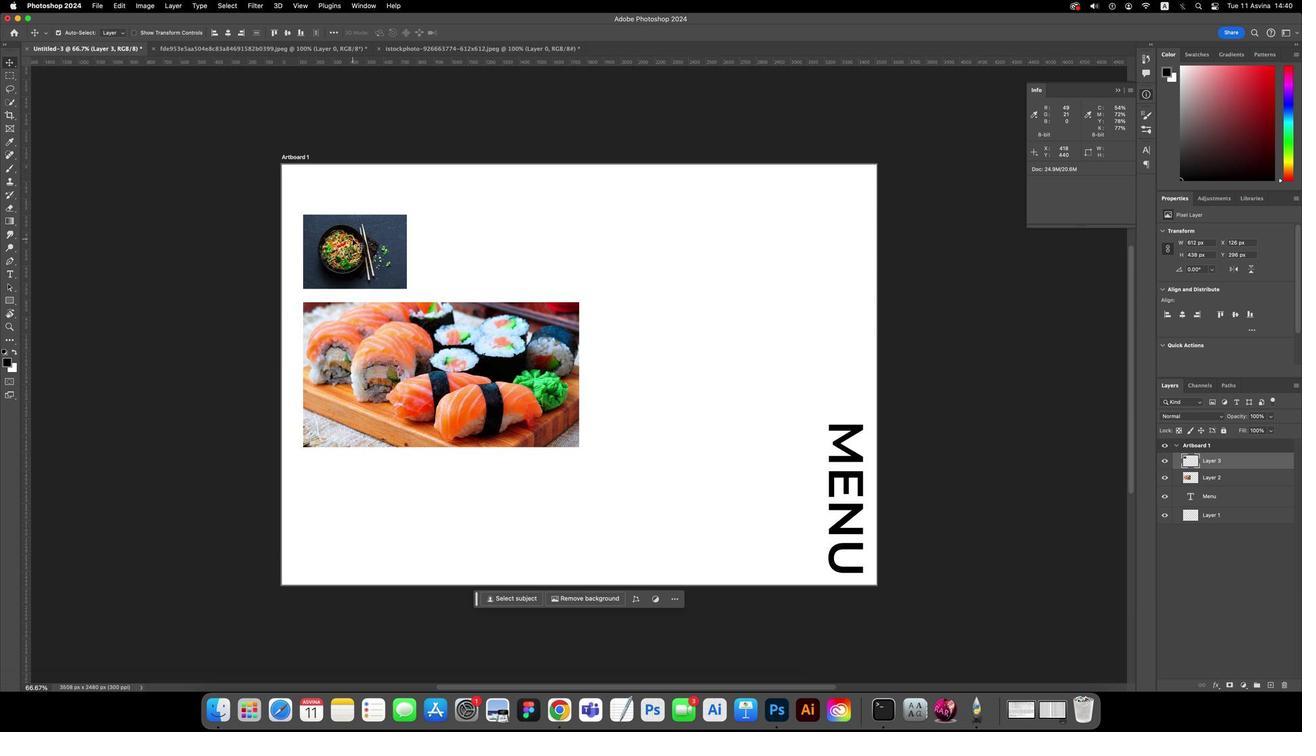 
Action: Key pressed Key.cmd't'
Screenshot: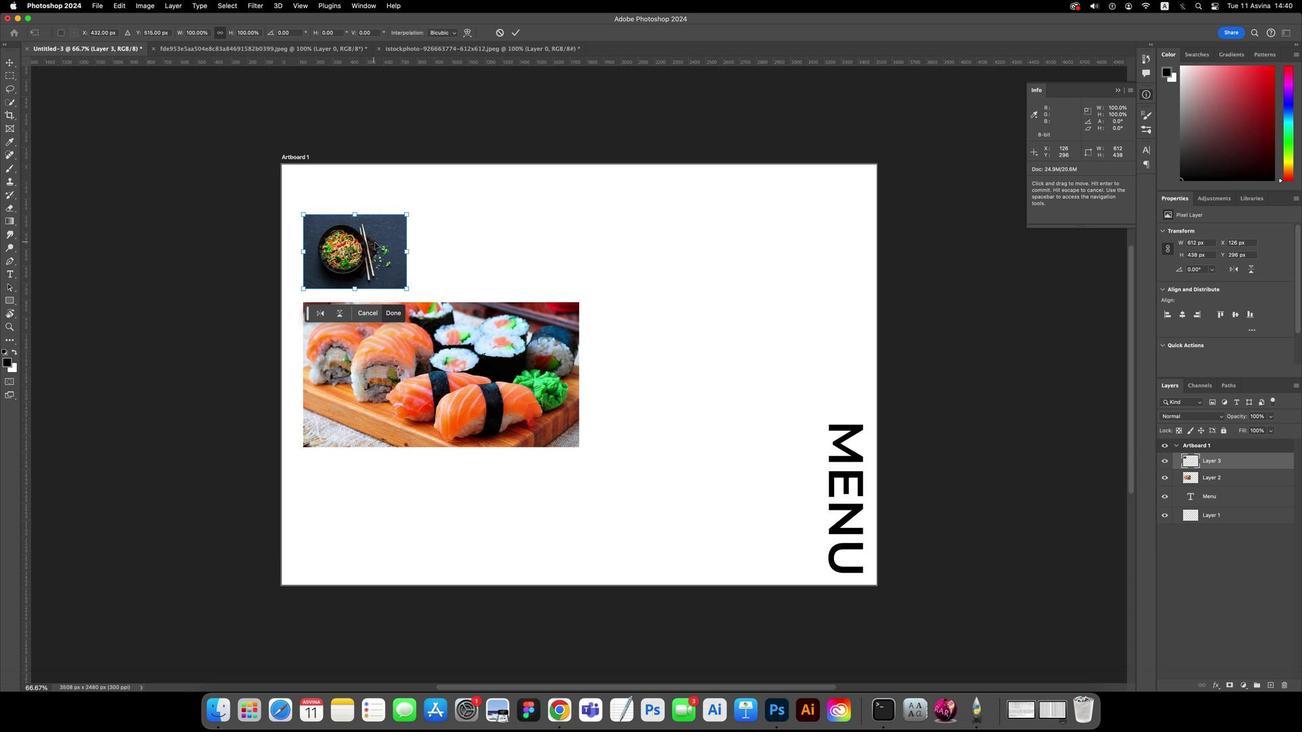
Action: Mouse moved to (404, 291)
Screenshot: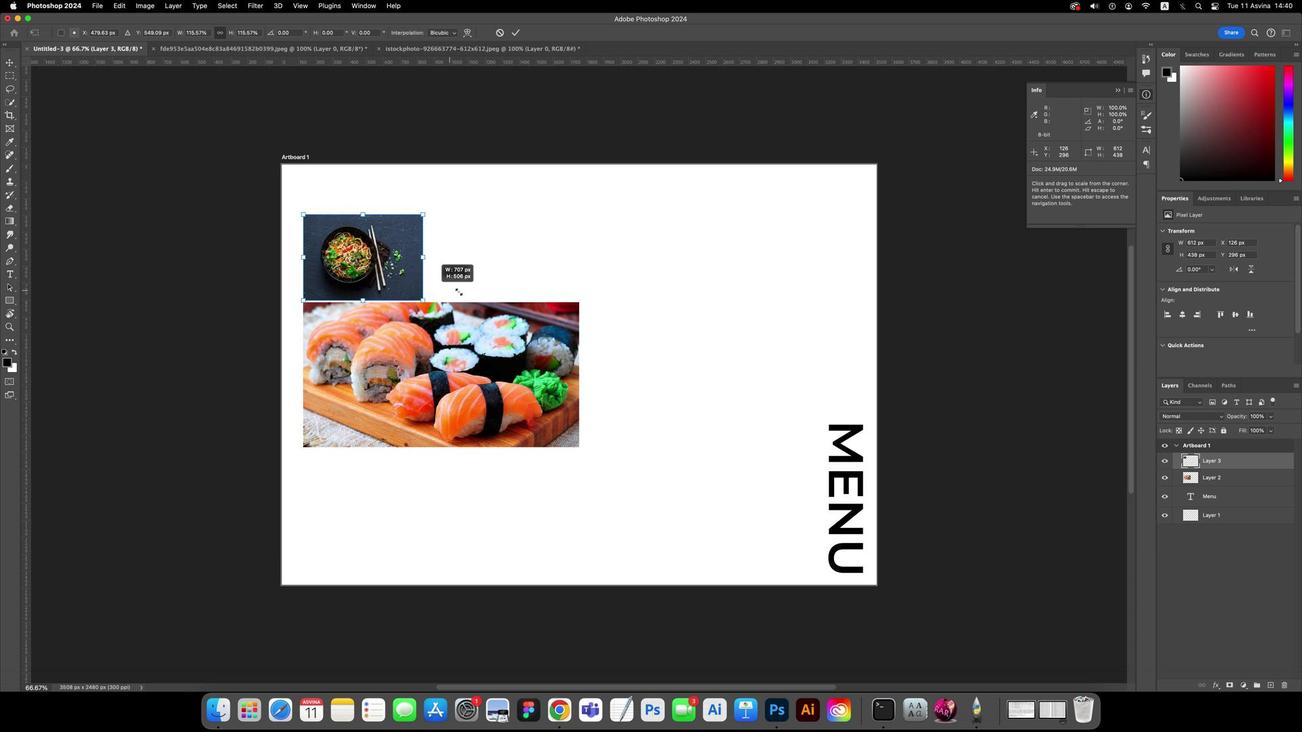 
Action: Mouse pressed left at (404, 291)
Screenshot: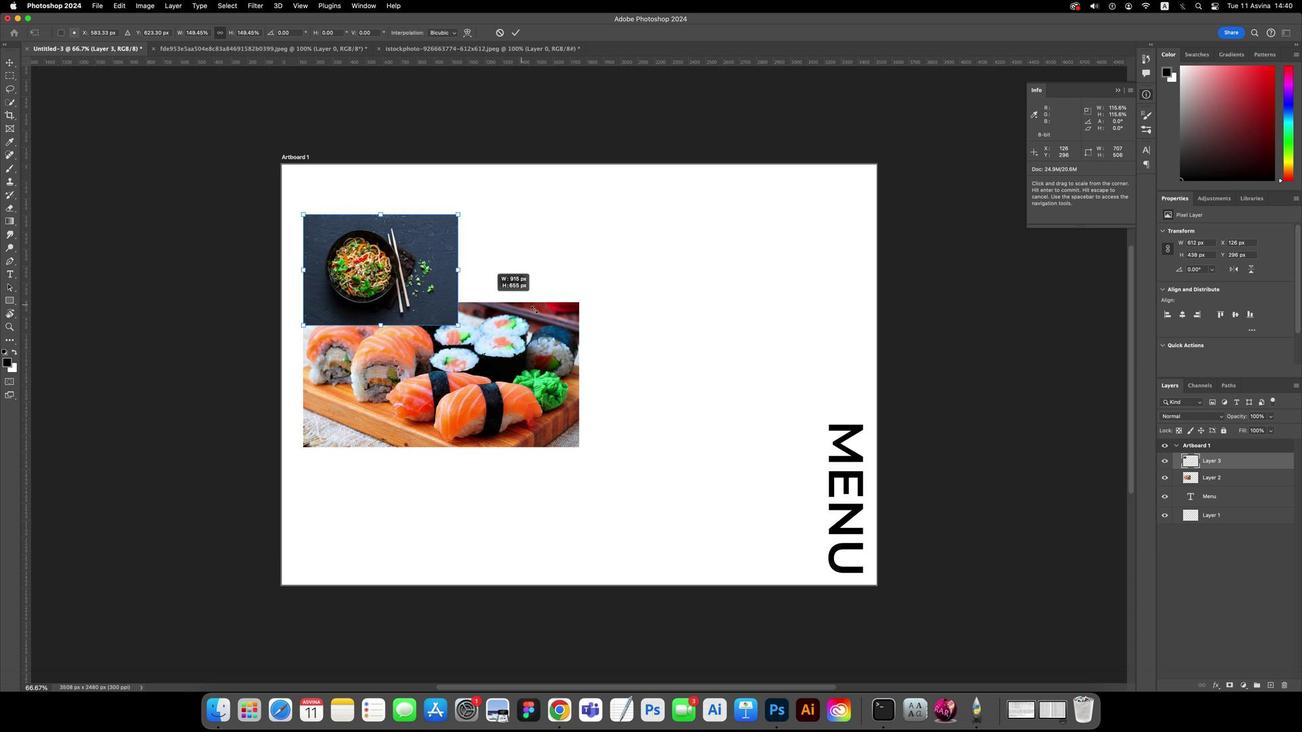 
Action: Mouse moved to (426, 390)
Screenshot: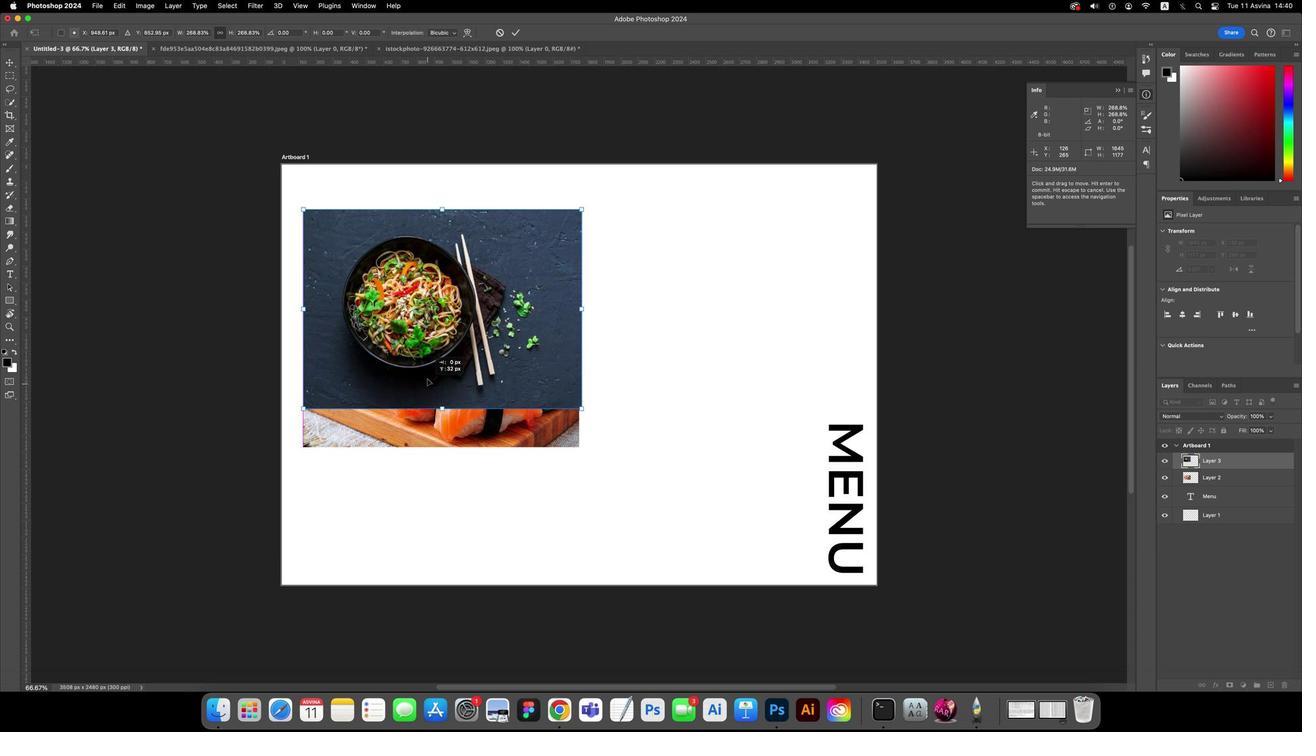 
Action: Mouse pressed left at (426, 390)
Screenshot: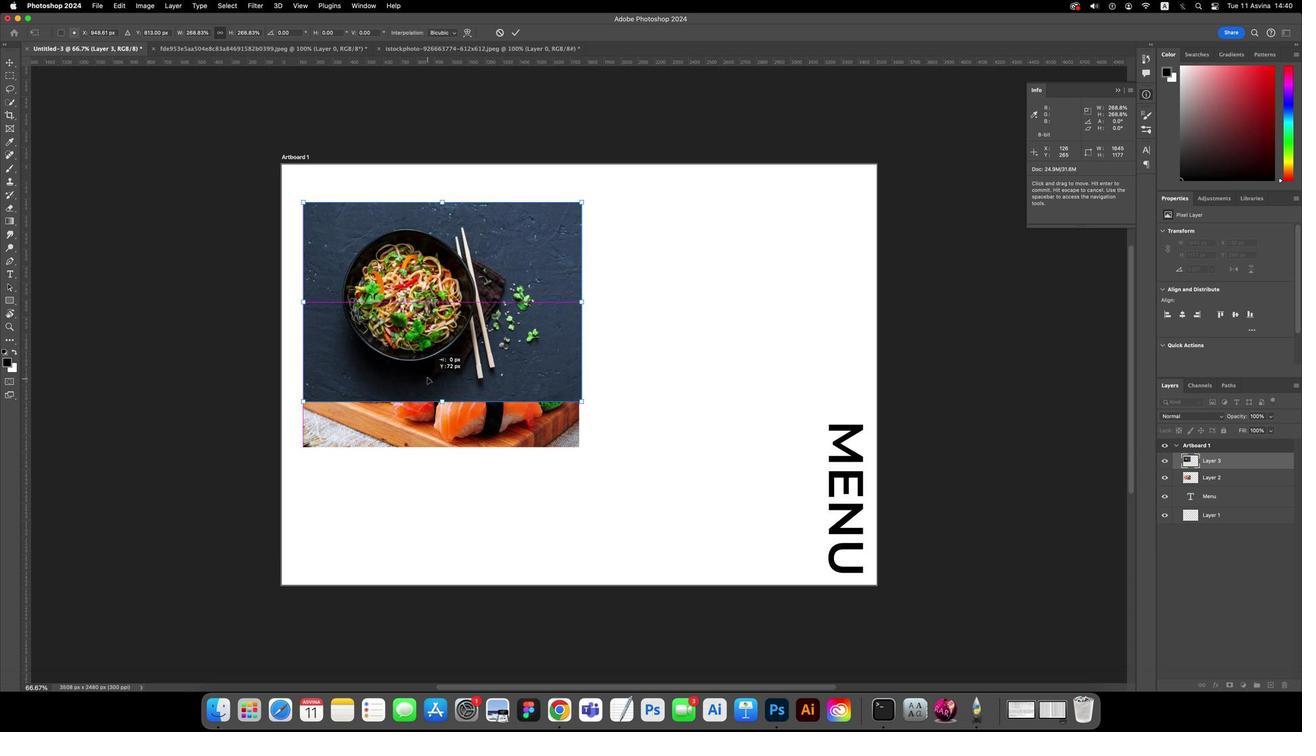 
Action: Mouse moved to (427, 365)
Screenshot: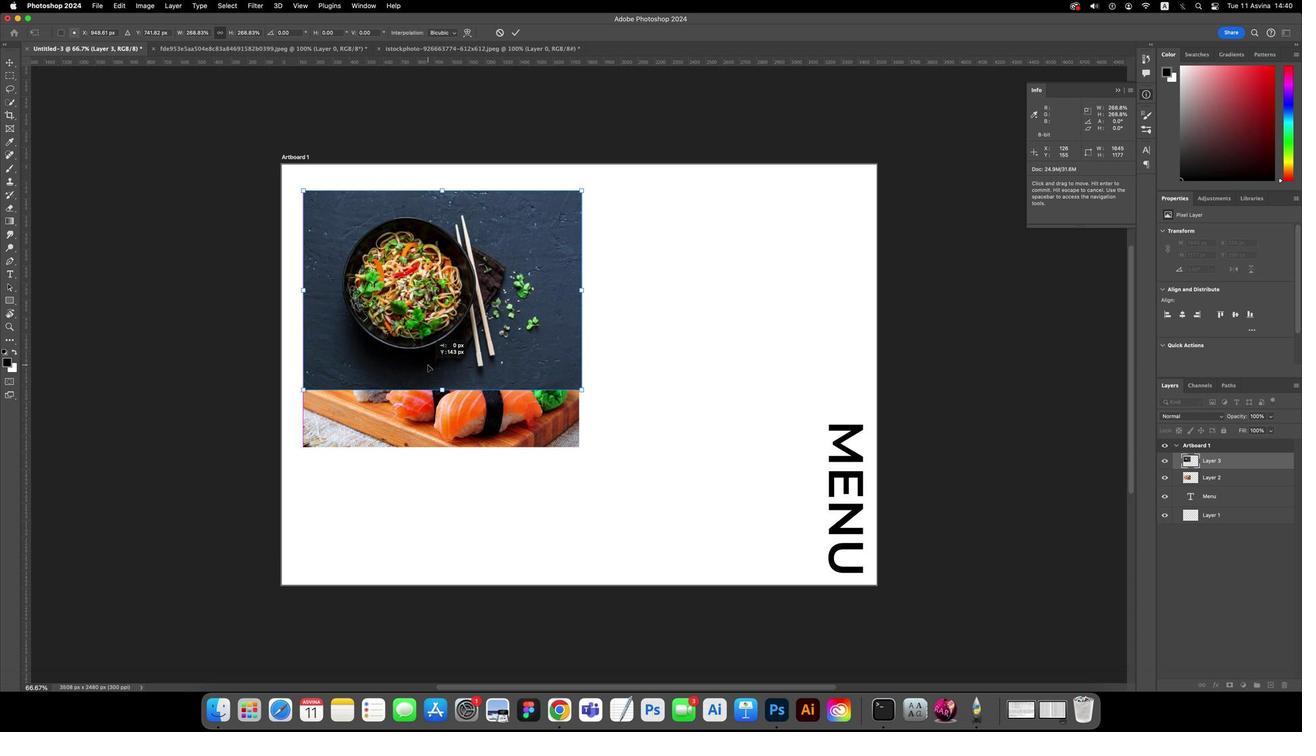 
Action: Key pressed Key.enter
Screenshot: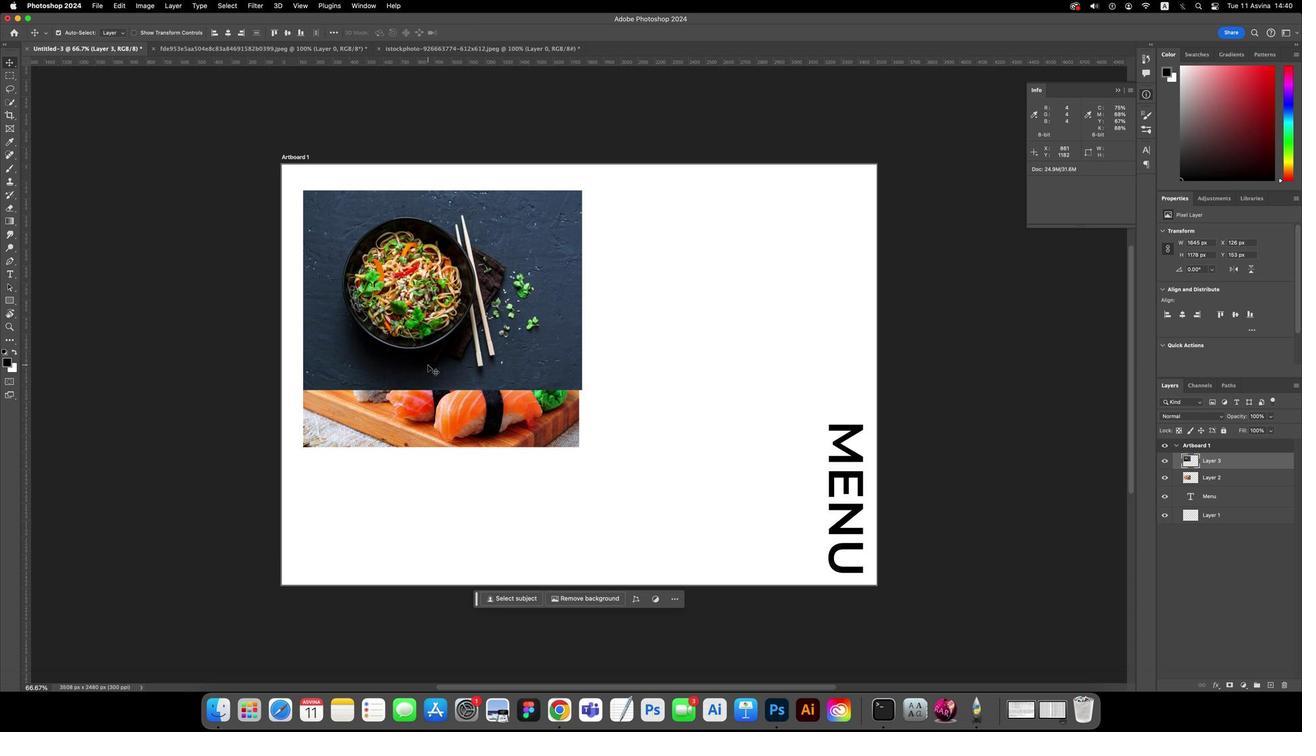
Action: Mouse moved to (440, 360)
Screenshot: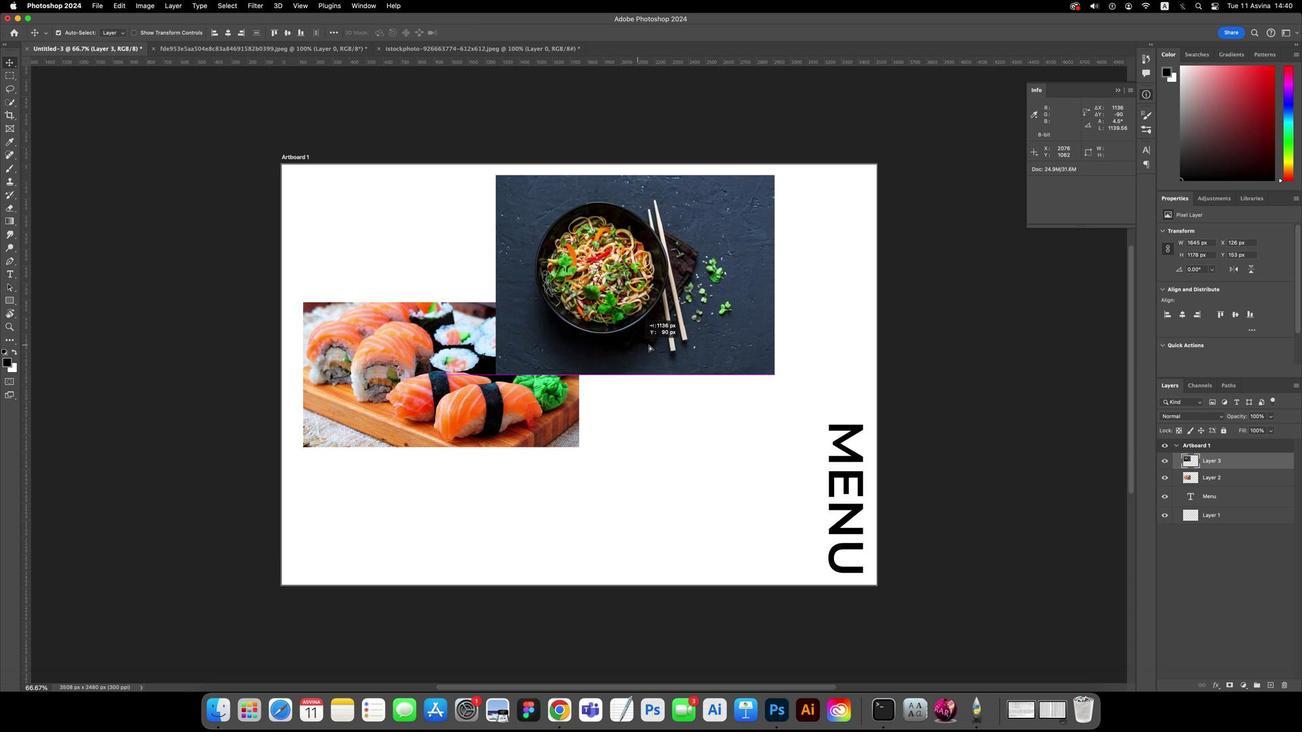 
Action: Mouse pressed left at (440, 360)
Screenshot: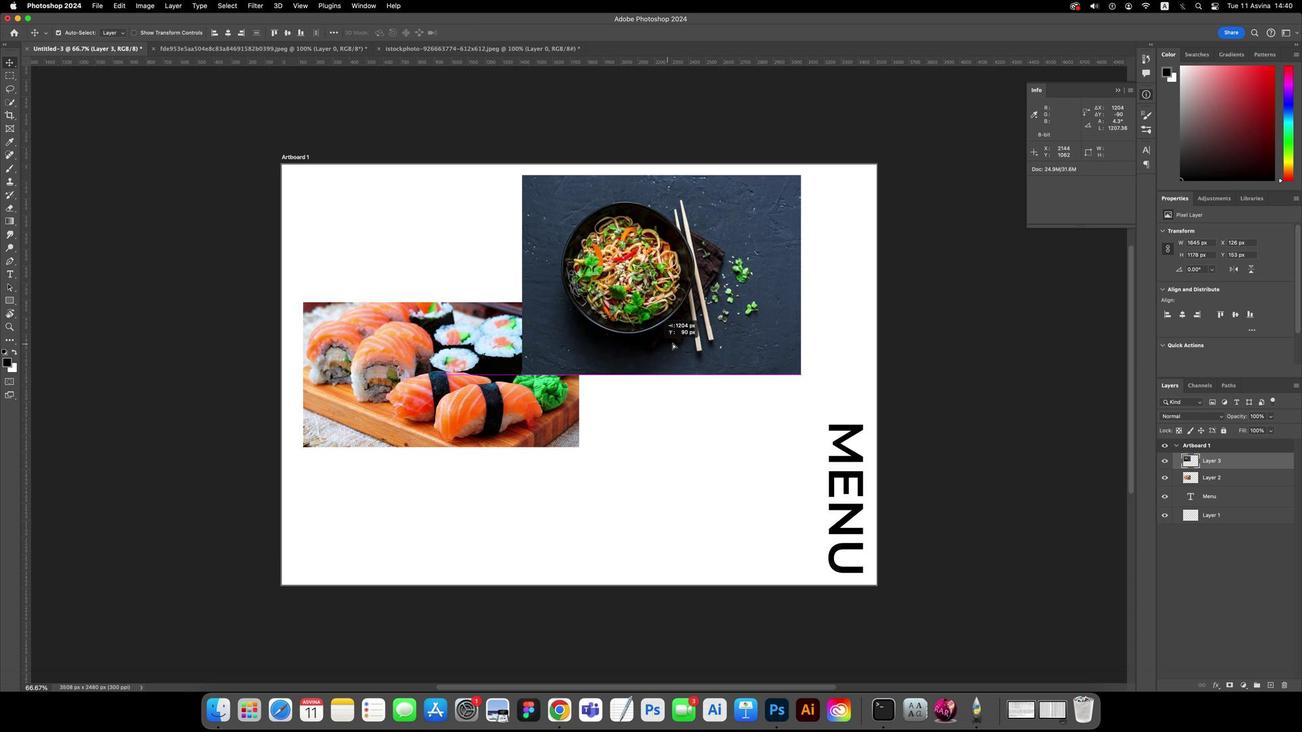 
Action: Mouse moved to (442, 317)
Screenshot: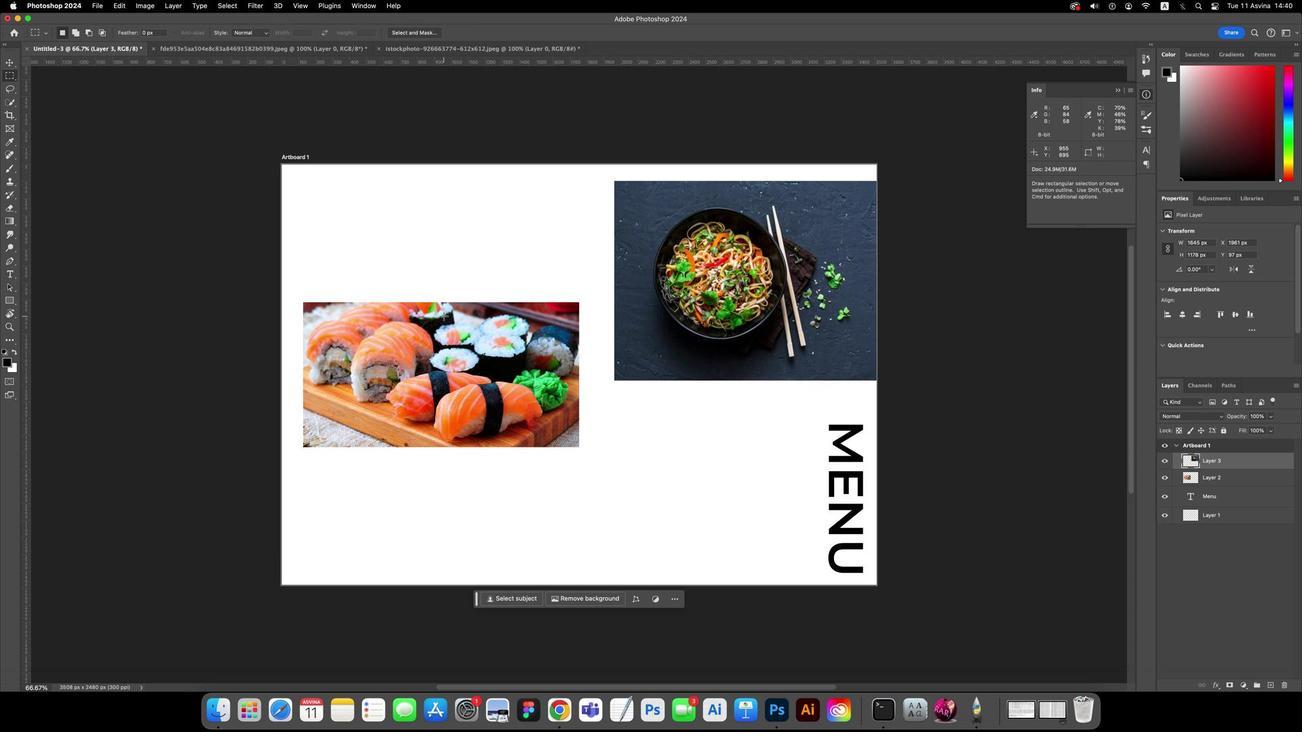 
Action: Key pressed 'm'
Screenshot: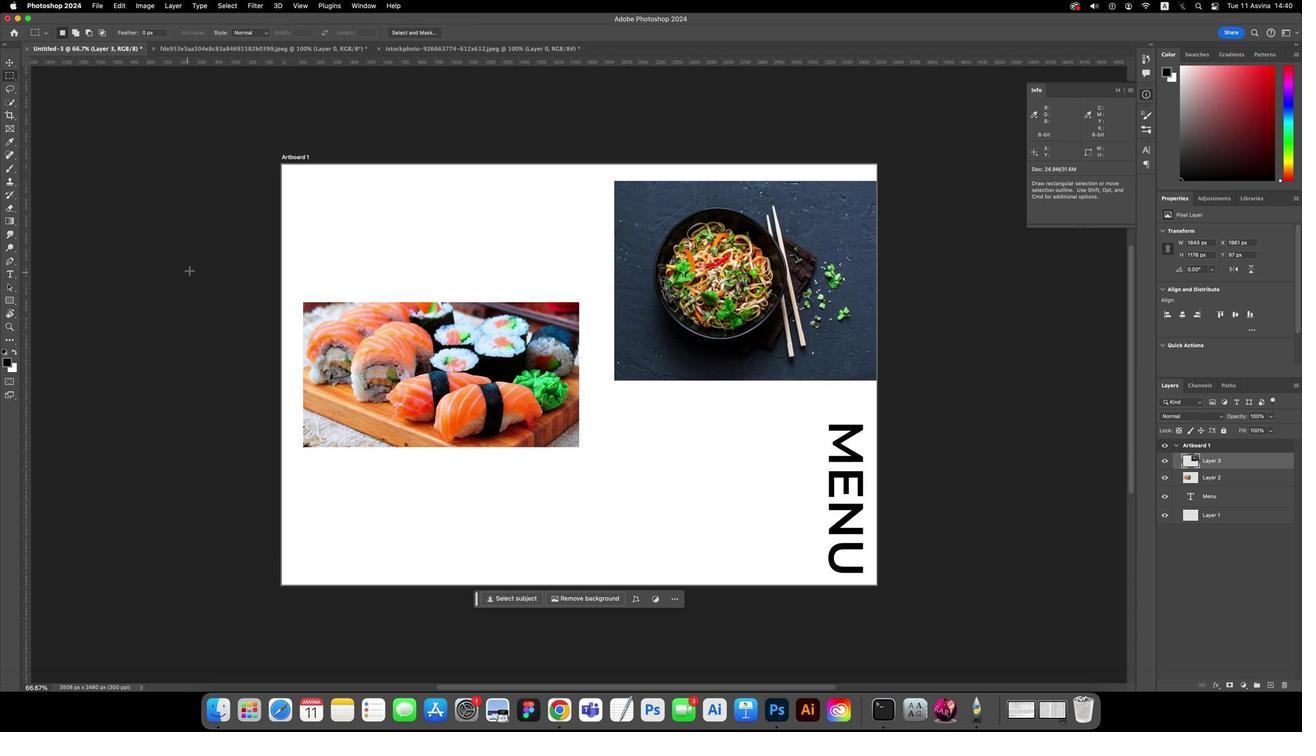 
Action: Mouse moved to (302, 303)
Screenshot: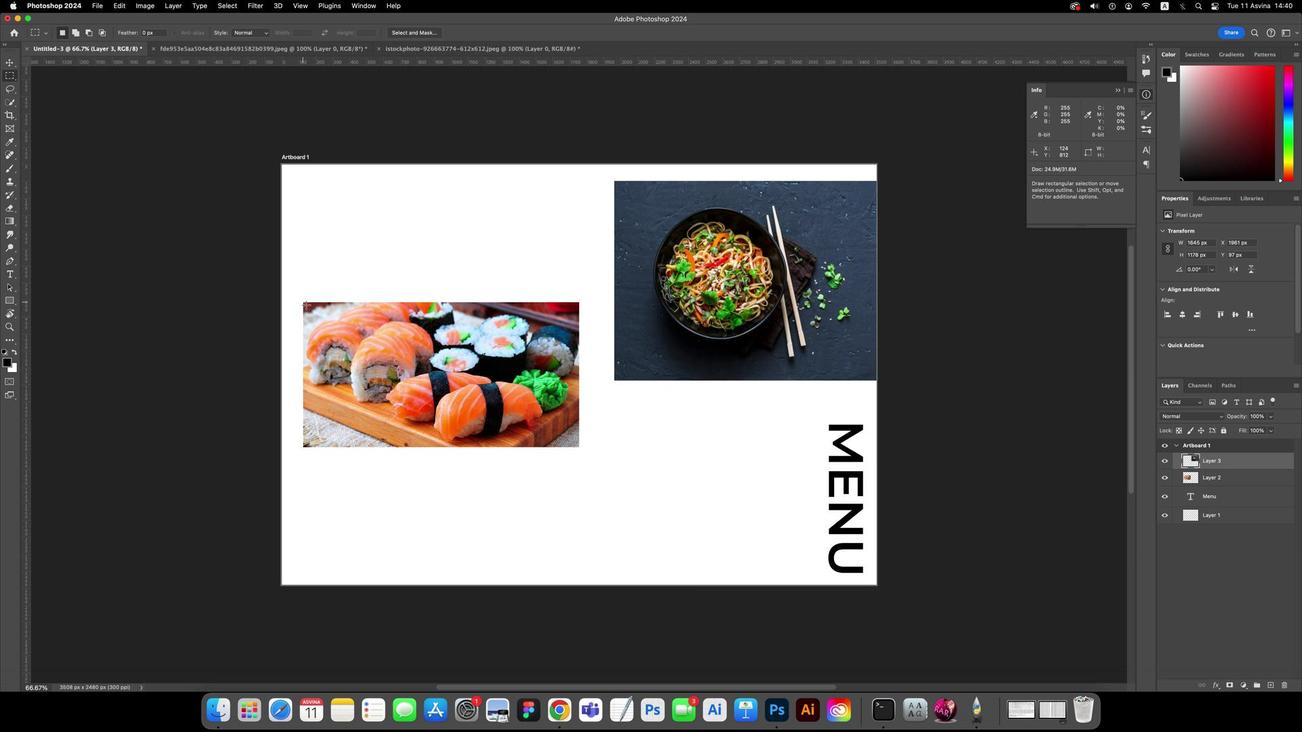 
Action: Mouse pressed left at (302, 303)
Screenshot: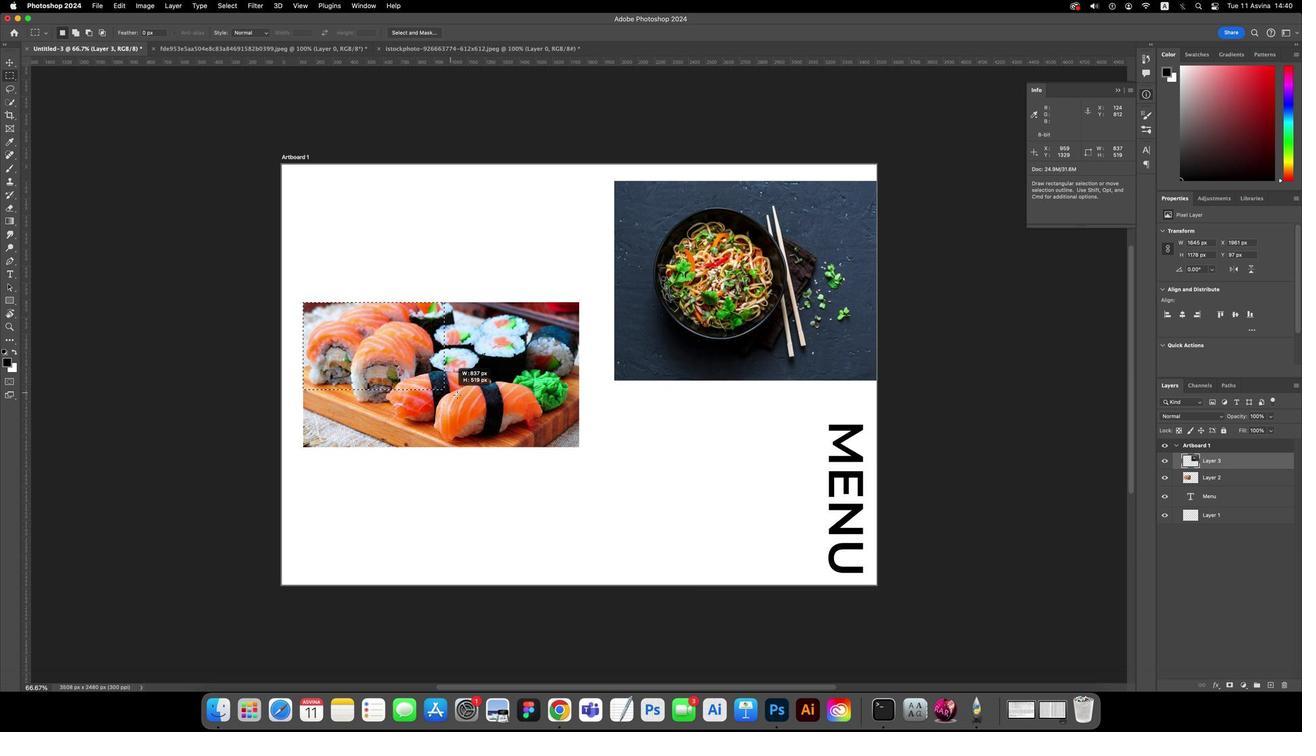 
Action: Mouse moved to (8, 297)
Screenshot: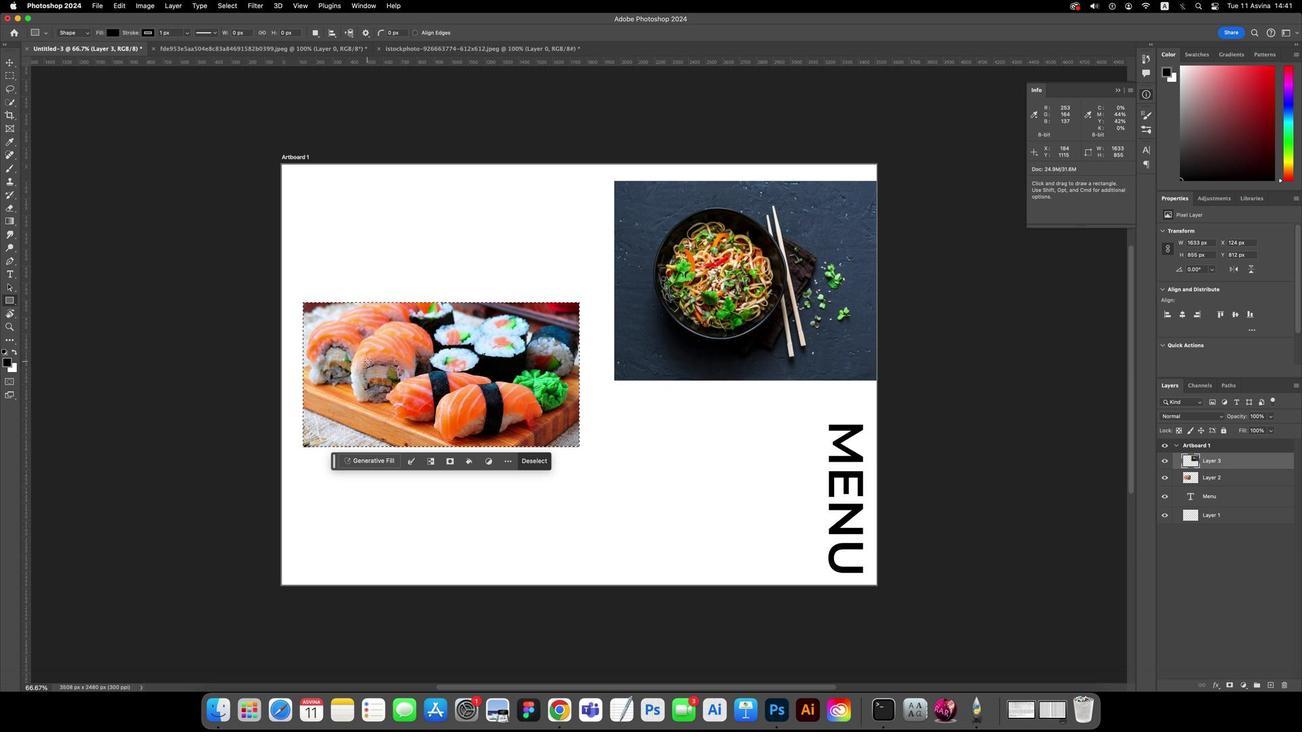 
Action: Mouse pressed left at (8, 297)
Screenshot: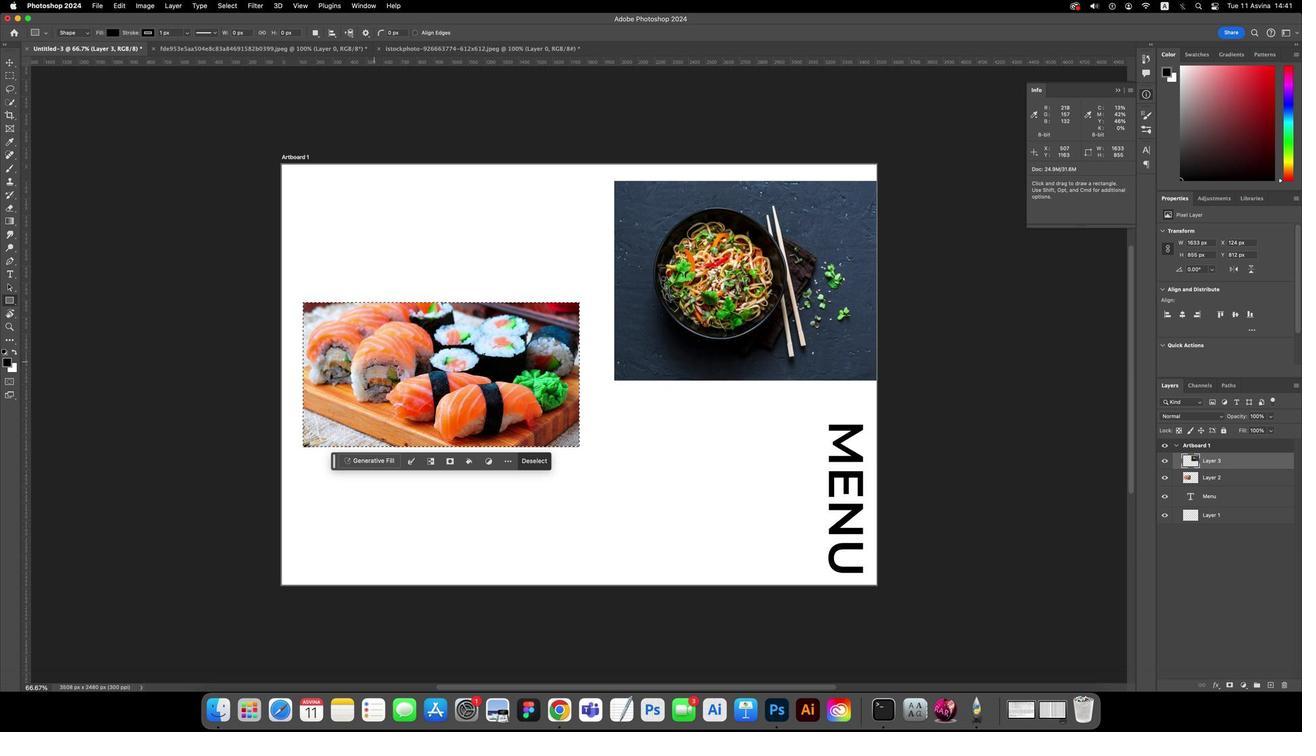 
Action: Mouse moved to (302, 303)
Screenshot: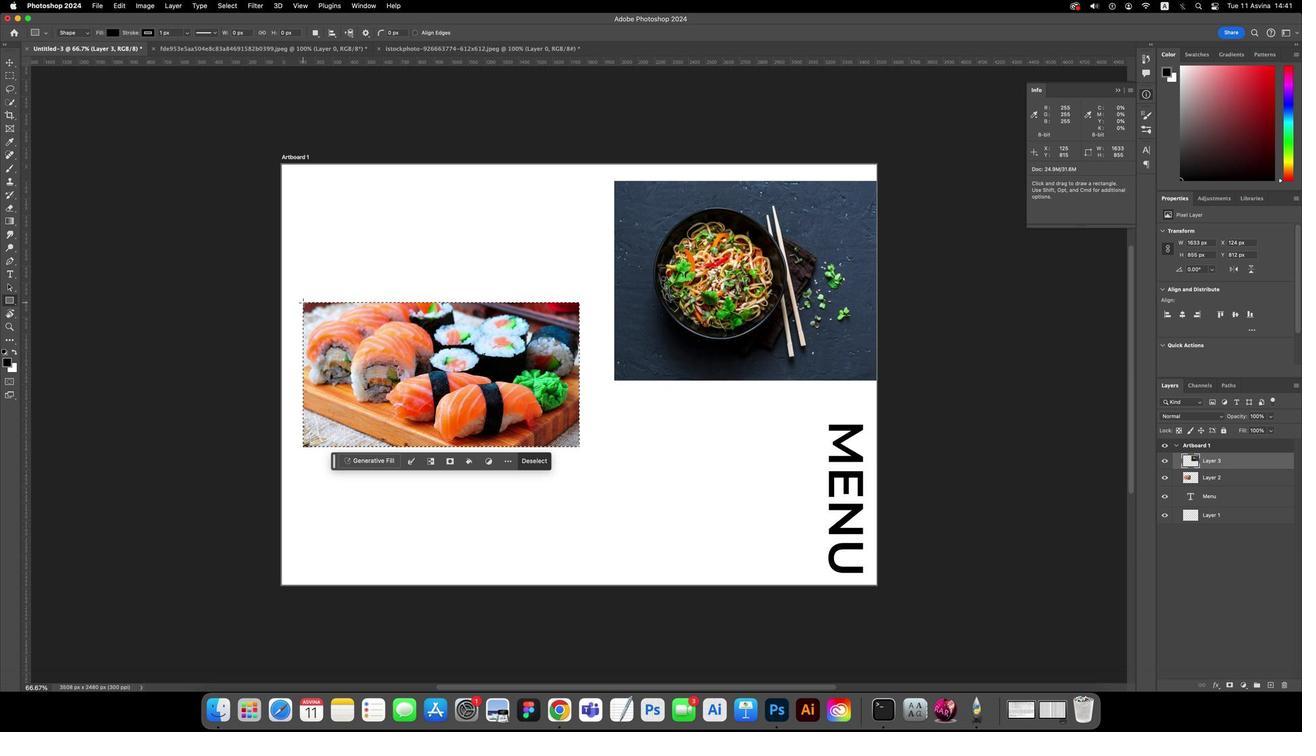 
Action: Mouse pressed left at (302, 303)
Screenshot: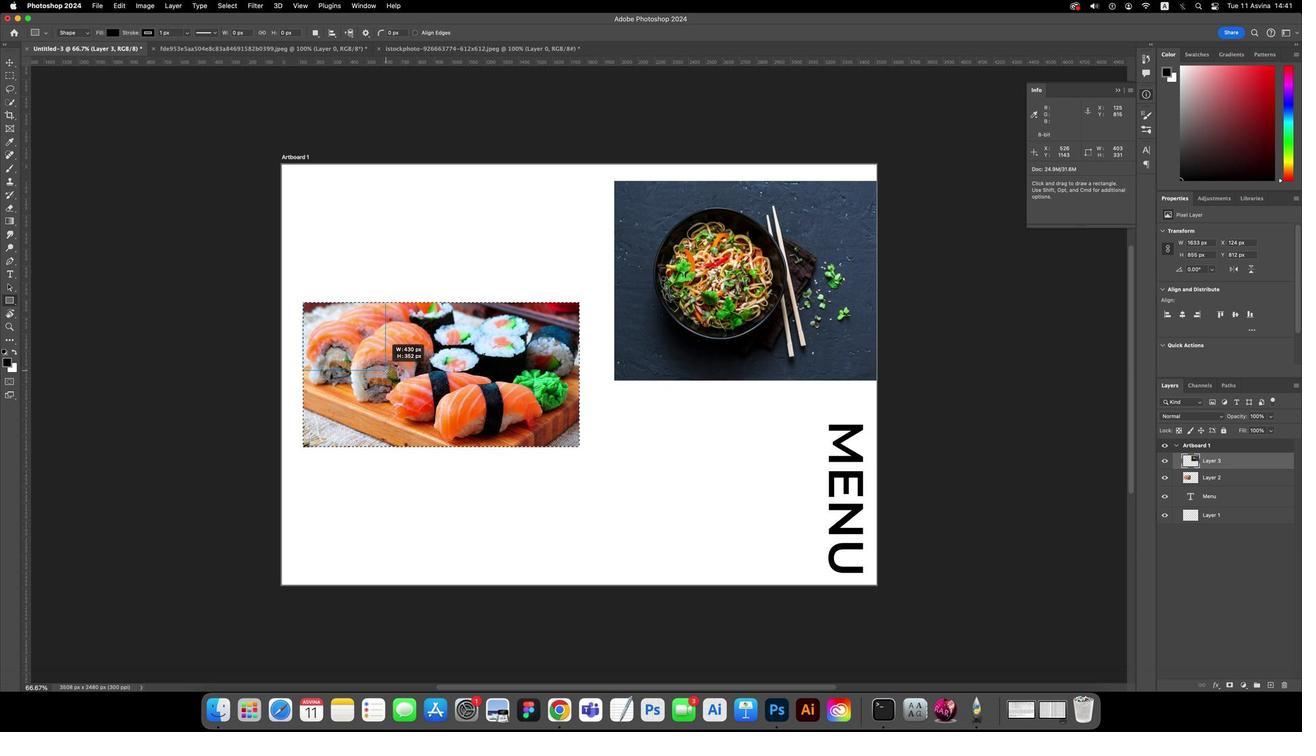 
Action: Mouse moved to (1026, 324)
Screenshot: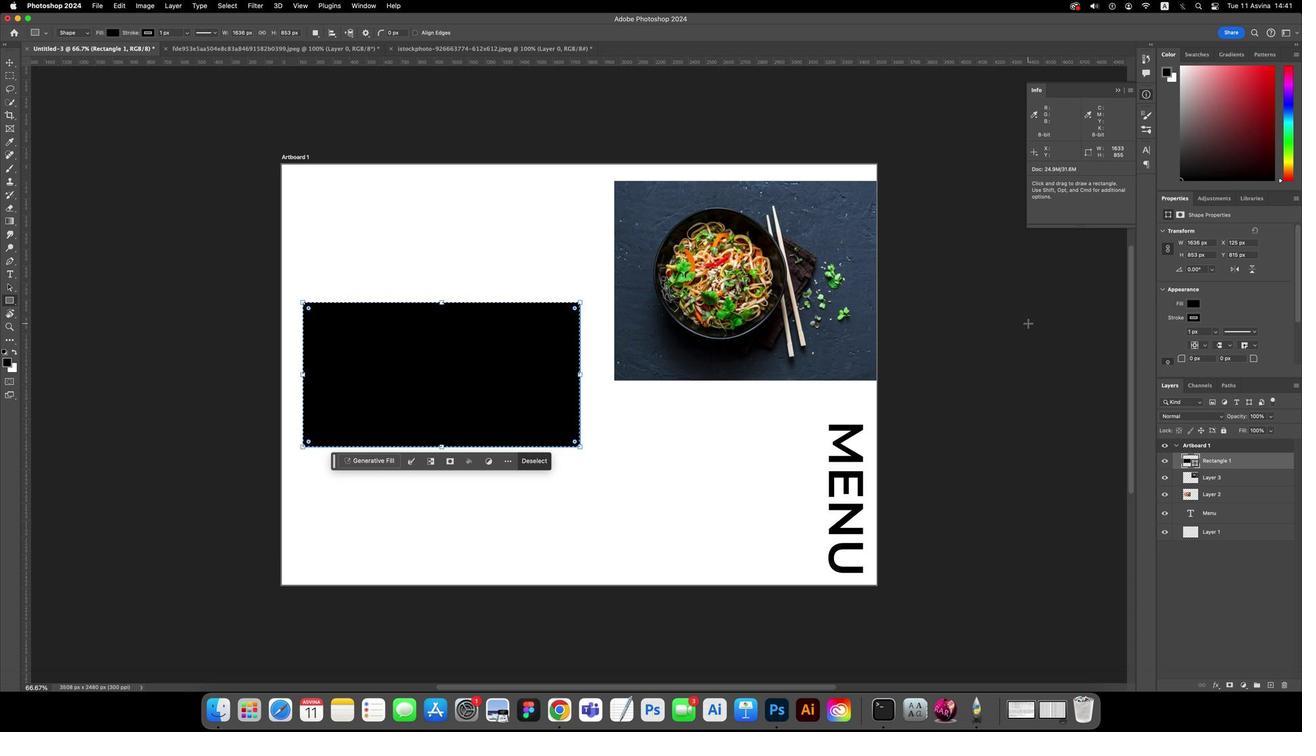 
Action: Key pressed 'v'
Screenshot: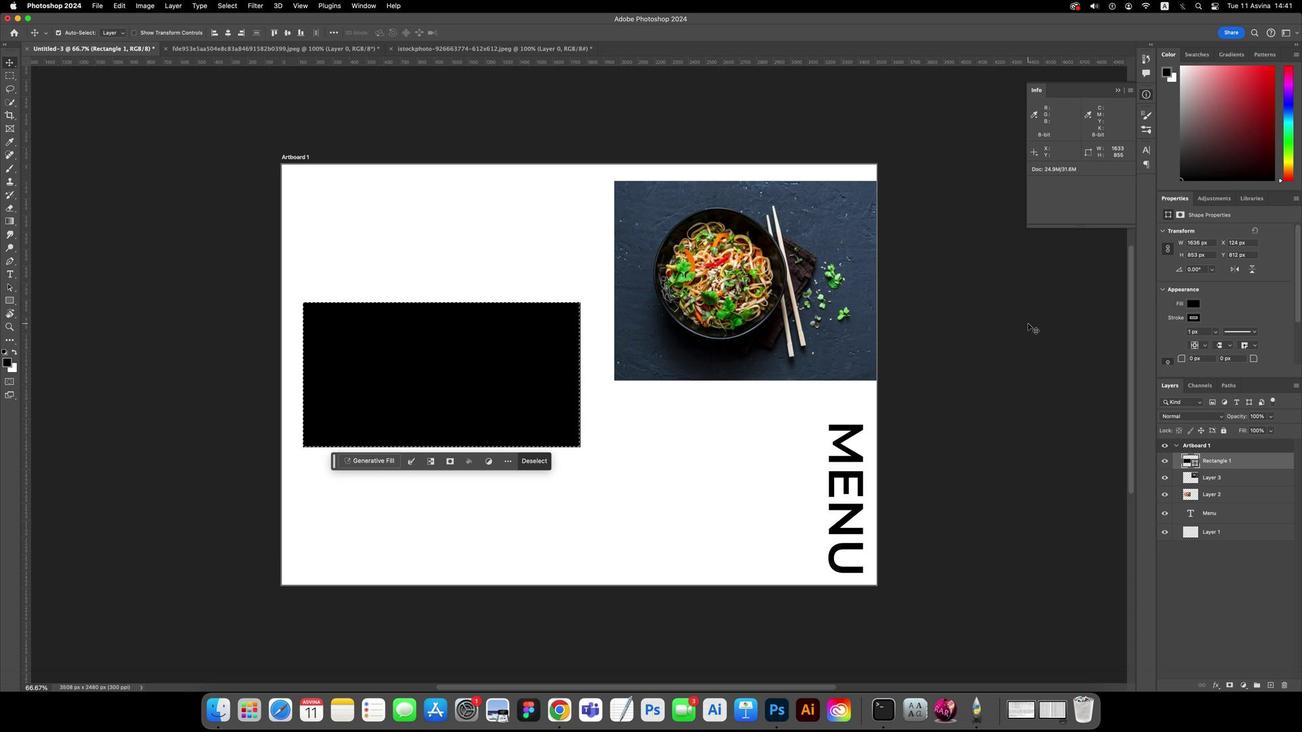 
Action: Mouse moved to (545, 352)
Screenshot: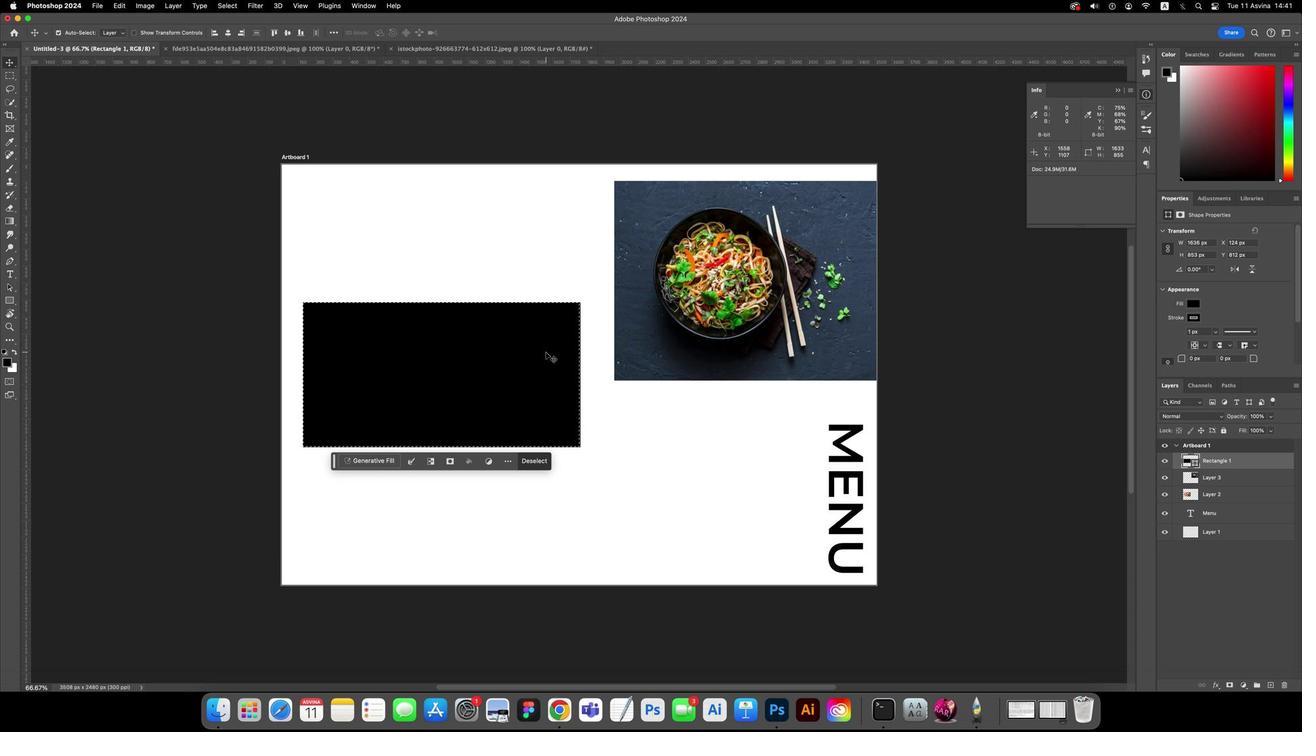 
Action: Key pressed Key.cmd'd'
Screenshot: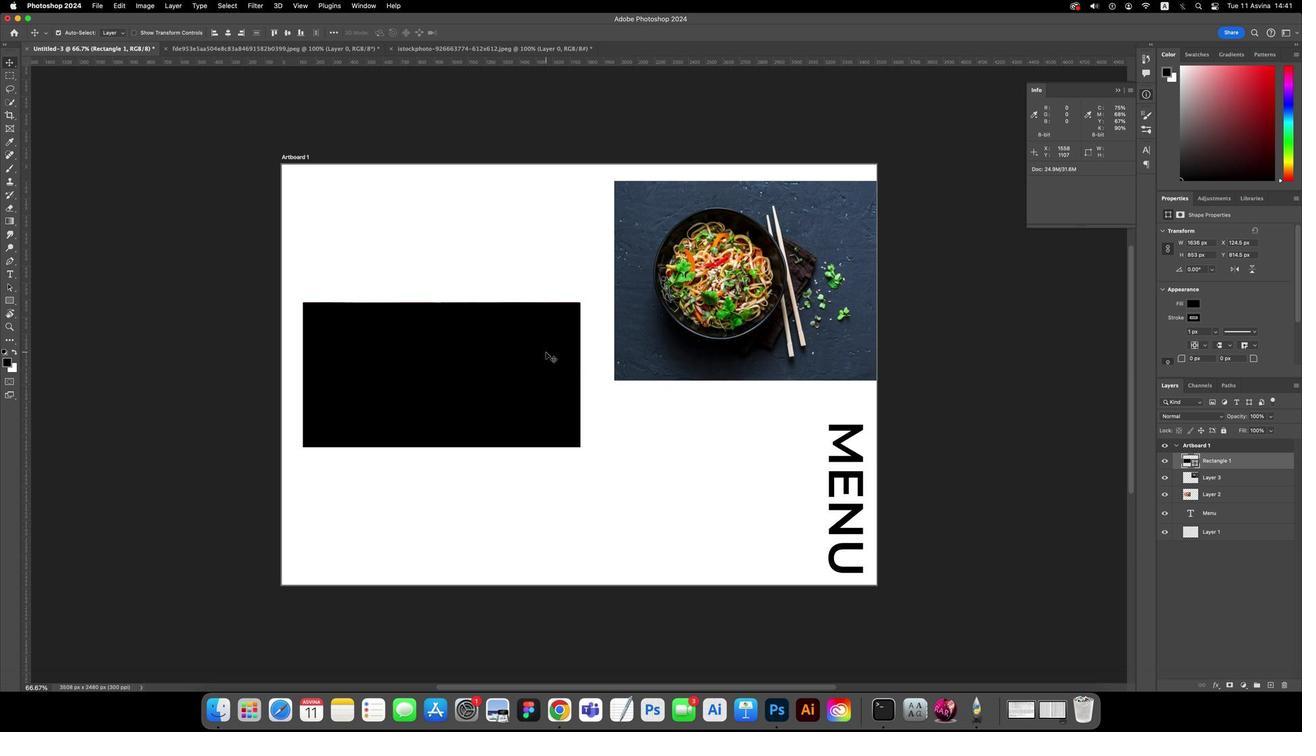 
Action: Mouse moved to (535, 356)
Screenshot: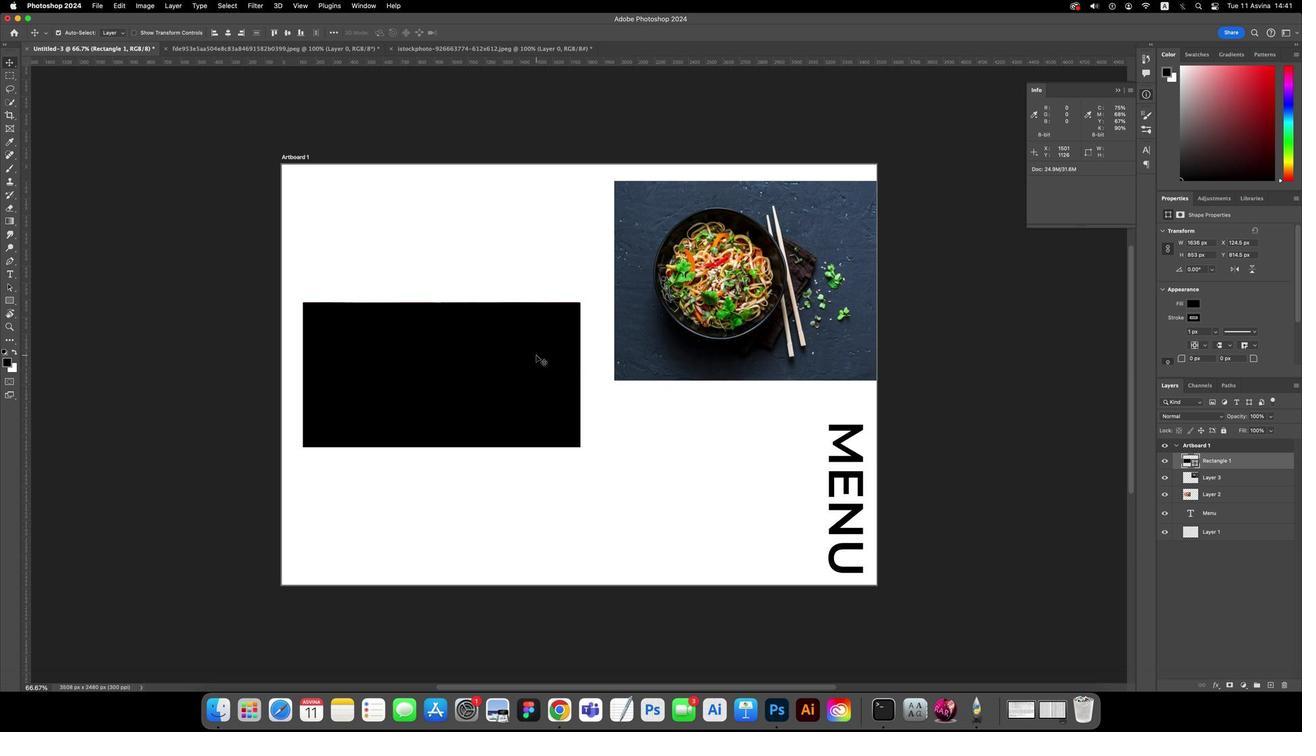
Action: Mouse pressed left at (535, 356)
Screenshot: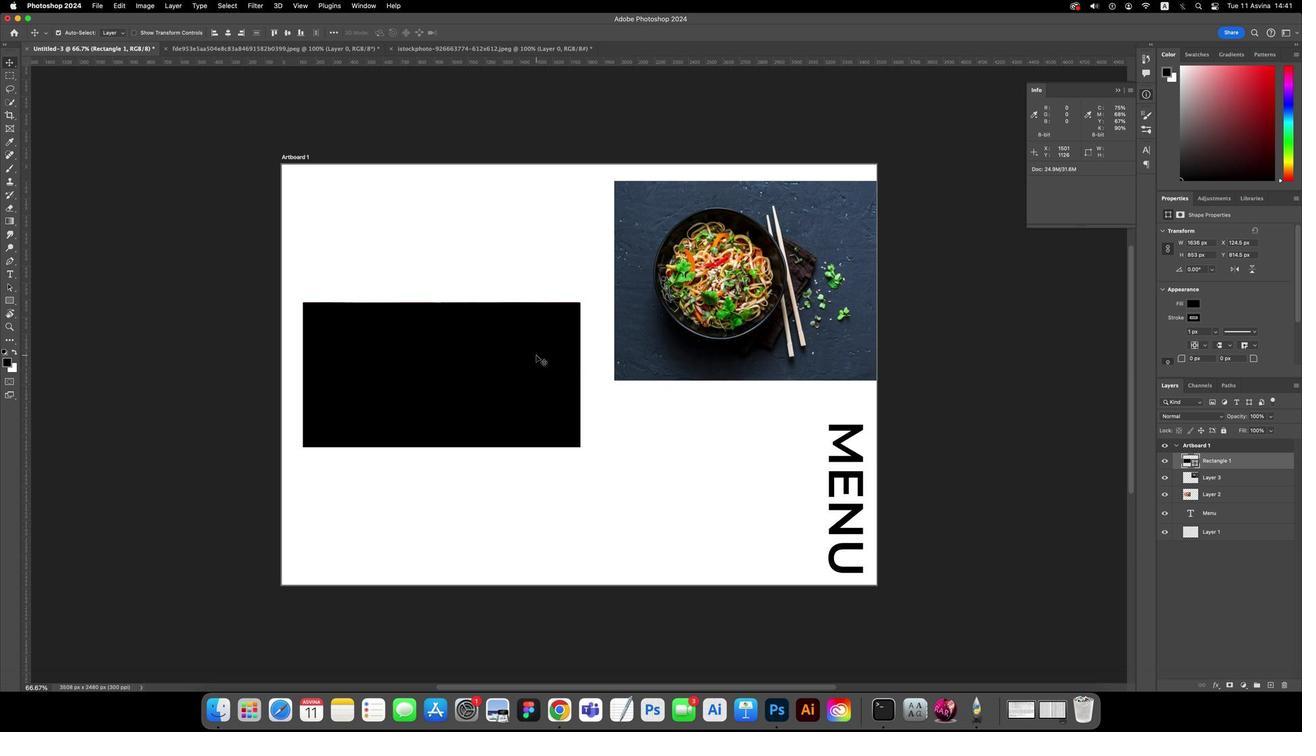 
Action: Key pressed Key.alt
Screenshot: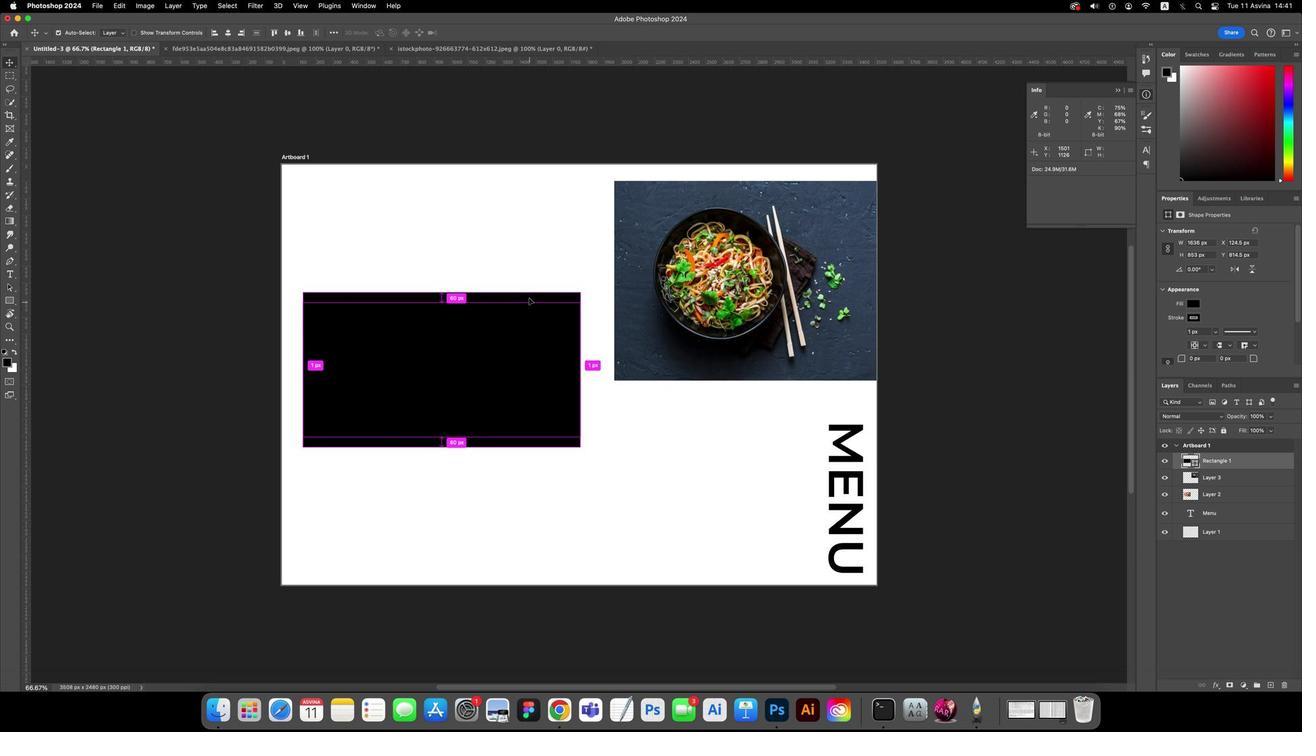 
Action: Mouse pressed left at (535, 356)
Screenshot: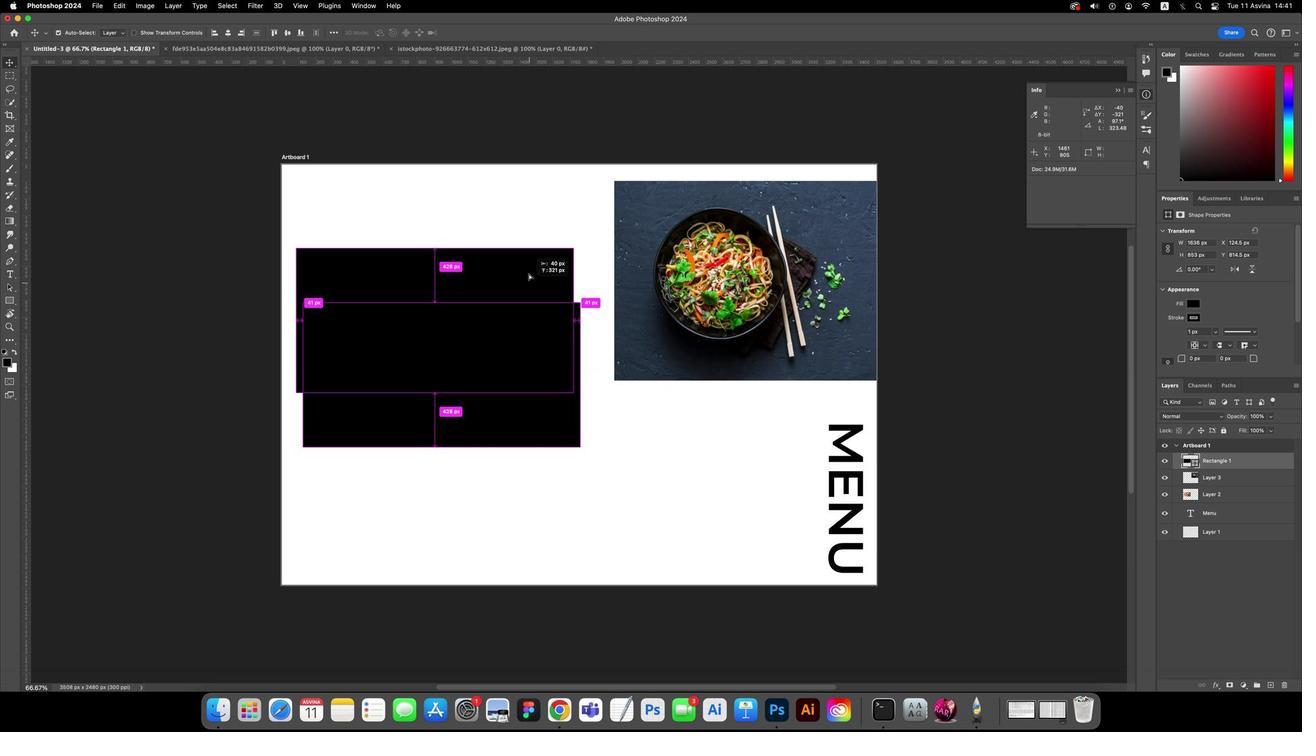 
Action: Mouse moved to (497, 373)
Screenshot: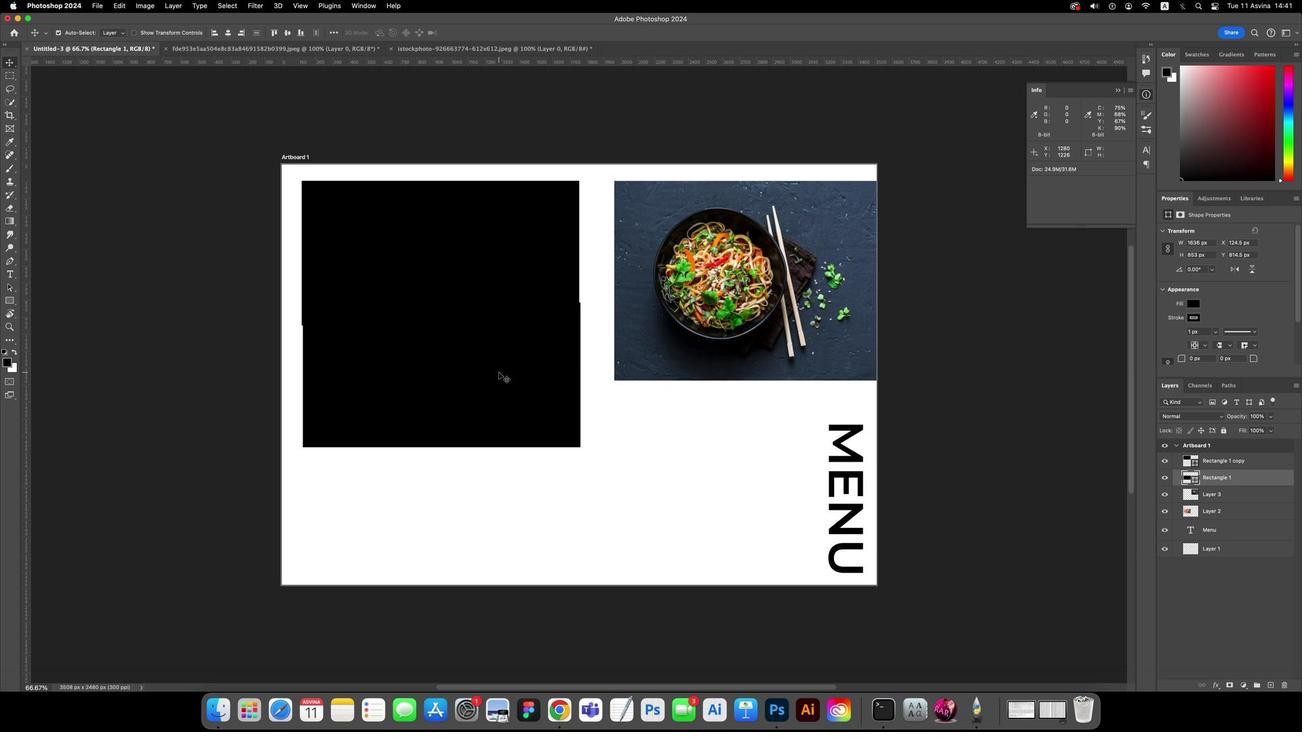
Action: Mouse pressed left at (497, 373)
Screenshot: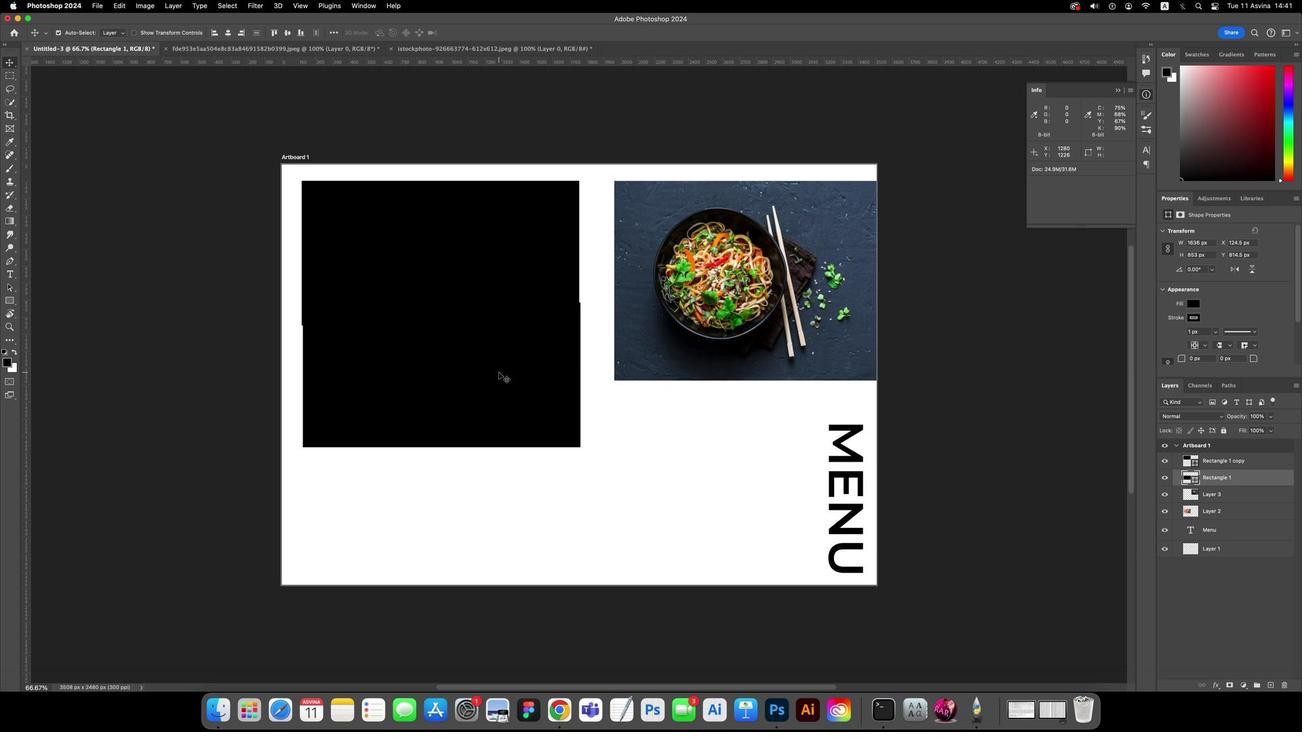 
Action: Mouse pressed left at (497, 373)
Screenshot: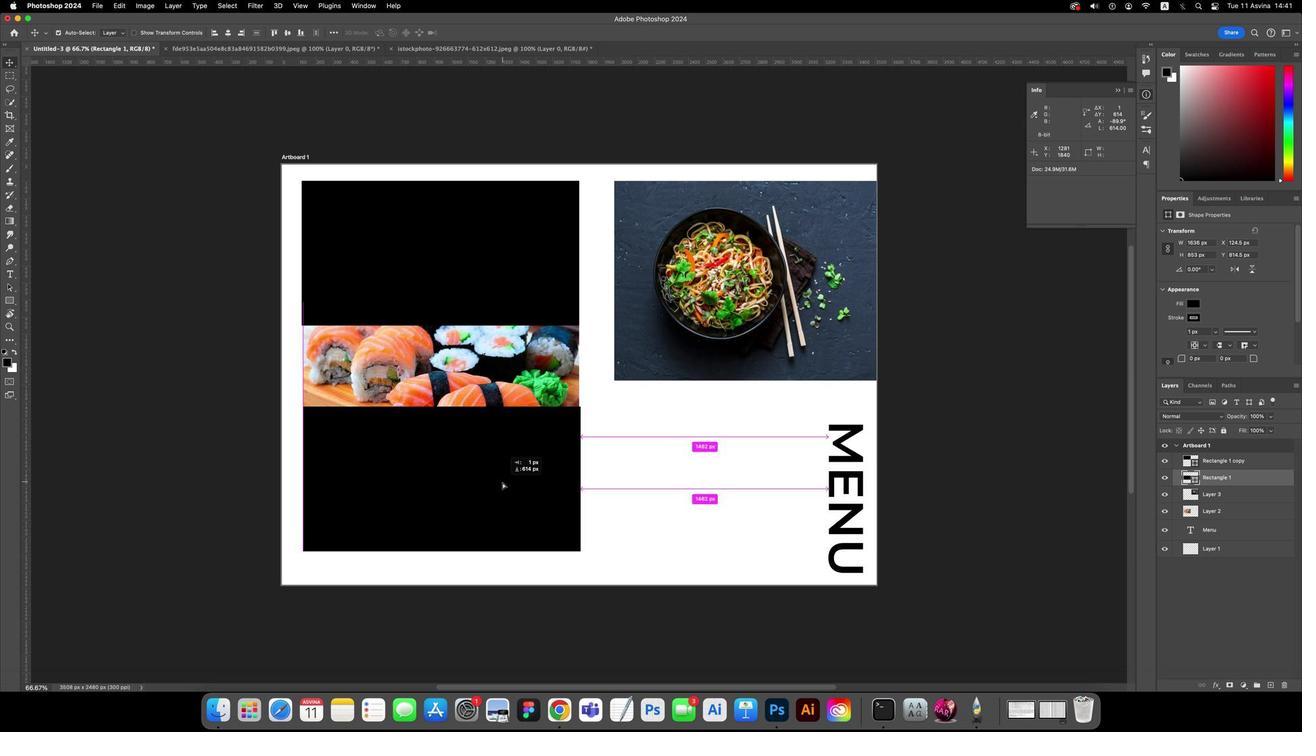 
Action: Mouse moved to (489, 379)
Screenshot: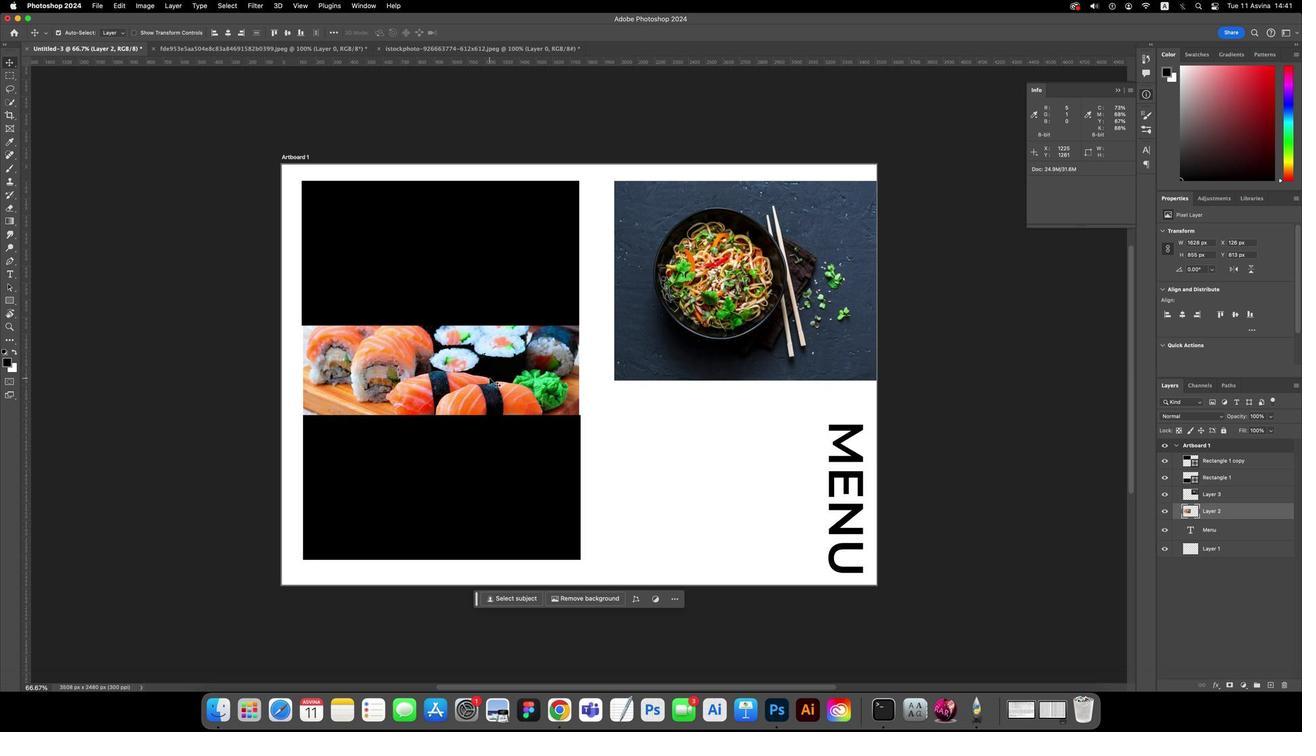 
Action: Mouse pressed left at (489, 379)
Screenshot: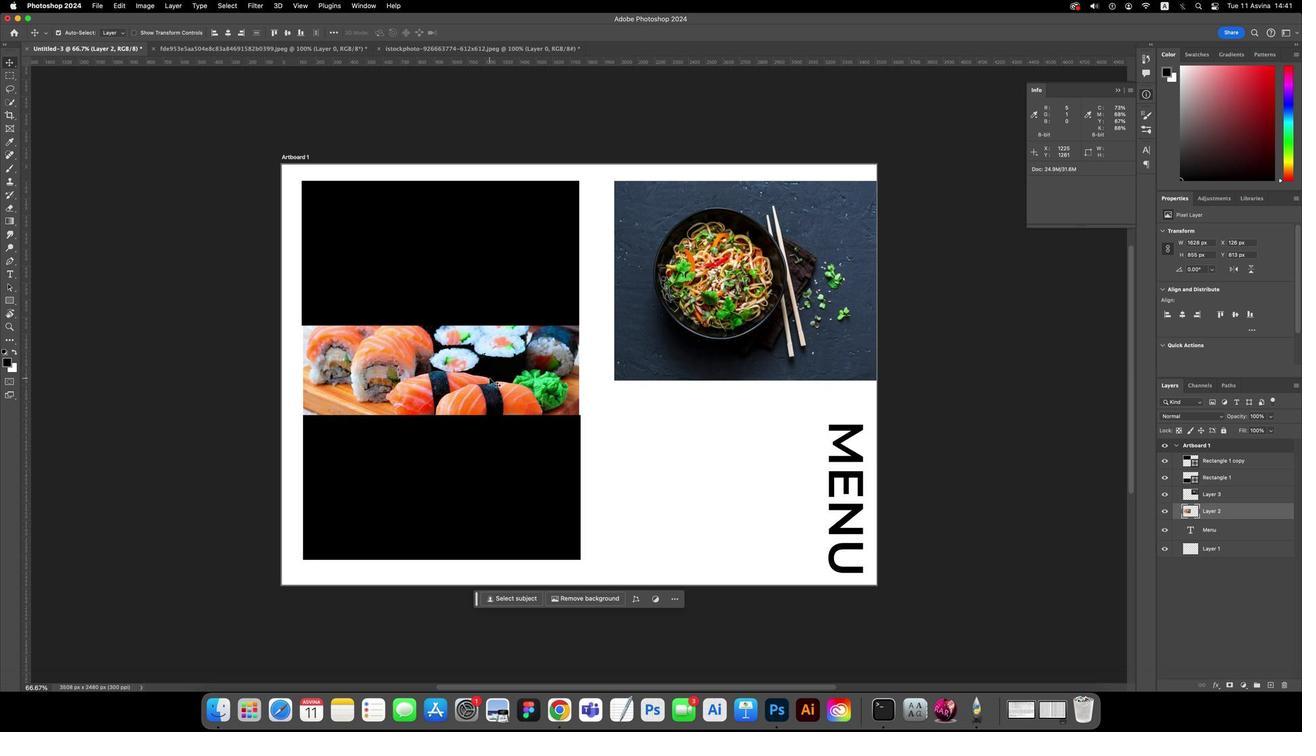 
Action: Mouse moved to (1221, 497)
Screenshot: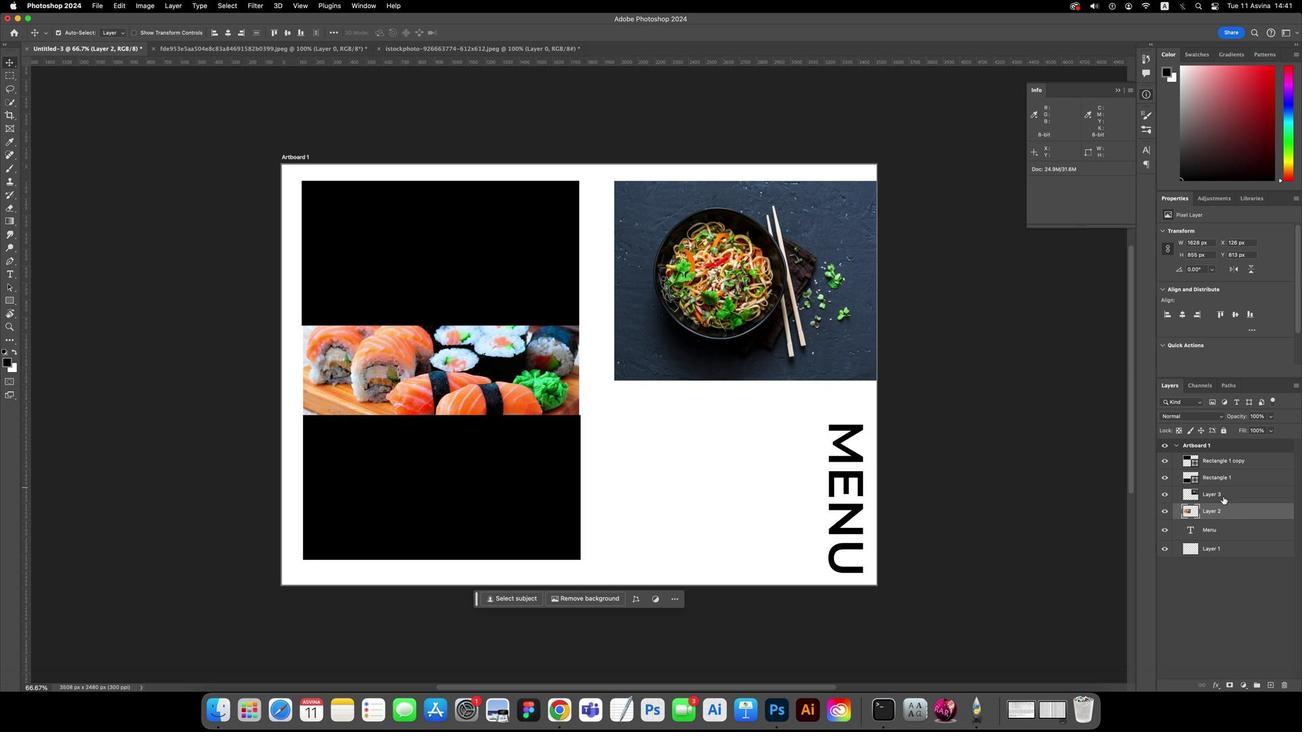 
Action: Key pressed Key.shift
Screenshot: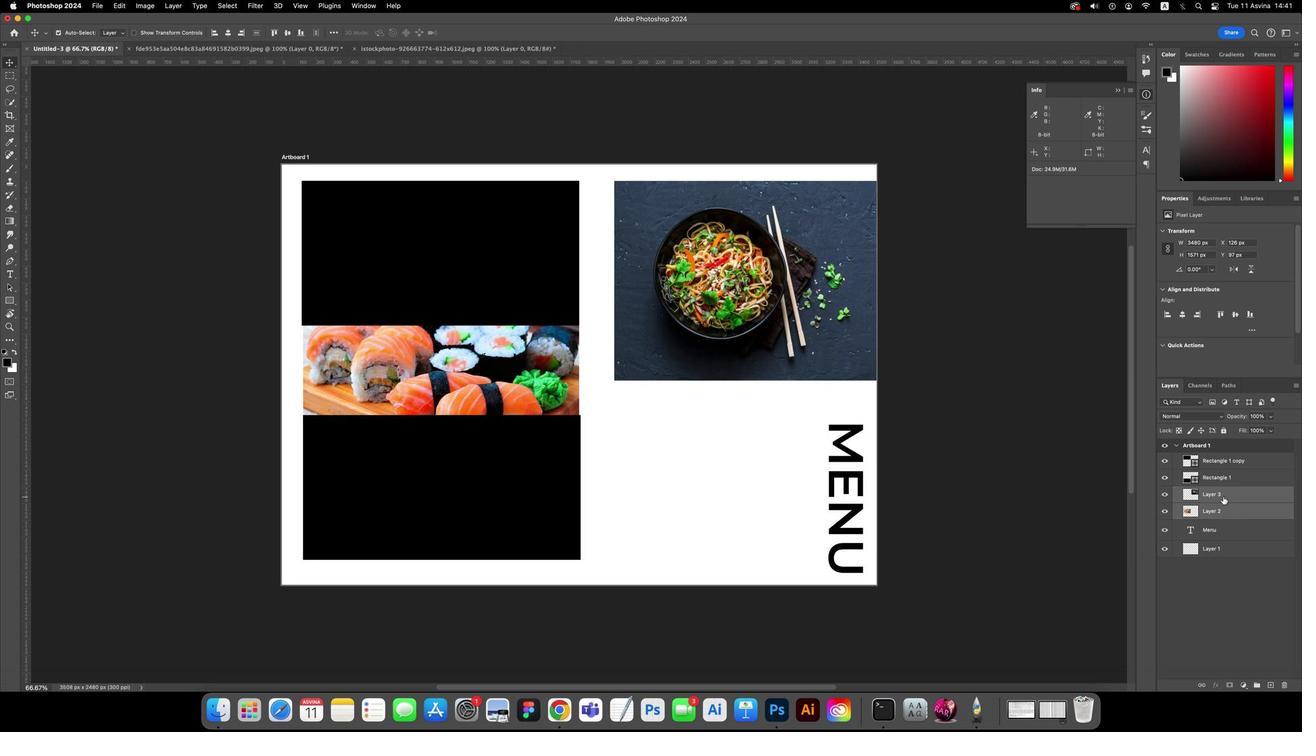 
Action: Mouse pressed left at (1221, 497)
Screenshot: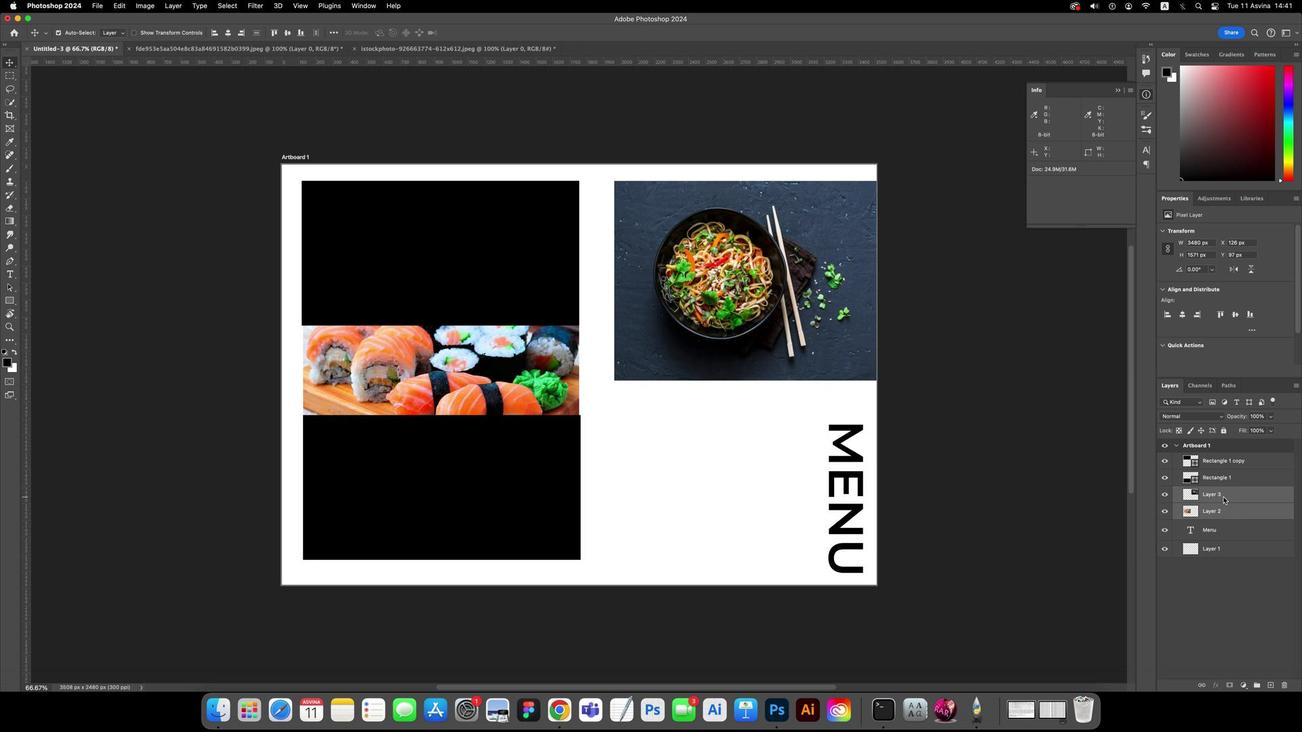 
Action: Mouse moved to (1220, 497)
Screenshot: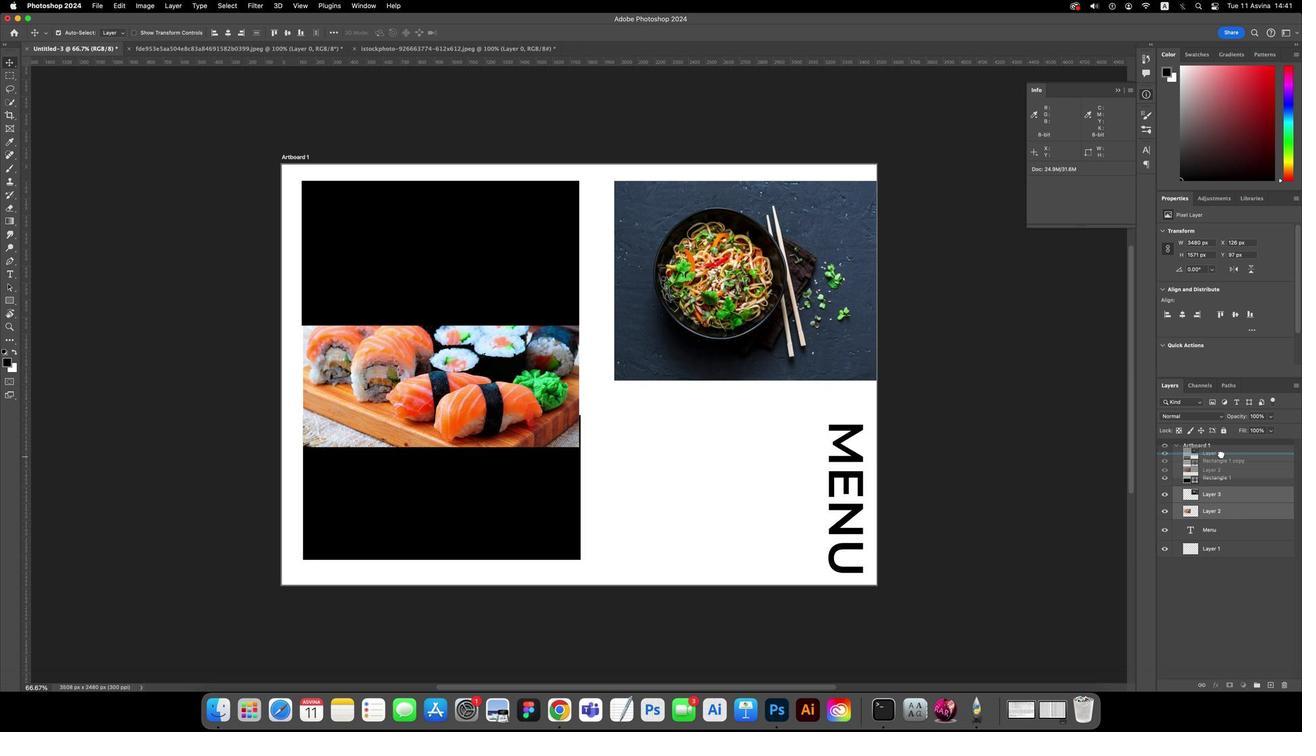 
Action: Mouse pressed left at (1220, 497)
Screenshot: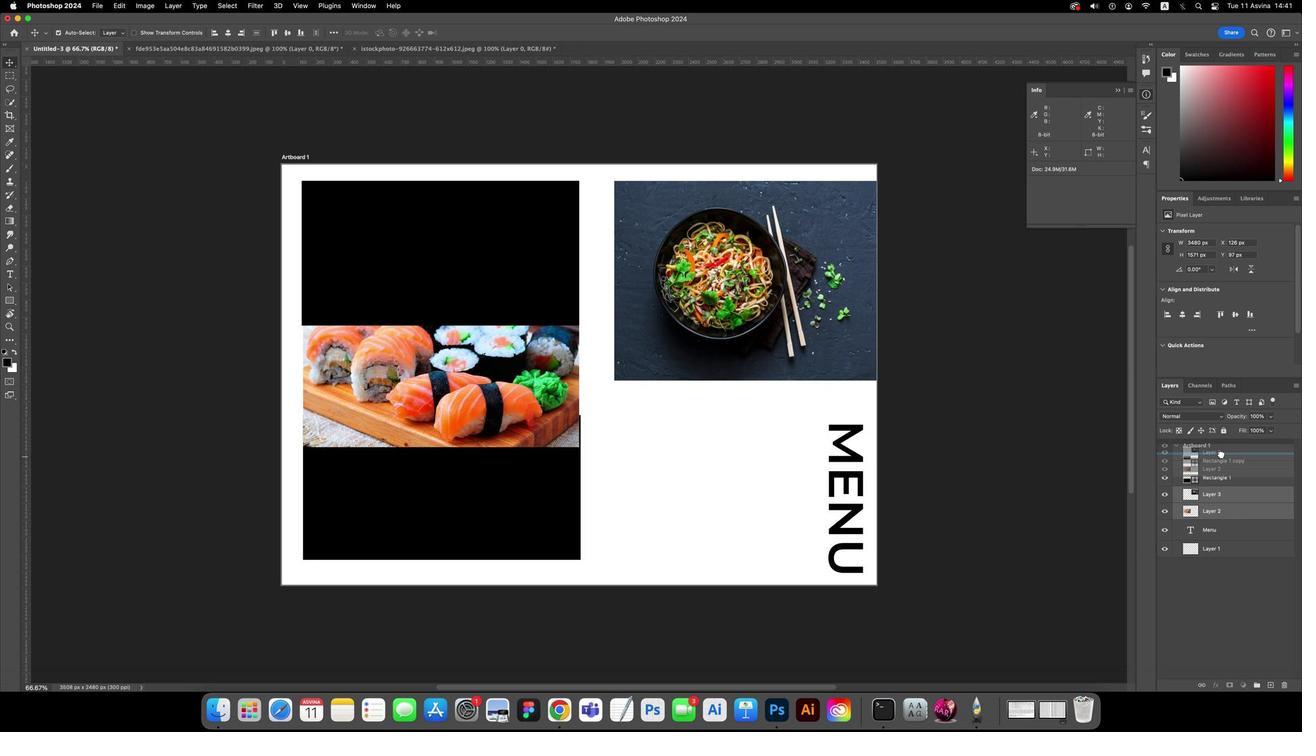 
Action: Mouse moved to (507, 396)
Screenshot: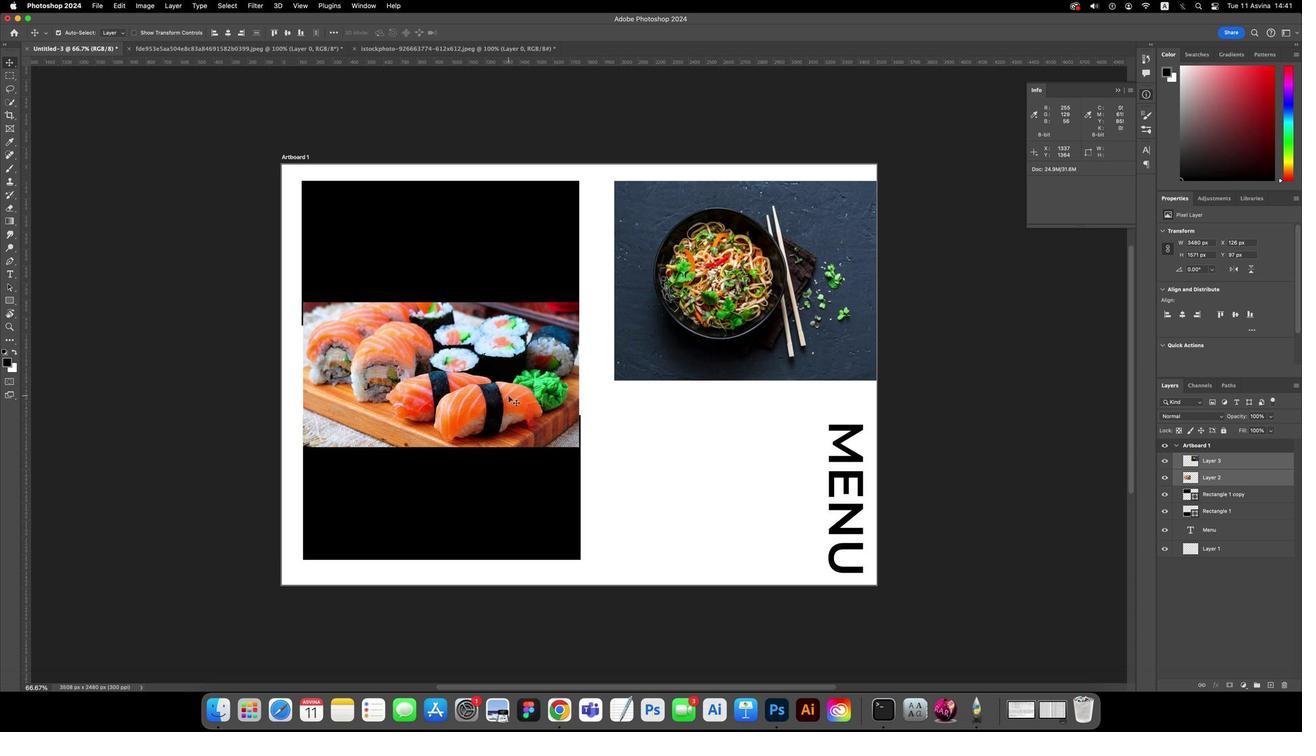 
Action: Mouse pressed left at (507, 396)
Screenshot: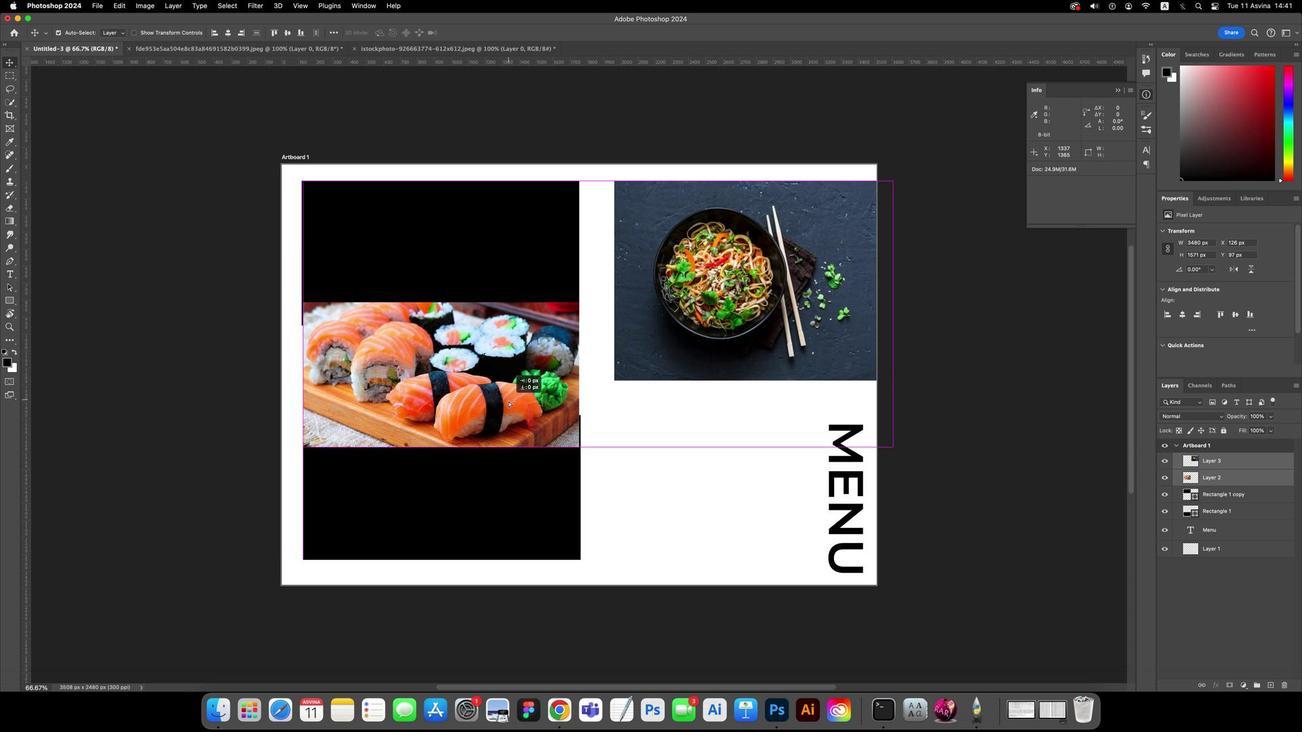 
Action: Mouse moved to (613, 460)
Screenshot: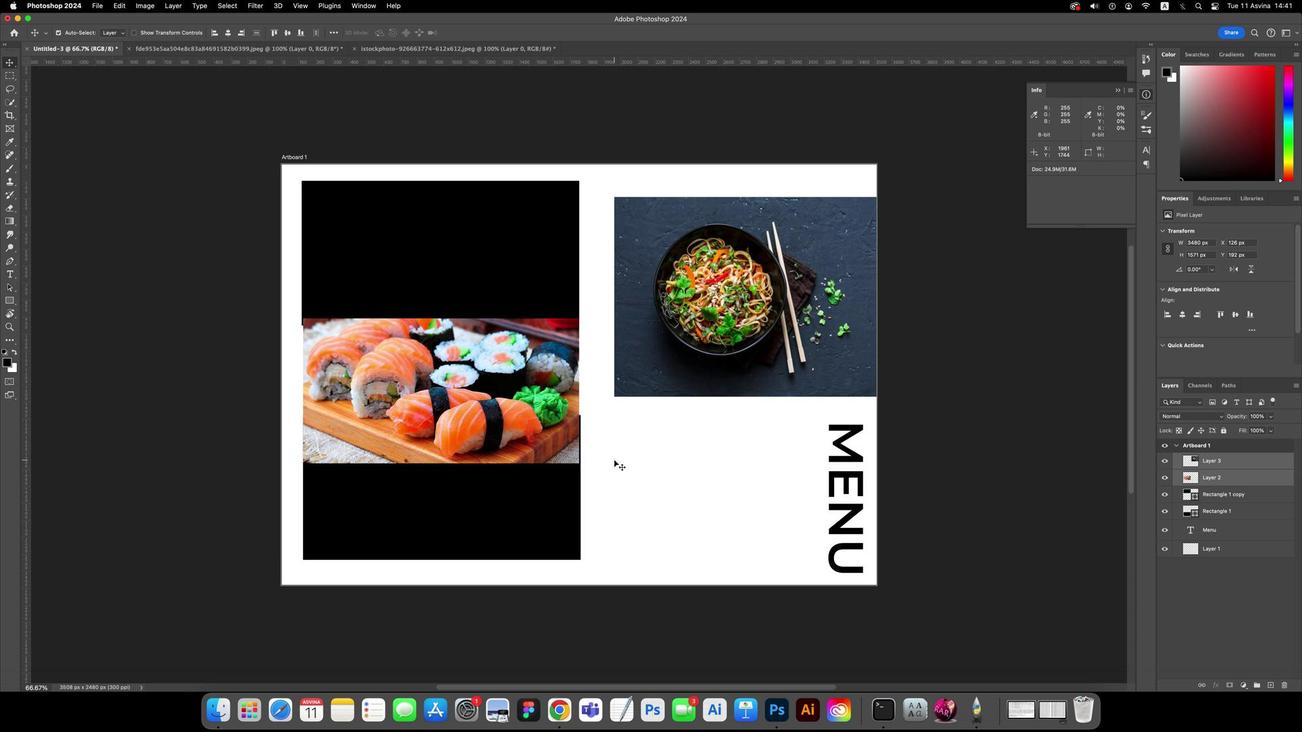 
Action: Mouse pressed left at (613, 460)
Screenshot: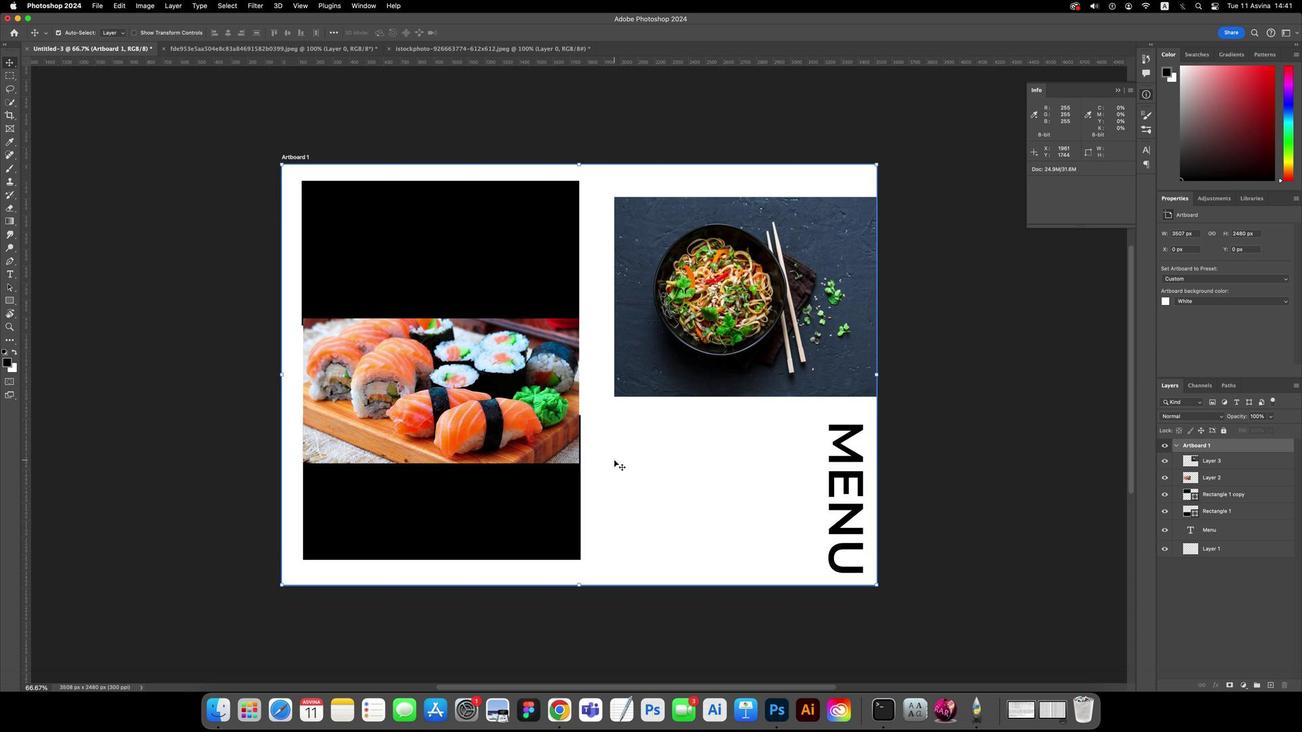 
Action: Mouse moved to (392, 422)
Screenshot: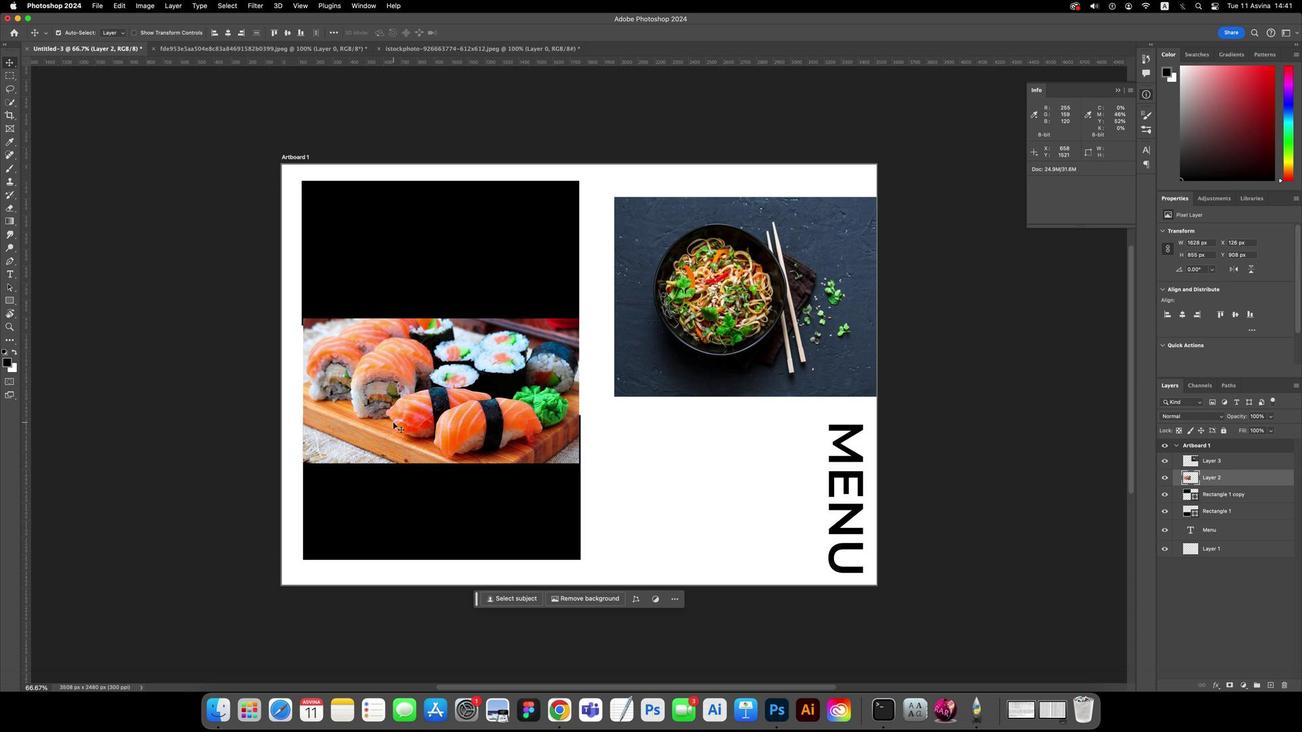 
Action: Mouse pressed left at (392, 422)
Screenshot: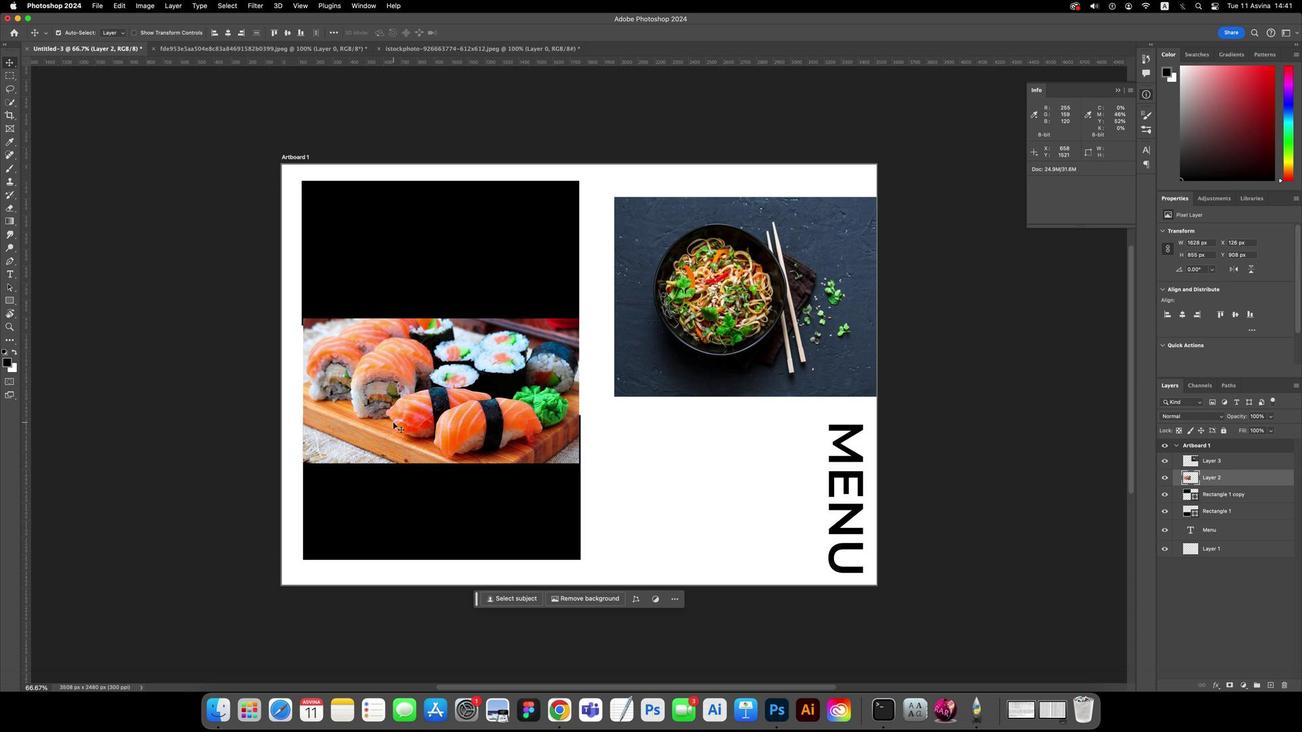 
Action: Mouse moved to (410, 417)
Screenshot: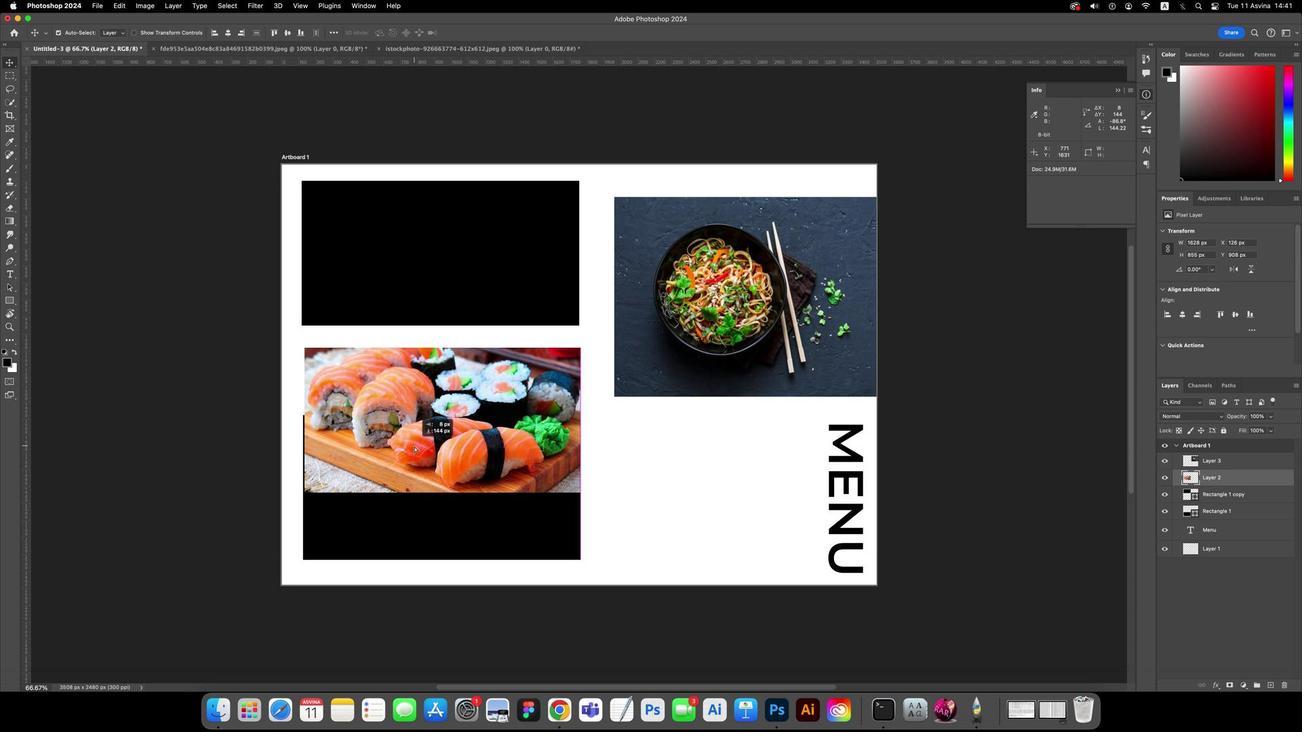
Action: Mouse pressed left at (410, 417)
Screenshot: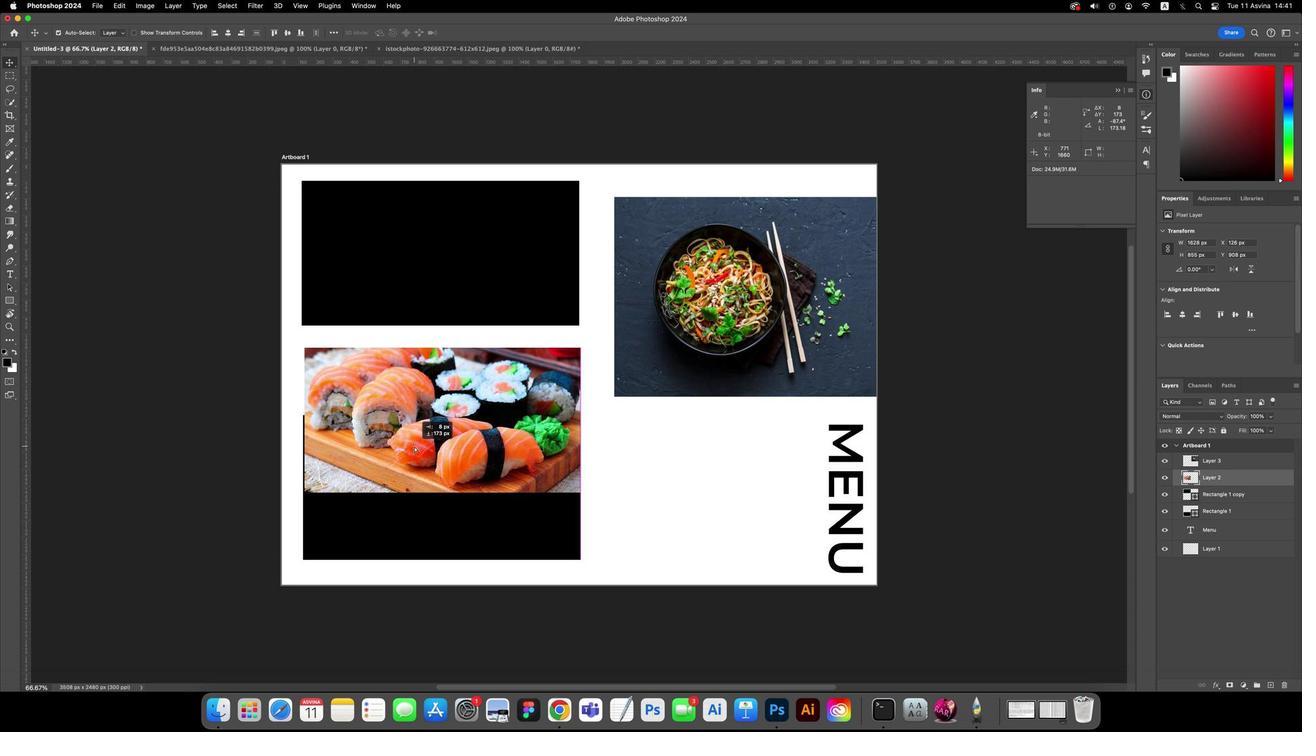 
Action: Mouse moved to (428, 404)
Screenshot: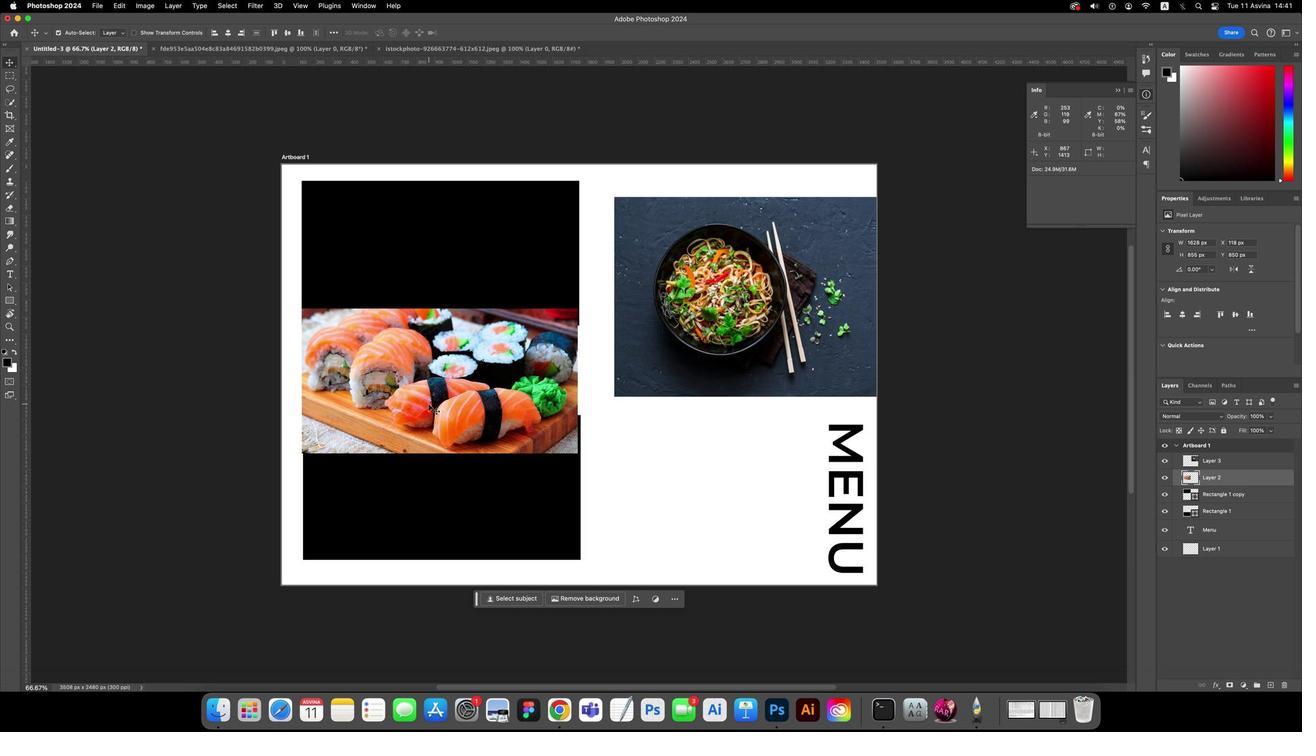 
Action: Mouse pressed left at (428, 404)
Screenshot: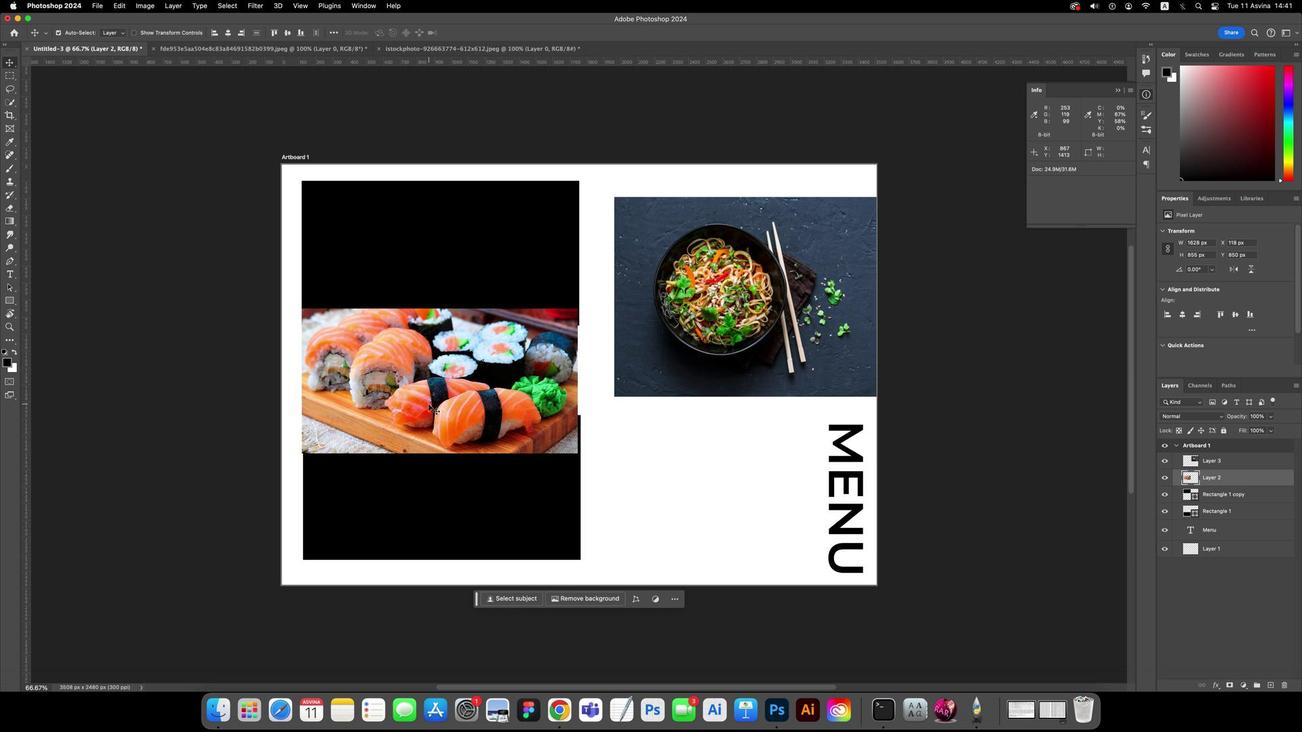 
Action: Key pressed Key.cmd't'
Screenshot: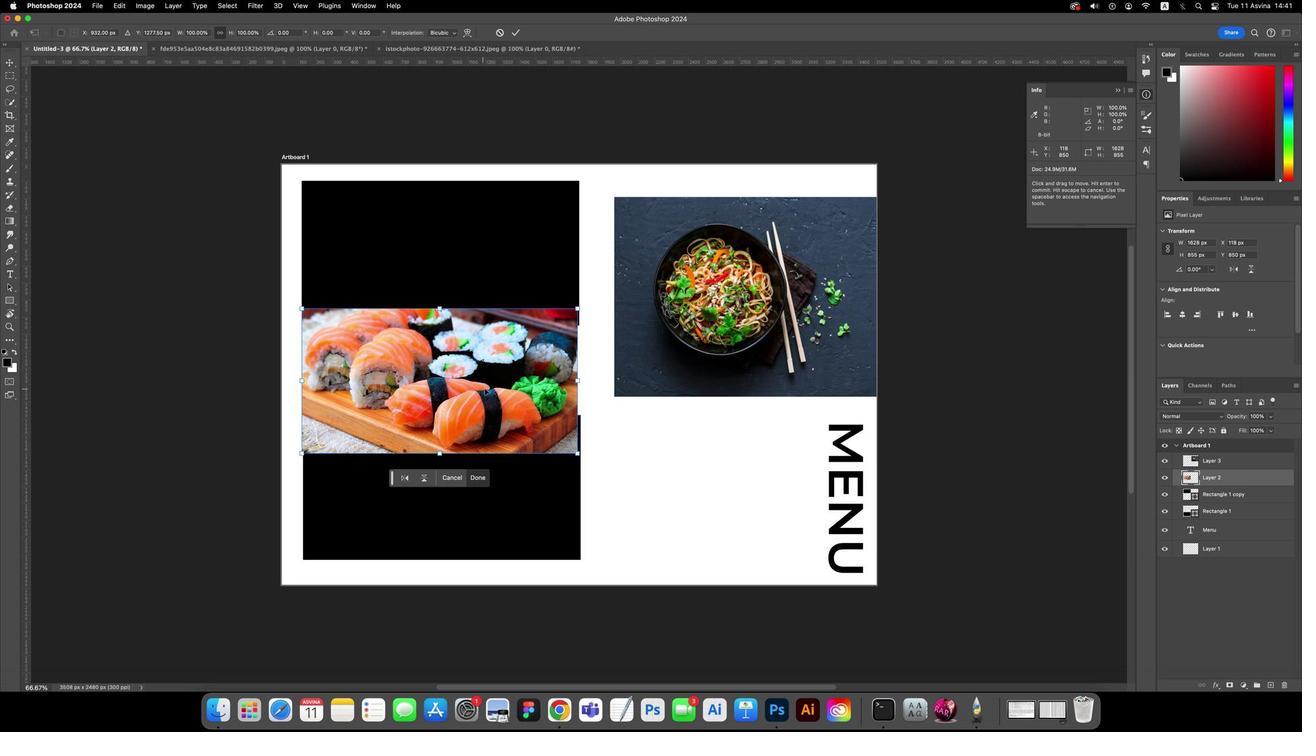 
Action: Mouse moved to (575, 377)
Screenshot: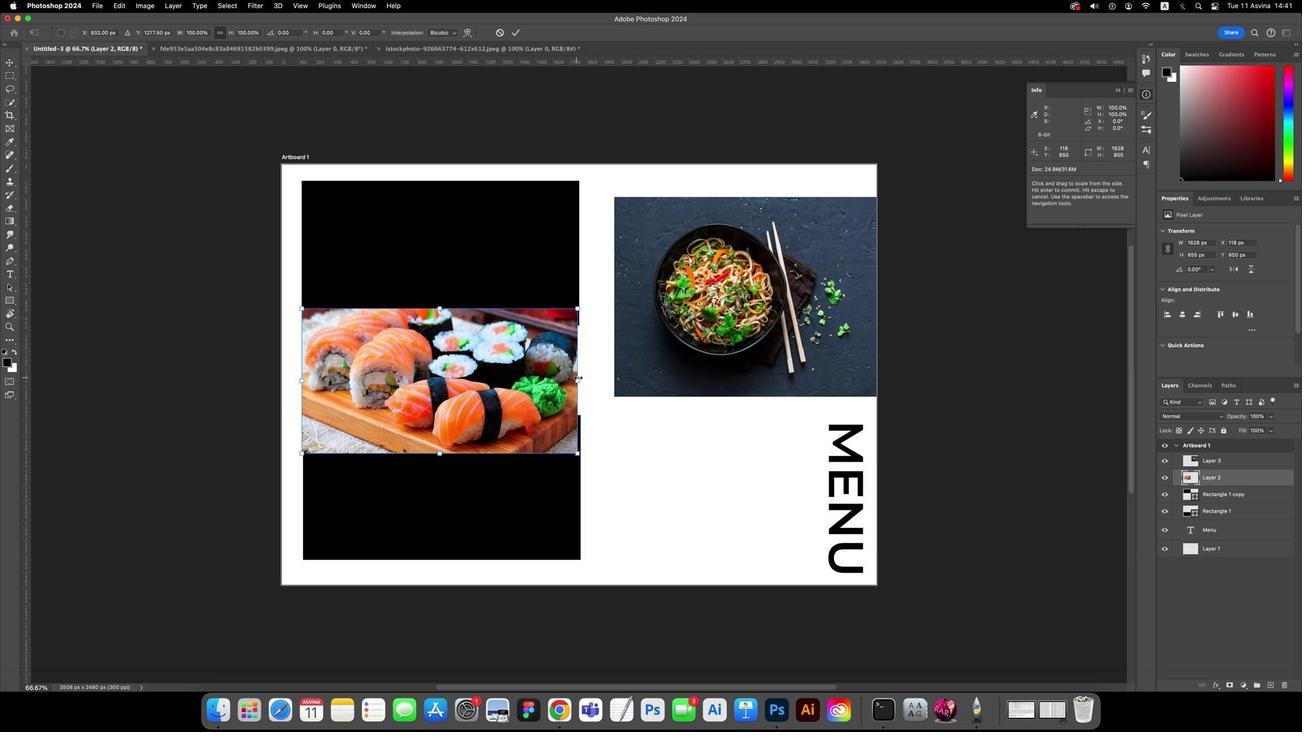 
Action: Mouse pressed left at (575, 377)
Screenshot: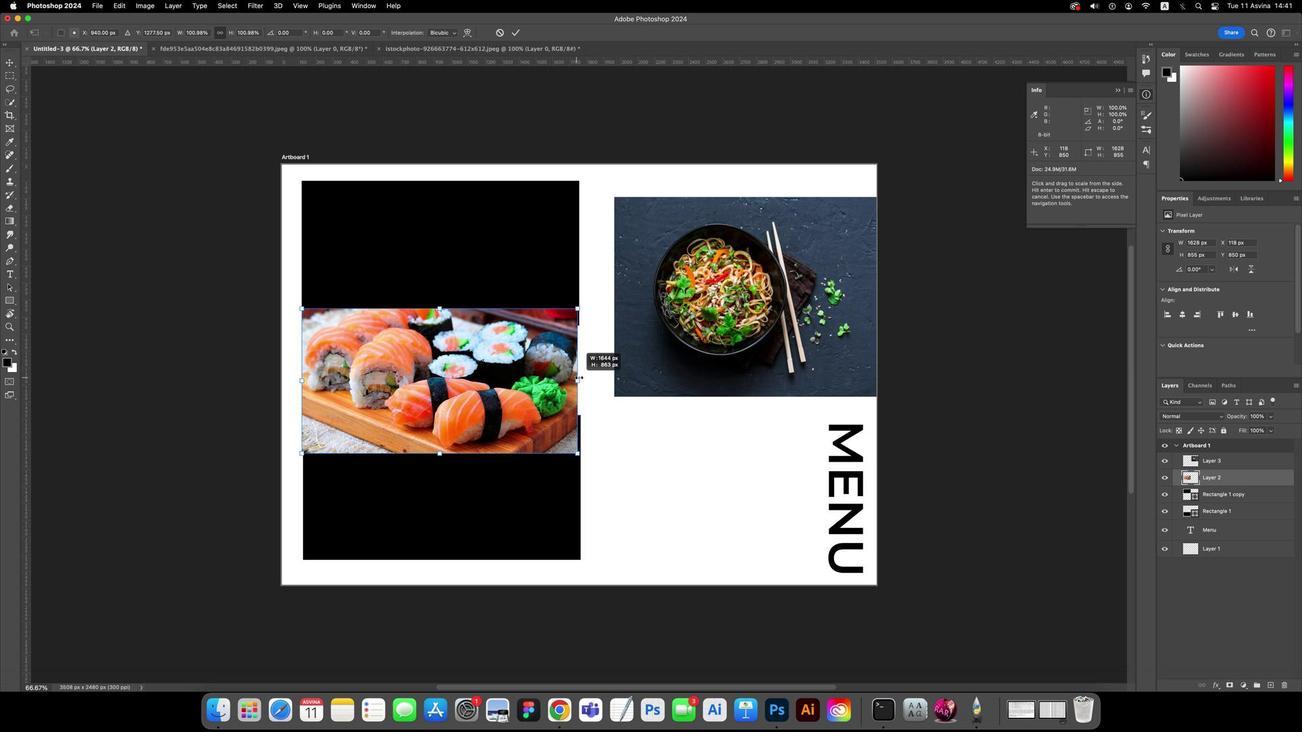 
Action: Mouse moved to (504, 362)
Screenshot: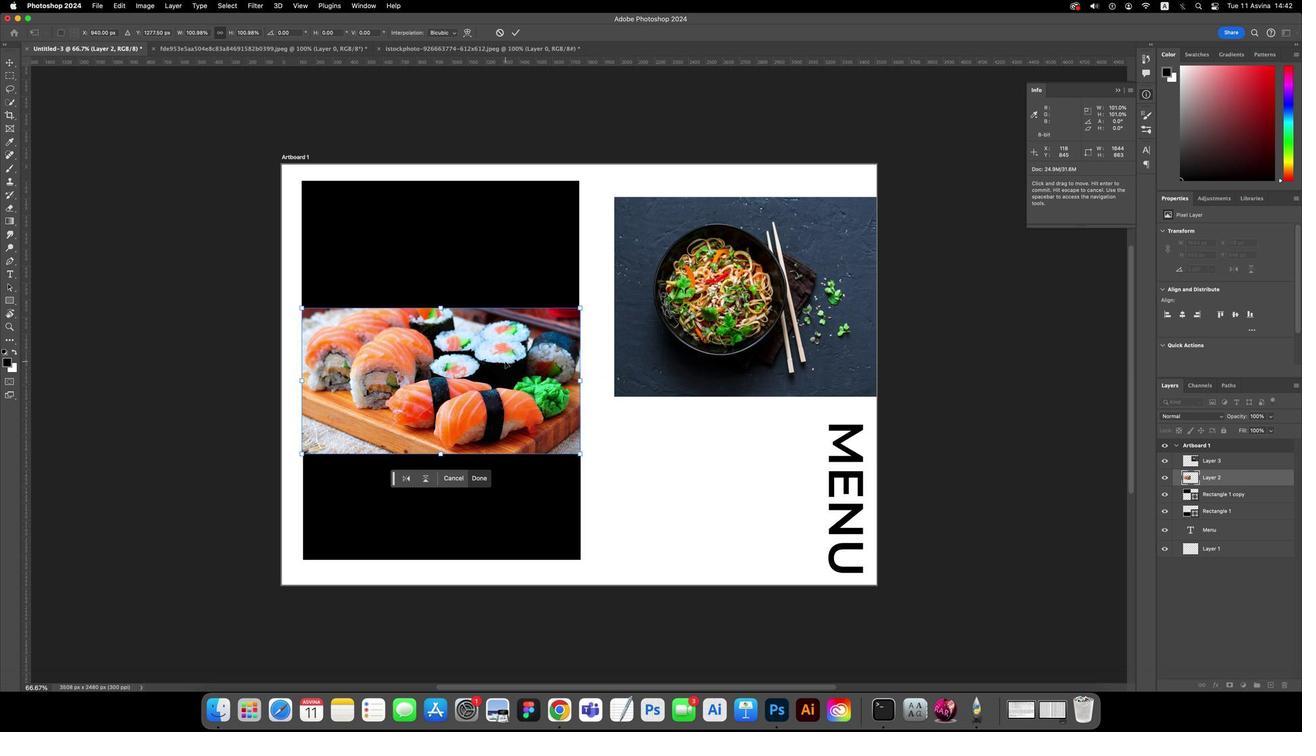 
Action: Key pressed Key.enter
Screenshot: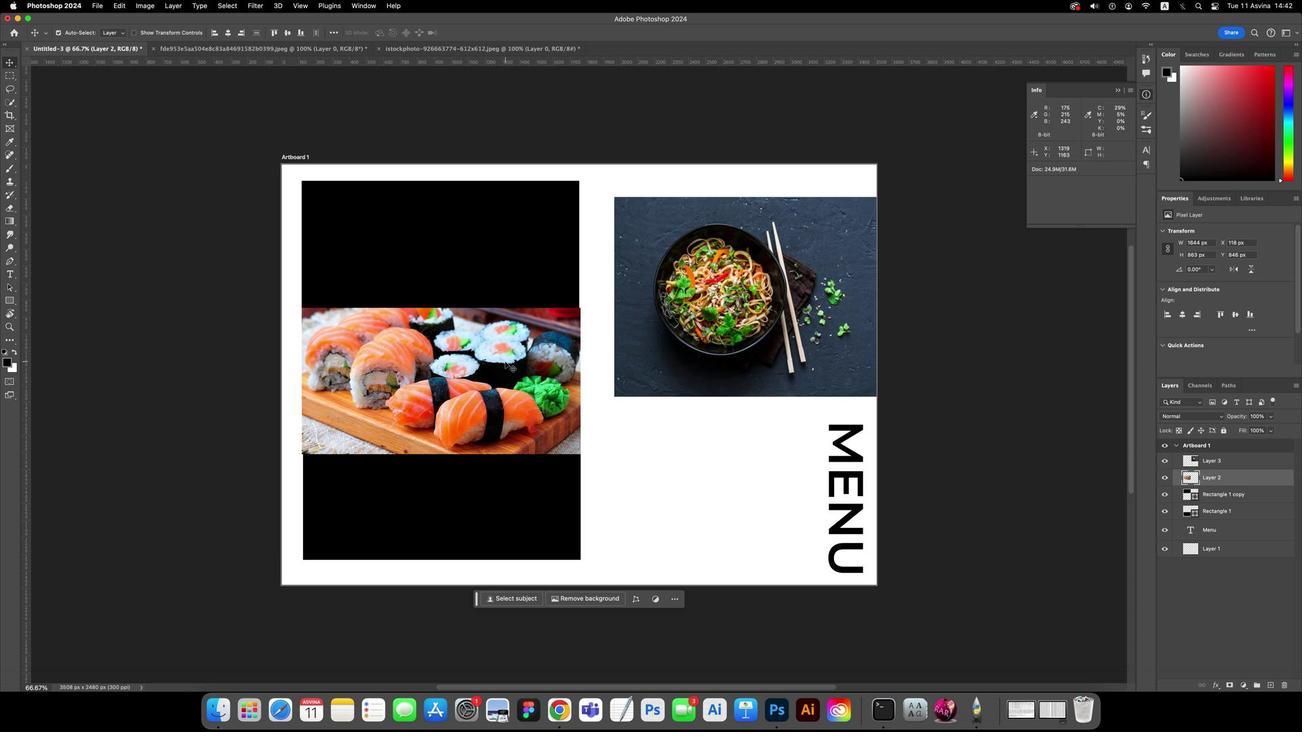
Action: Mouse moved to (462, 367)
Screenshot: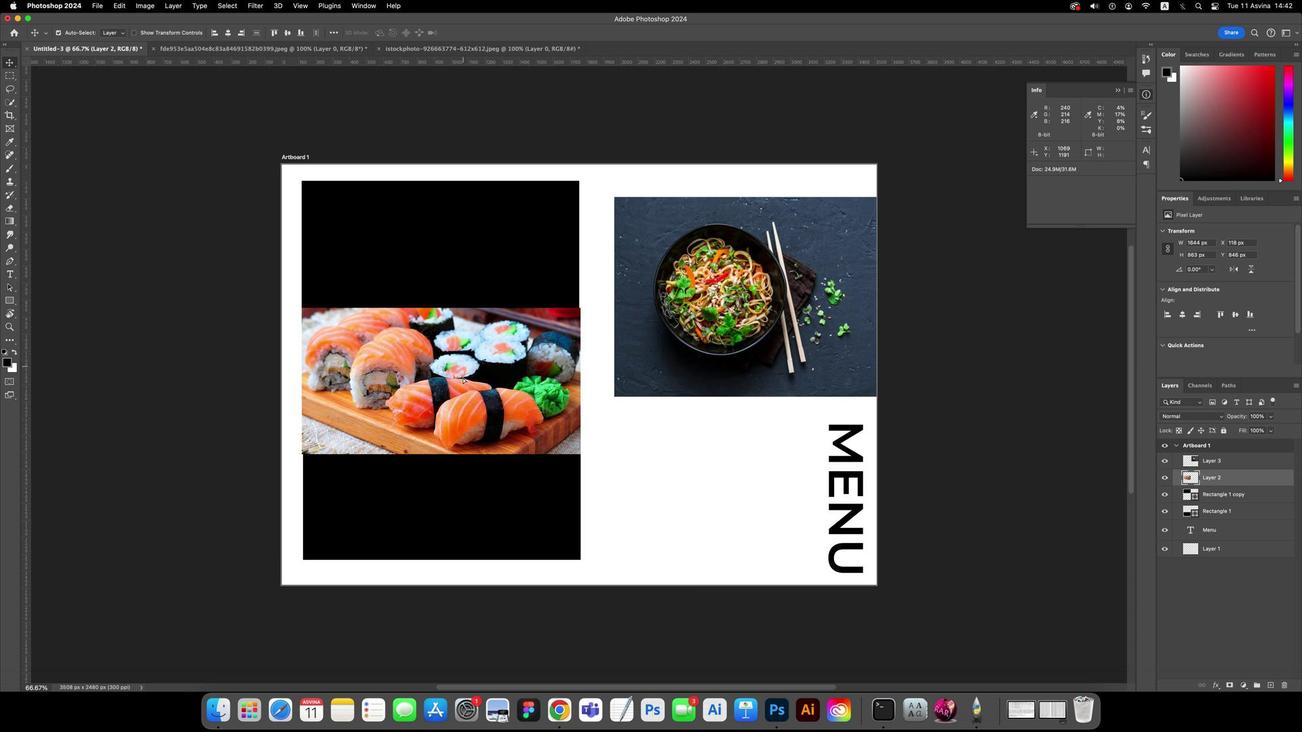 
Action: Mouse pressed left at (462, 367)
Screenshot: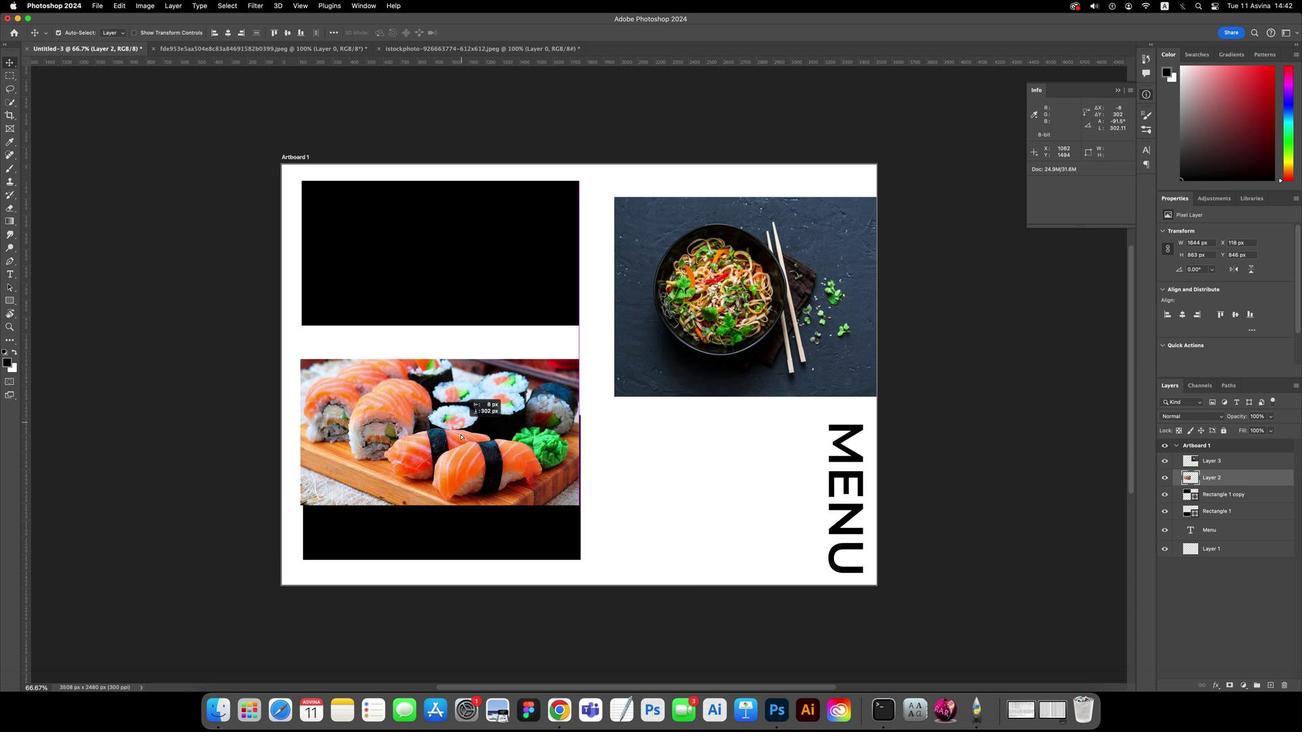 
Action: Mouse moved to (497, 537)
Screenshot: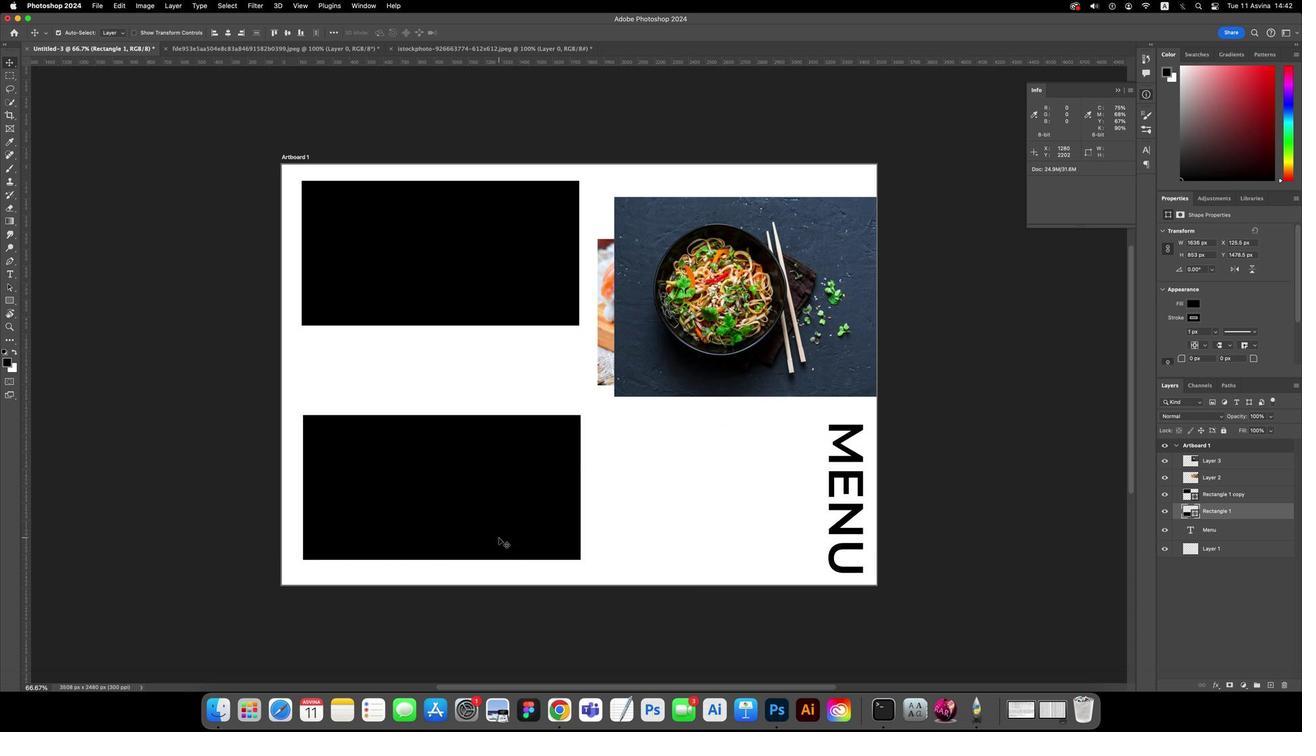 
Action: Mouse pressed left at (497, 537)
Screenshot: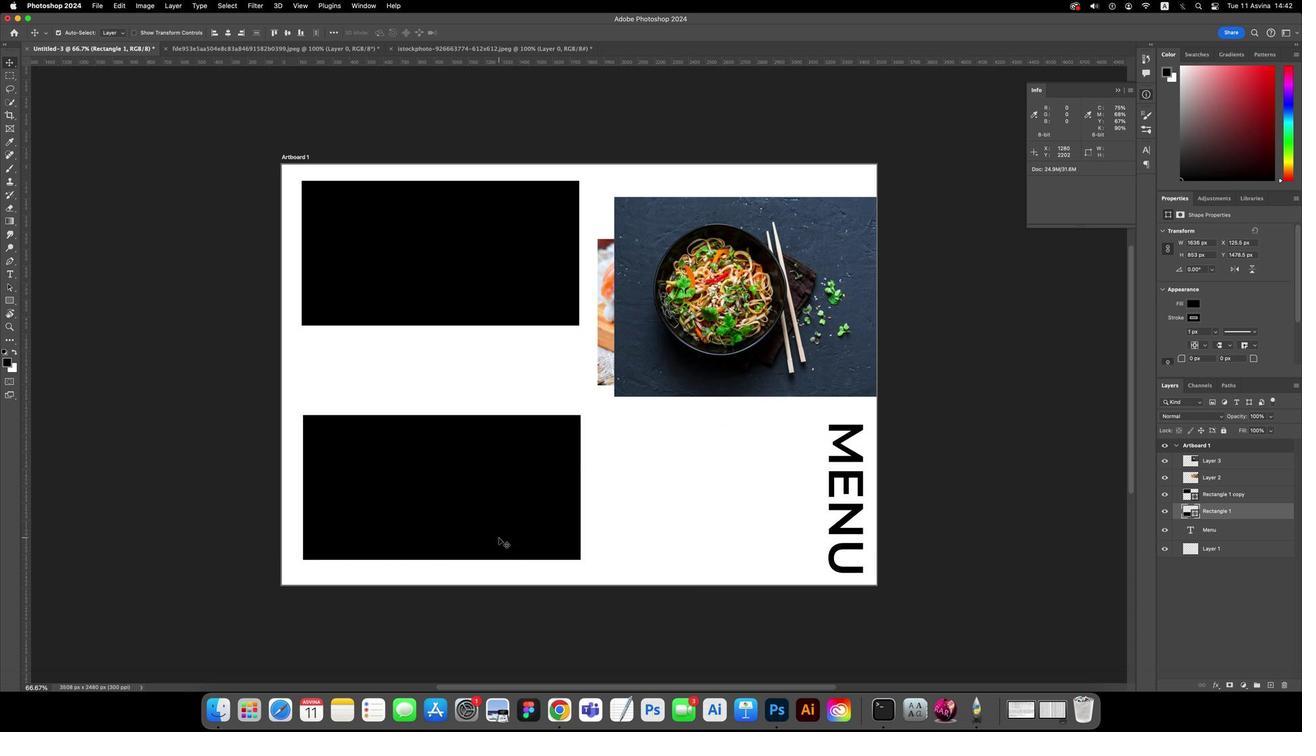 
Action: Key pressed Key.alt
Screenshot: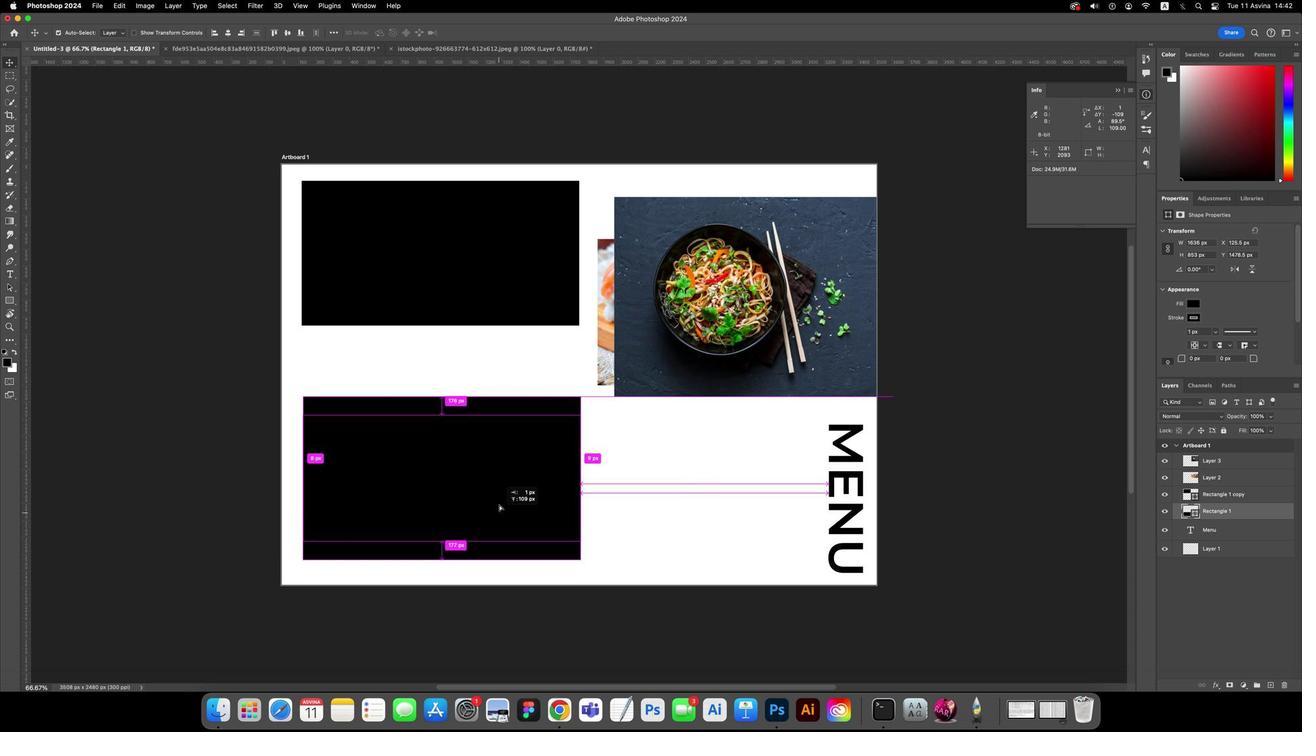 
Action: Mouse pressed left at (497, 537)
Screenshot: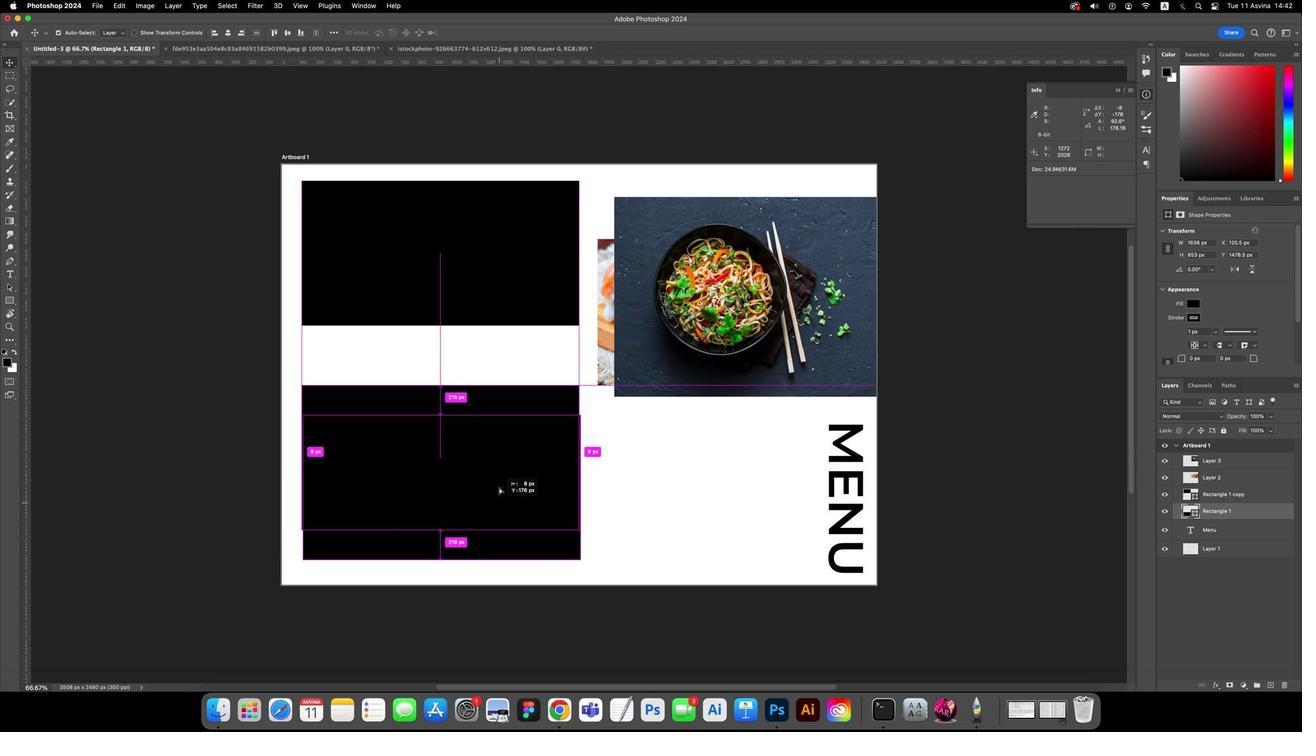 
Action: Mouse moved to (494, 514)
Screenshot: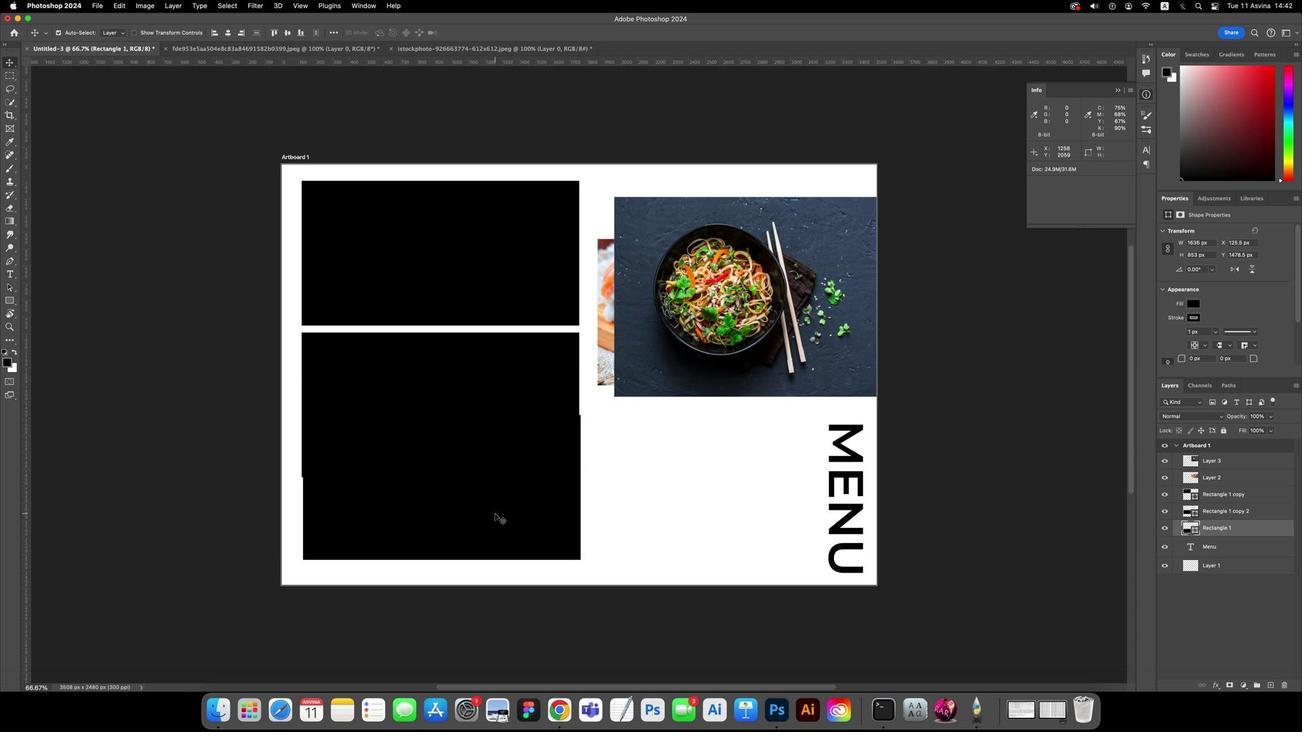 
Action: Mouse pressed left at (494, 514)
Screenshot: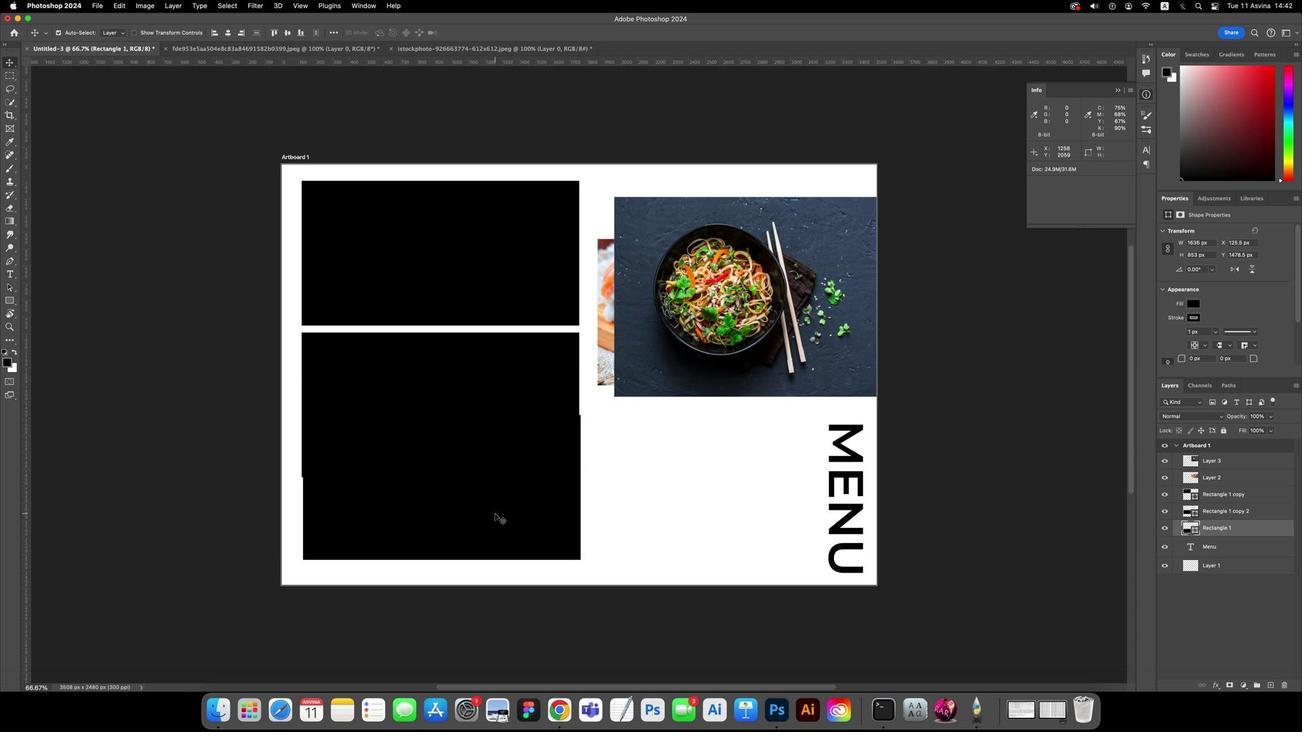 
Action: Mouse pressed left at (494, 514)
Screenshot: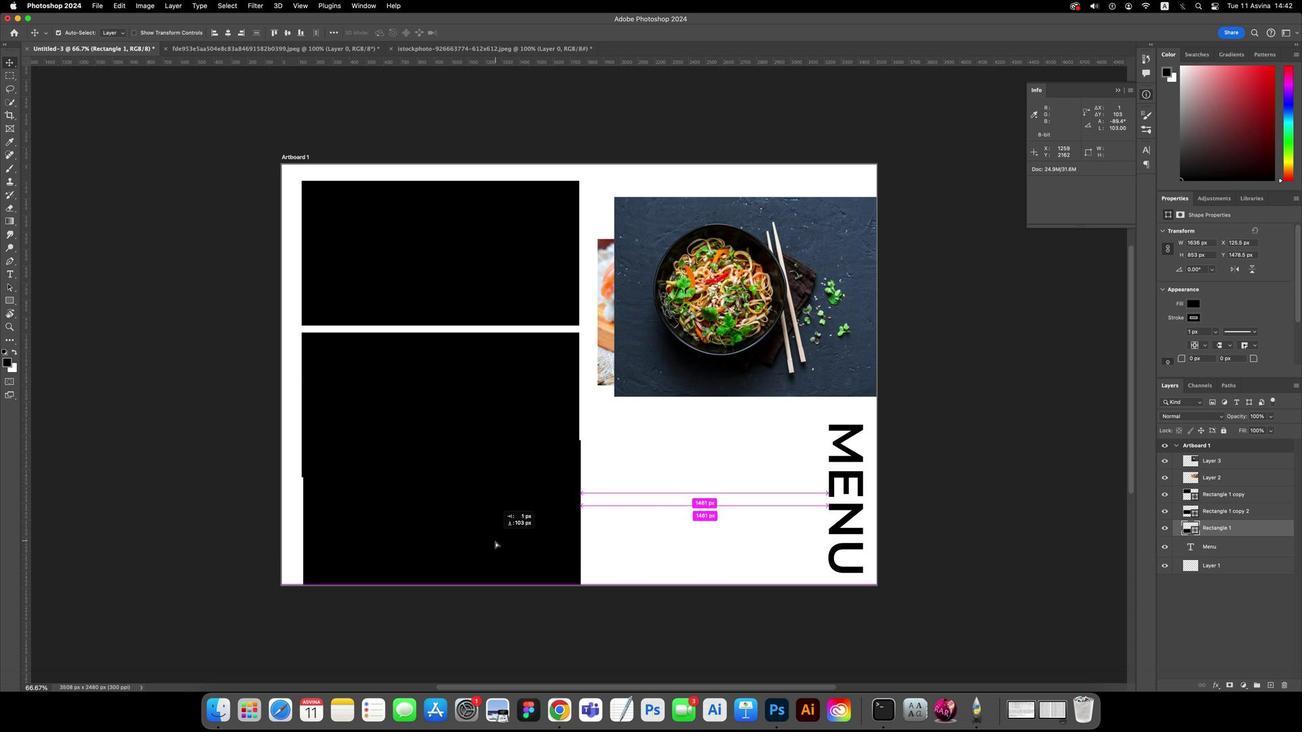 
Action: Mouse moved to (632, 539)
Screenshot: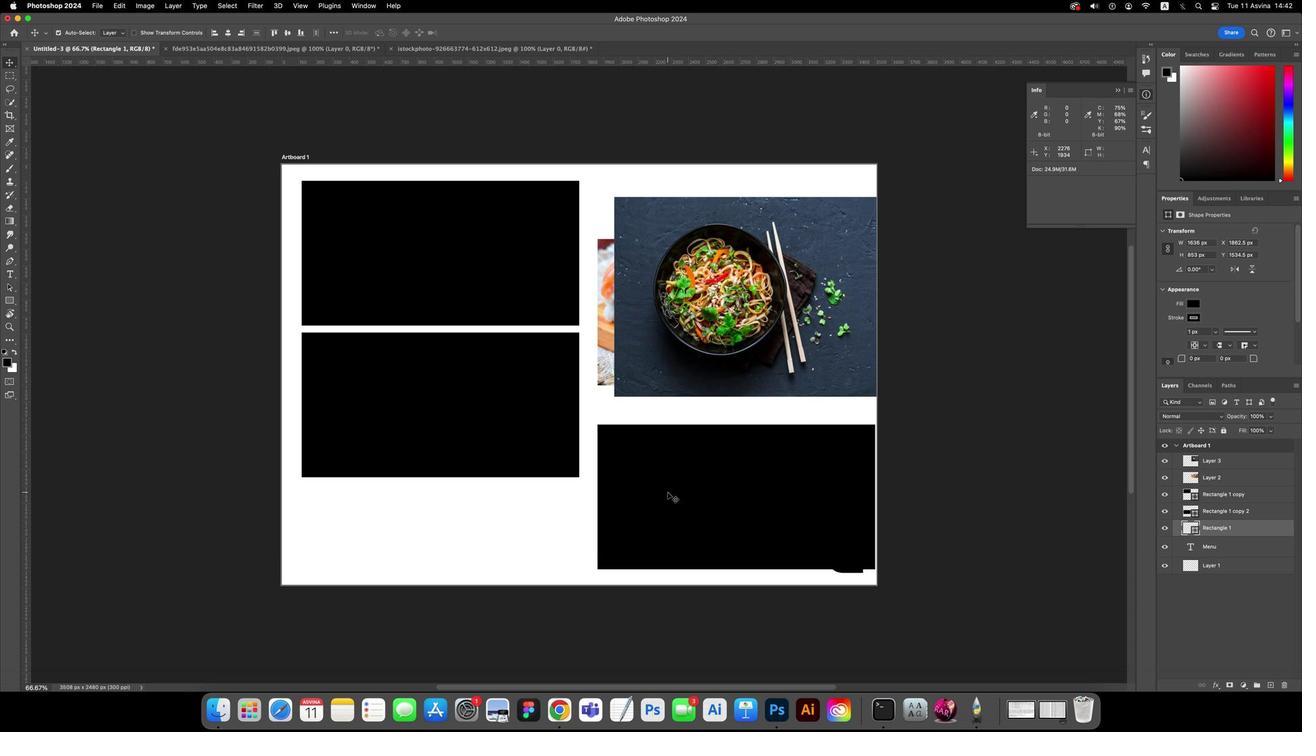 
Action: Mouse pressed left at (632, 539)
Screenshot: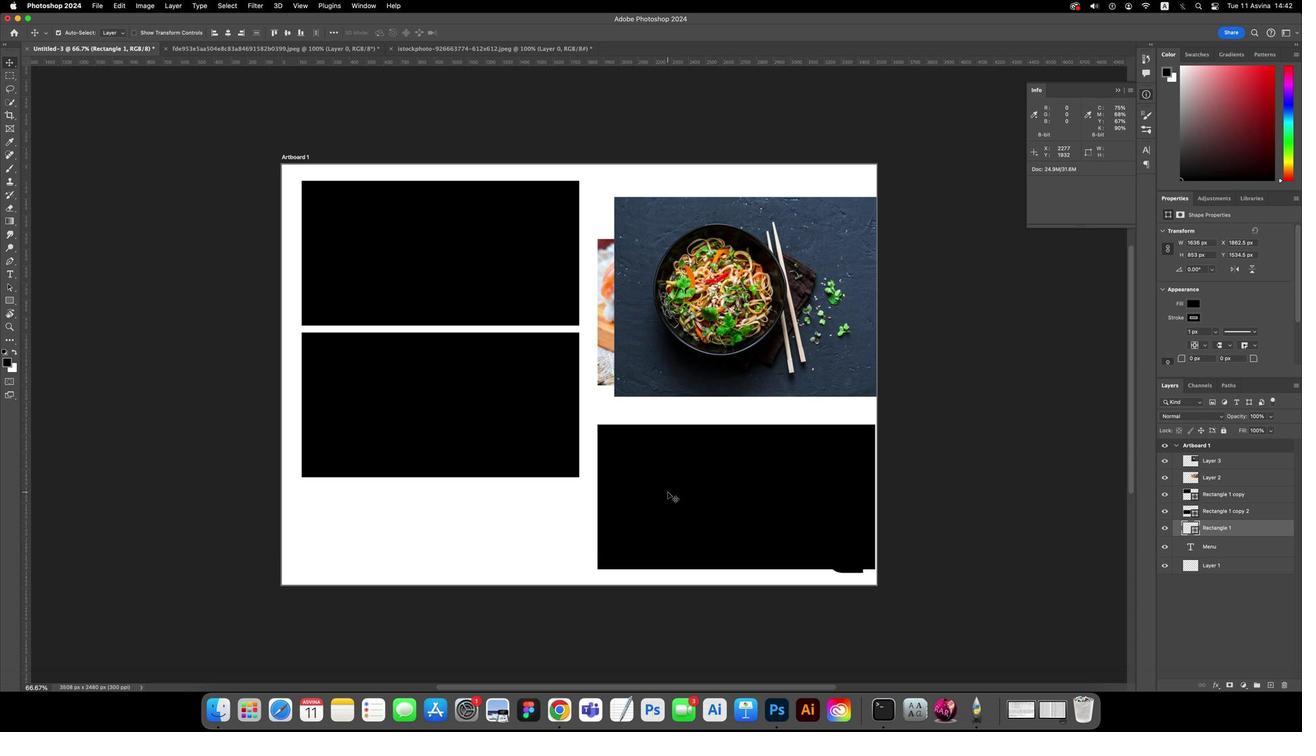 
Action: Mouse moved to (691, 472)
Screenshot: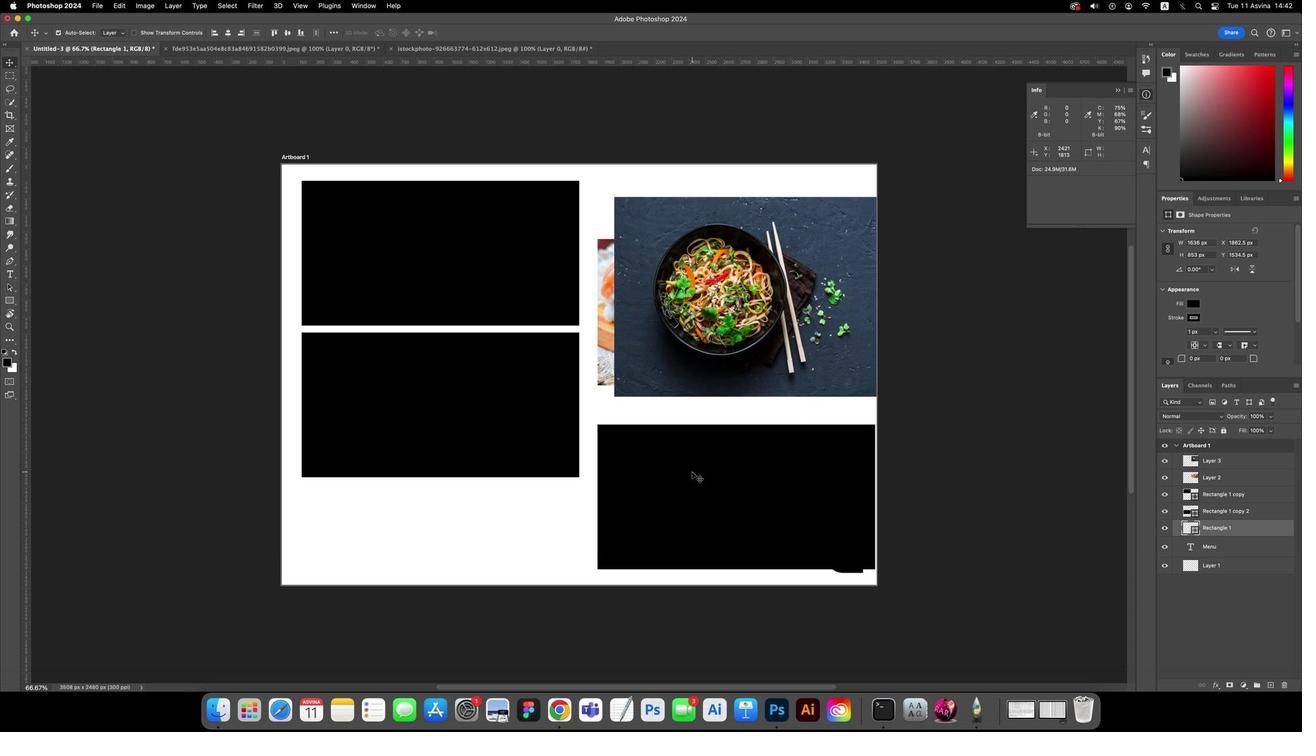 
Action: Mouse pressed left at (691, 472)
Screenshot: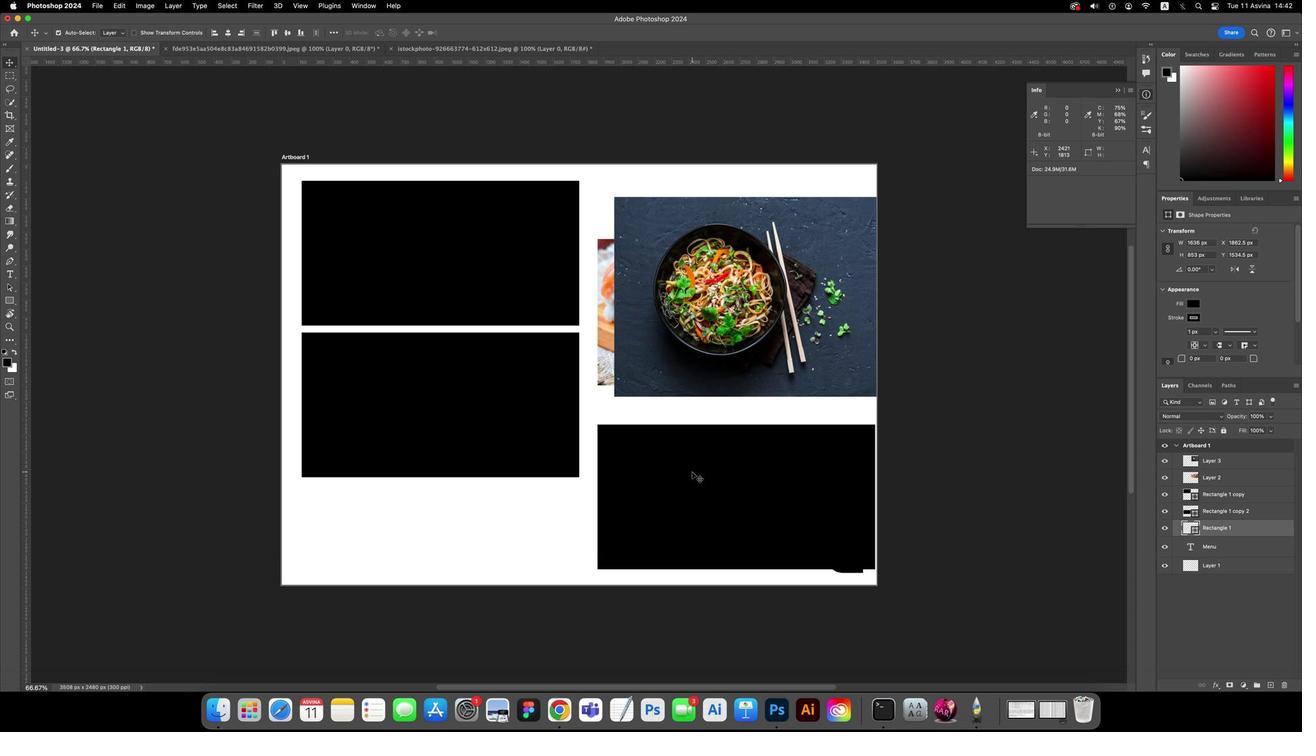 
Action: Key pressed Key.cmd't'
Screenshot: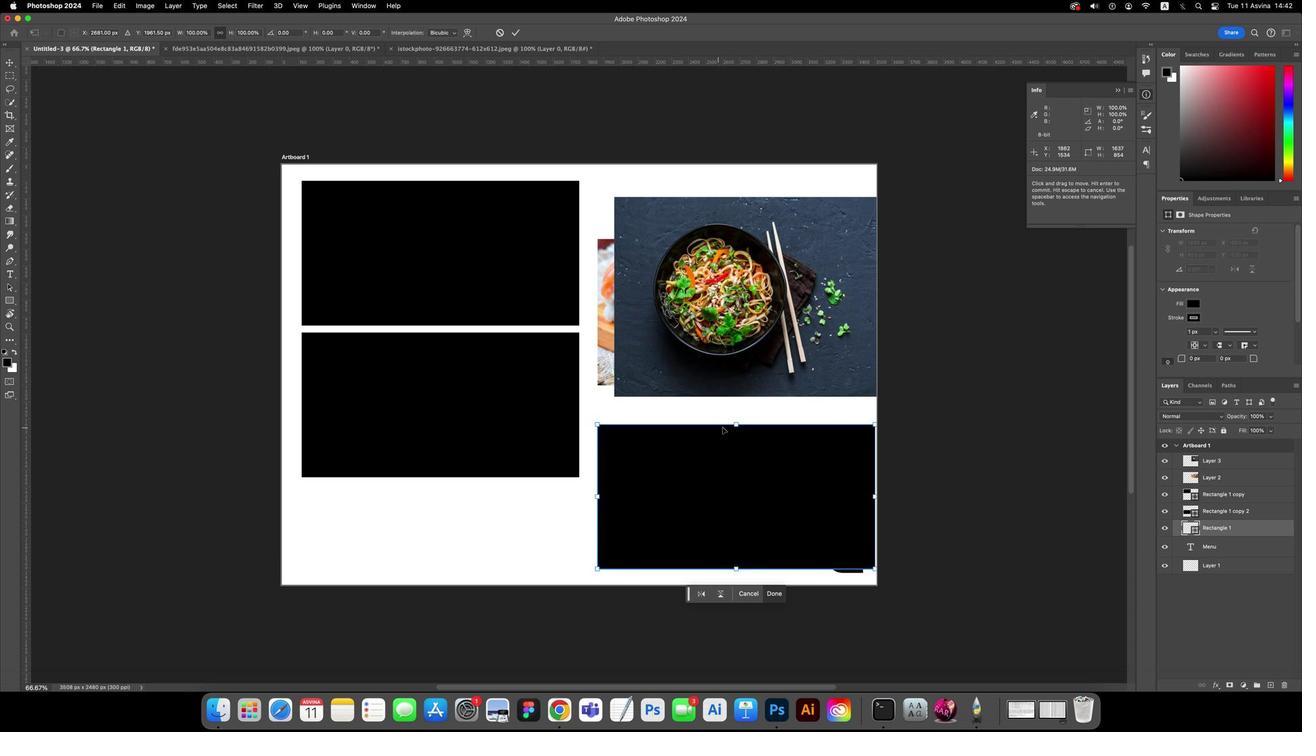 
Action: Mouse moved to (733, 423)
Screenshot: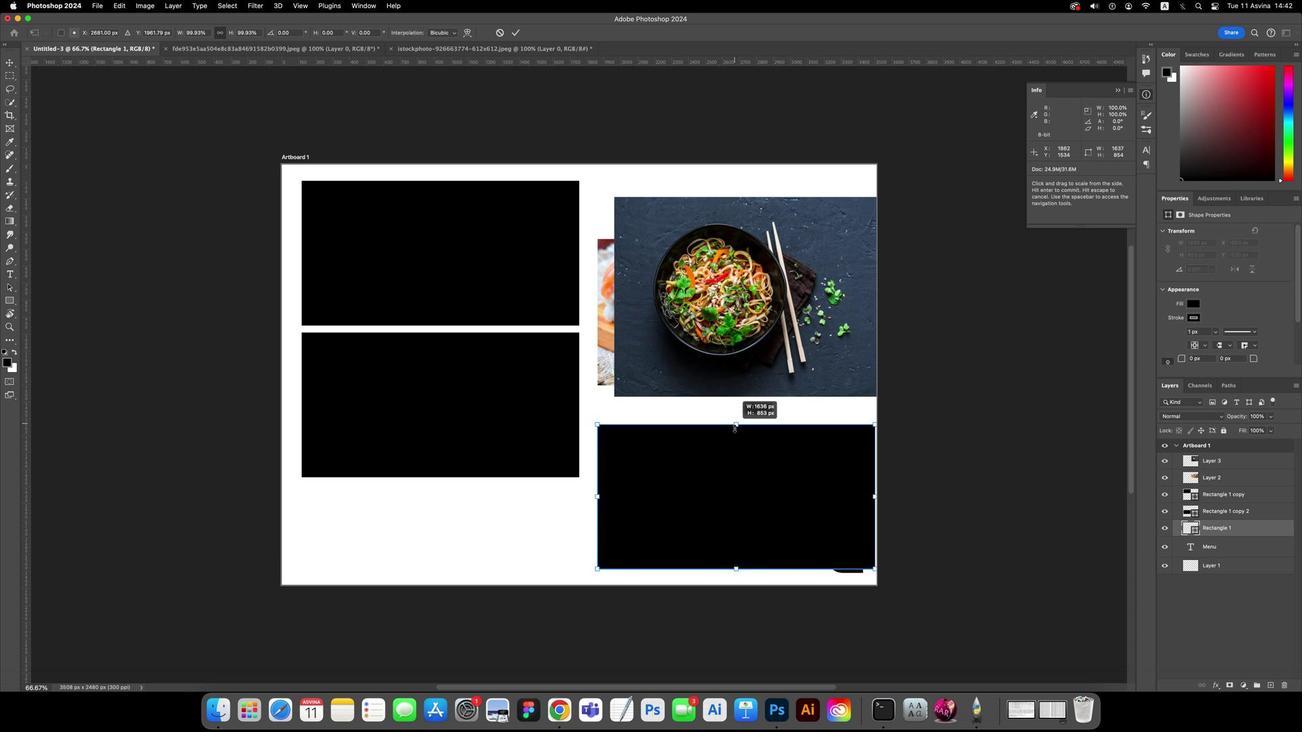 
Action: Mouse pressed left at (733, 423)
Screenshot: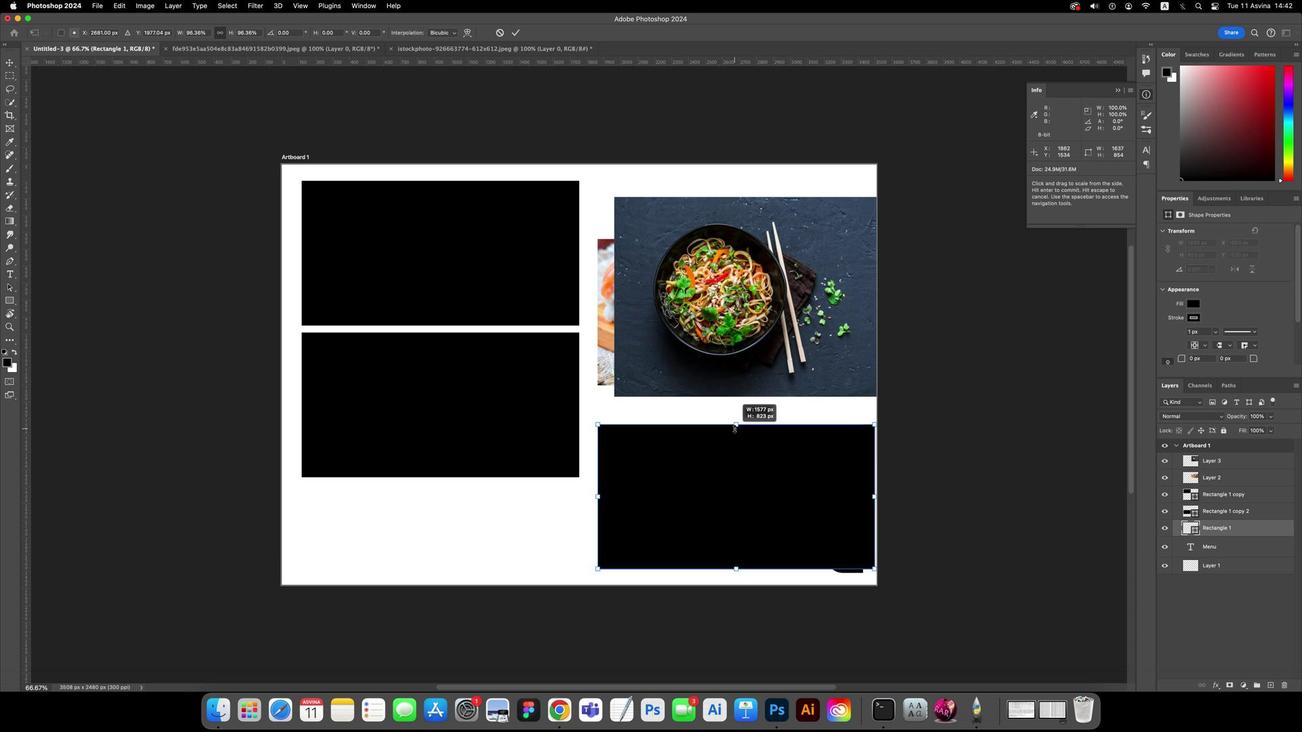 
Action: Mouse moved to (735, 436)
Screenshot: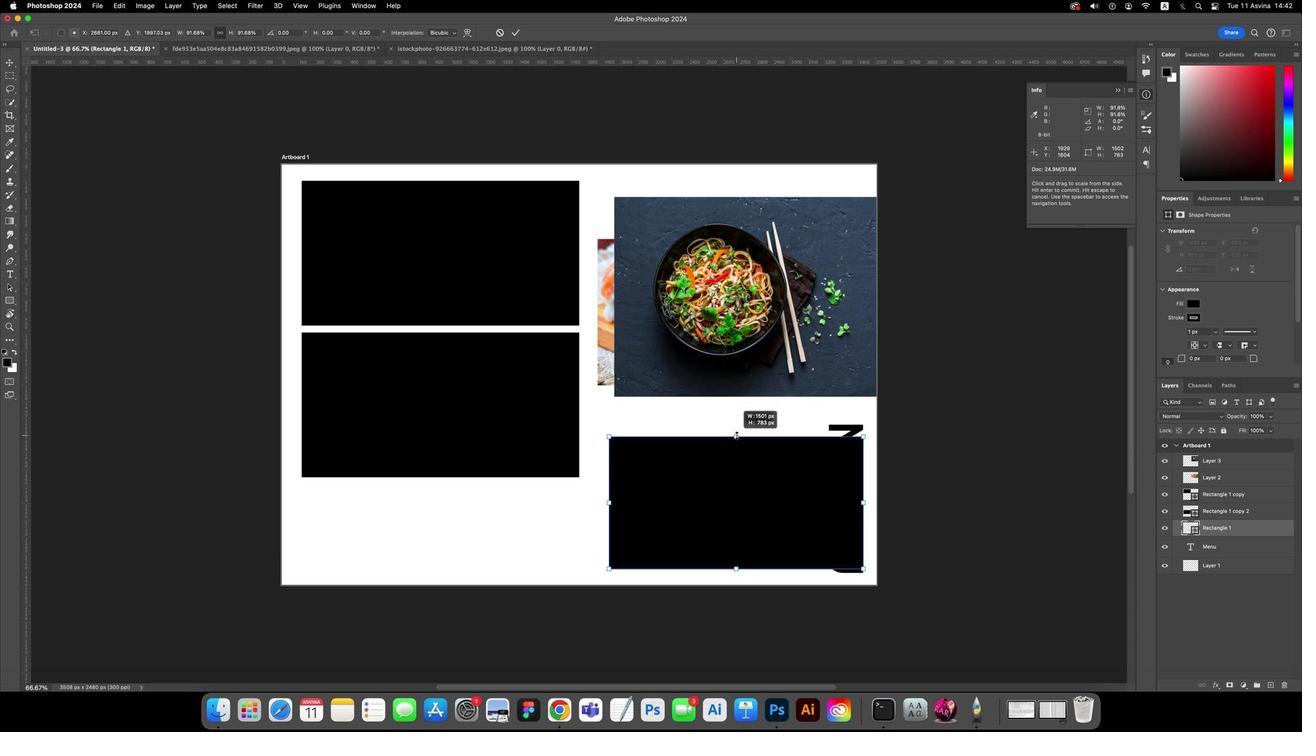 
Action: Key pressed Key.shift
Screenshot: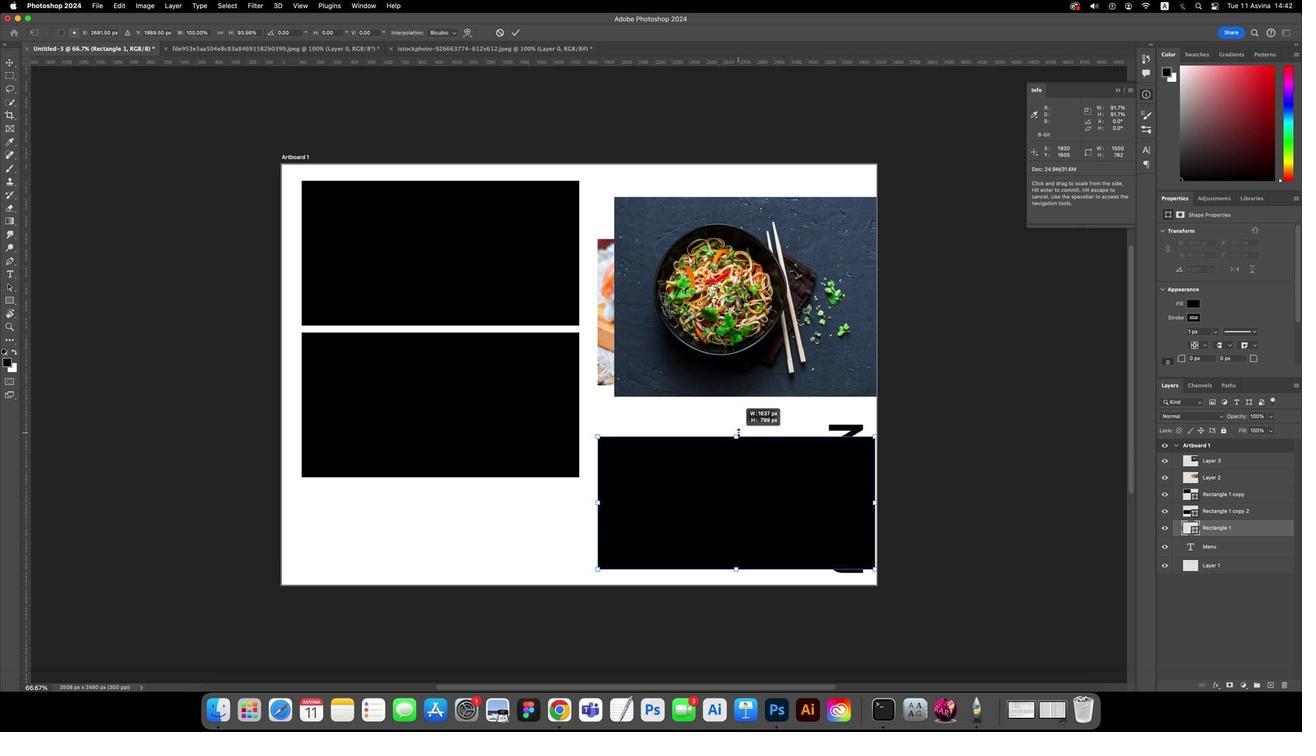
Action: Mouse moved to (739, 445)
Screenshot: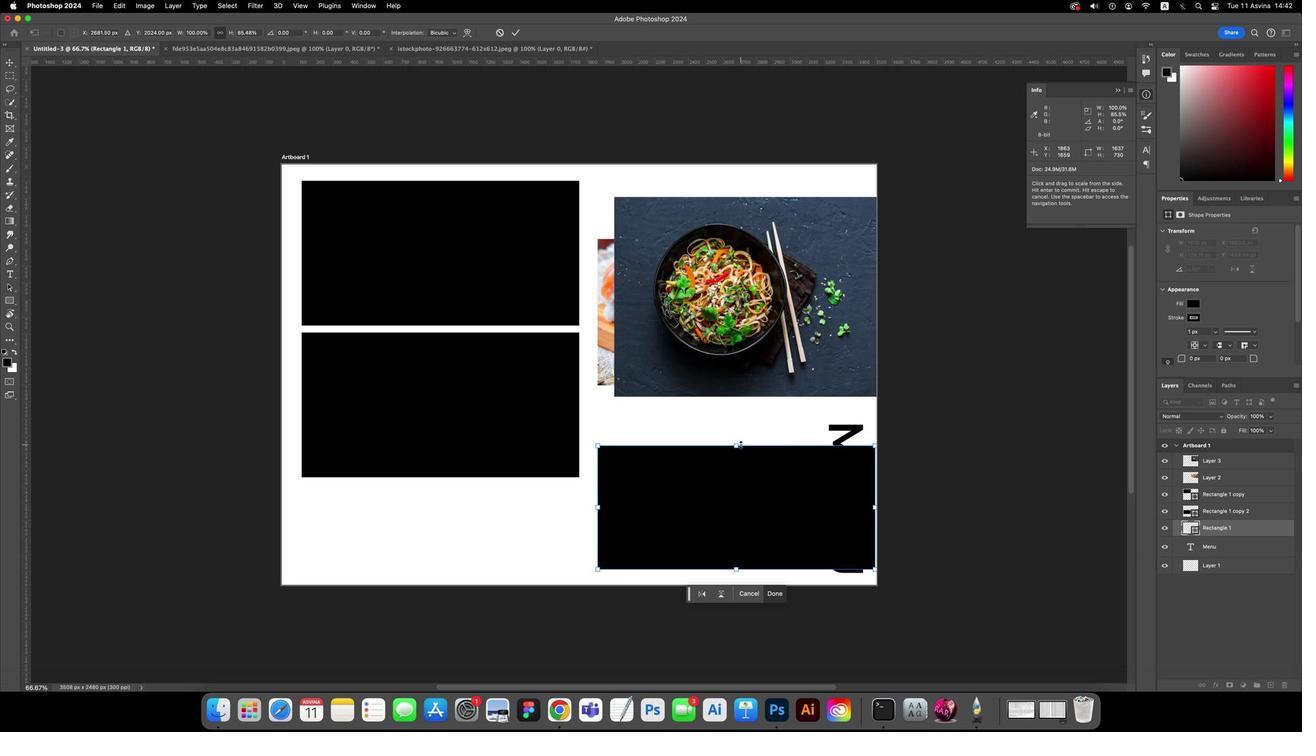 
Action: Key pressed Key.enter
Screenshot: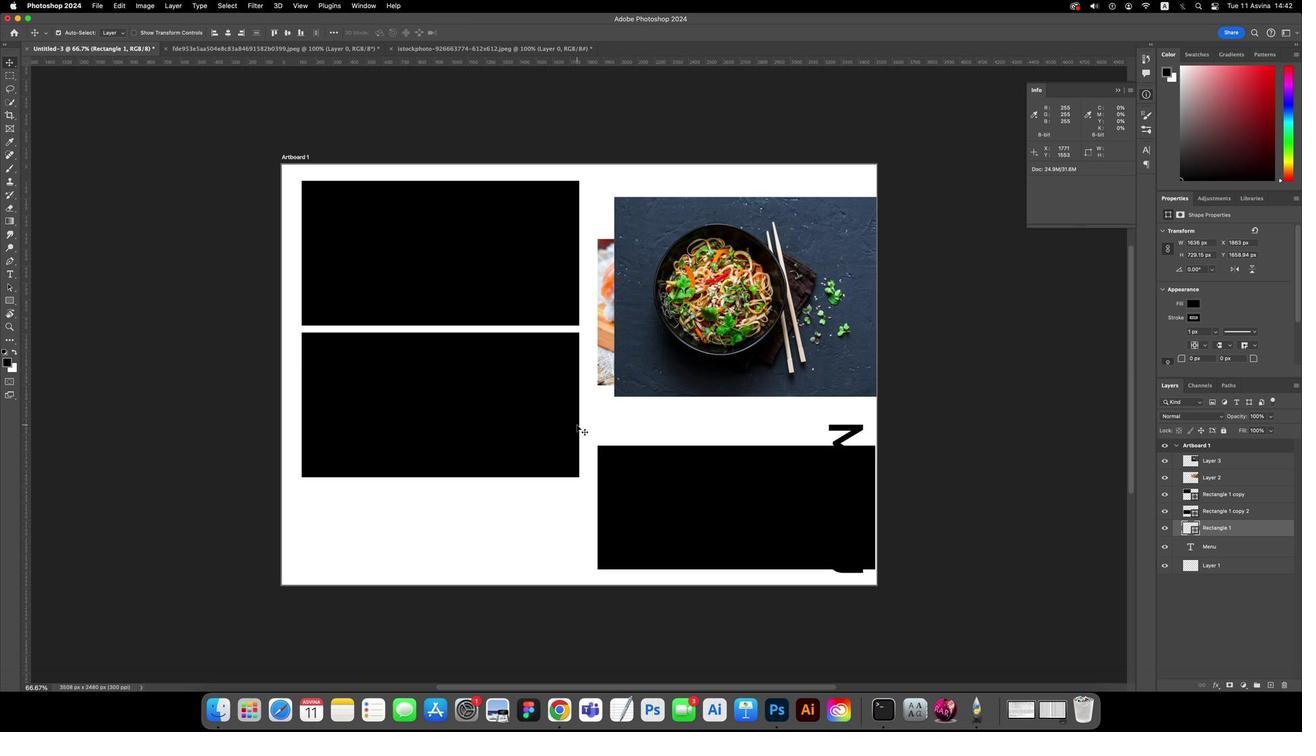 
Action: Mouse moved to (575, 425)
Screenshot: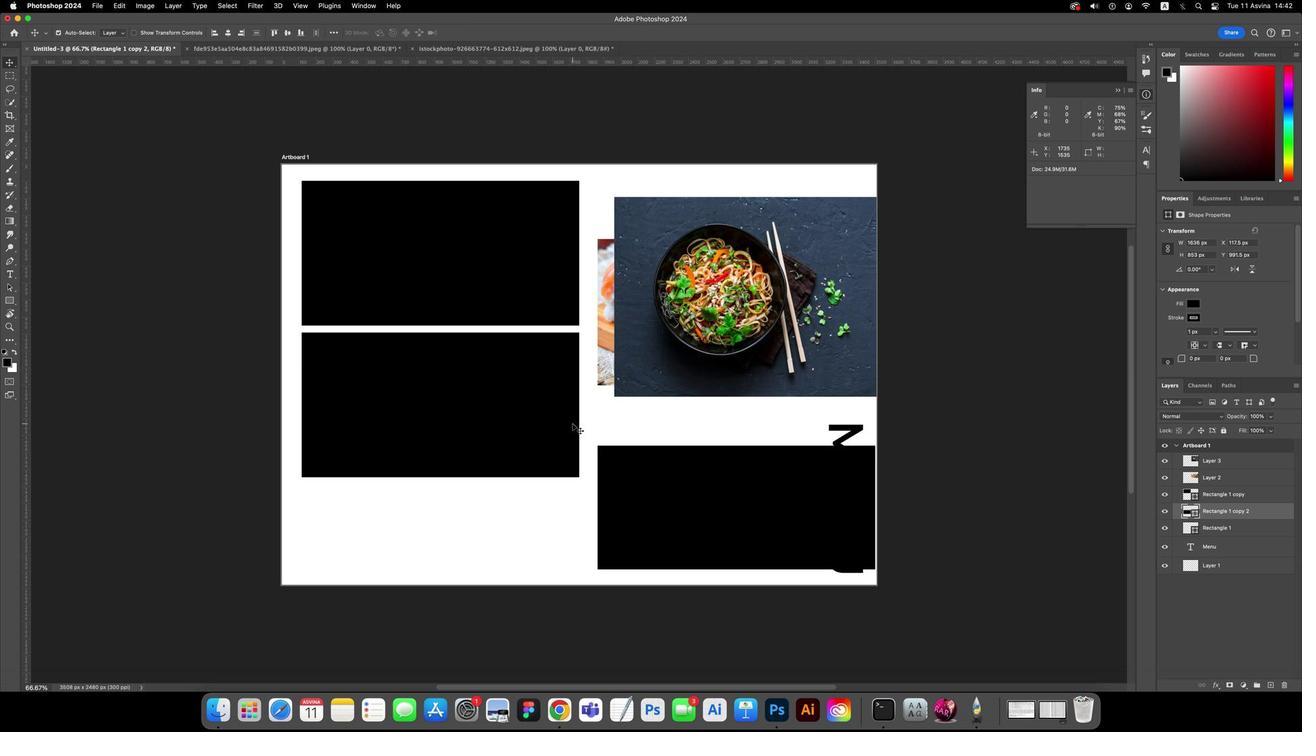 
Action: Mouse pressed left at (575, 425)
Screenshot: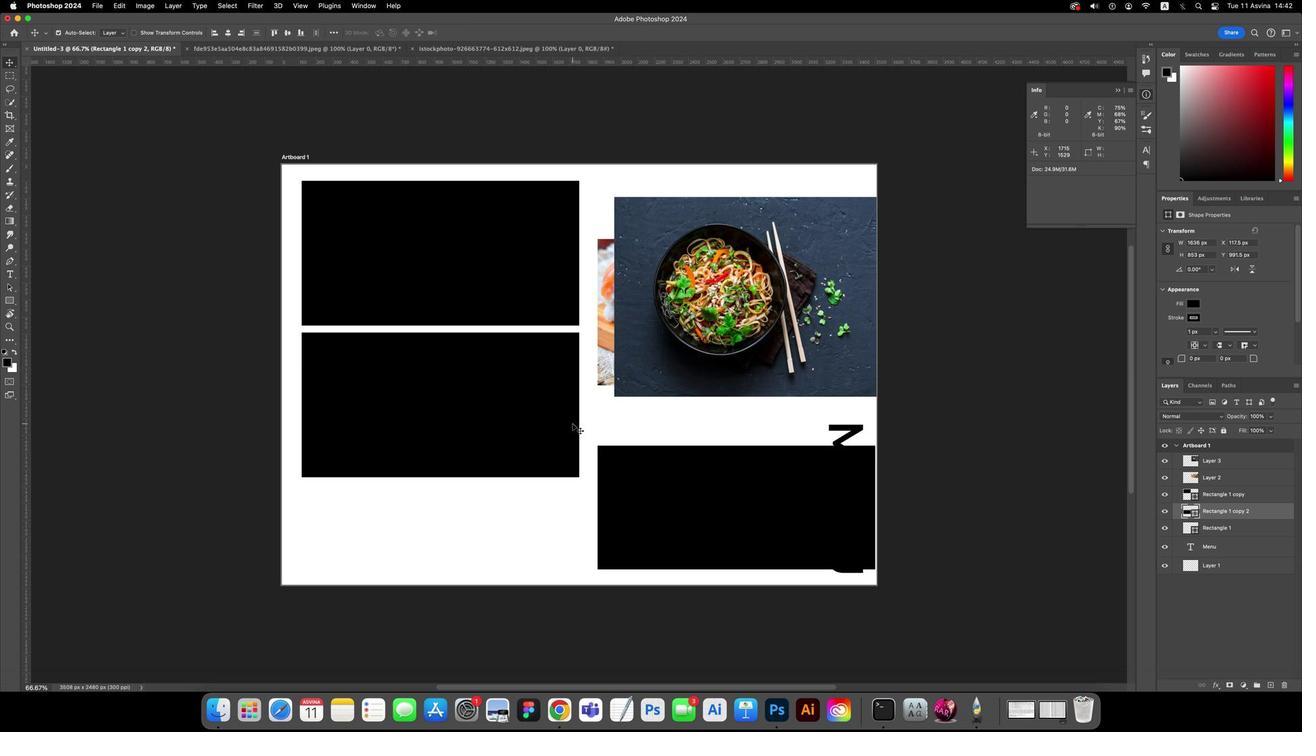 
Action: Mouse moved to (571, 423)
Screenshot: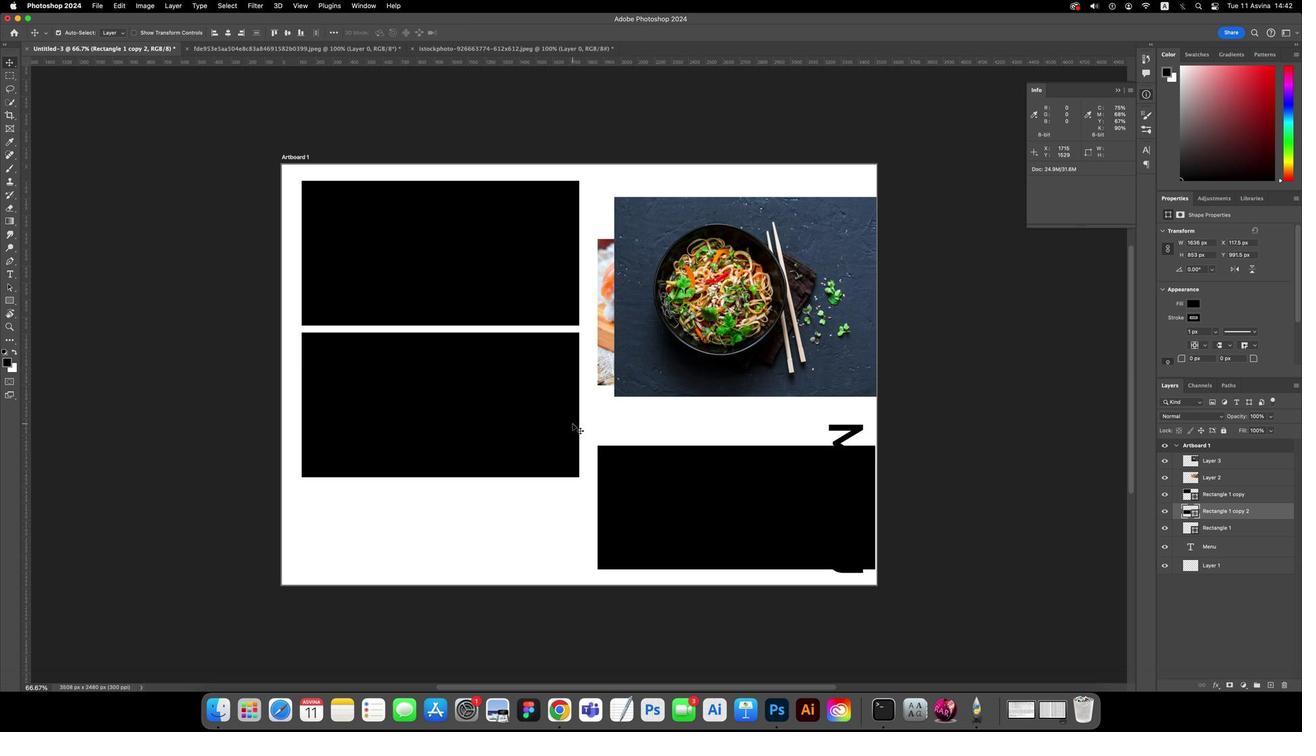 
Action: Mouse pressed left at (571, 423)
Screenshot: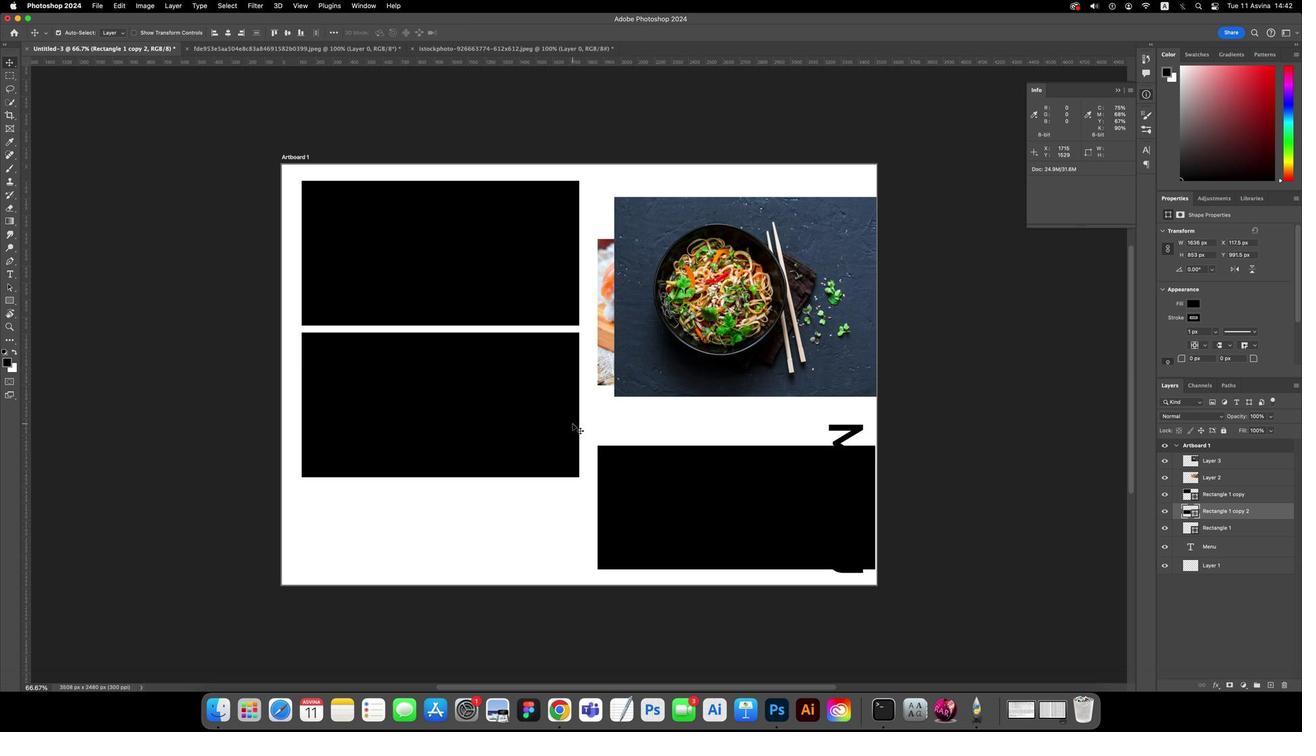 
Action: Key pressed Key.backspace
Screenshot: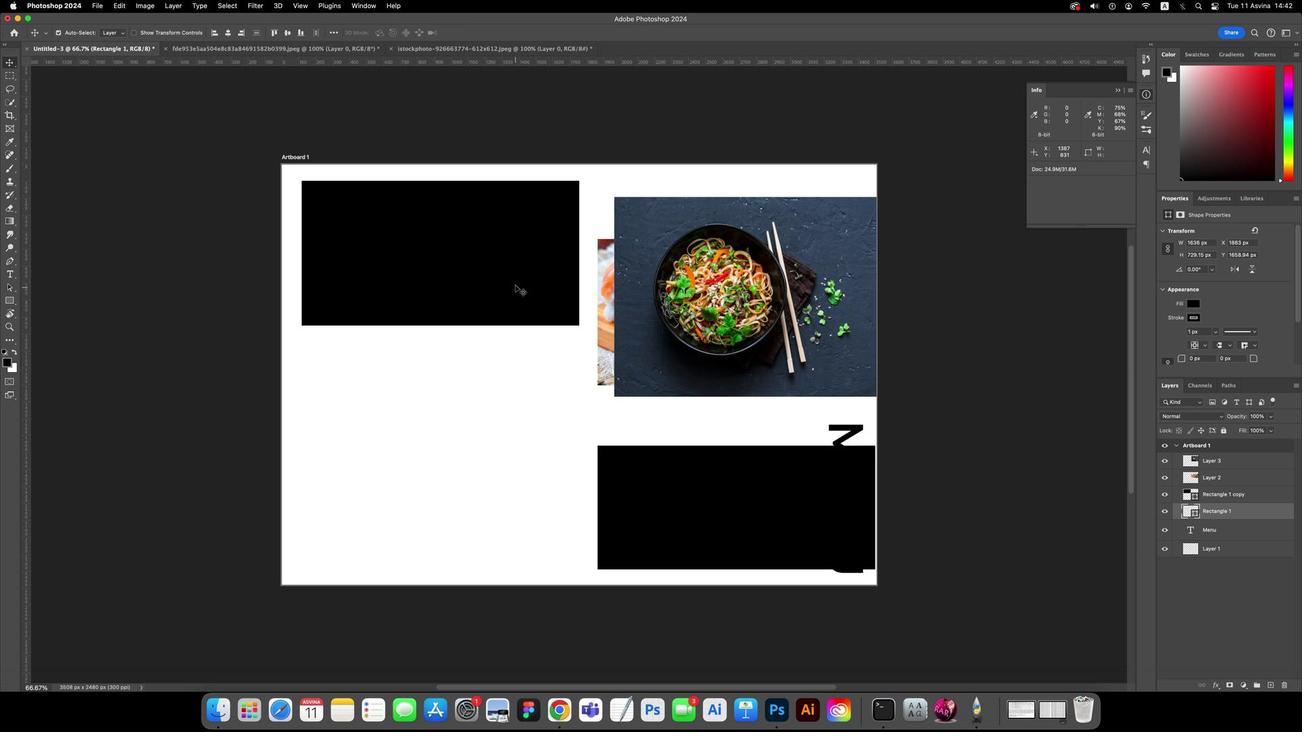 
Action: Mouse moved to (514, 286)
Screenshot: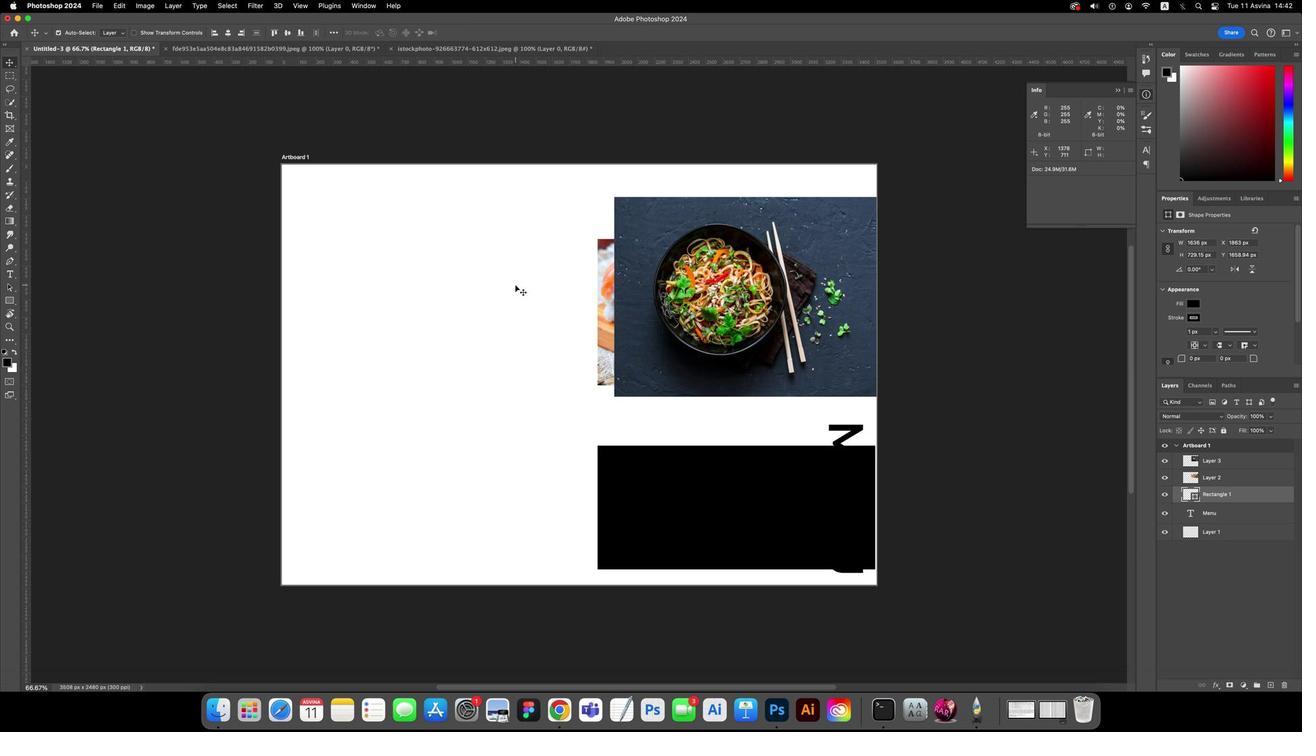 
Action: Mouse pressed left at (514, 286)
Screenshot: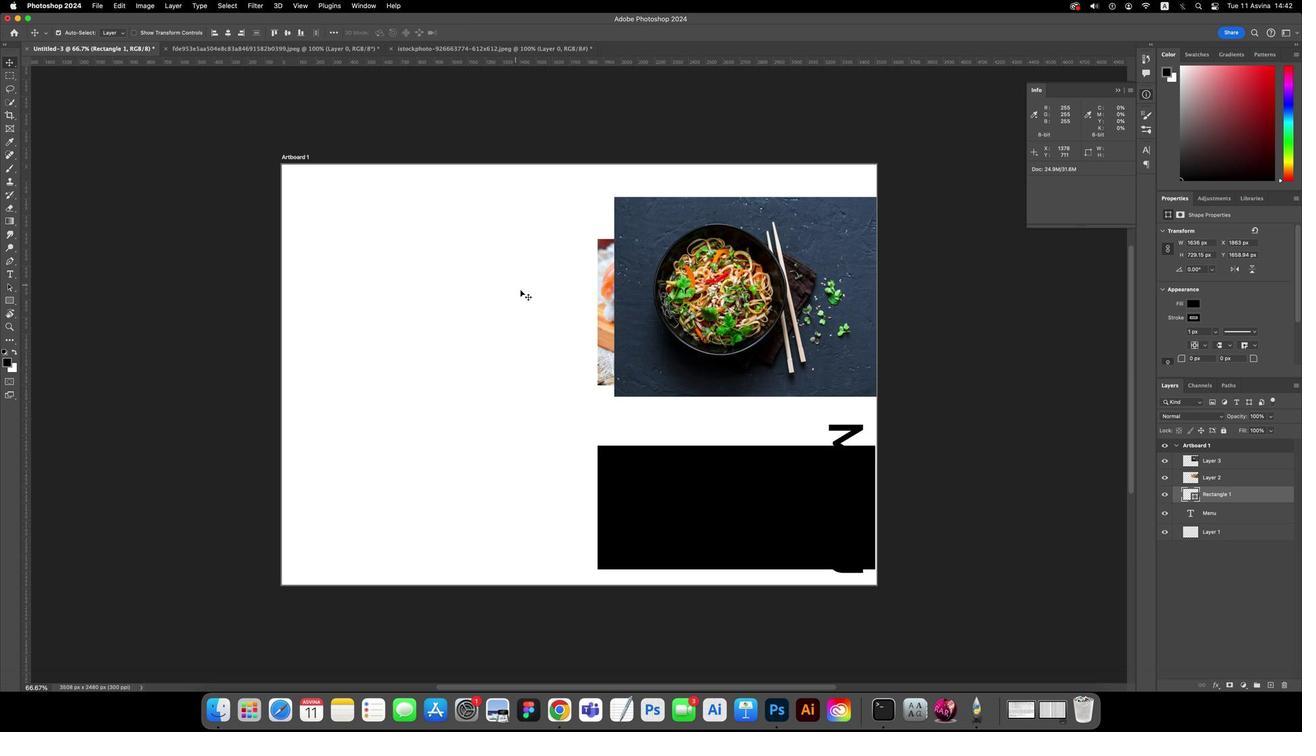 
Action: Key pressed Key.backspace
Screenshot: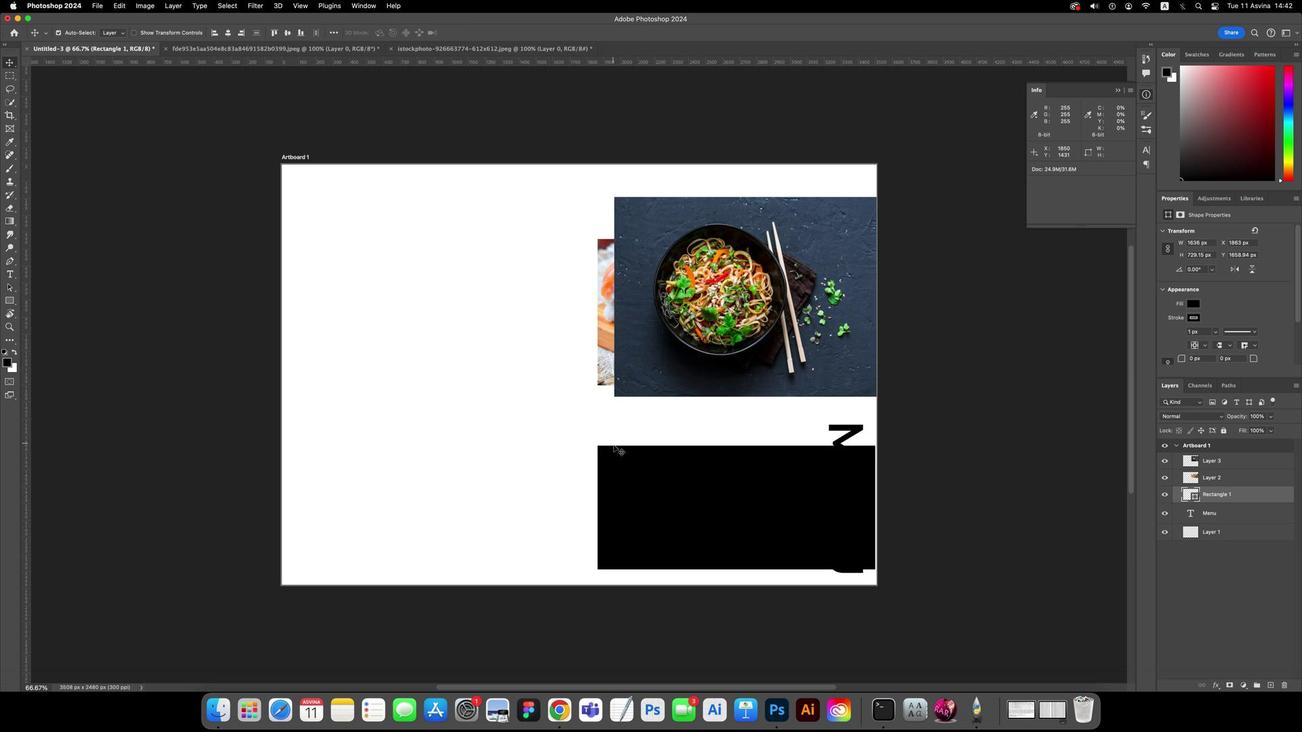 
Action: Mouse moved to (644, 464)
Screenshot: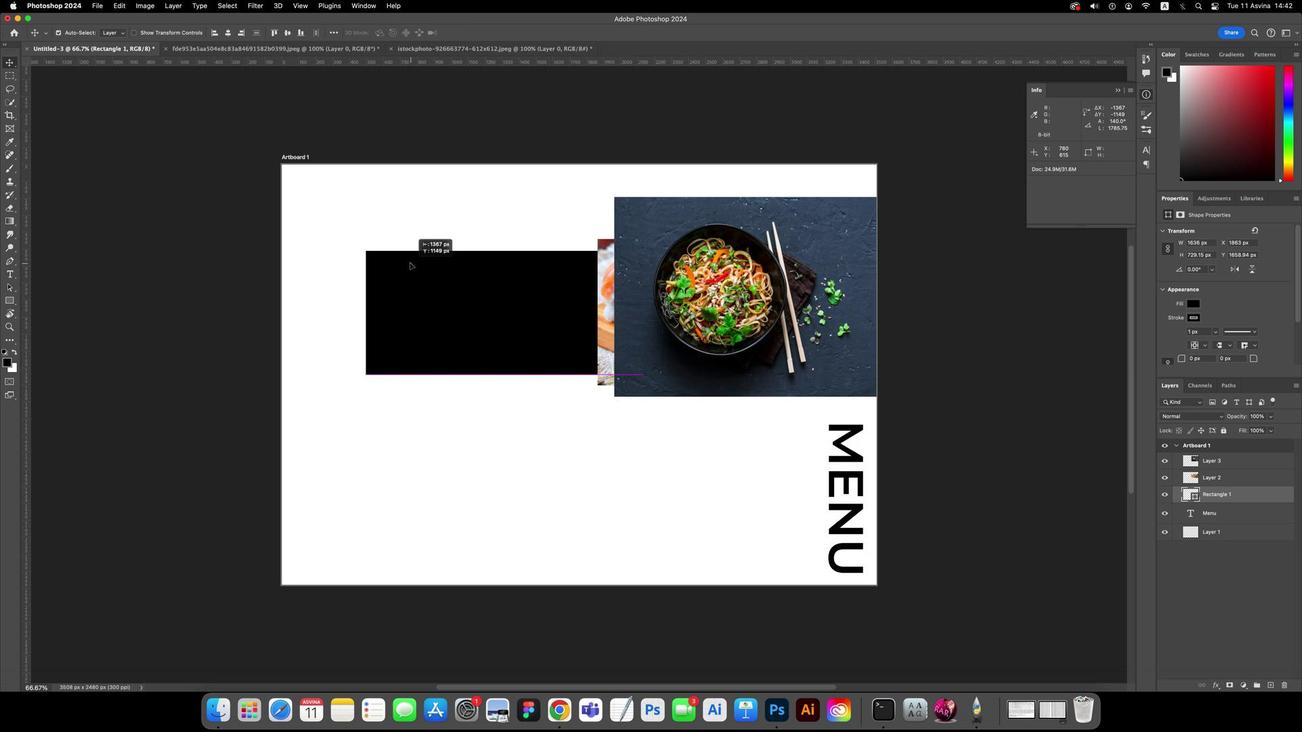 
Action: Mouse pressed left at (644, 464)
Screenshot: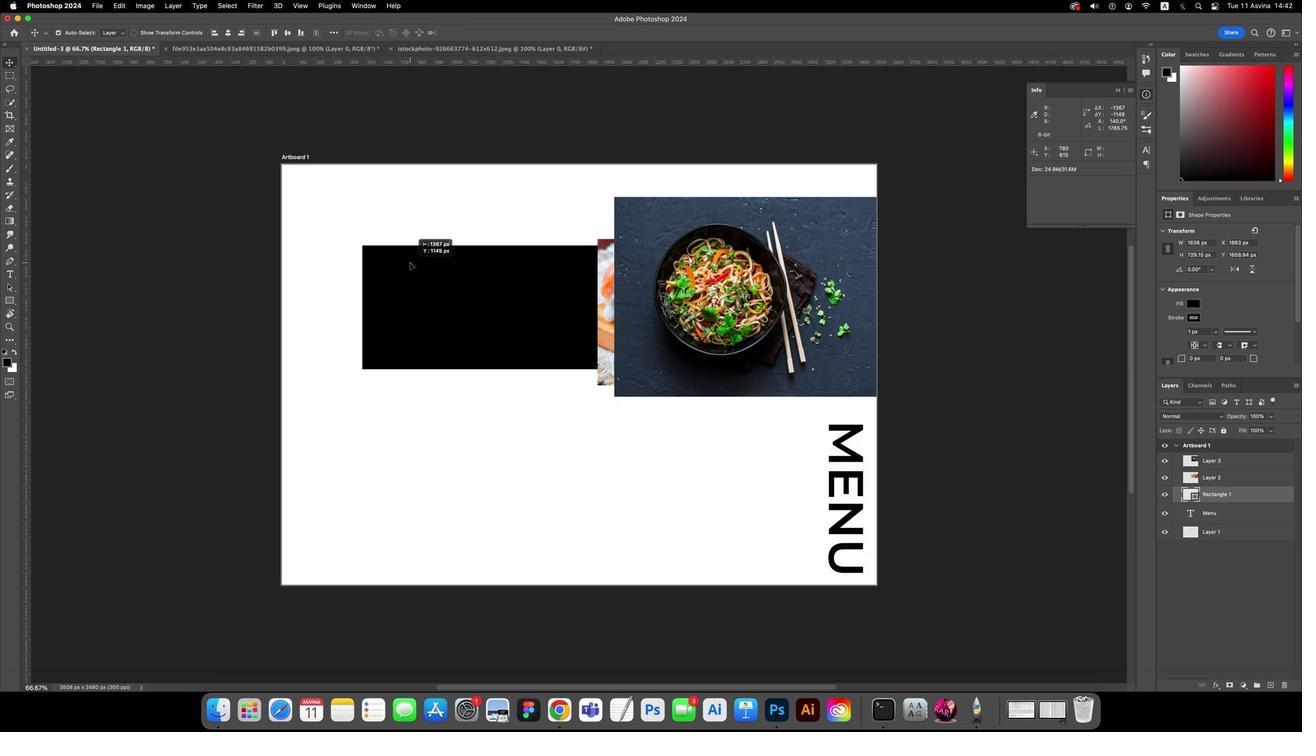 
Action: Mouse moved to (351, 223)
Screenshot: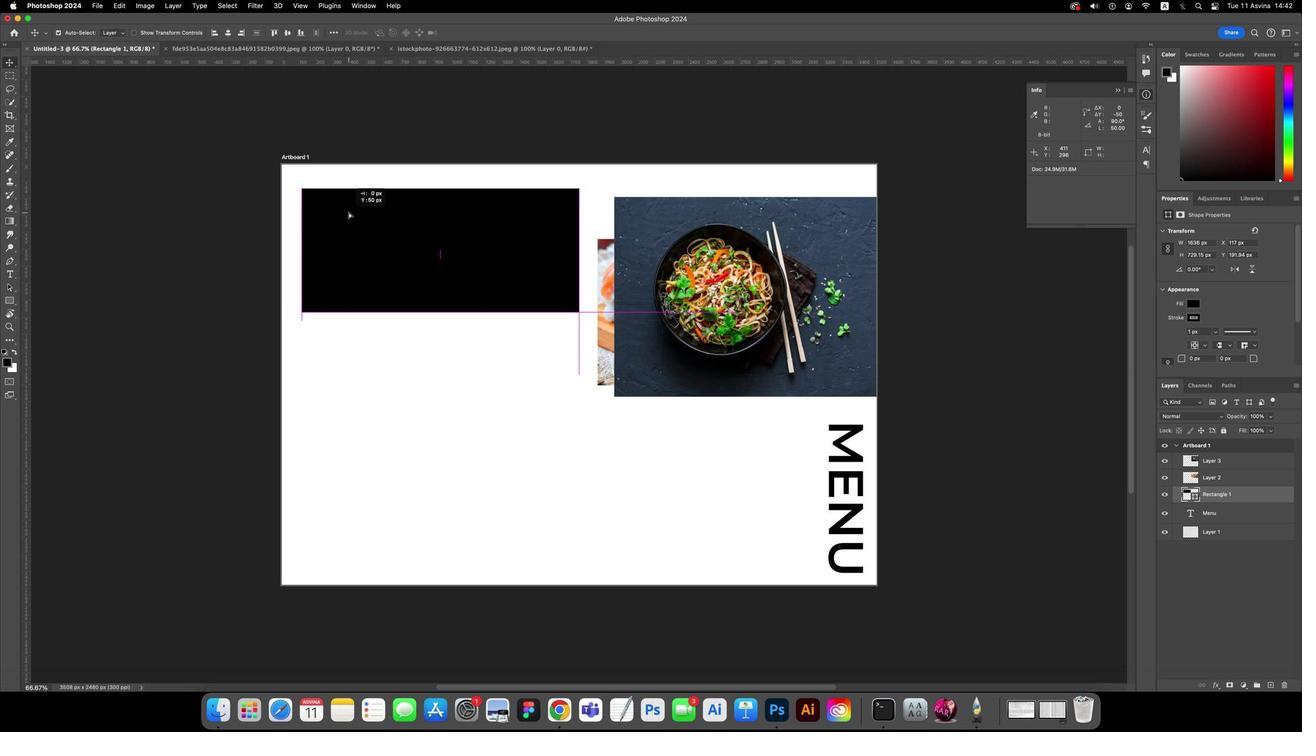 
Action: Mouse pressed left at (351, 223)
Screenshot: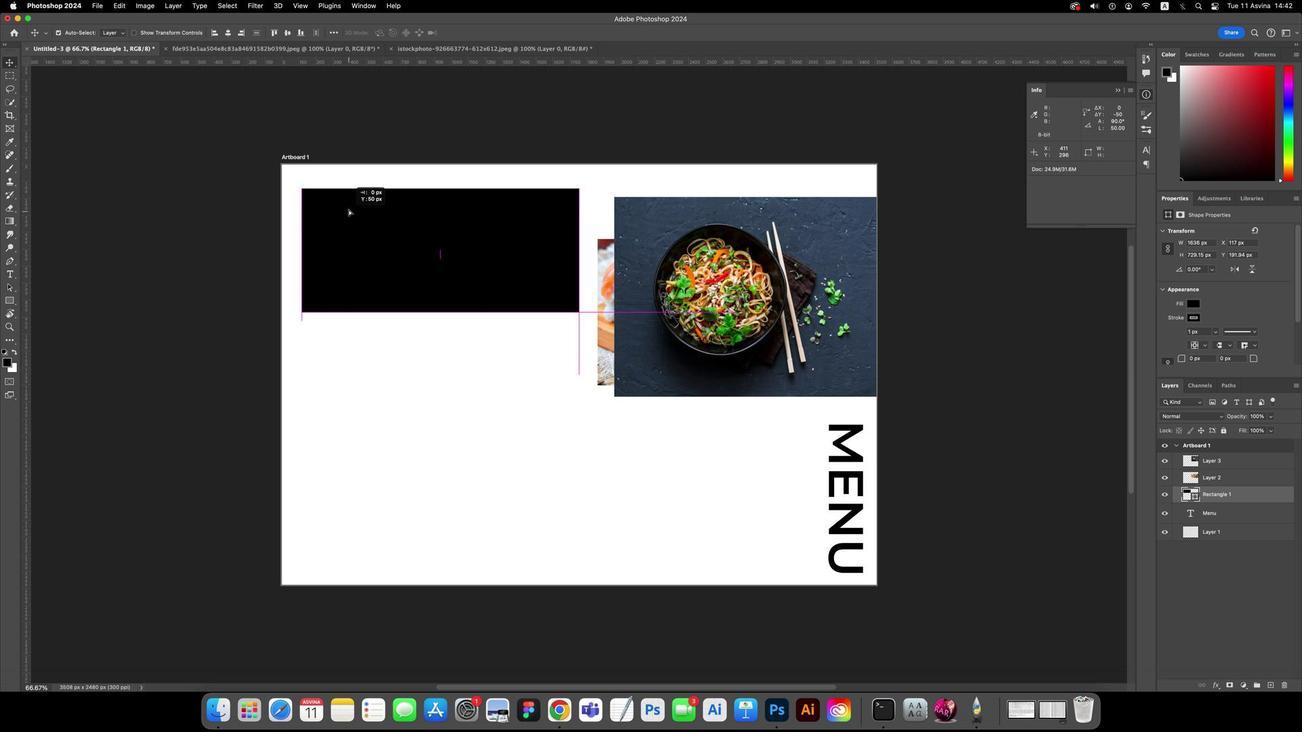 
Action: Mouse moved to (348, 209)
Screenshot: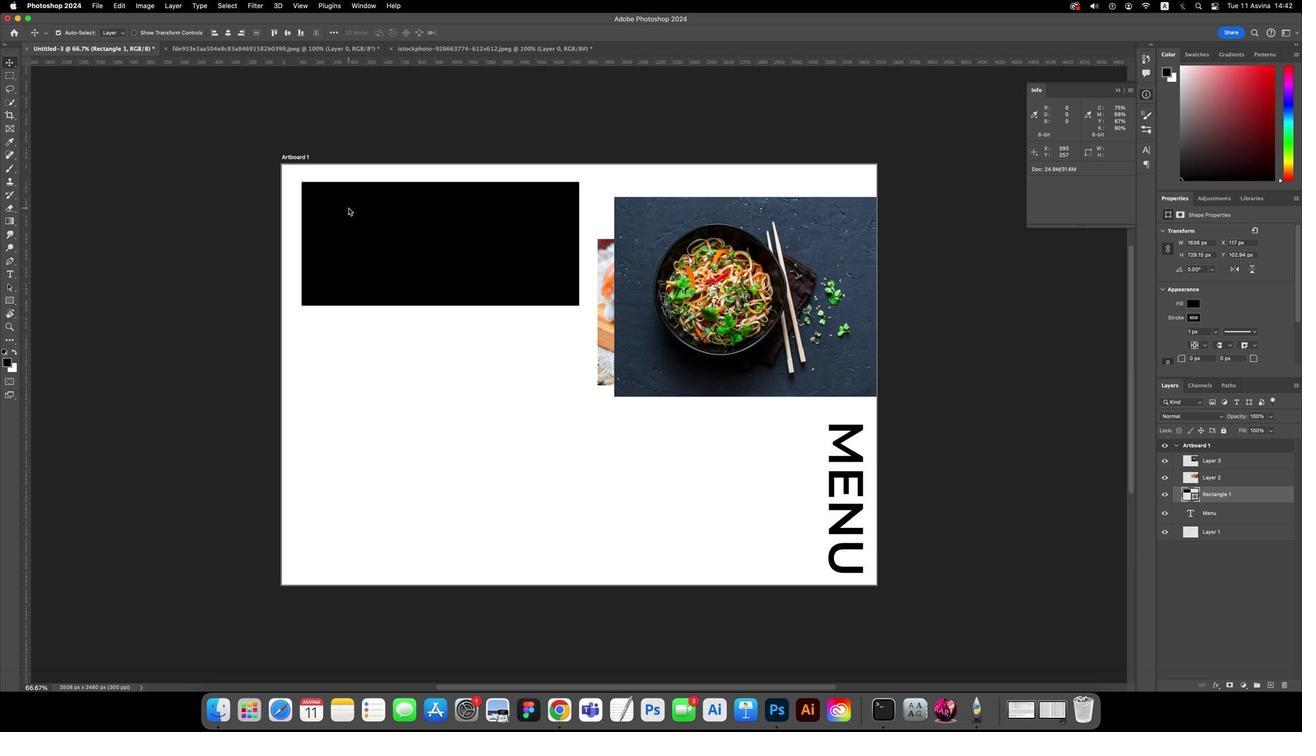 
Action: Key pressed Key.alt
Screenshot: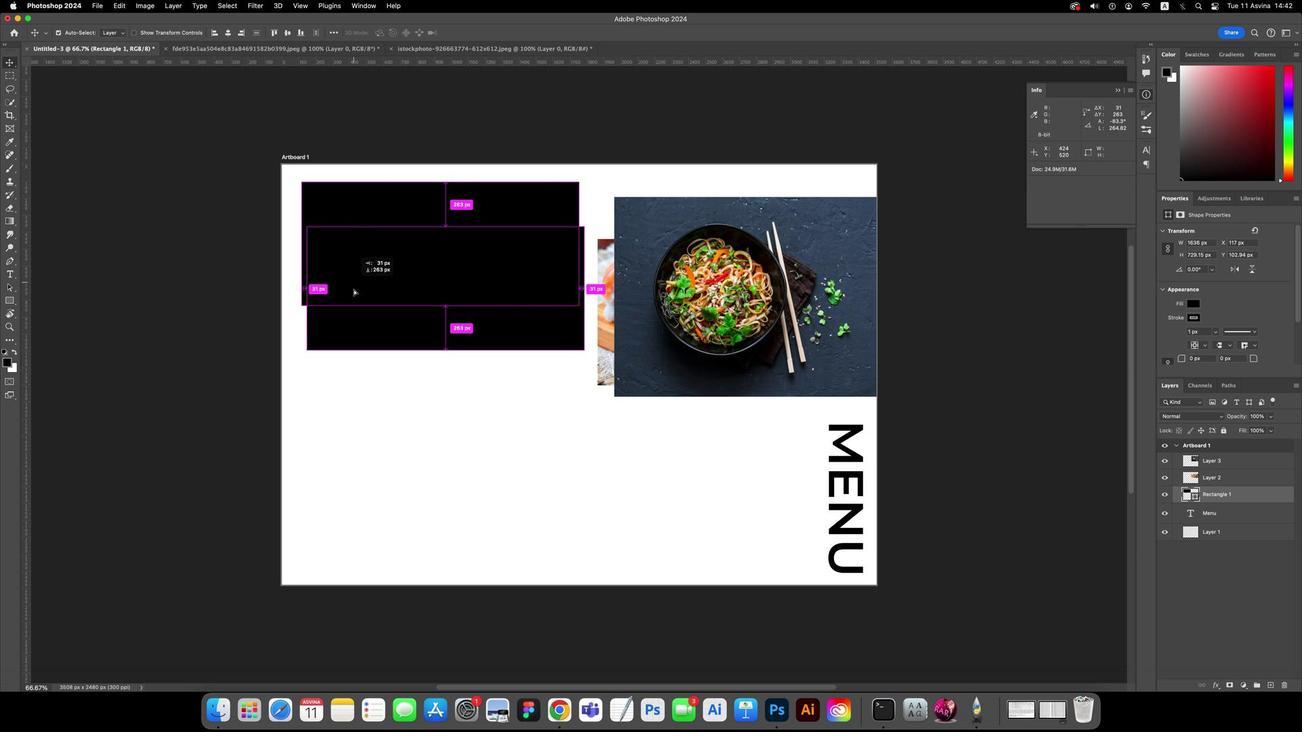 
Action: Mouse pressed left at (348, 209)
Screenshot: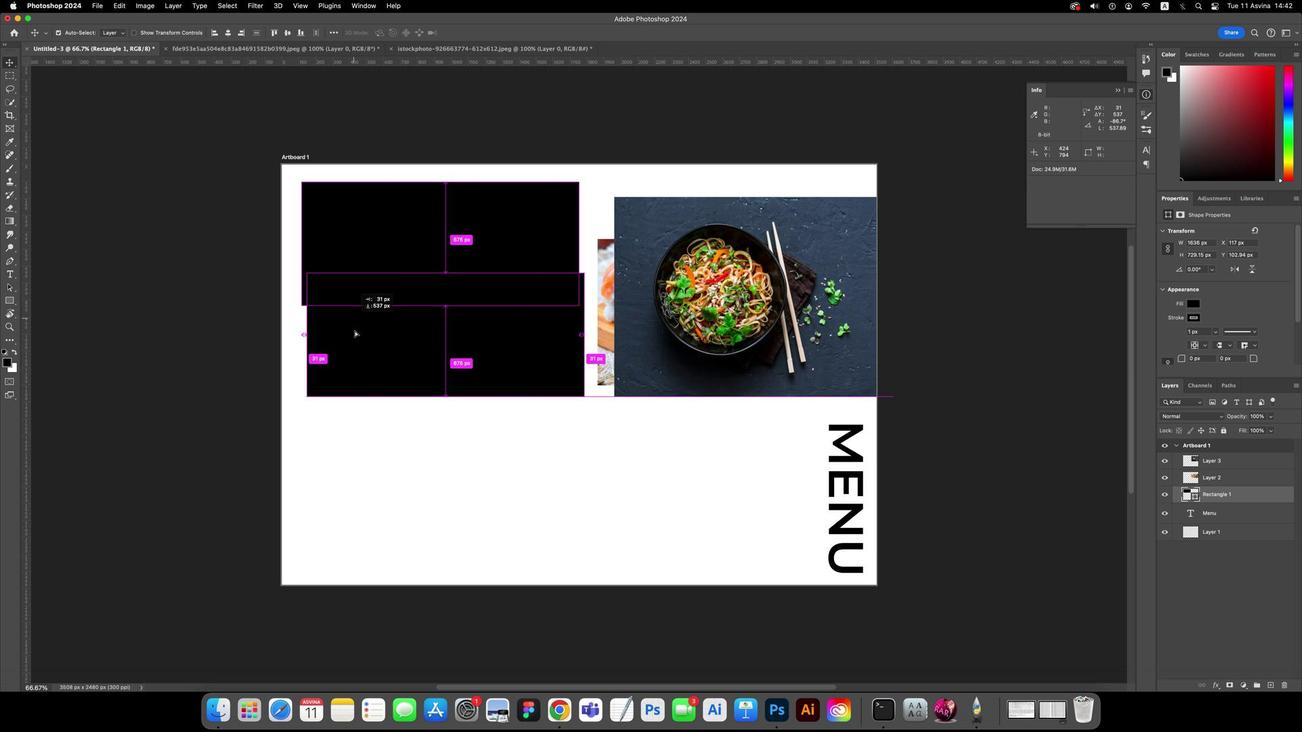 
Action: Mouse moved to (351, 343)
Screenshot: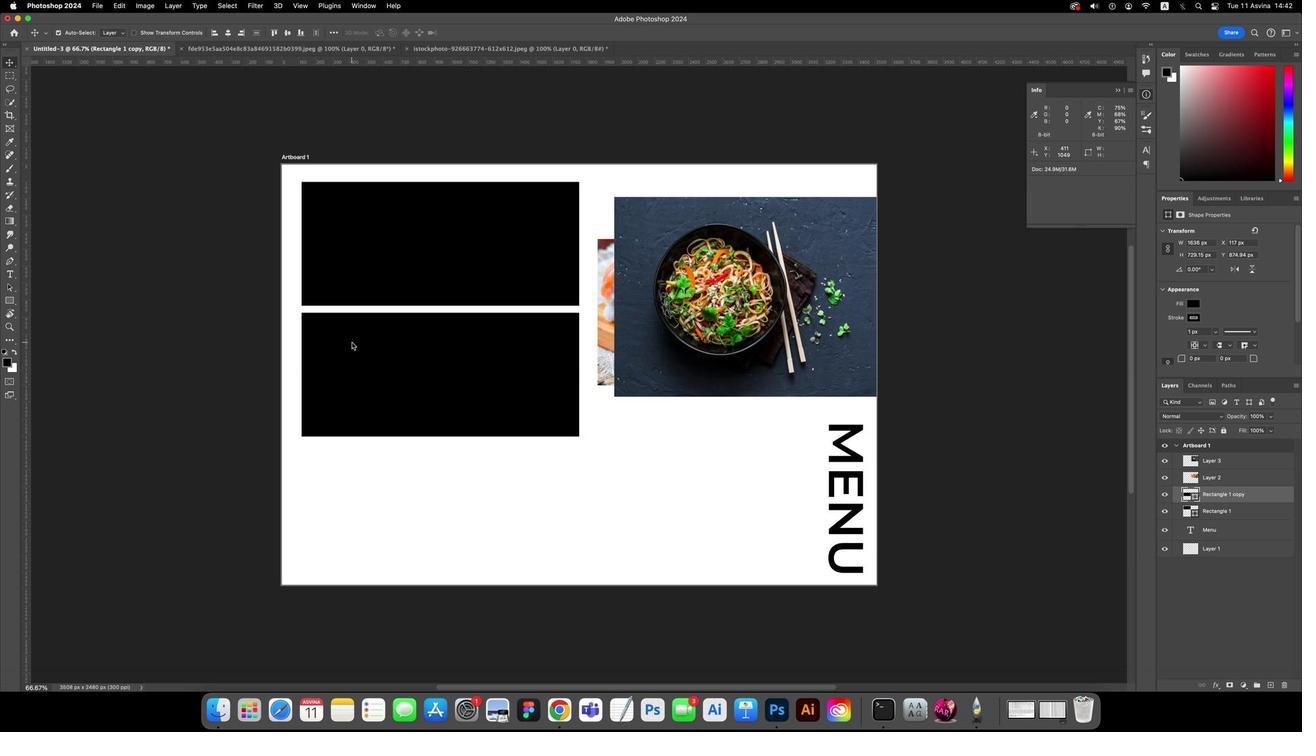 
Action: Mouse pressed left at (351, 343)
Screenshot: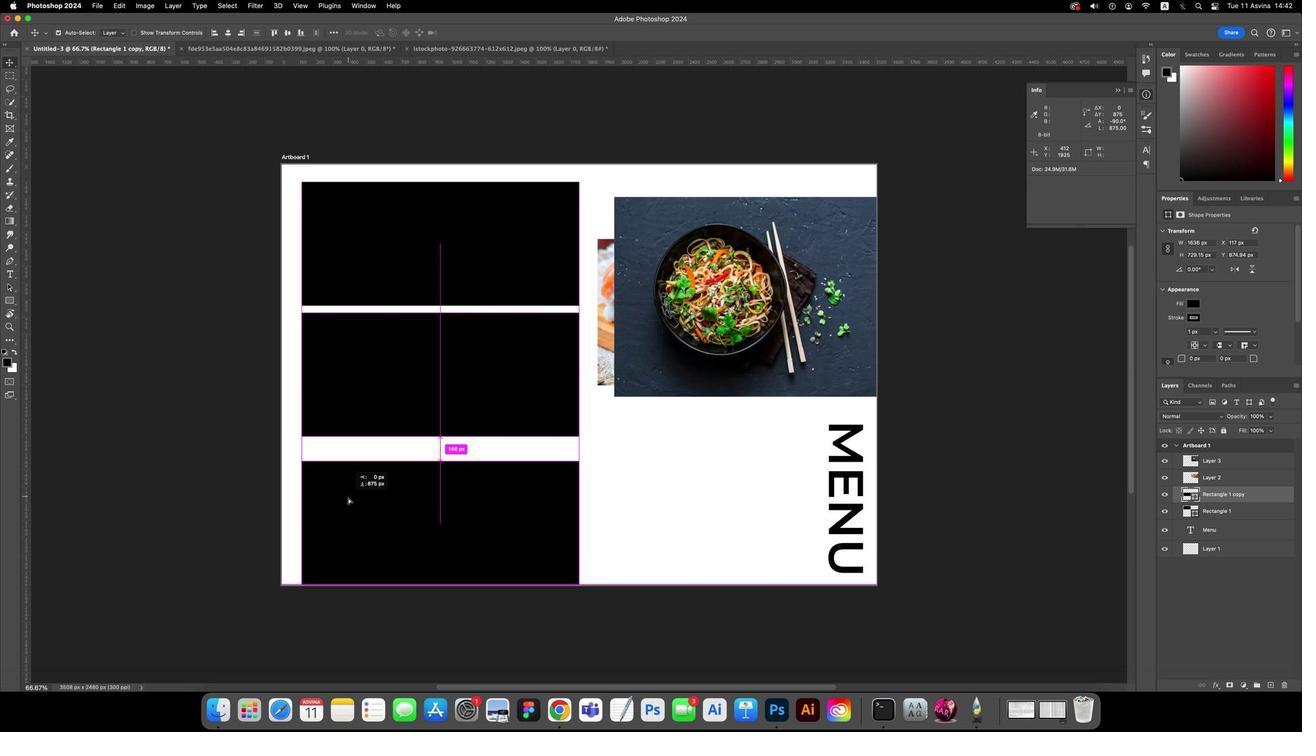 
Action: Mouse moved to (750, 288)
Screenshot: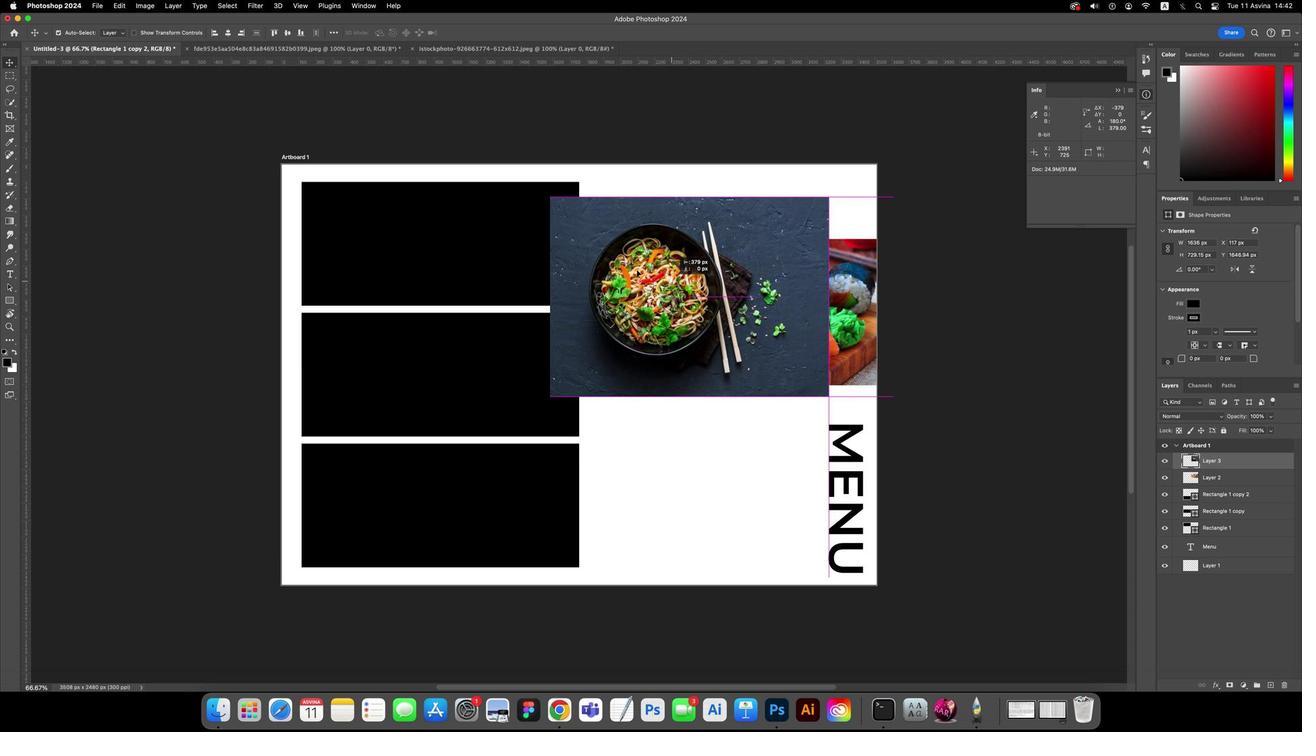 
Action: Mouse pressed left at (750, 288)
Screenshot: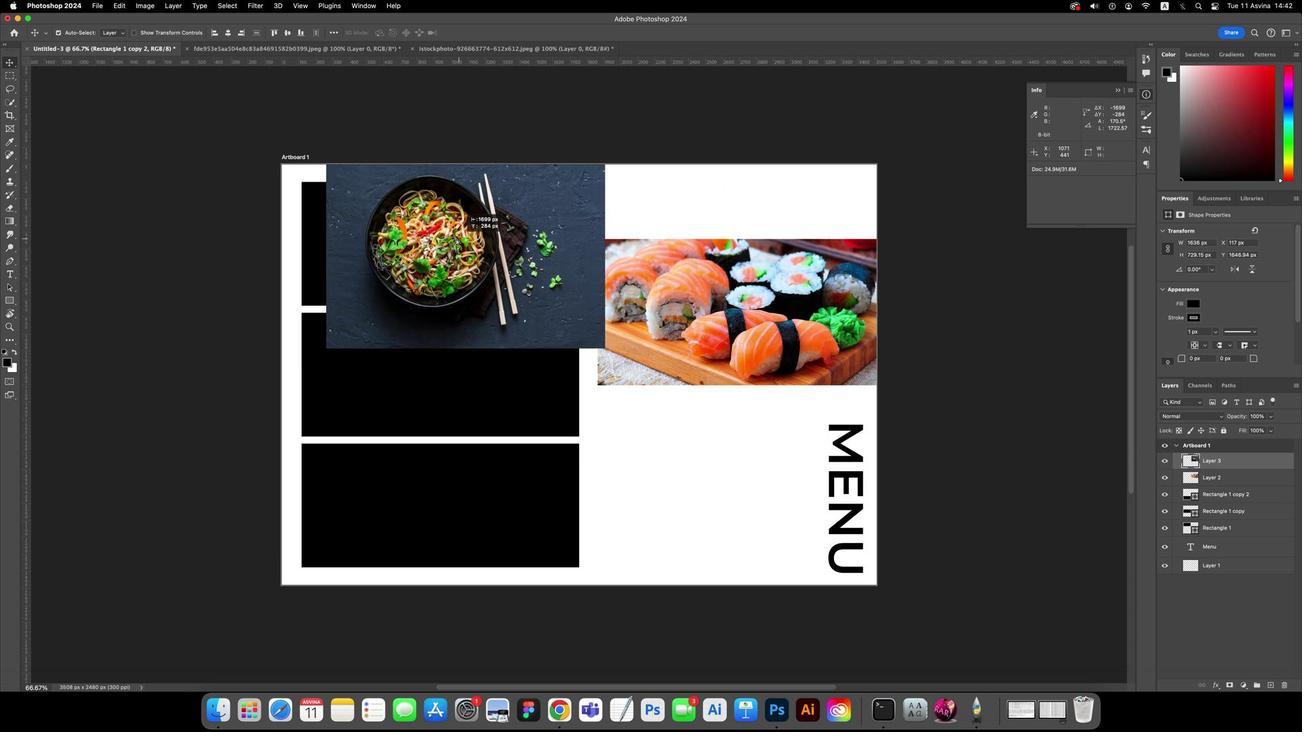 
Action: Mouse moved to (1204, 529)
Screenshot: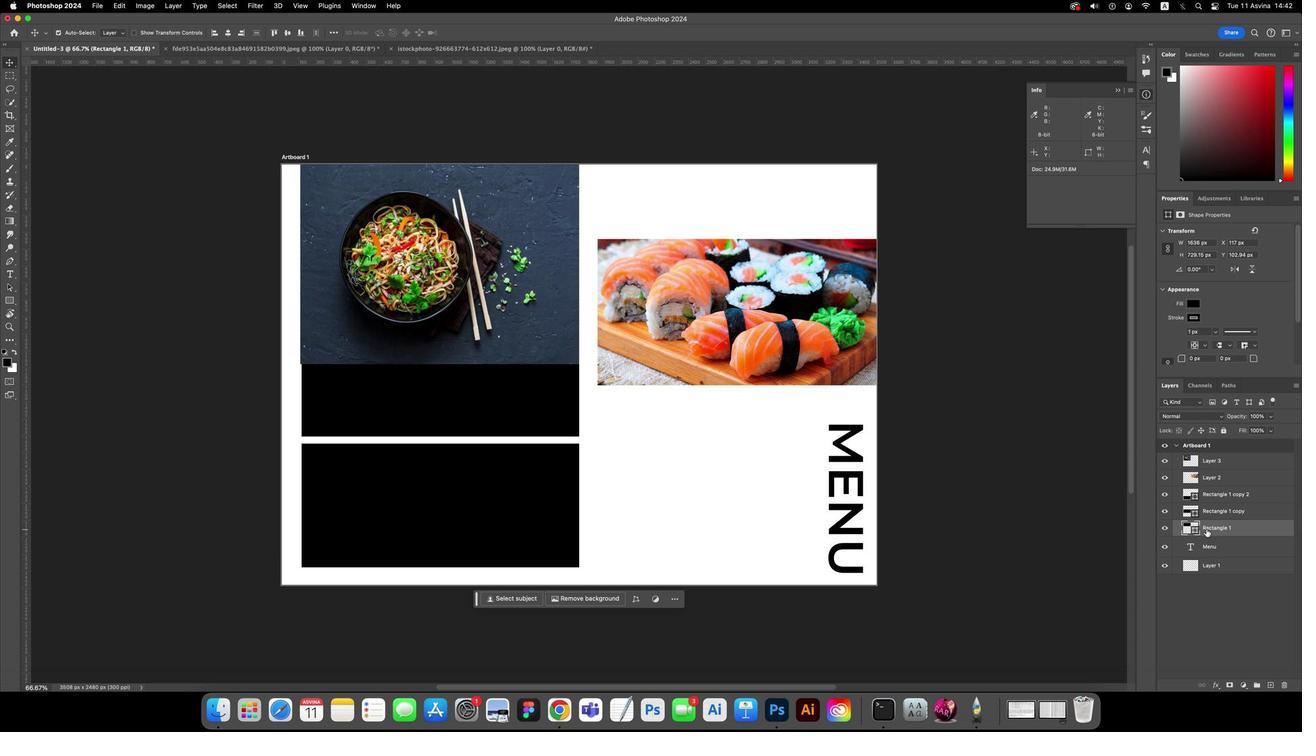 
Action: Mouse pressed left at (1204, 529)
Screenshot: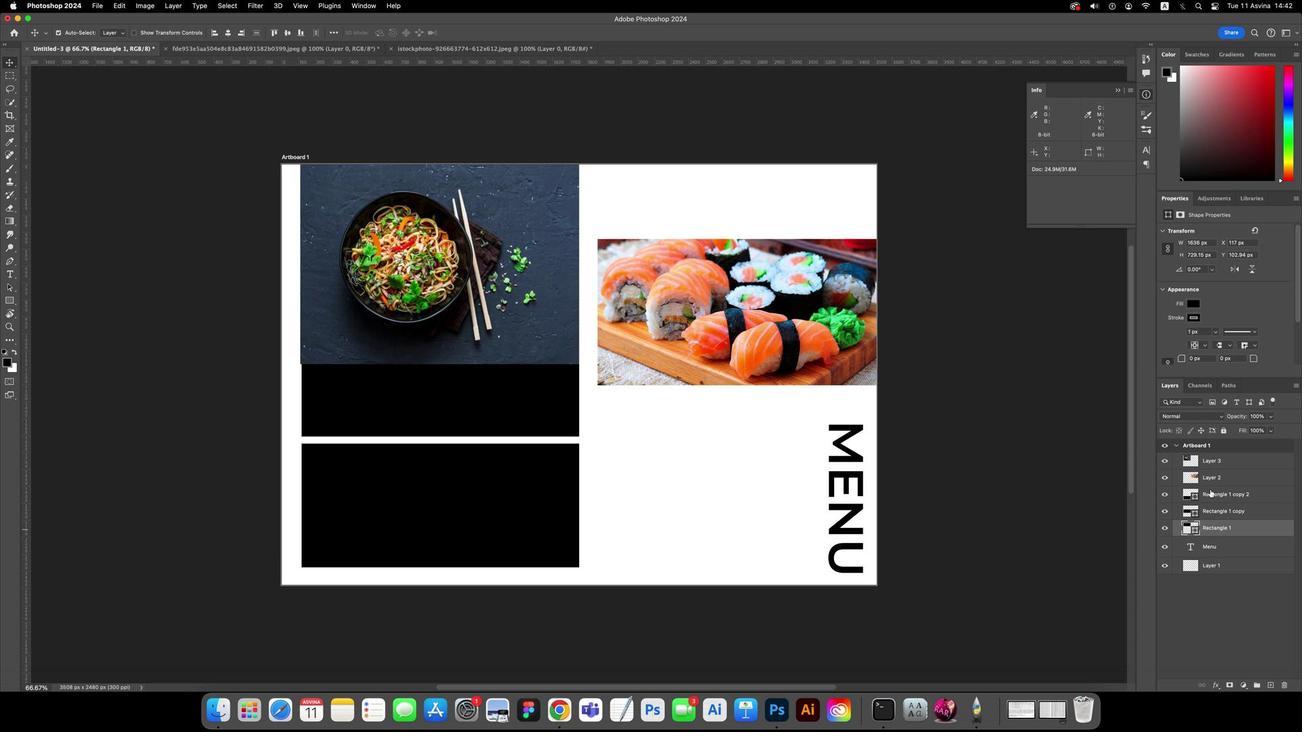 
Action: Mouse moved to (1217, 460)
Screenshot: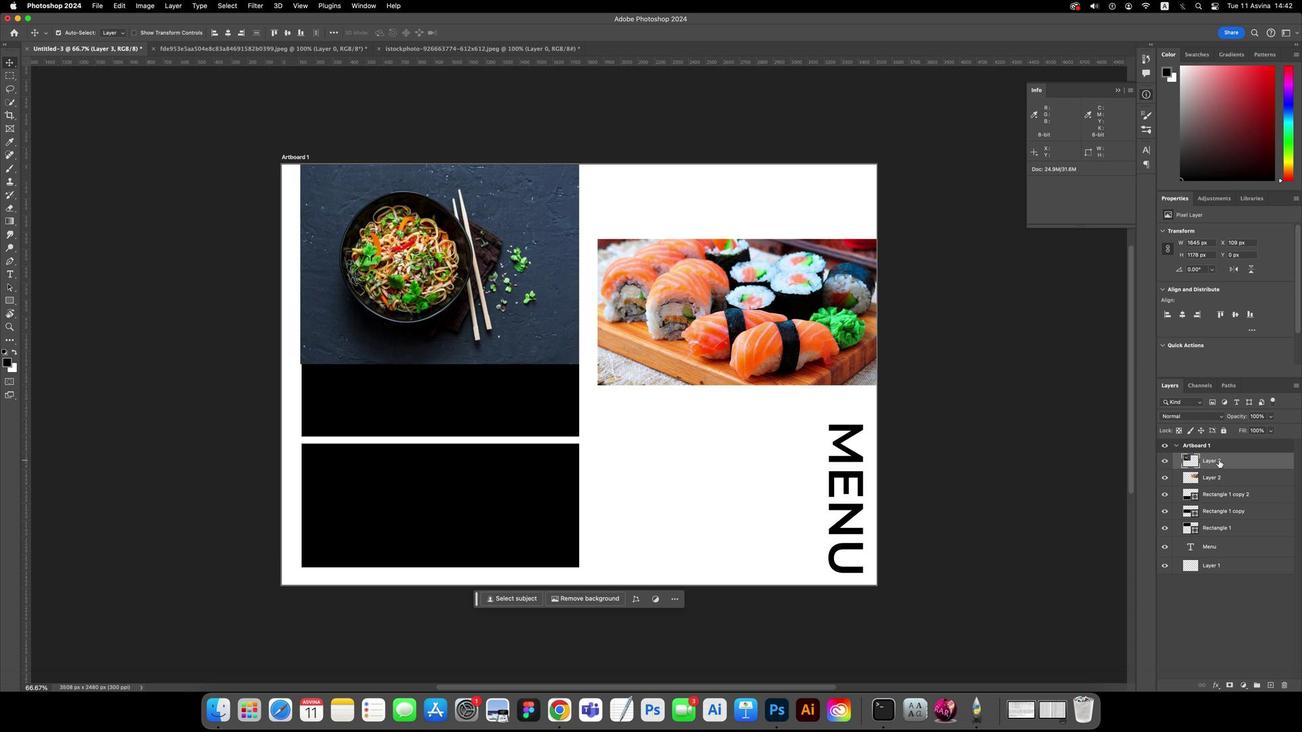 
Action: Mouse pressed left at (1217, 460)
Screenshot: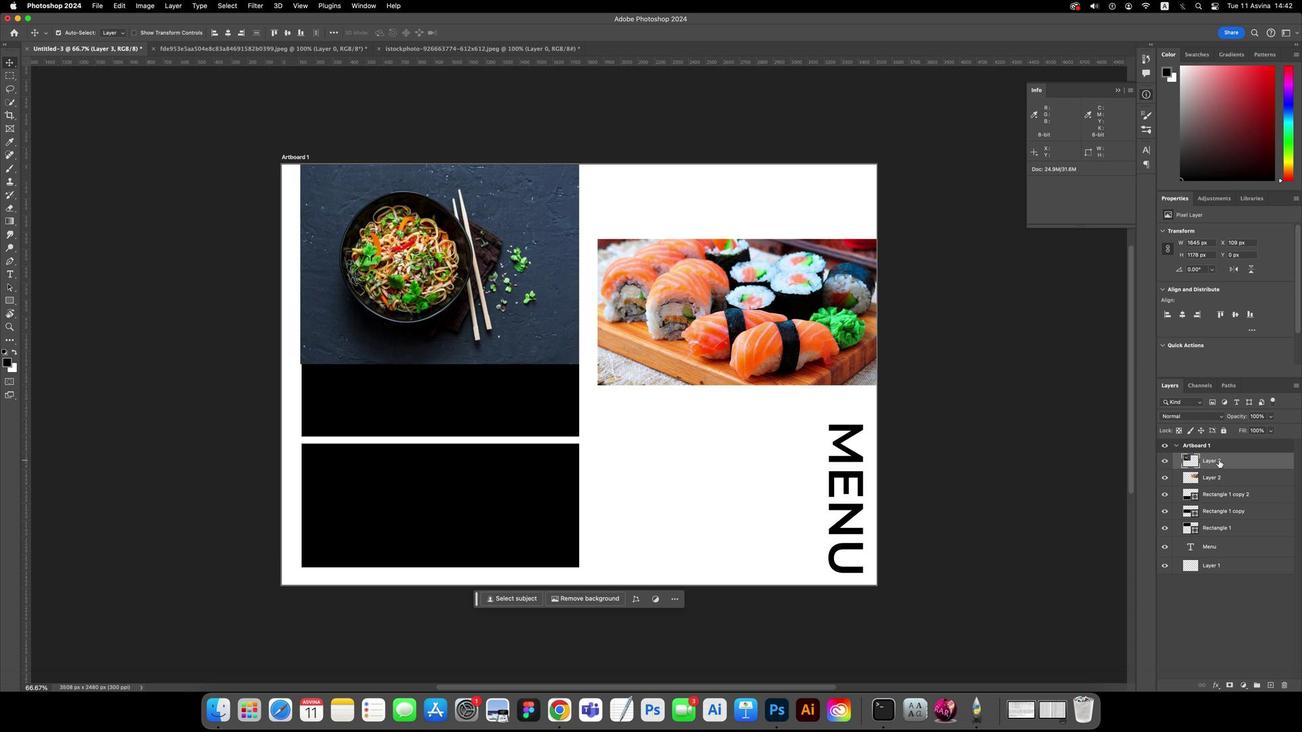 
Action: Mouse pressed left at (1217, 460)
Screenshot: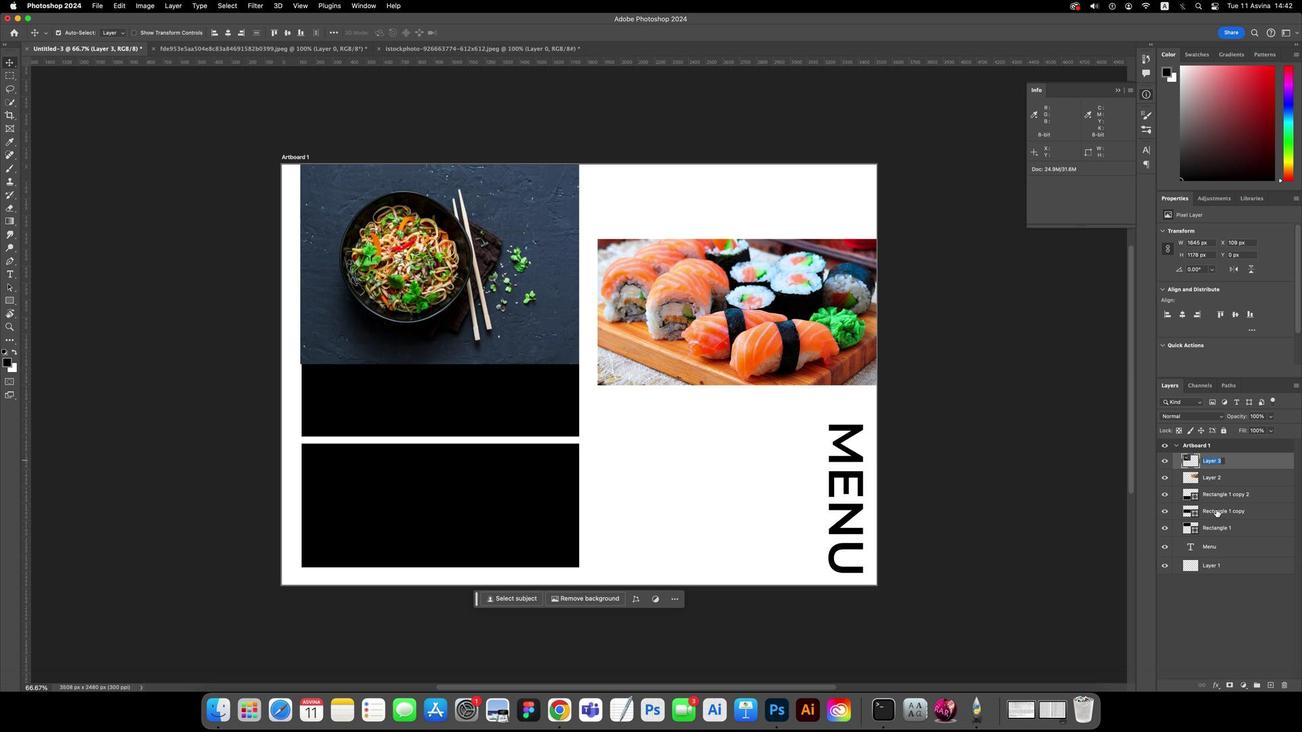 
Action: Mouse moved to (1242, 464)
Screenshot: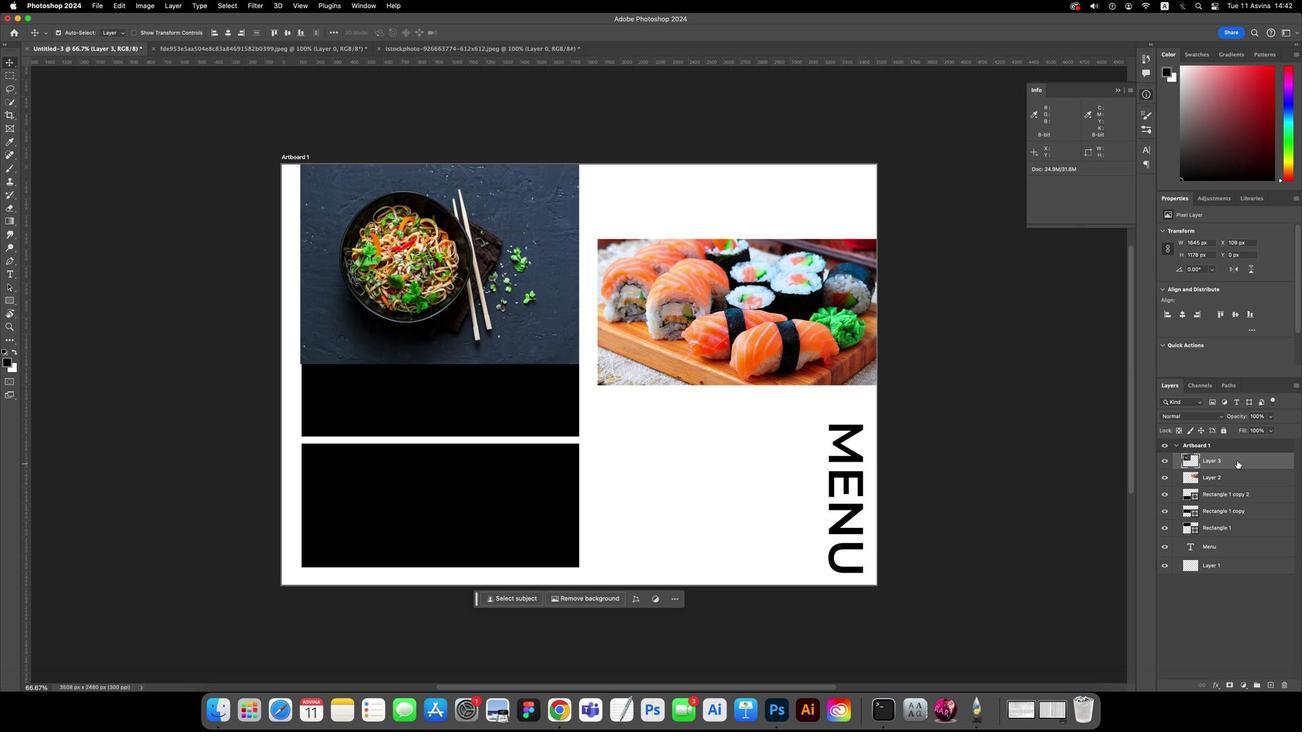 
Action: Mouse pressed left at (1242, 464)
Screenshot: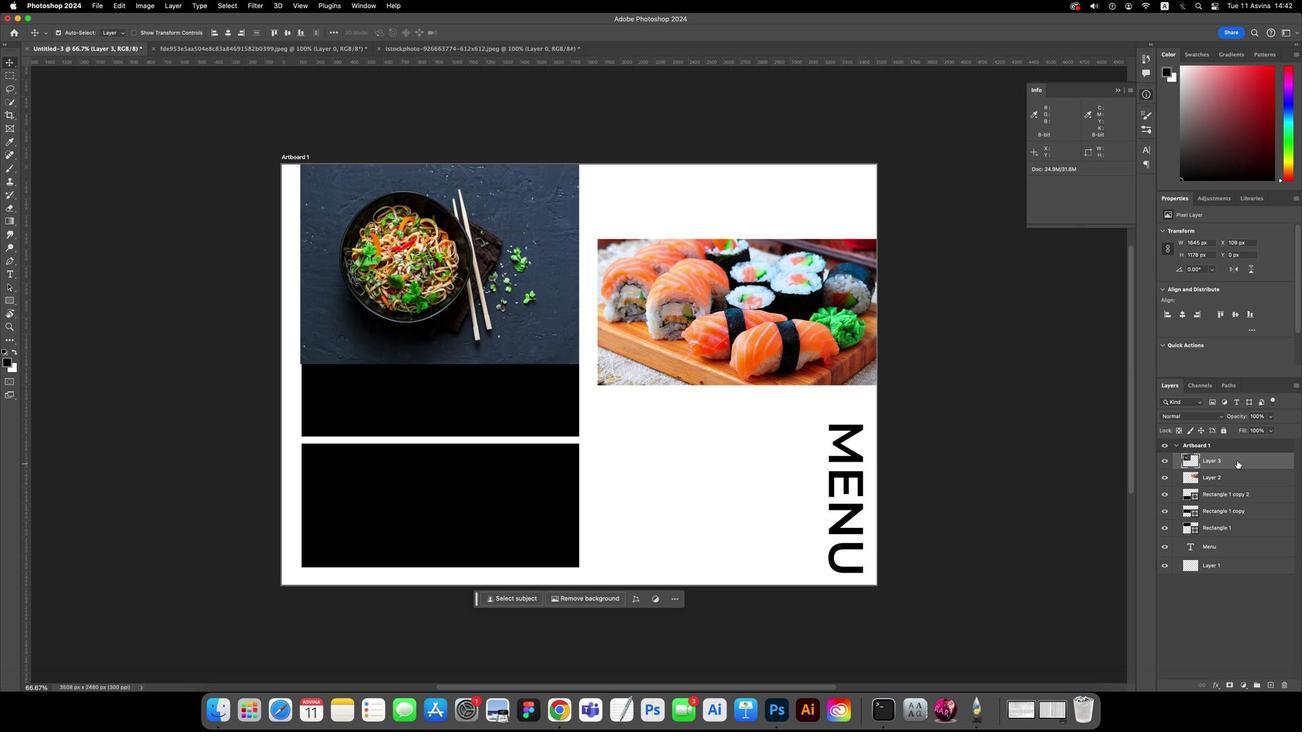
Action: Mouse moved to (1235, 461)
Screenshot: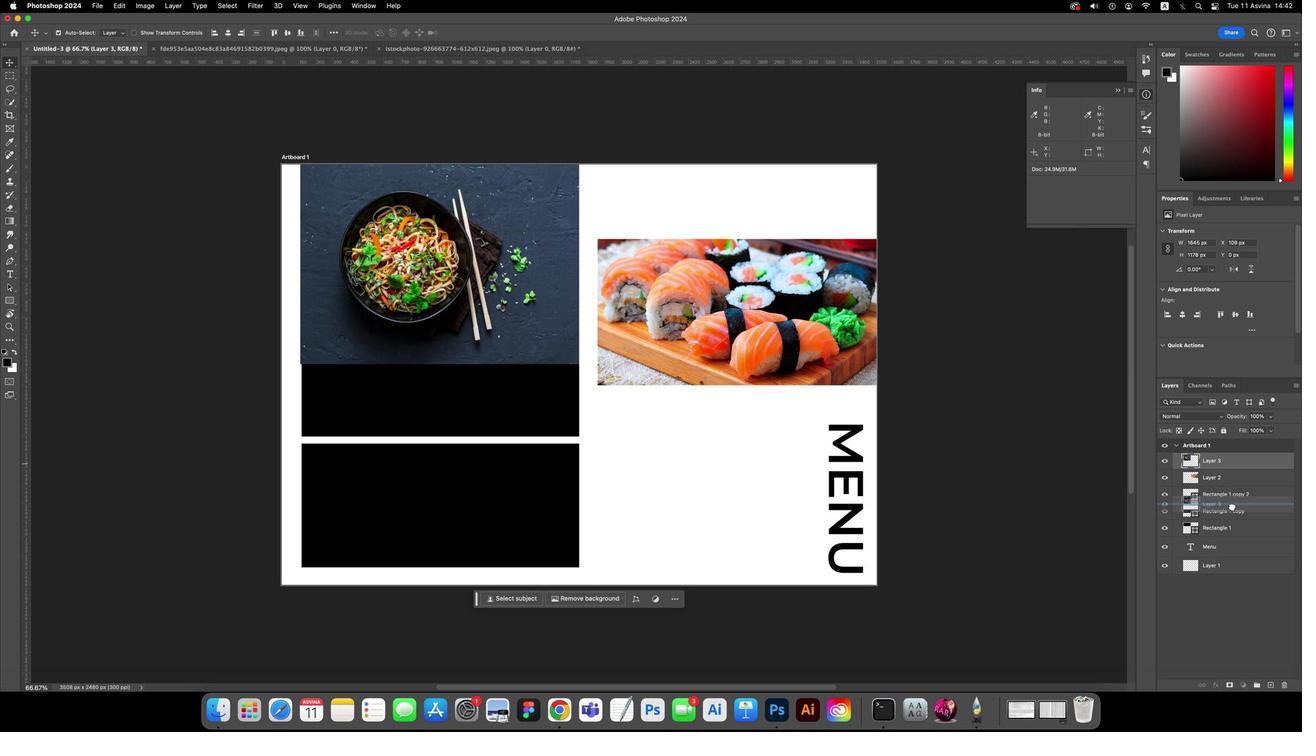 
Action: Mouse pressed left at (1235, 461)
Screenshot: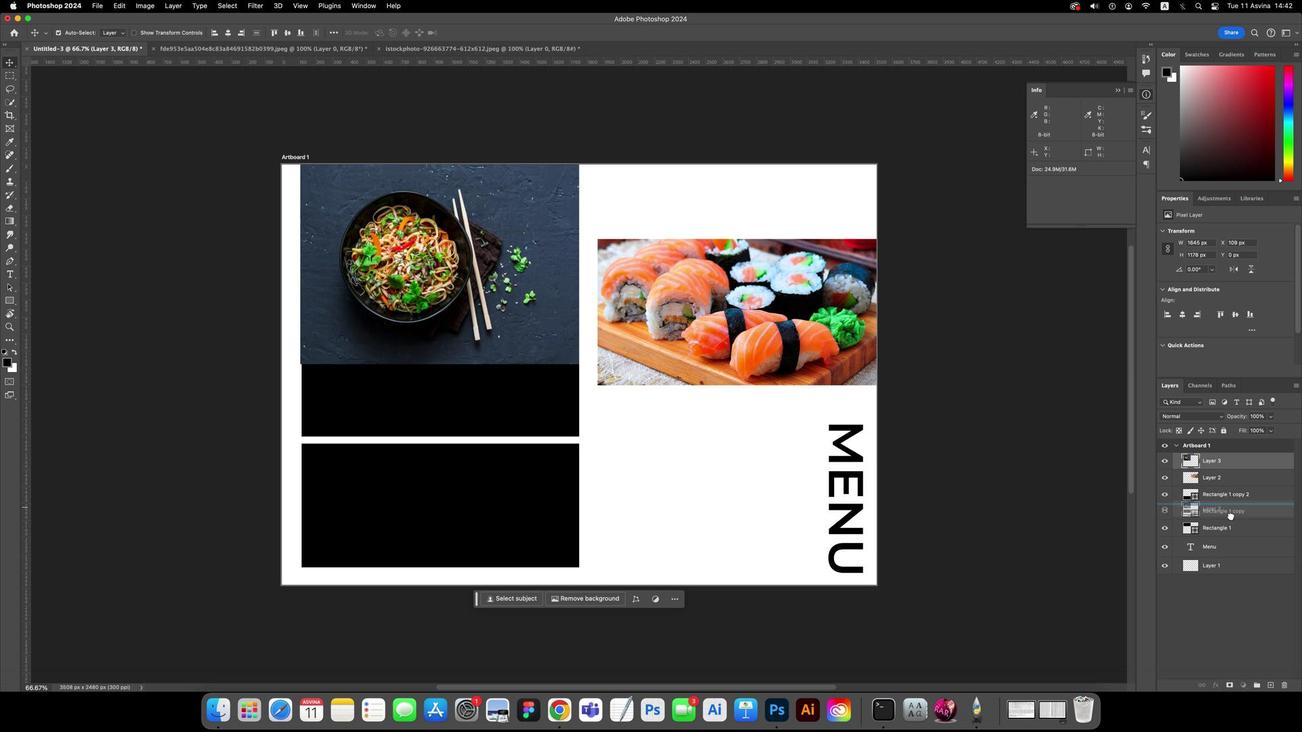 
Action: Mouse moved to (1231, 508)
Screenshot: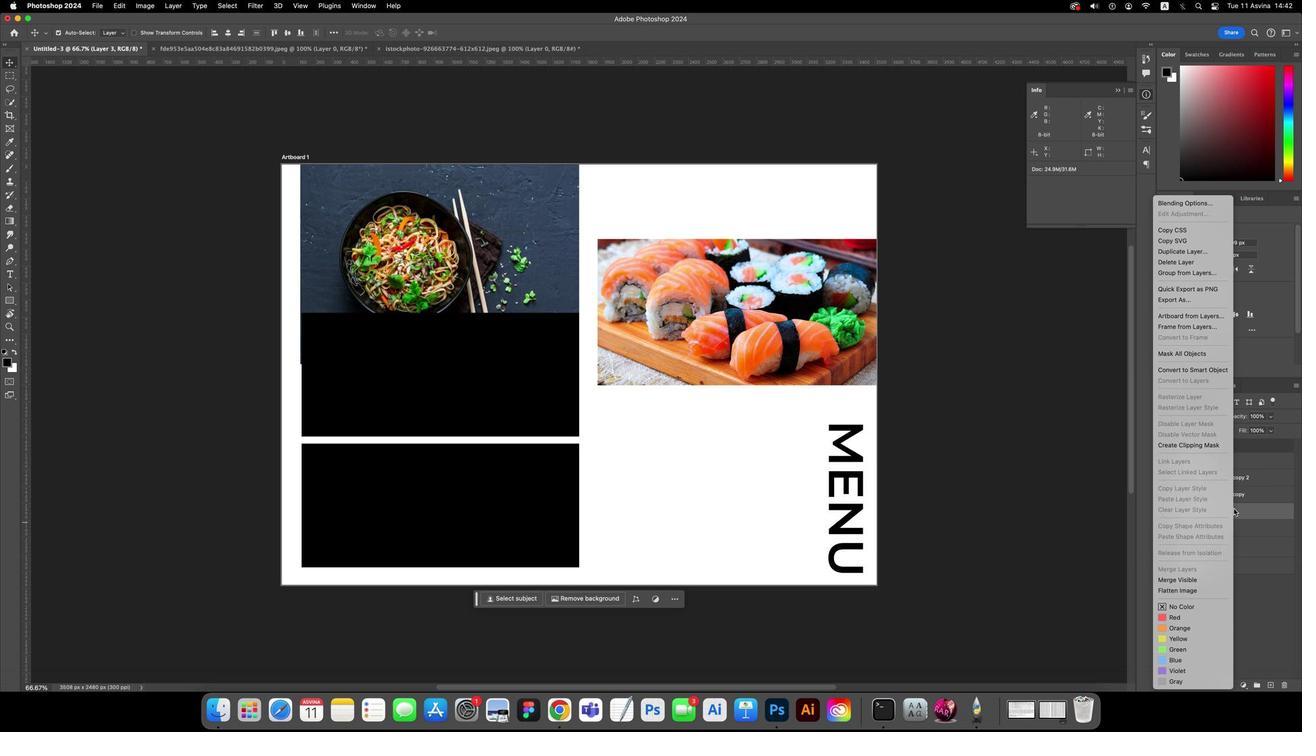 
Action: Mouse pressed right at (1231, 508)
Screenshot: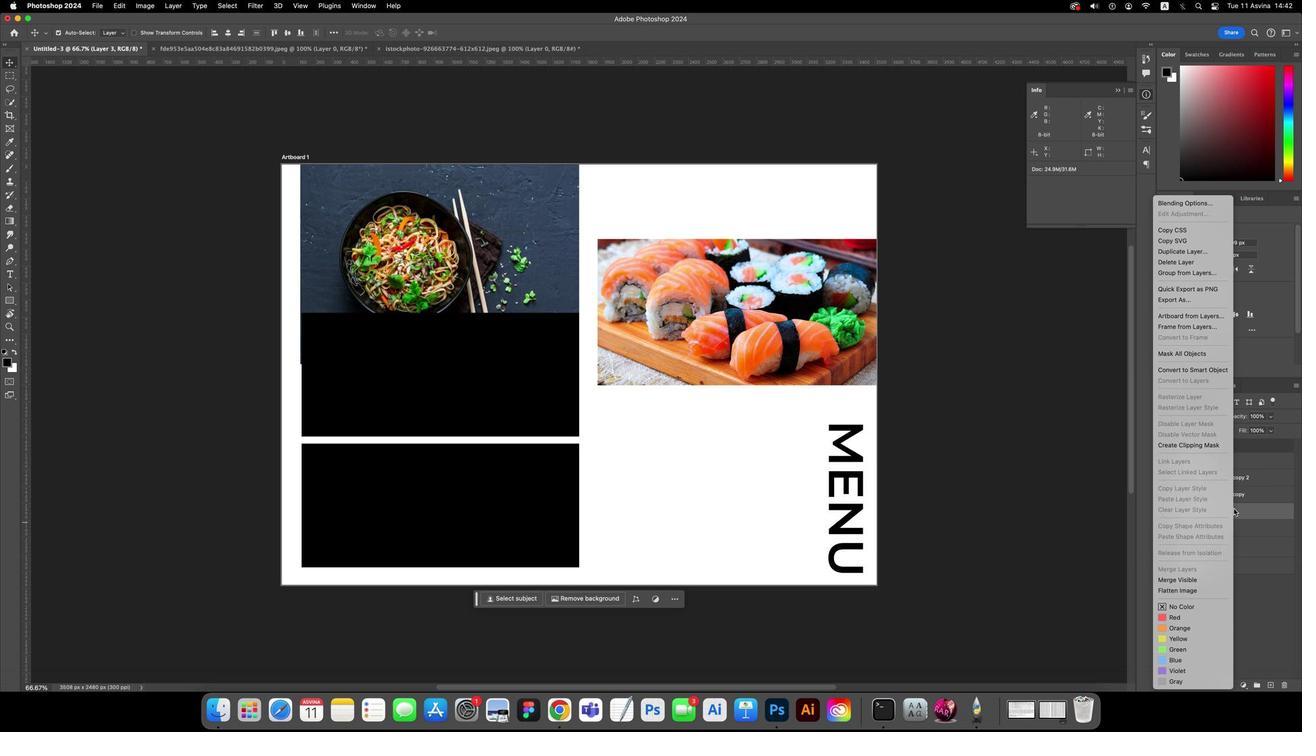 
Action: Mouse moved to (1203, 445)
Screenshot: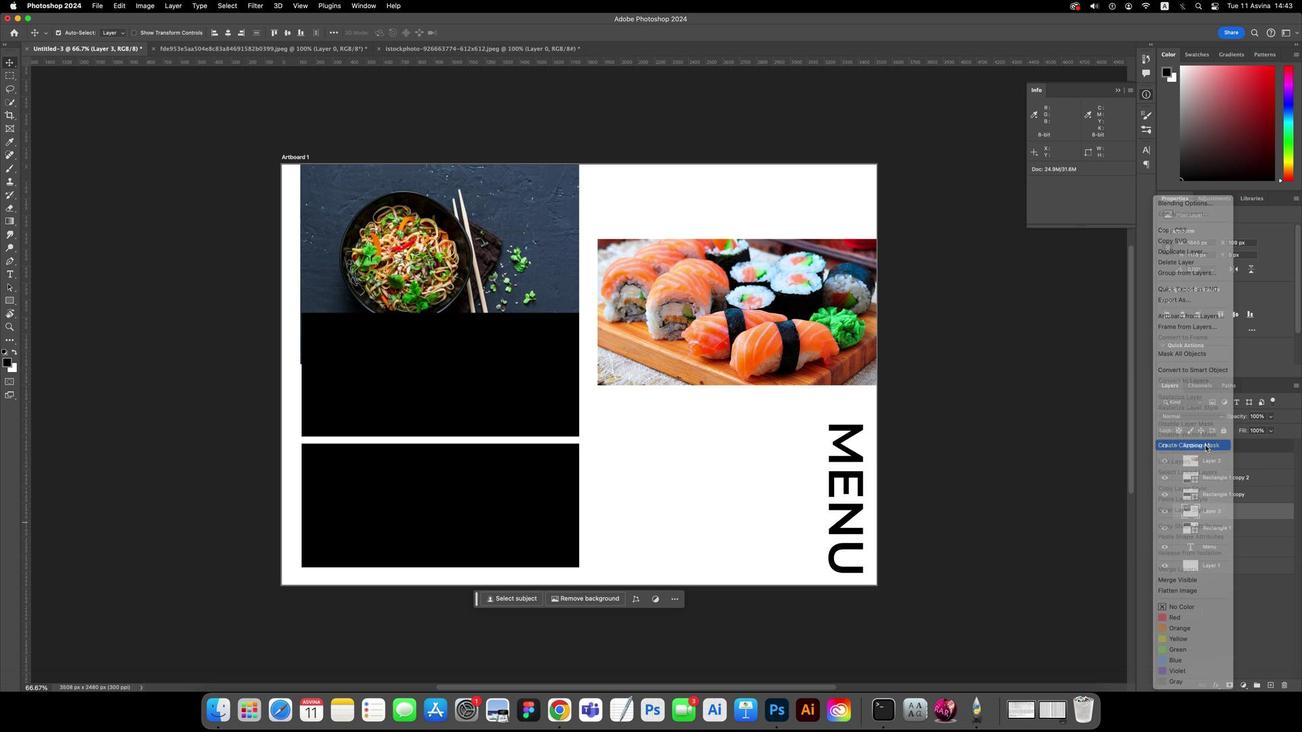
Action: Mouse pressed left at (1203, 445)
Screenshot: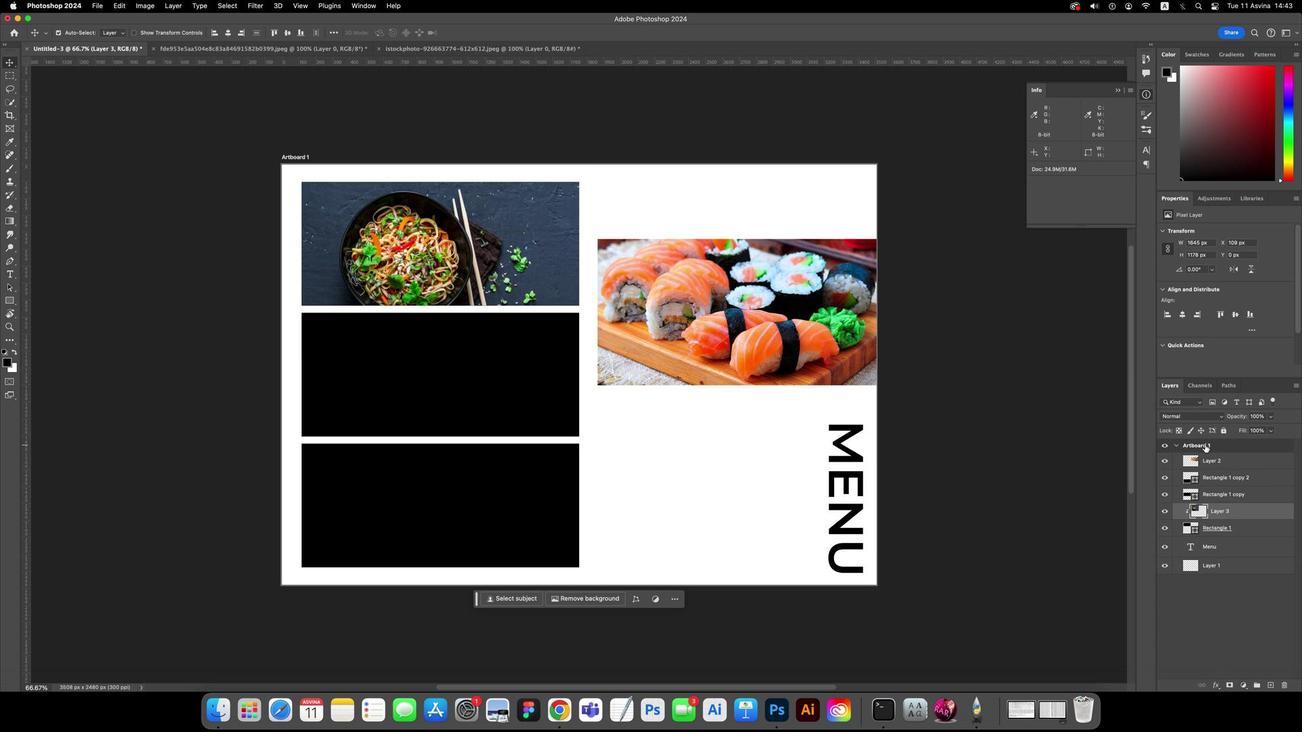 
Action: Mouse moved to (1219, 510)
Screenshot: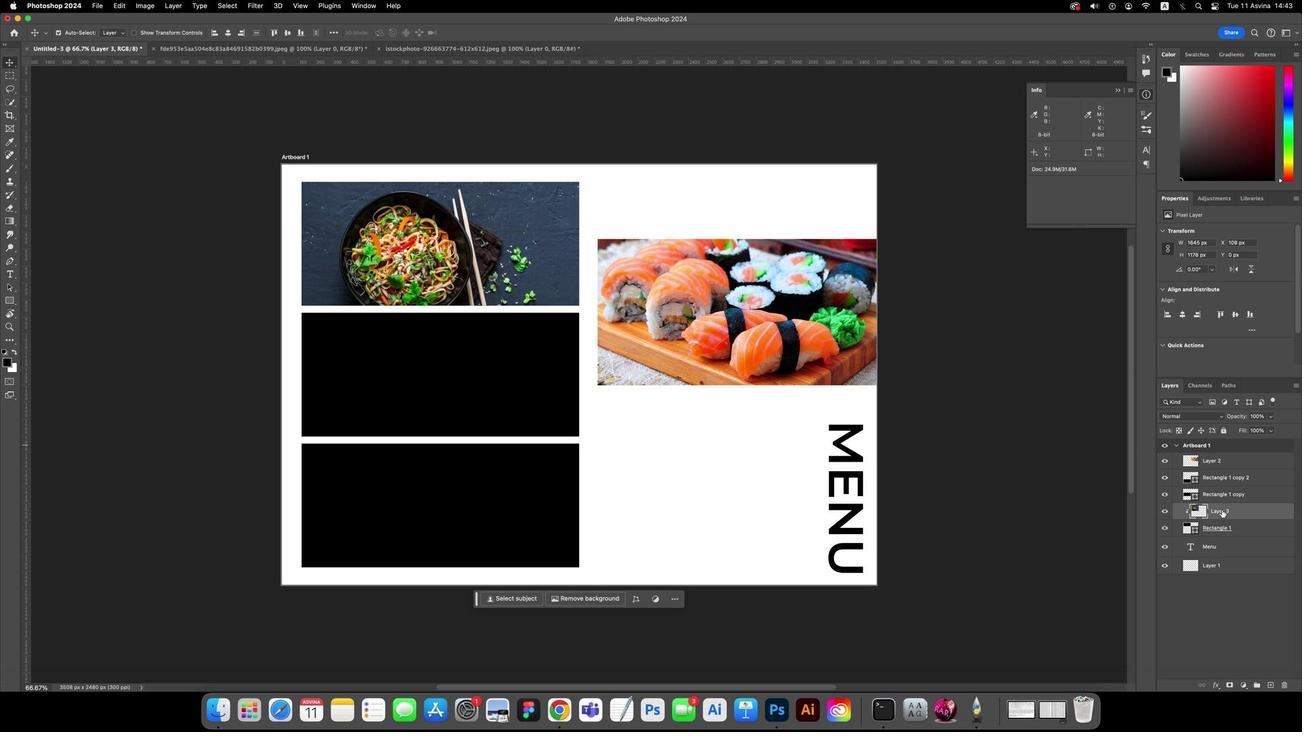 
Action: Key pressed Key.cmd't'
Screenshot: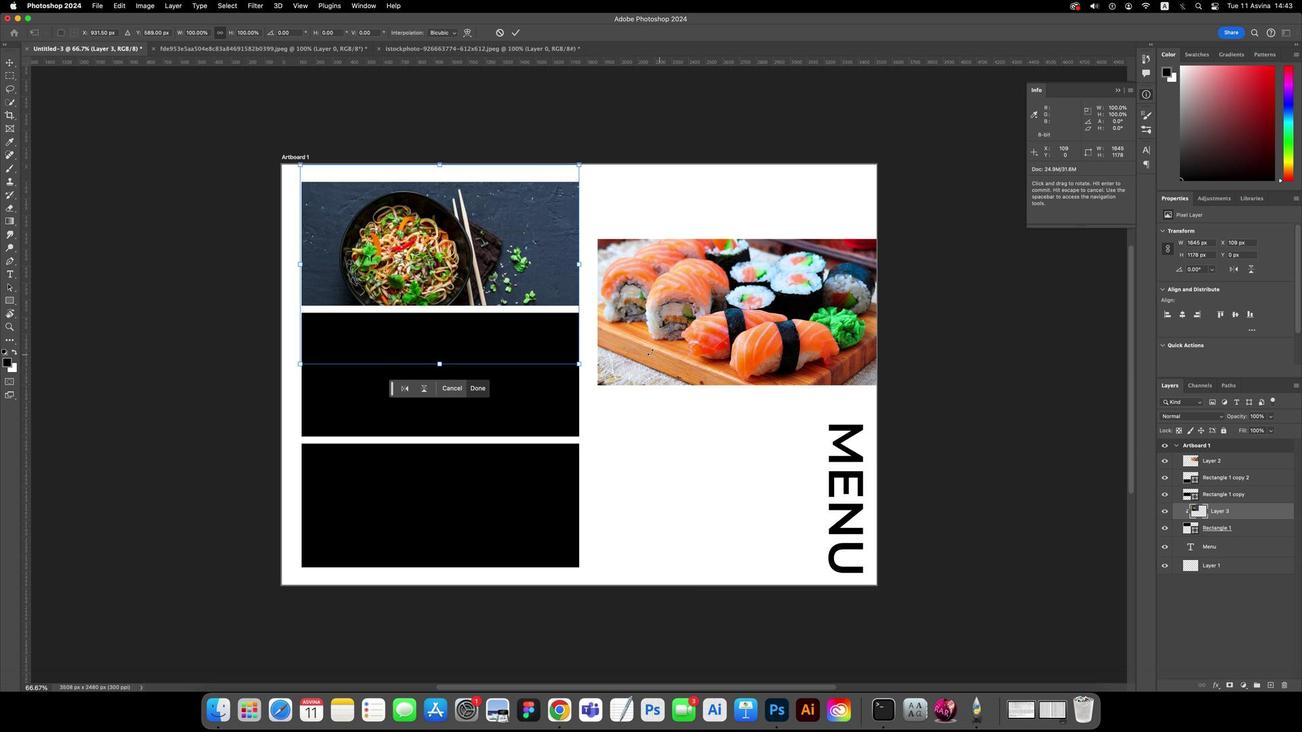 
Action: Mouse moved to (531, 279)
Screenshot: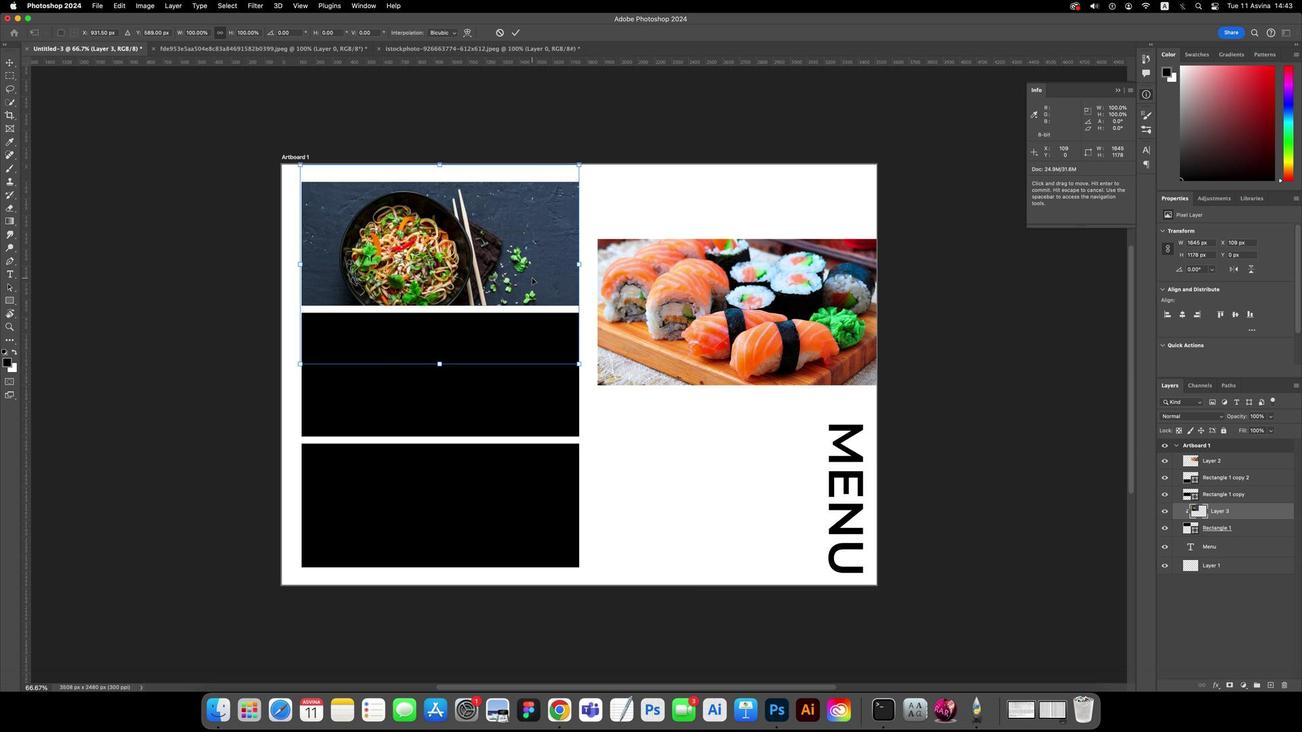 
Action: Mouse pressed left at (531, 279)
Screenshot: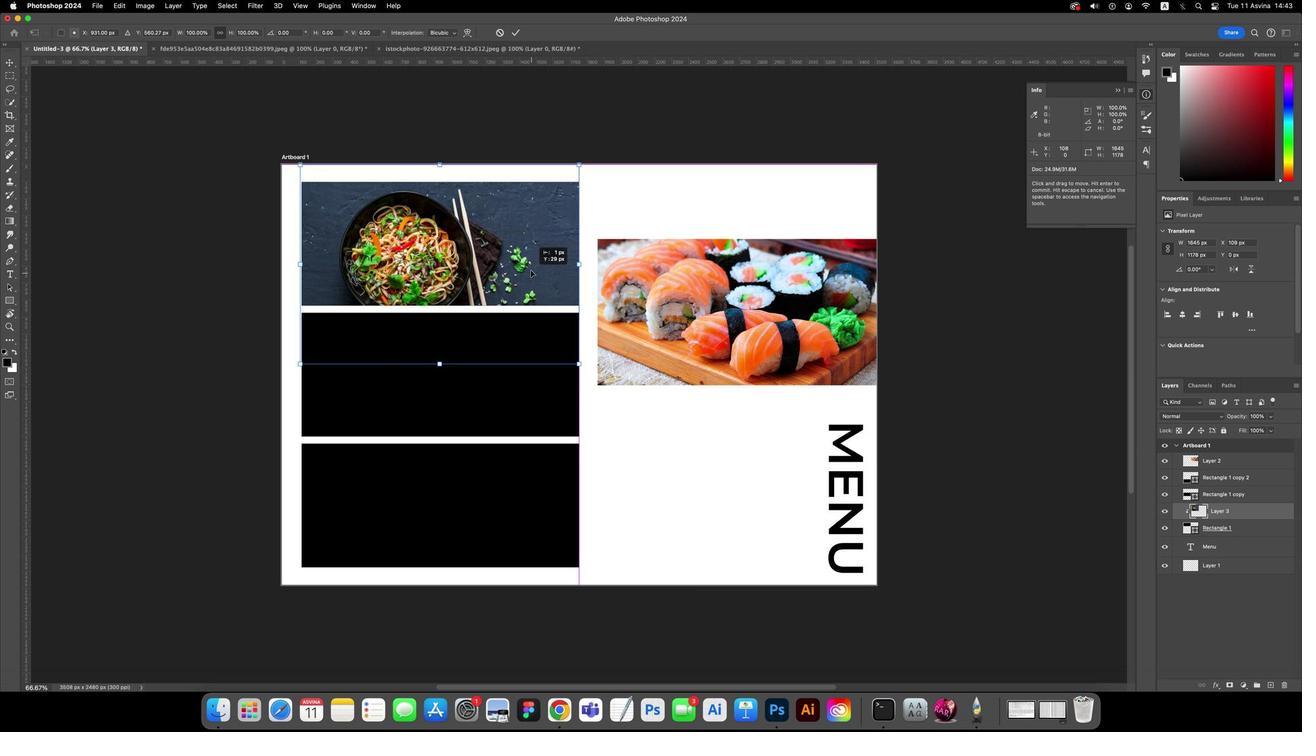 
Action: Mouse moved to (531, 263)
Screenshot: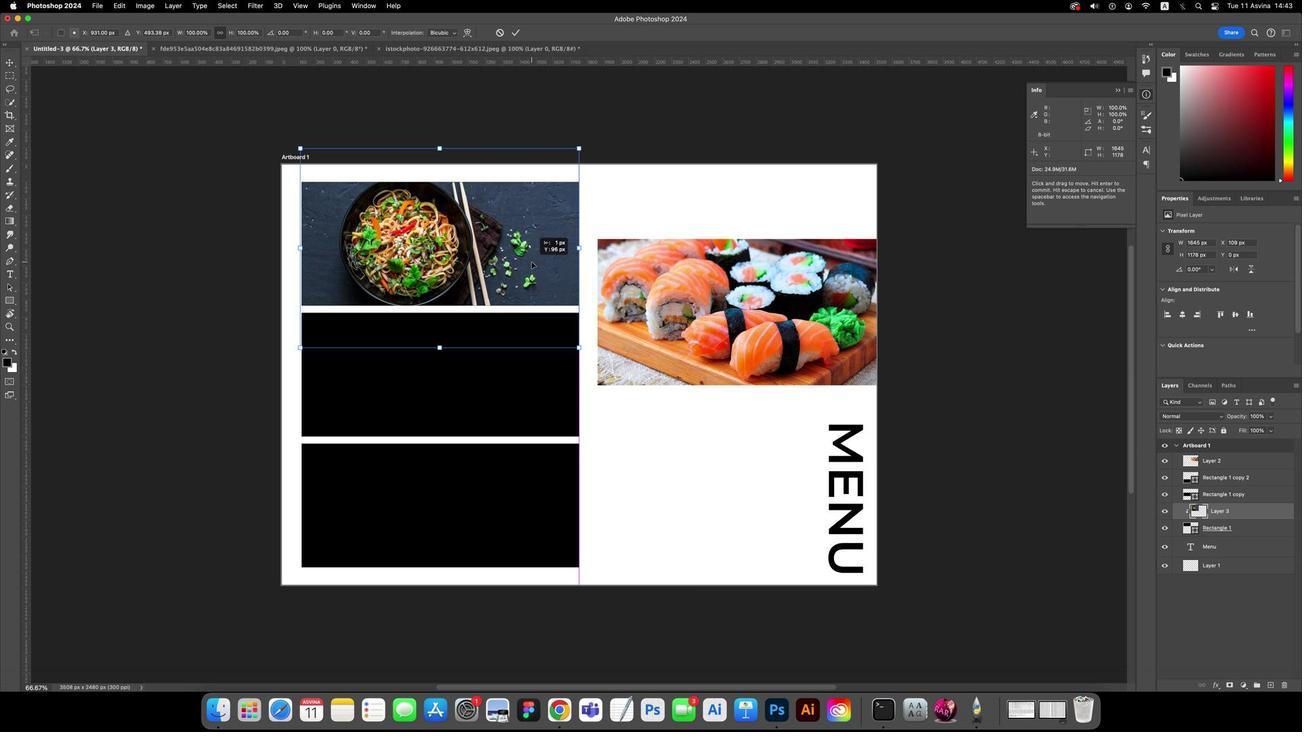 
Action: Key pressed Key.enter
Screenshot: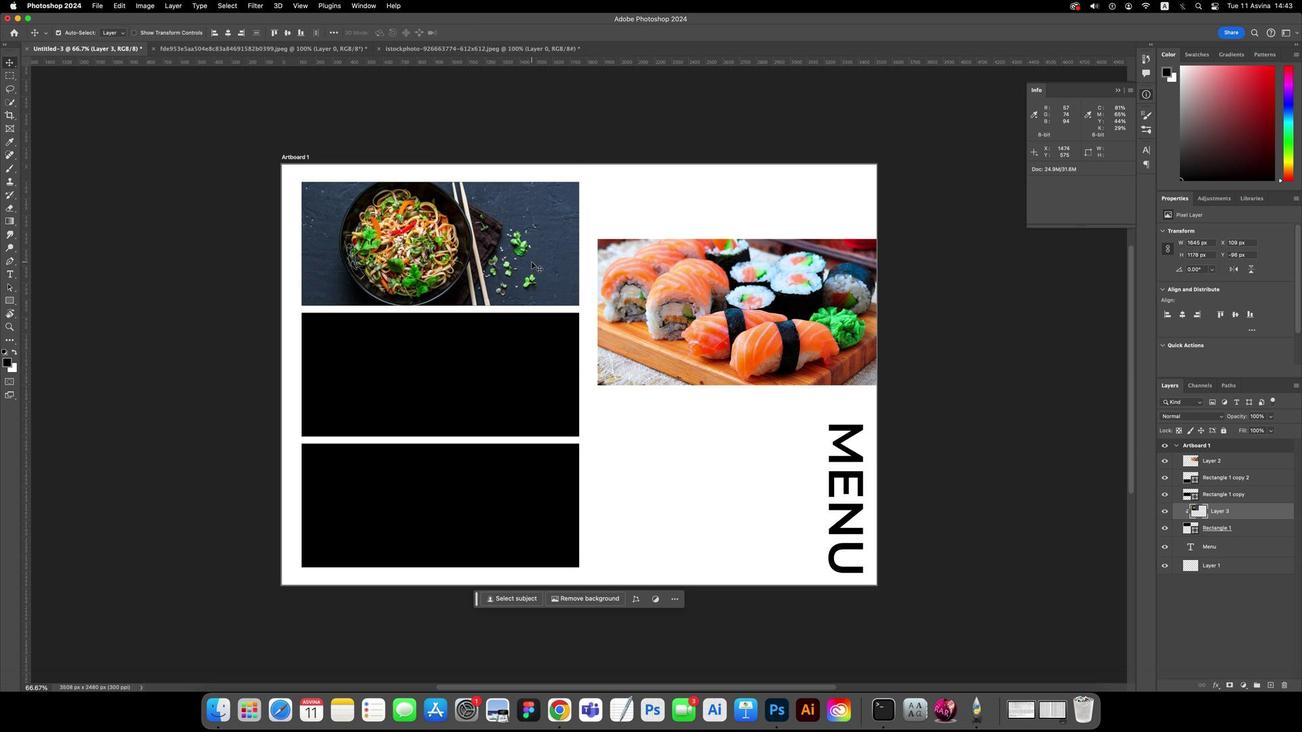 
Action: Mouse moved to (660, 297)
Screenshot: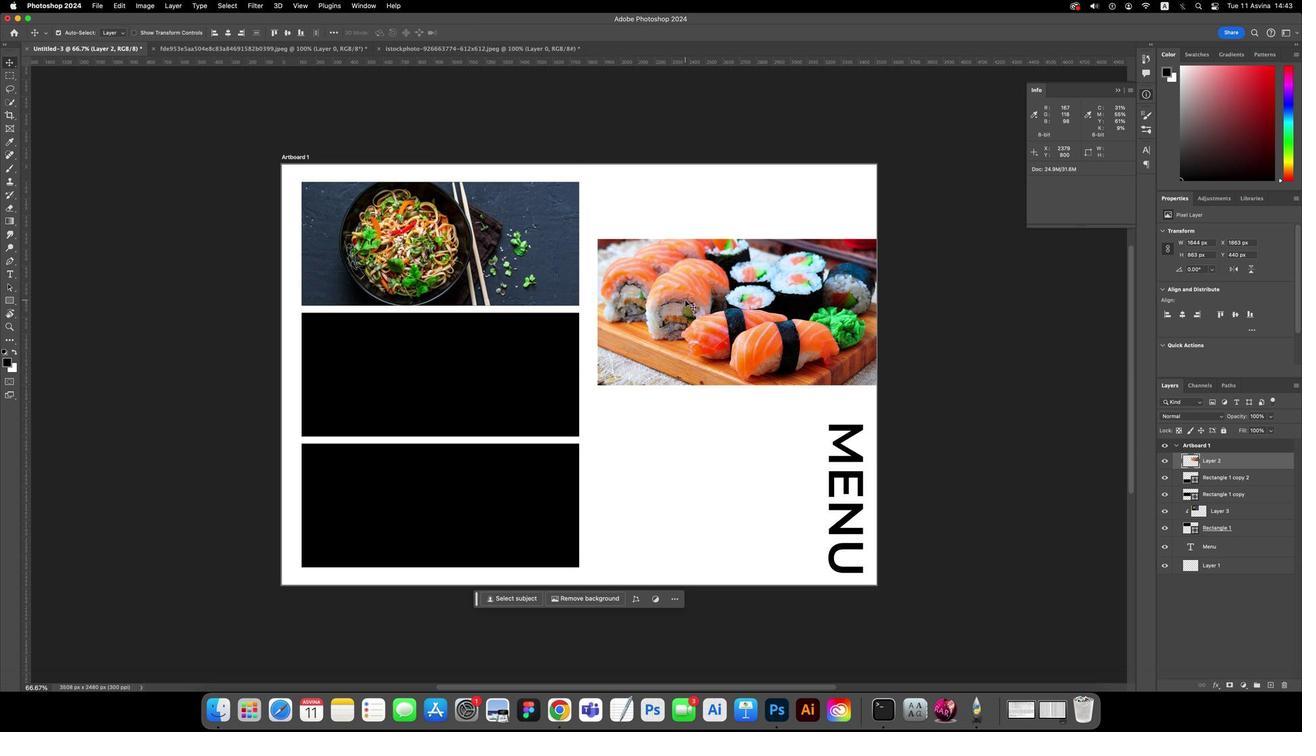
Action: Mouse pressed left at (660, 297)
